 Task: Research Airbnb properties in Palagonia, Italy from 12th November, 2023 to 15th November, 2023 for 2 adults.1  bedroom having 1 bed and 1 bathroom. Property type can be hotel. Look for 5 properties as per requirement.
Action: Mouse moved to (418, 66)
Screenshot: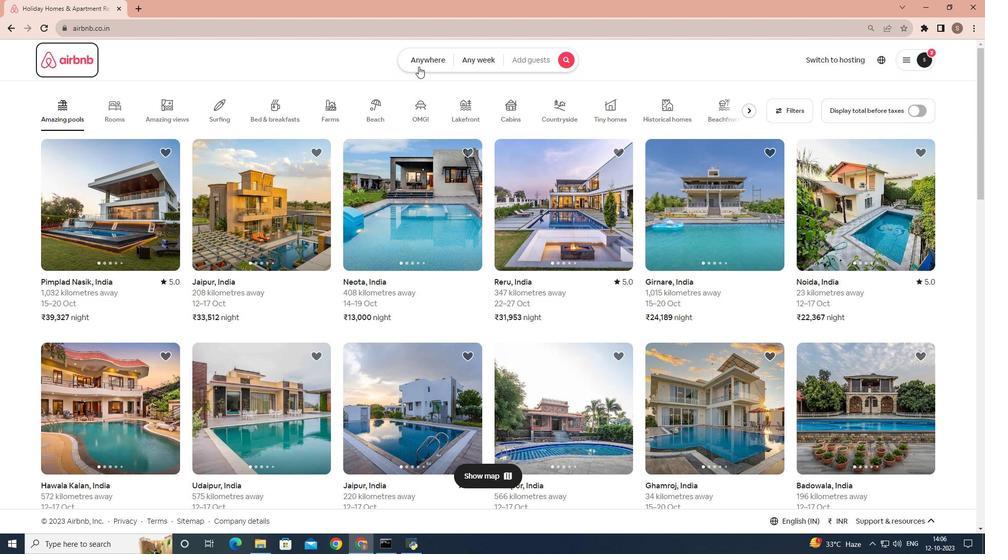 
Action: Mouse pressed left at (418, 66)
Screenshot: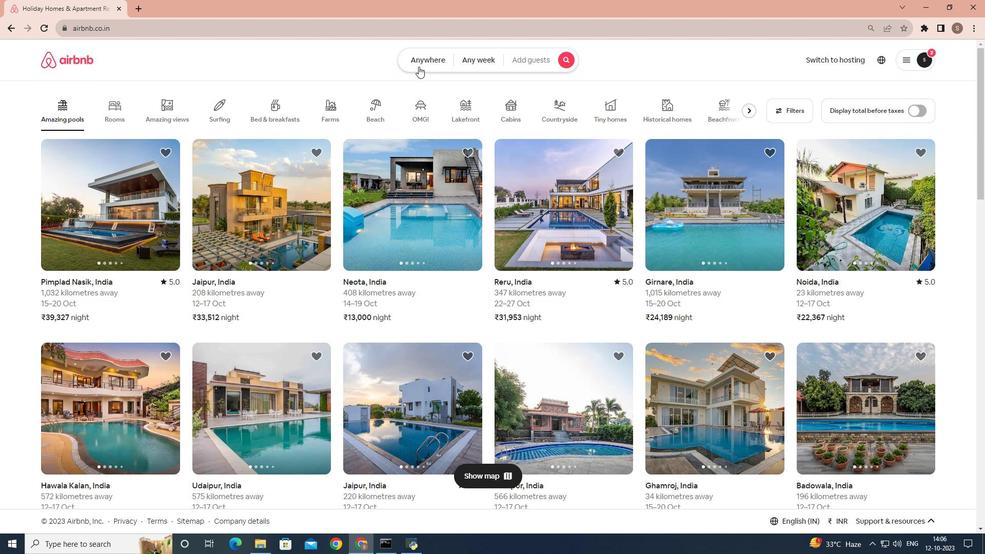 
Action: Mouse moved to (376, 101)
Screenshot: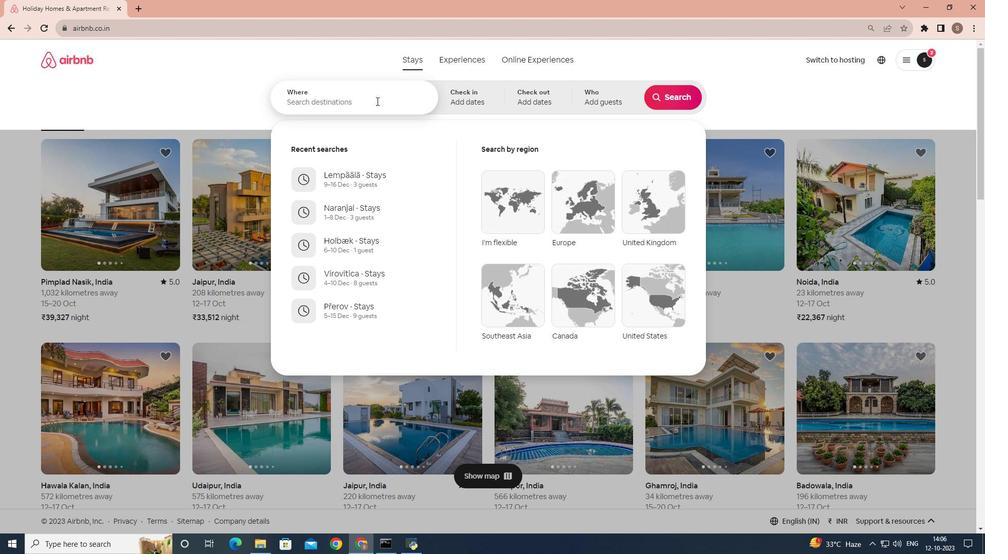 
Action: Mouse pressed left at (376, 101)
Screenshot: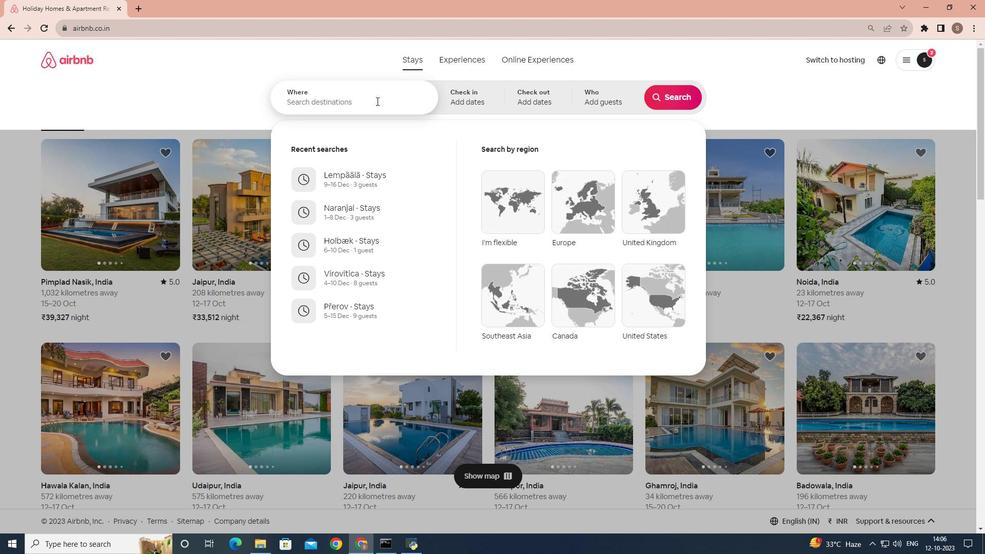 
Action: Mouse moved to (376, 101)
Screenshot: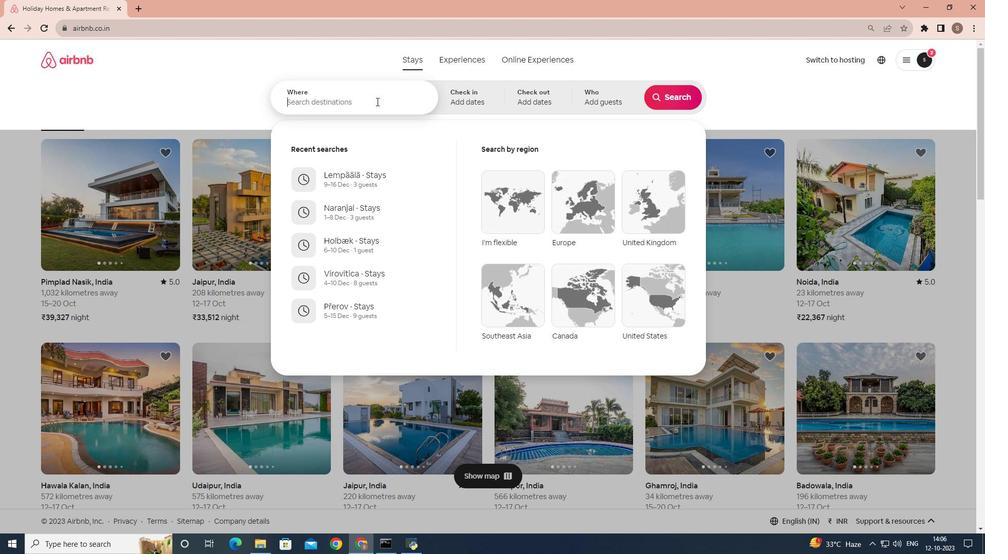 
Action: Key pressed <Key.shift_r>Palagonia,<Key.space><Key.shift>italy
Screenshot: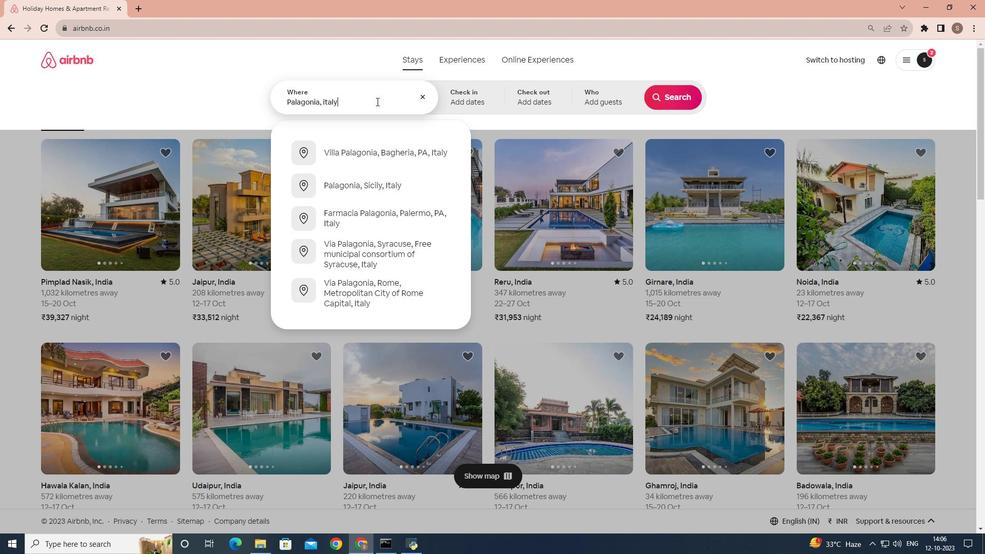 
Action: Mouse moved to (474, 95)
Screenshot: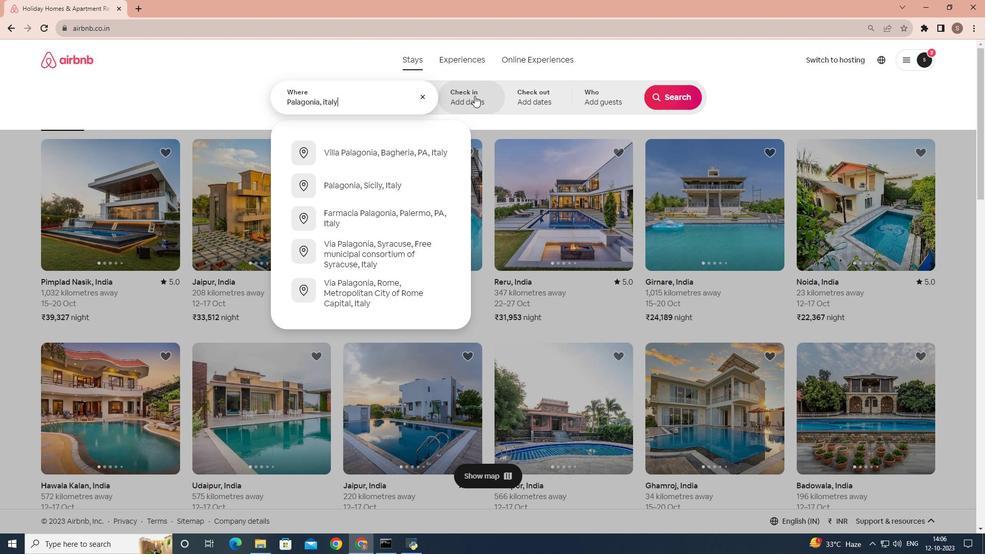 
Action: Mouse pressed left at (474, 95)
Screenshot: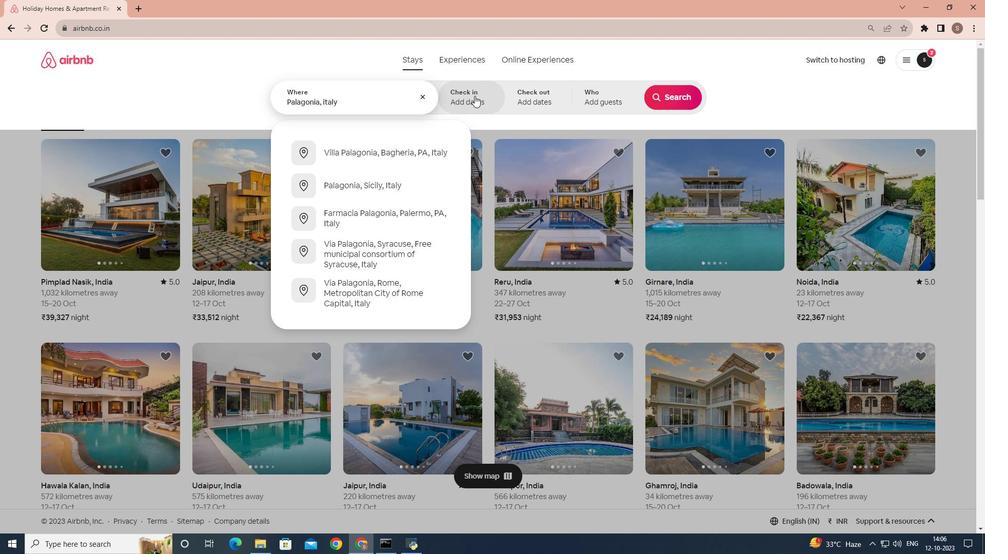
Action: Mouse moved to (517, 271)
Screenshot: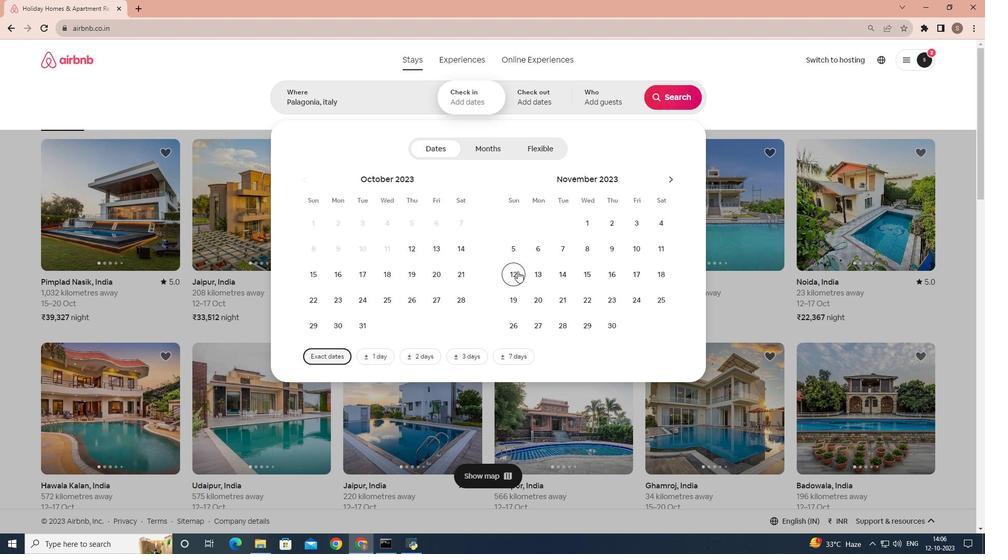 
Action: Mouse pressed left at (517, 271)
Screenshot: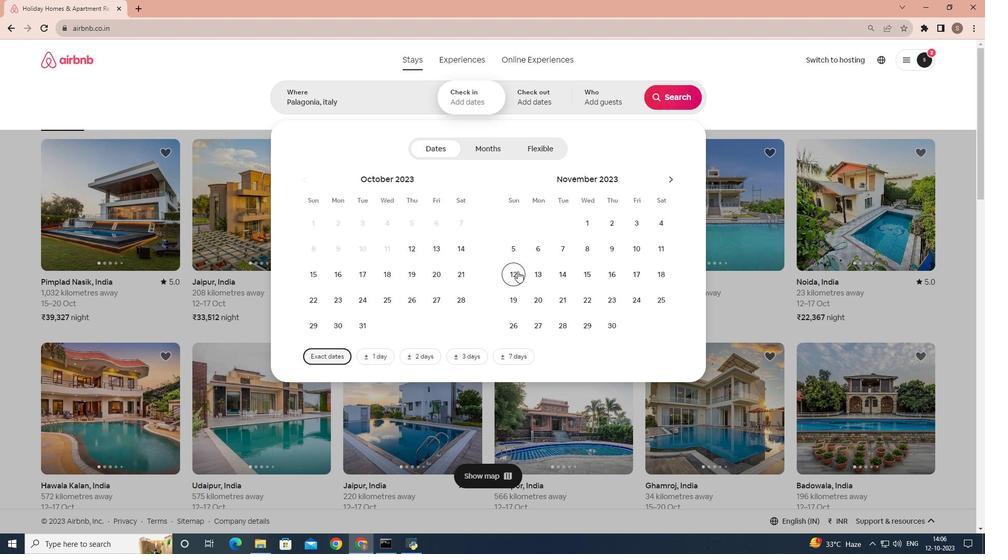 
Action: Mouse moved to (593, 280)
Screenshot: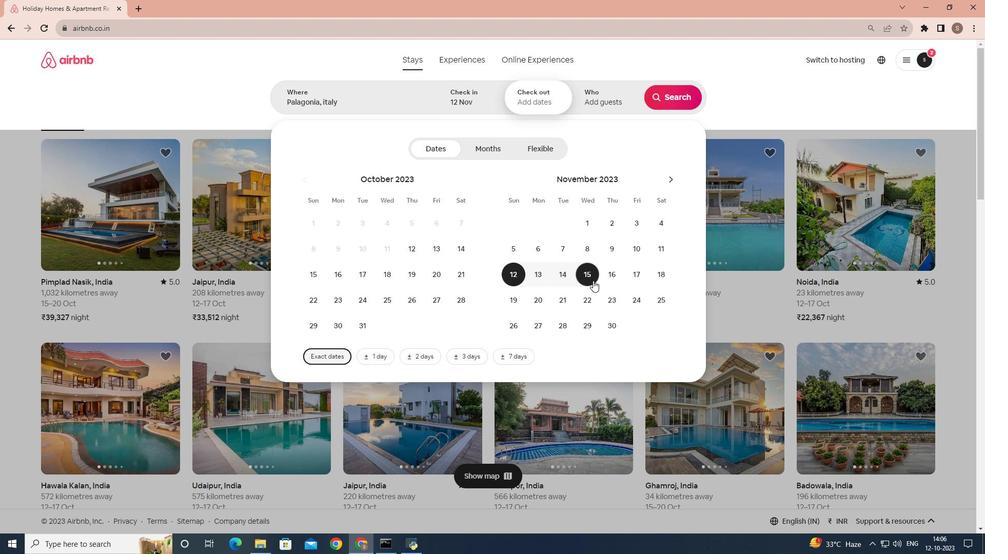 
Action: Mouse pressed left at (593, 280)
Screenshot: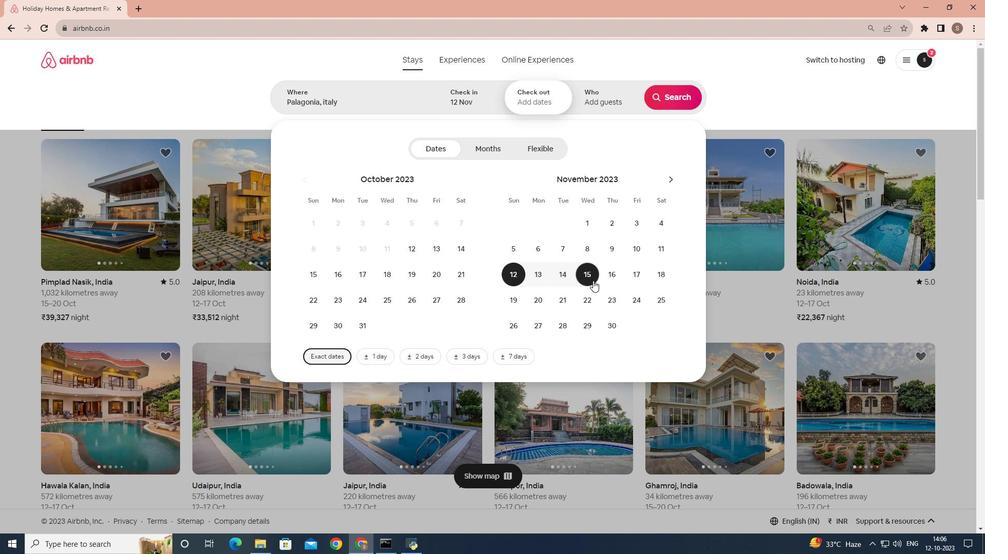 
Action: Mouse moved to (613, 98)
Screenshot: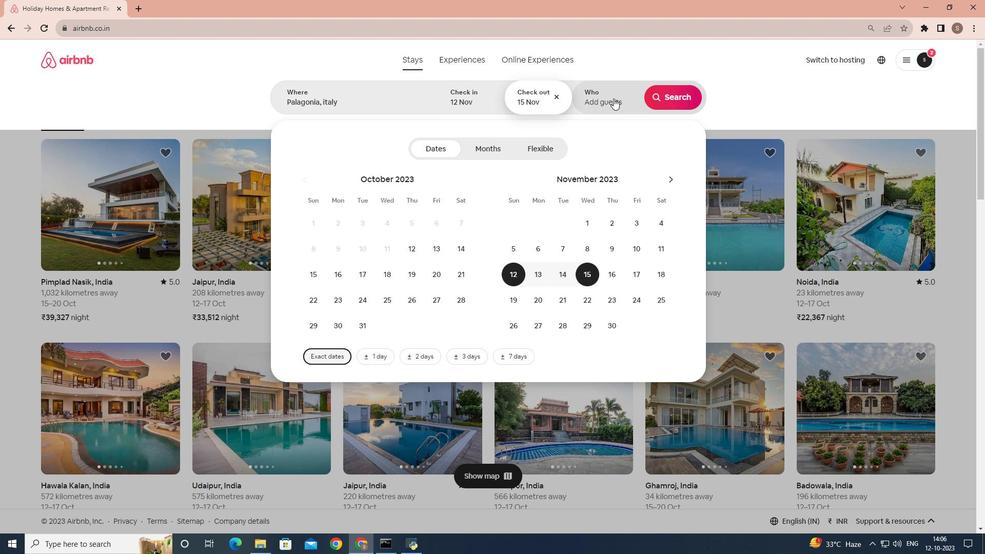 
Action: Mouse pressed left at (613, 98)
Screenshot: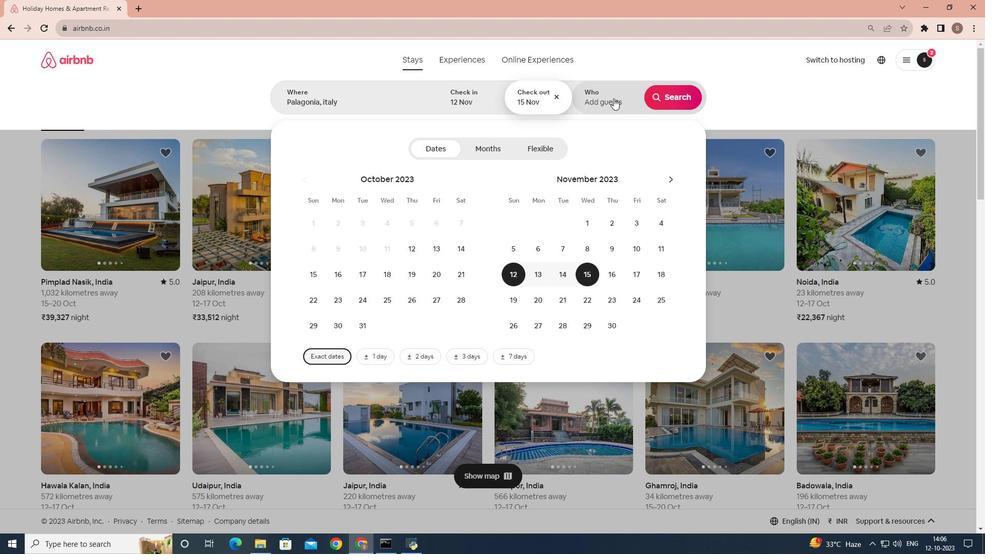 
Action: Mouse moved to (682, 147)
Screenshot: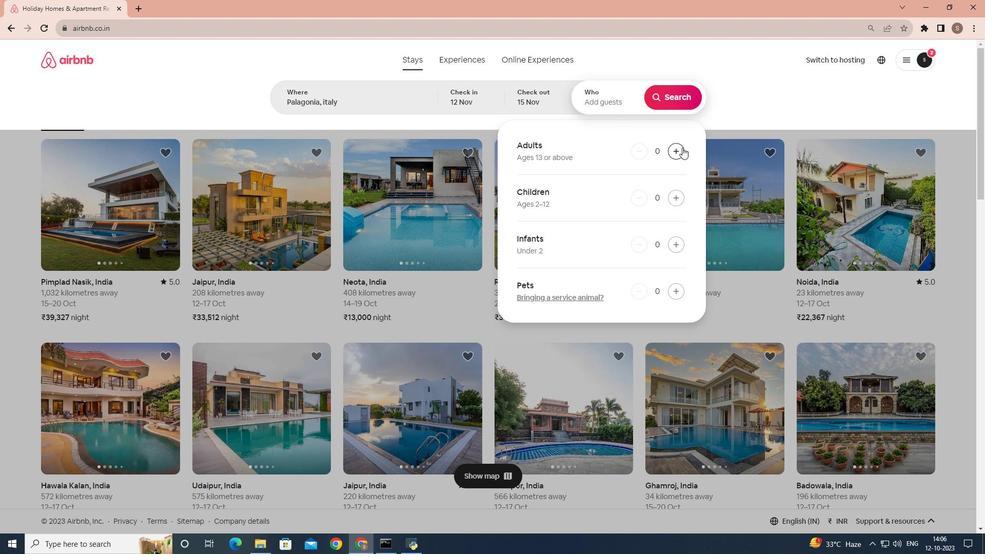 
Action: Mouse pressed left at (682, 147)
Screenshot: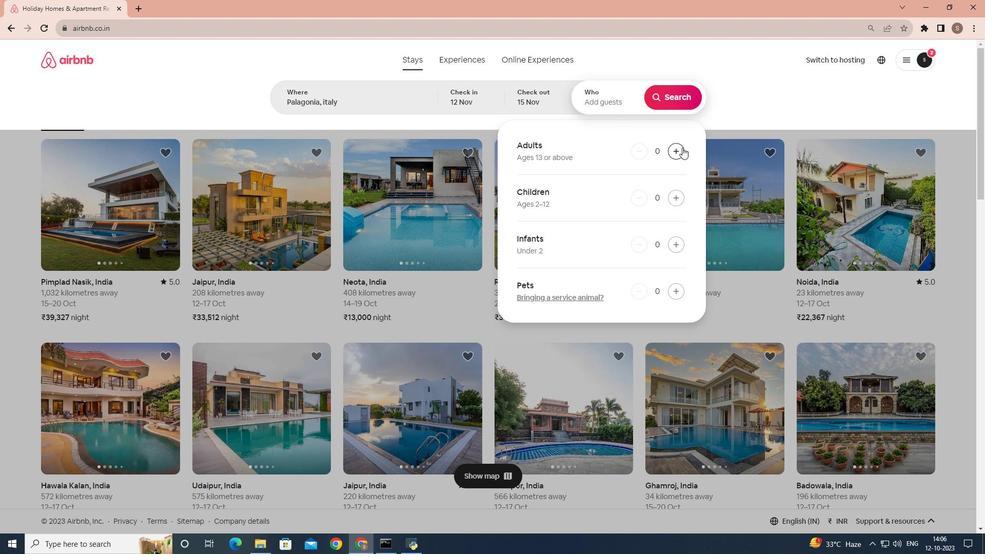 
Action: Mouse pressed left at (682, 147)
Screenshot: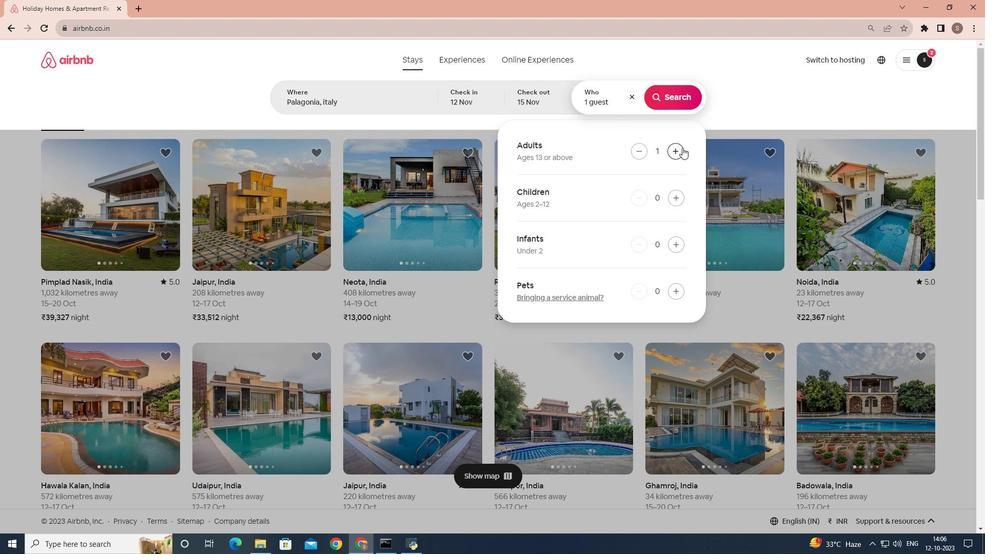 
Action: Mouse moved to (682, 101)
Screenshot: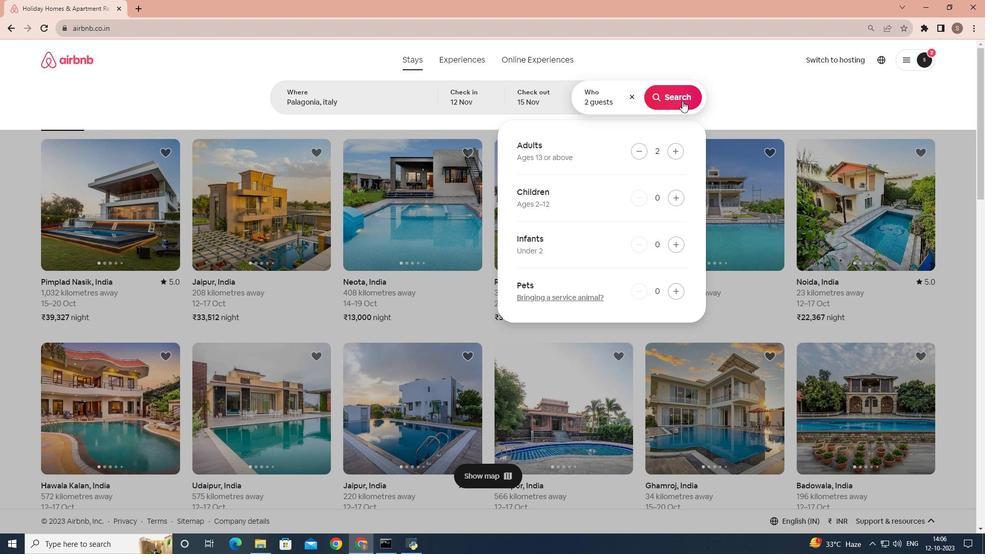 
Action: Mouse pressed left at (682, 101)
Screenshot: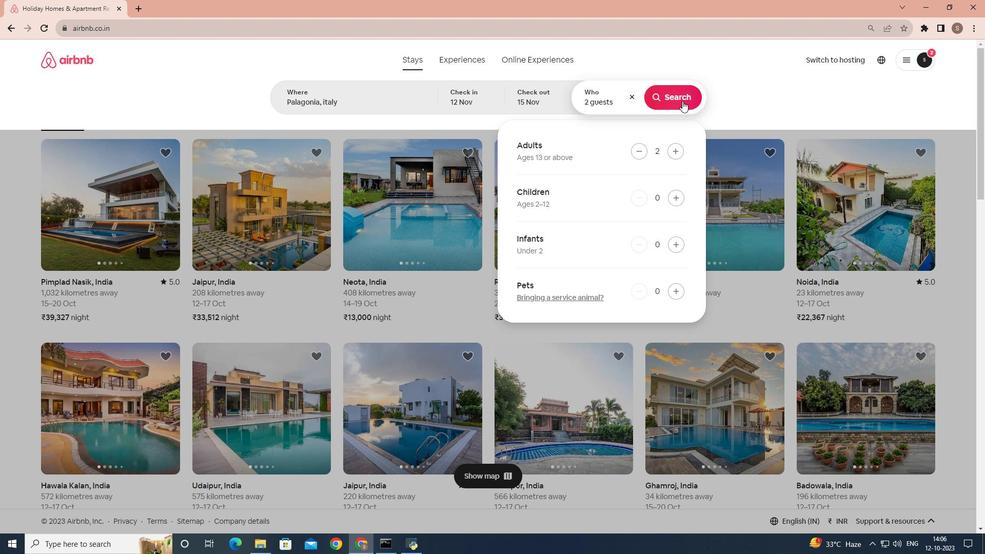 
Action: Mouse moved to (813, 99)
Screenshot: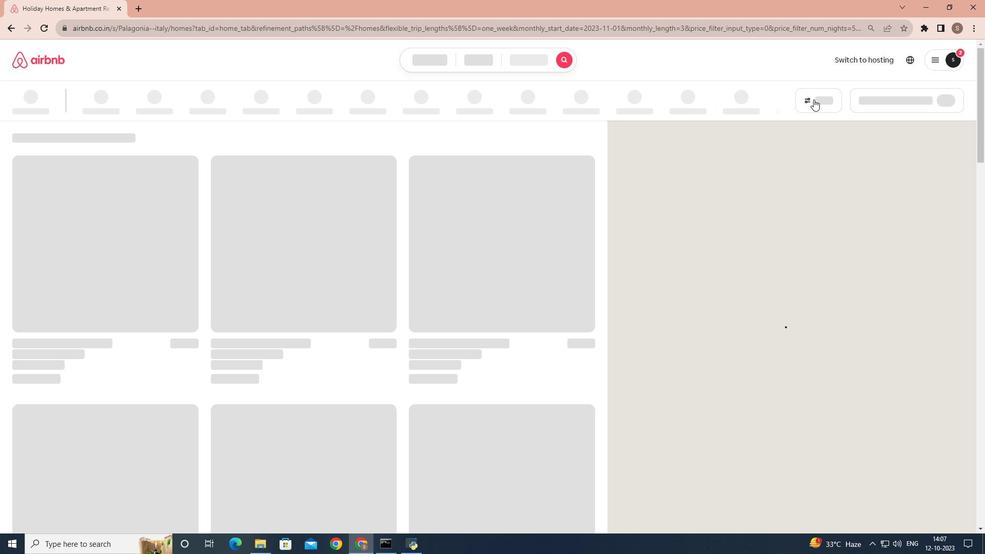 
Action: Mouse pressed left at (813, 99)
Screenshot: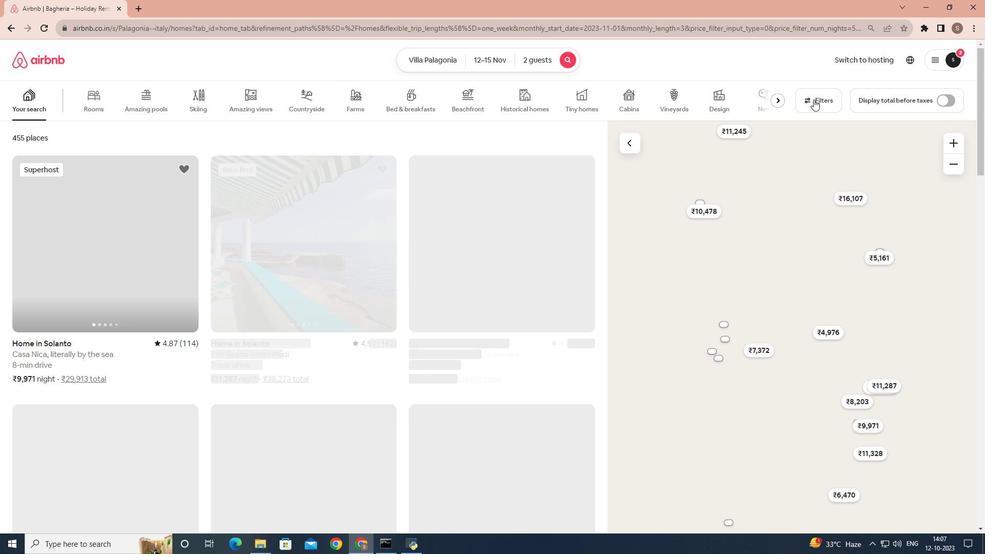 
Action: Mouse moved to (528, 234)
Screenshot: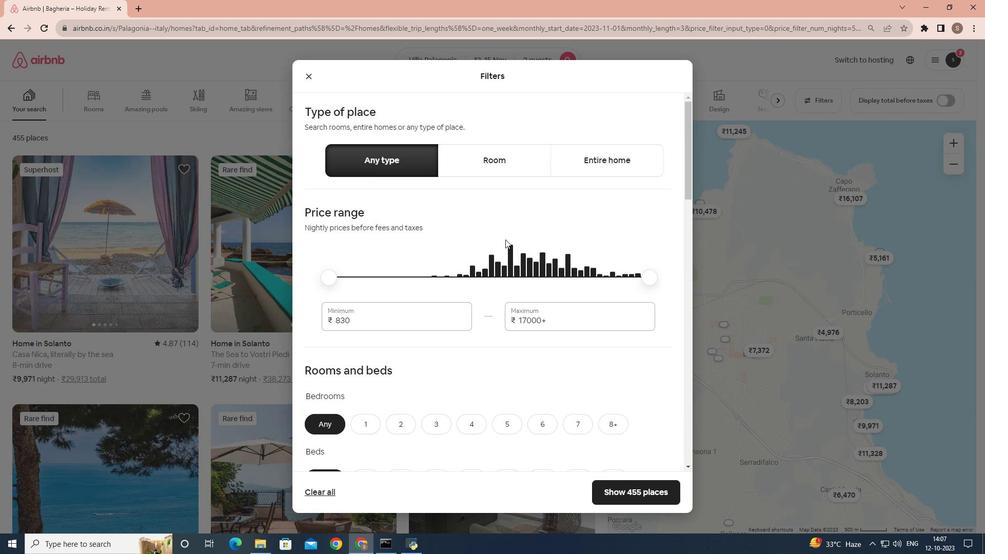 
Action: Mouse scrolled (528, 233) with delta (0, 0)
Screenshot: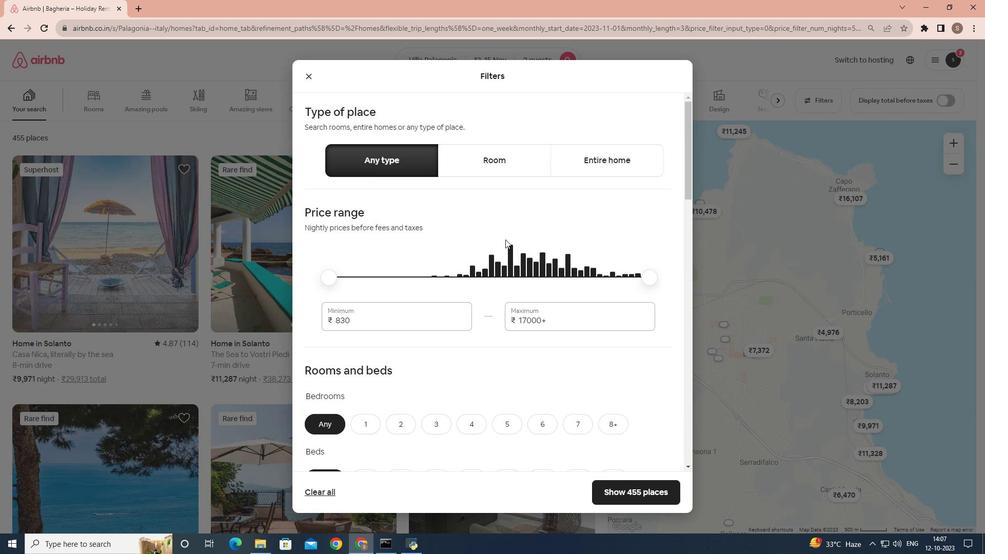 
Action: Mouse moved to (489, 245)
Screenshot: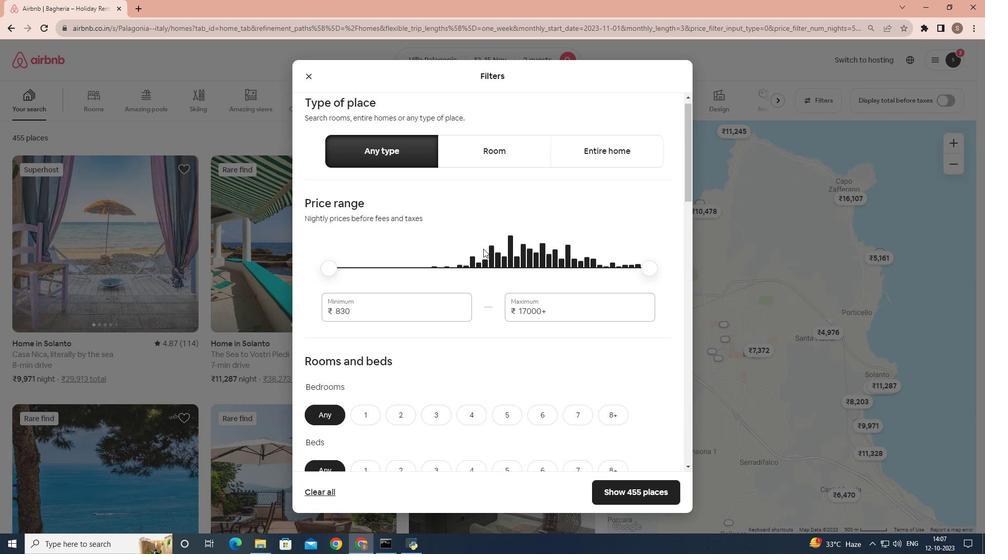 
Action: Mouse scrolled (489, 245) with delta (0, 0)
Screenshot: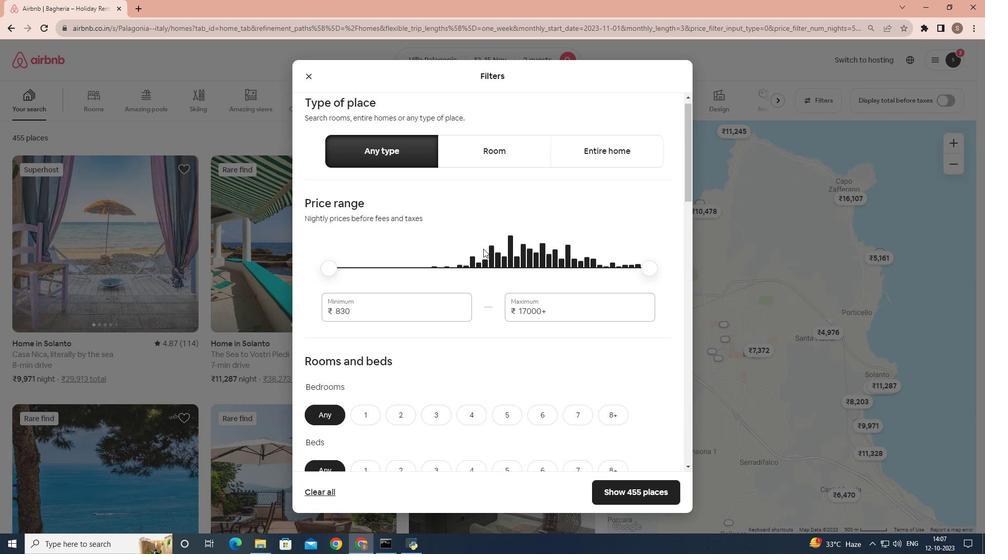 
Action: Mouse moved to (364, 322)
Screenshot: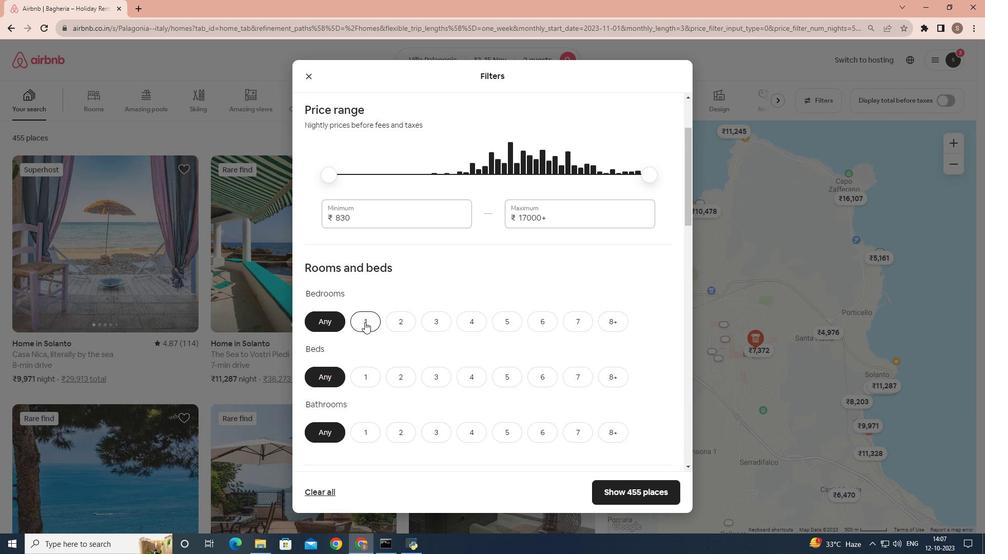 
Action: Mouse pressed left at (364, 322)
Screenshot: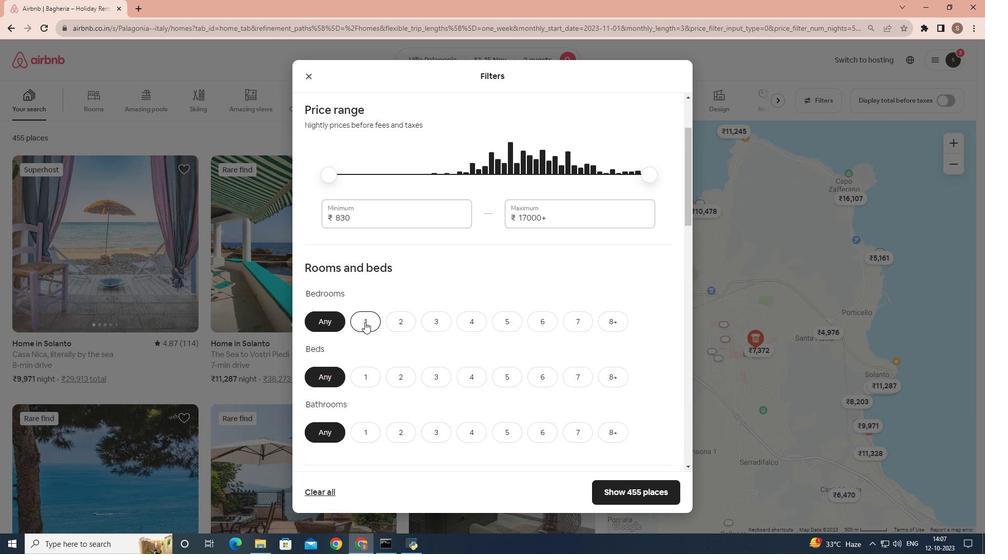 
Action: Mouse scrolled (364, 321) with delta (0, 0)
Screenshot: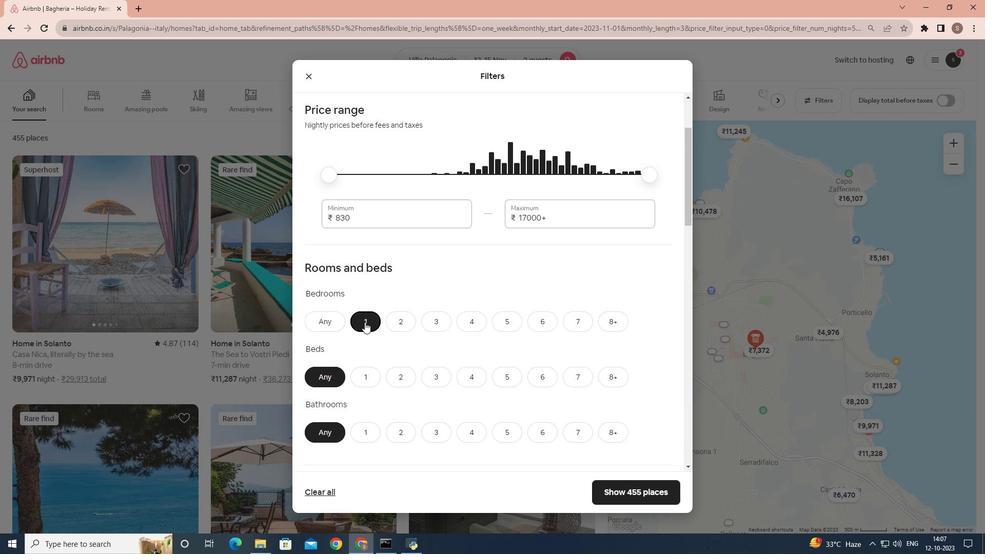 
Action: Mouse scrolled (364, 321) with delta (0, 0)
Screenshot: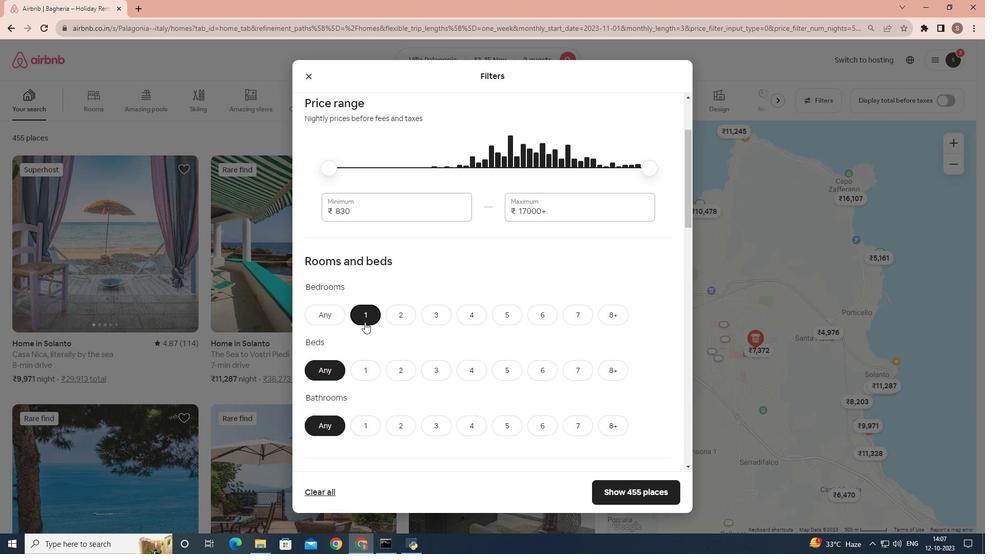 
Action: Mouse moved to (363, 277)
Screenshot: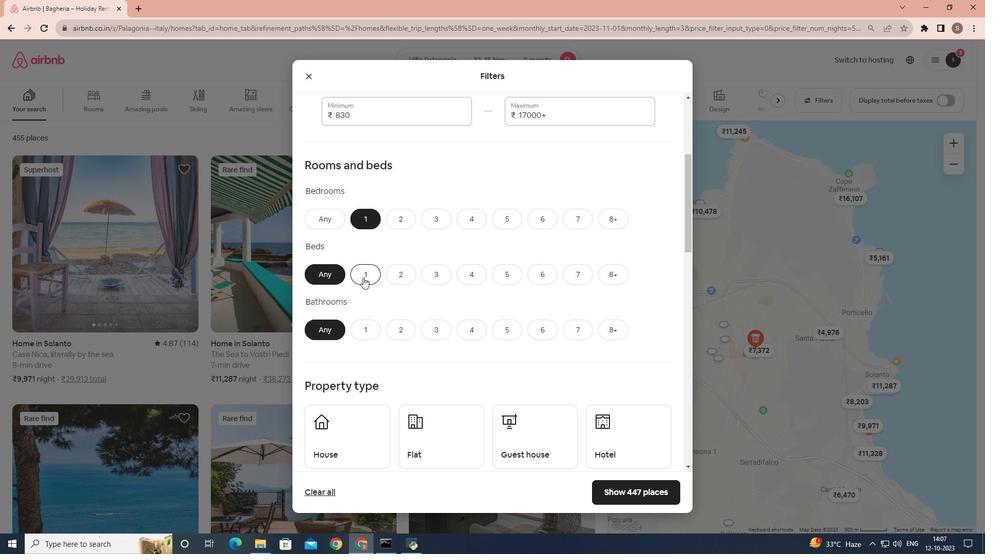 
Action: Mouse pressed left at (363, 277)
Screenshot: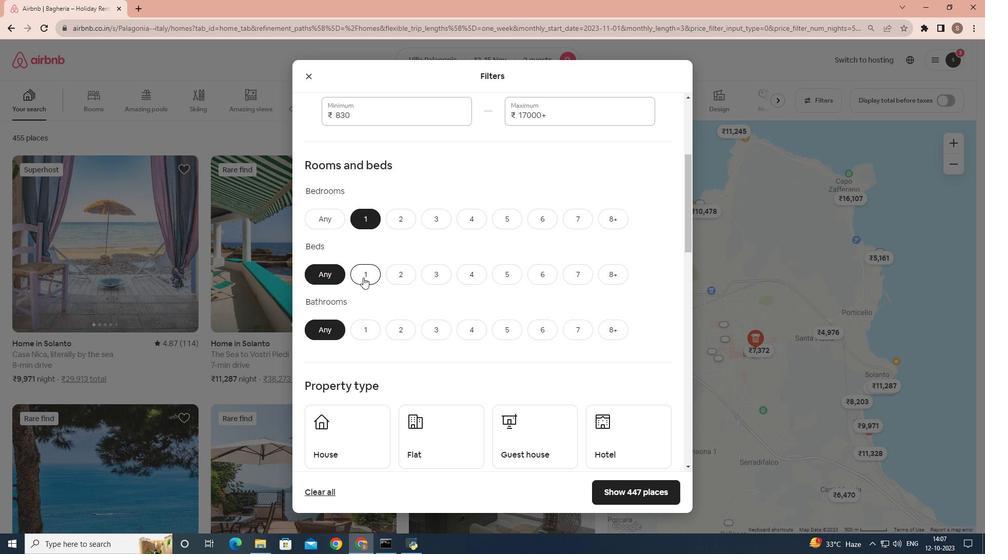 
Action: Mouse scrolled (363, 277) with delta (0, 0)
Screenshot: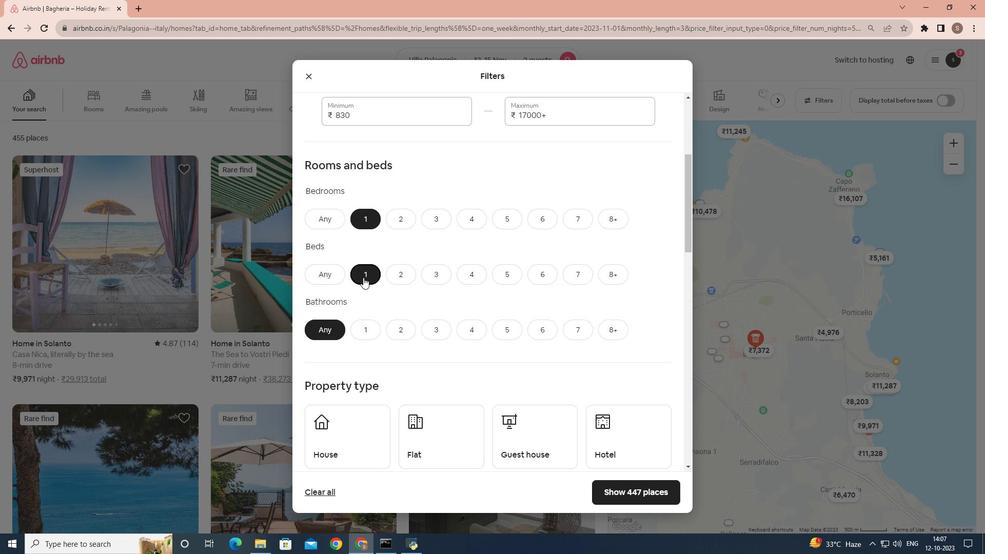
Action: Mouse moved to (364, 285)
Screenshot: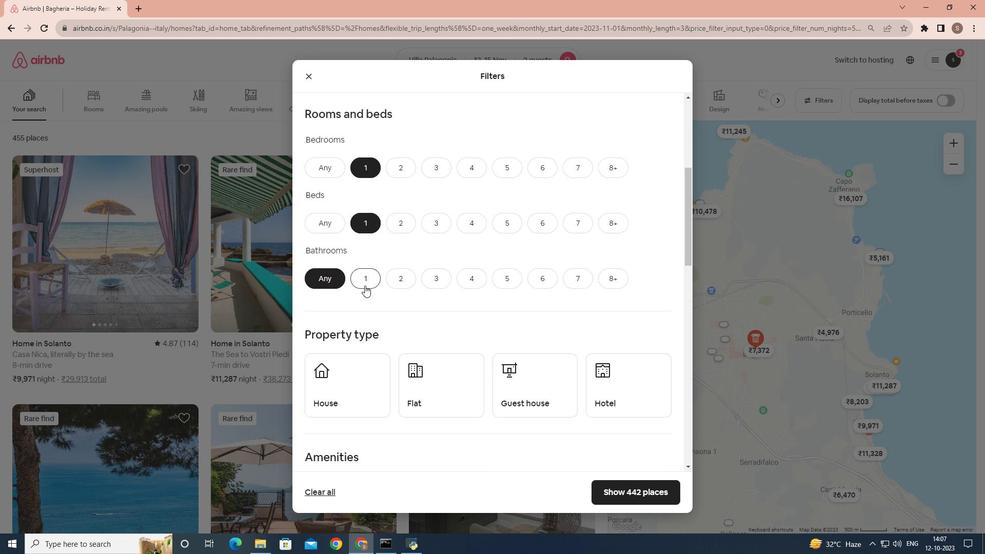 
Action: Mouse pressed left at (364, 285)
Screenshot: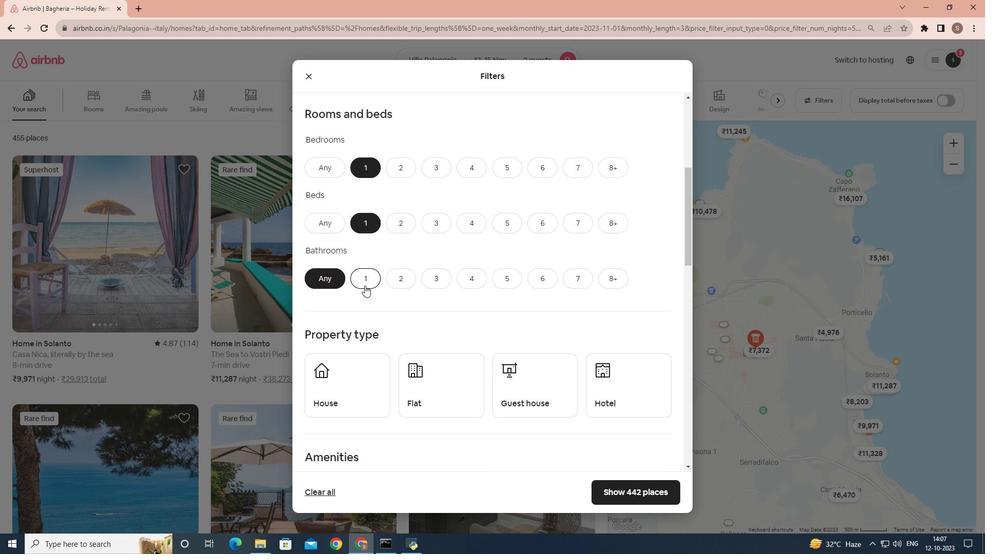 
Action: Mouse scrolled (364, 285) with delta (0, 0)
Screenshot: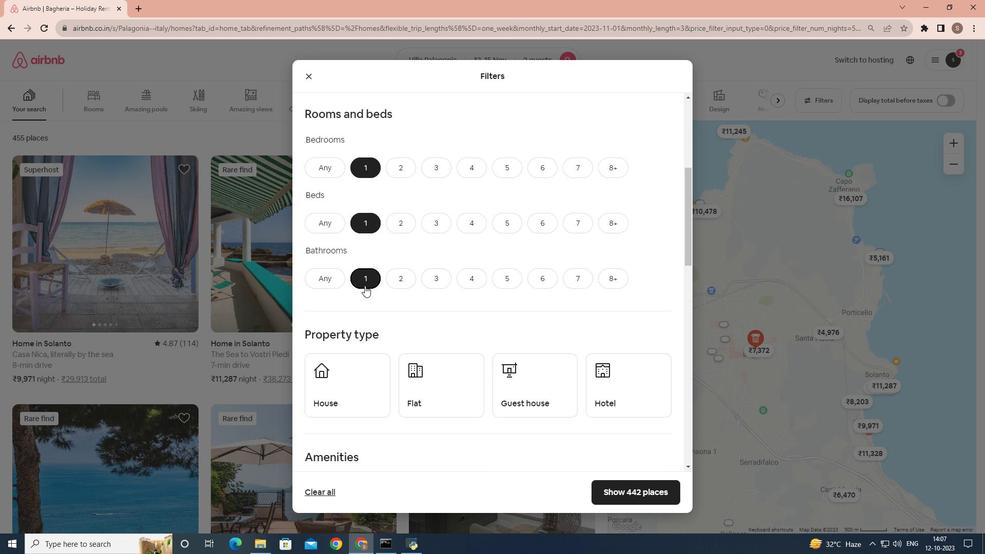 
Action: Mouse scrolled (364, 285) with delta (0, 0)
Screenshot: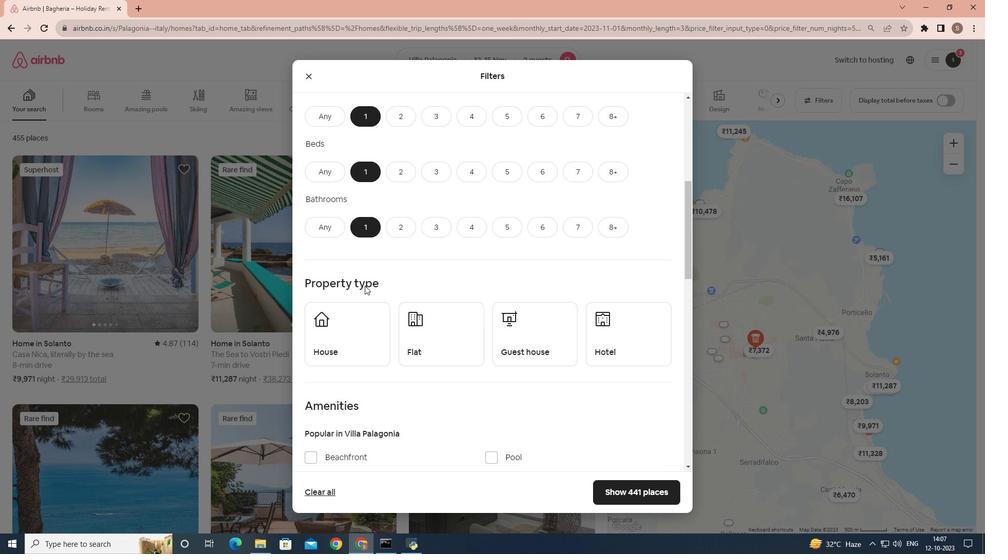 
Action: Mouse moved to (601, 275)
Screenshot: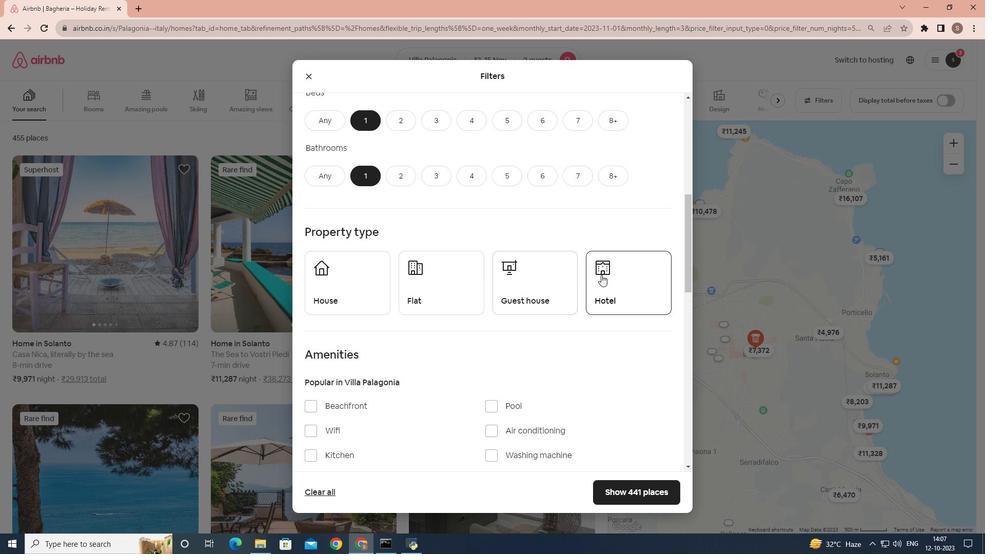 
Action: Mouse pressed left at (601, 275)
Screenshot: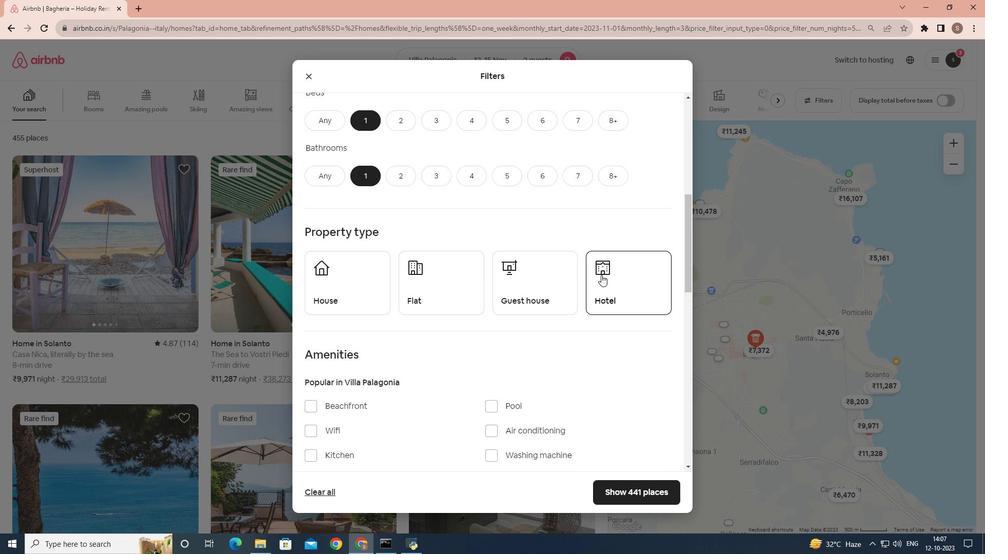 
Action: Mouse moved to (456, 300)
Screenshot: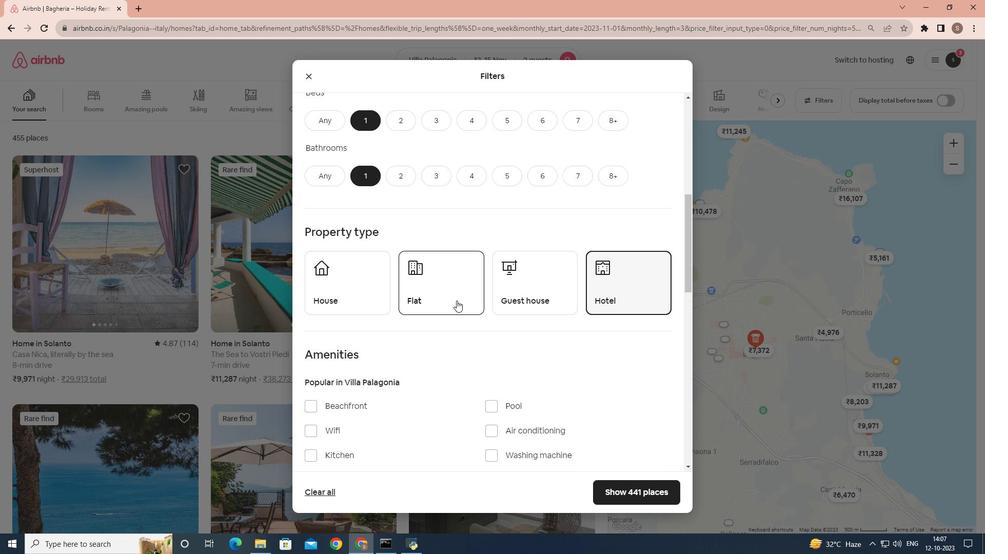 
Action: Mouse scrolled (456, 300) with delta (0, 0)
Screenshot: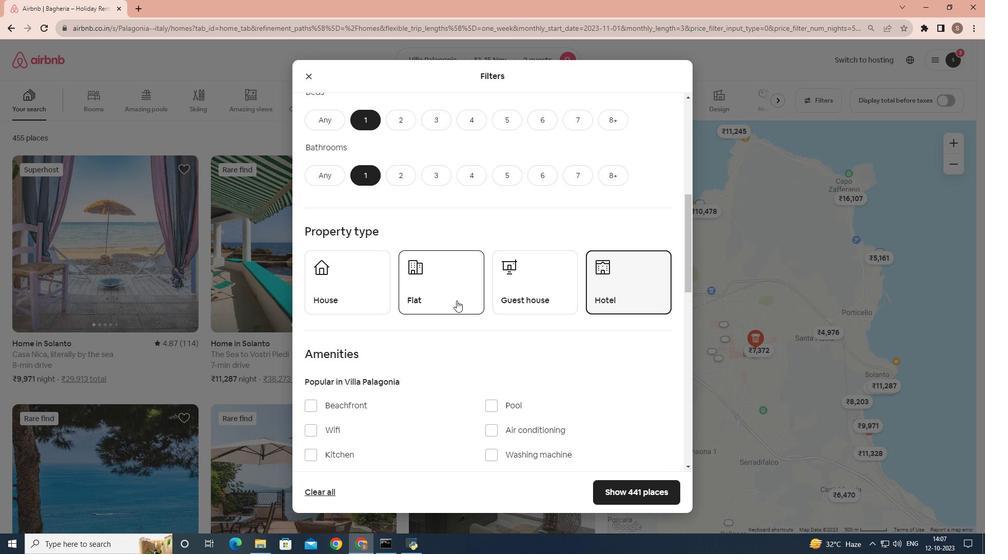 
Action: Mouse moved to (456, 300)
Screenshot: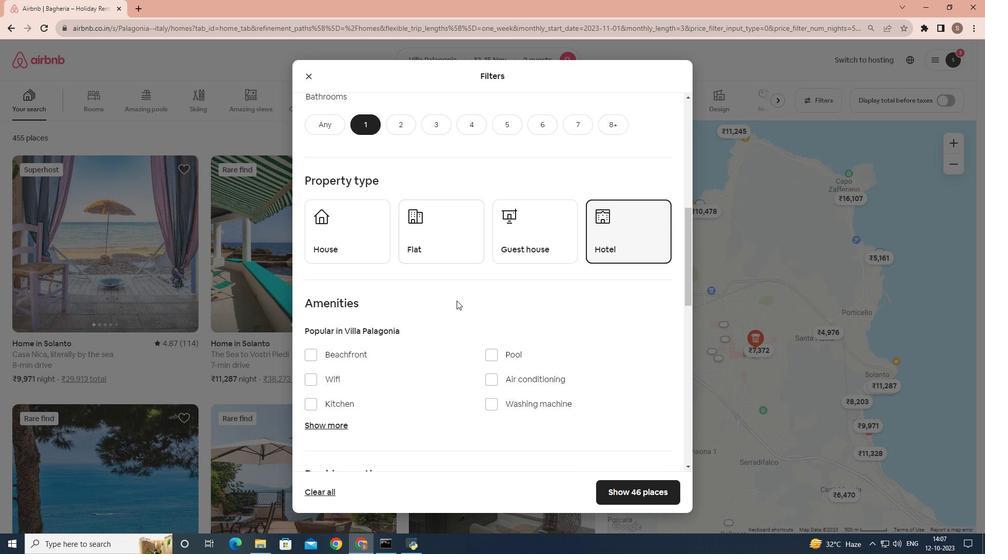 
Action: Mouse scrolled (456, 300) with delta (0, 0)
Screenshot: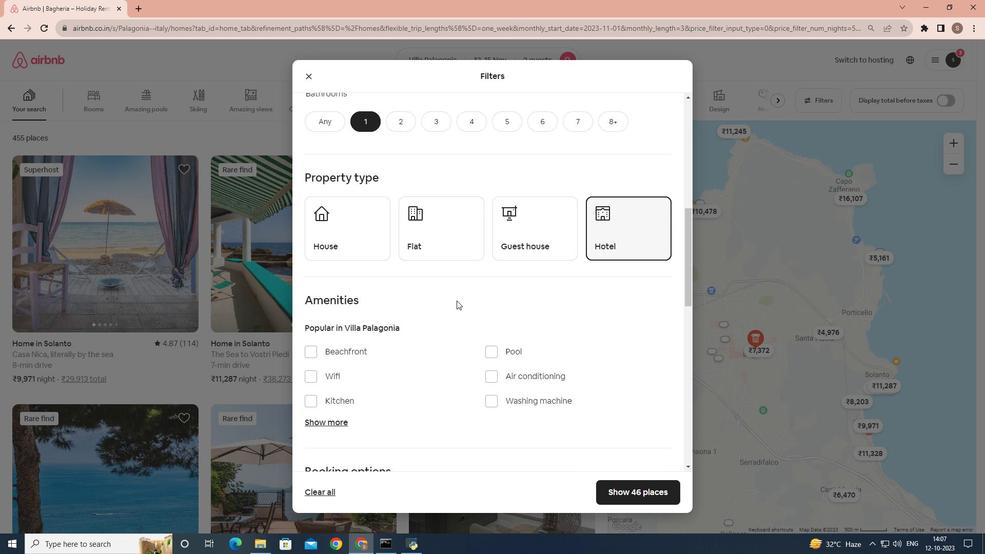 
Action: Mouse moved to (618, 490)
Screenshot: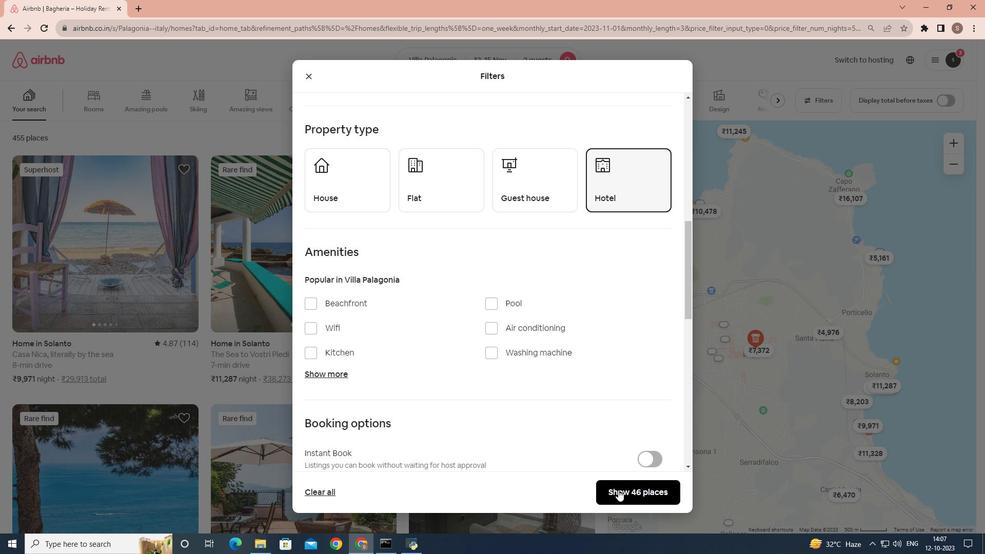 
Action: Mouse pressed left at (618, 490)
Screenshot: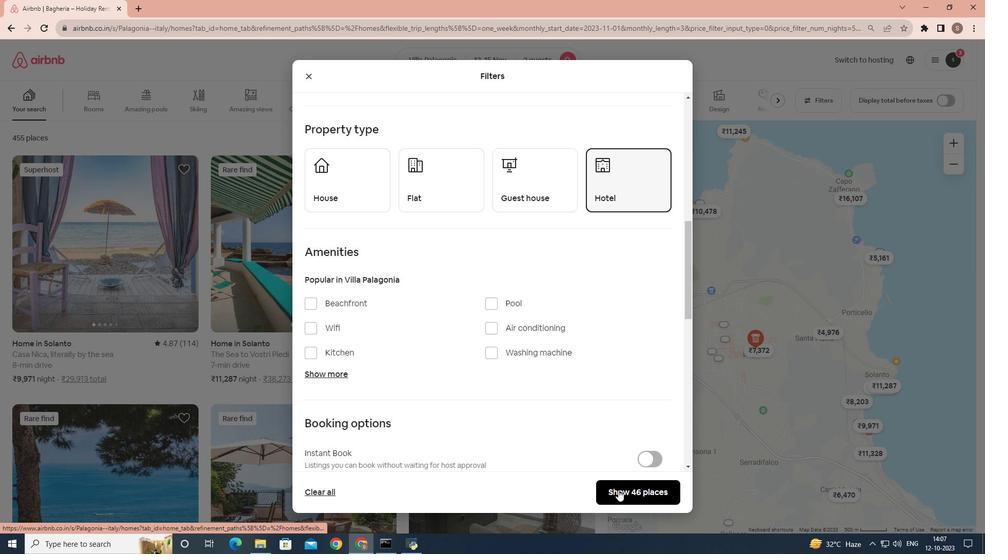 
Action: Mouse moved to (120, 271)
Screenshot: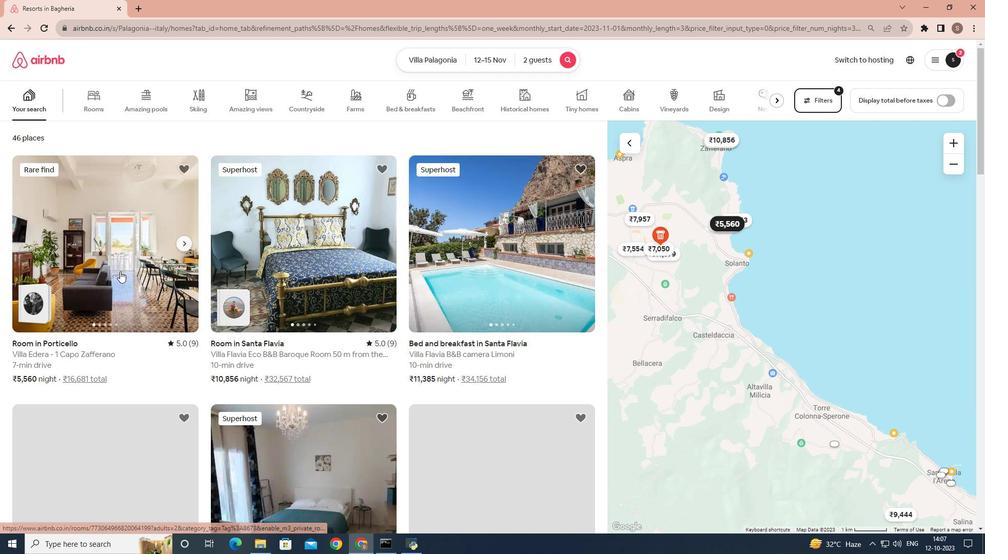 
Action: Mouse pressed left at (120, 271)
Screenshot: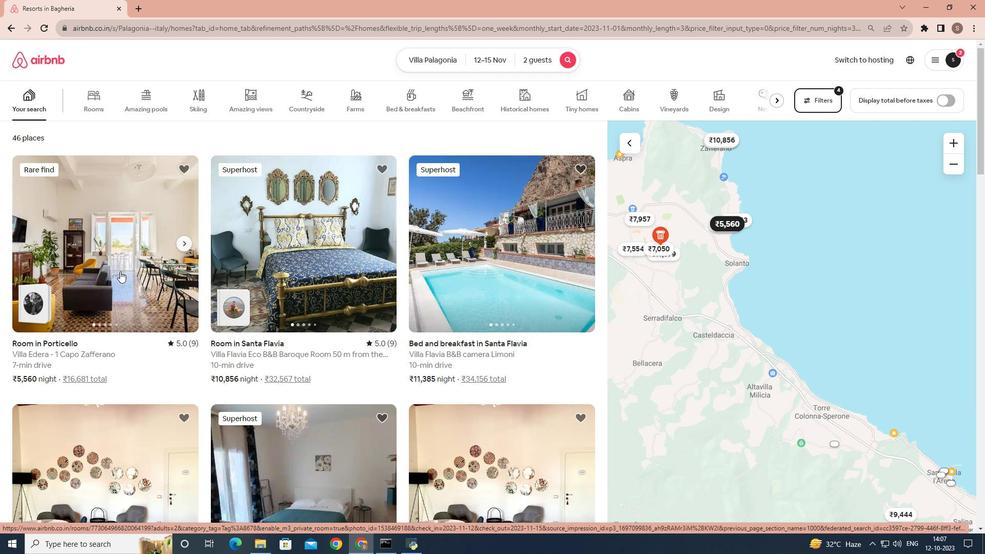 
Action: Mouse moved to (722, 381)
Screenshot: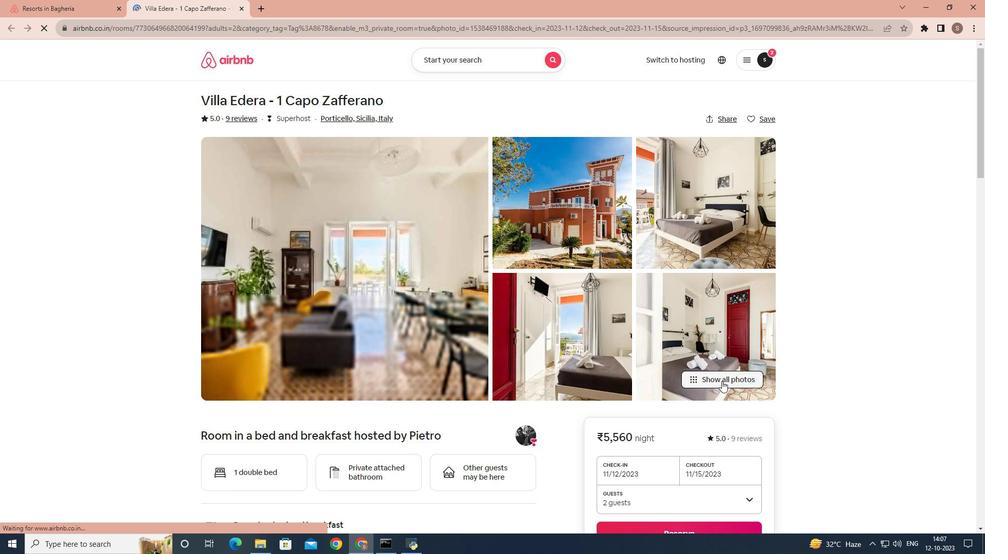 
Action: Mouse pressed left at (722, 381)
Screenshot: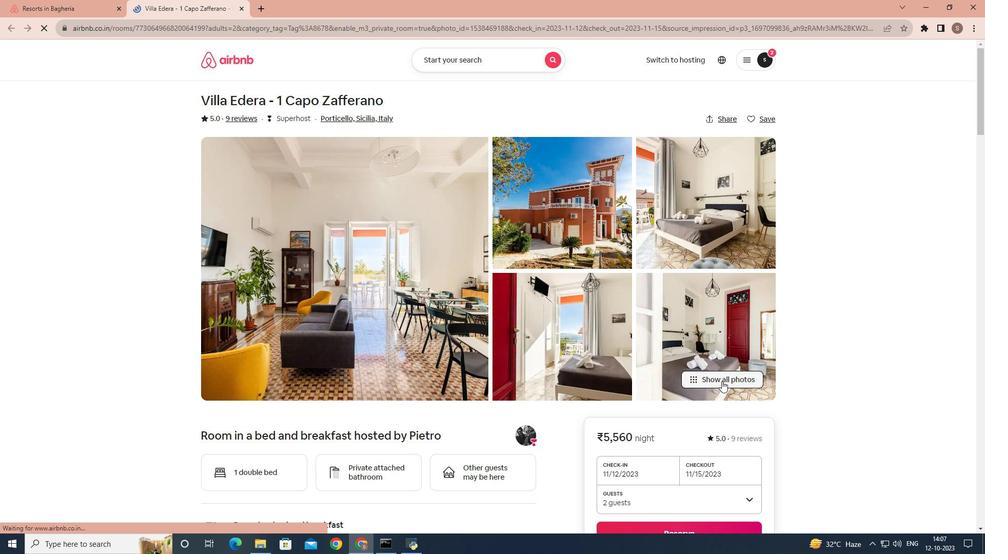 
Action: Mouse moved to (704, 392)
Screenshot: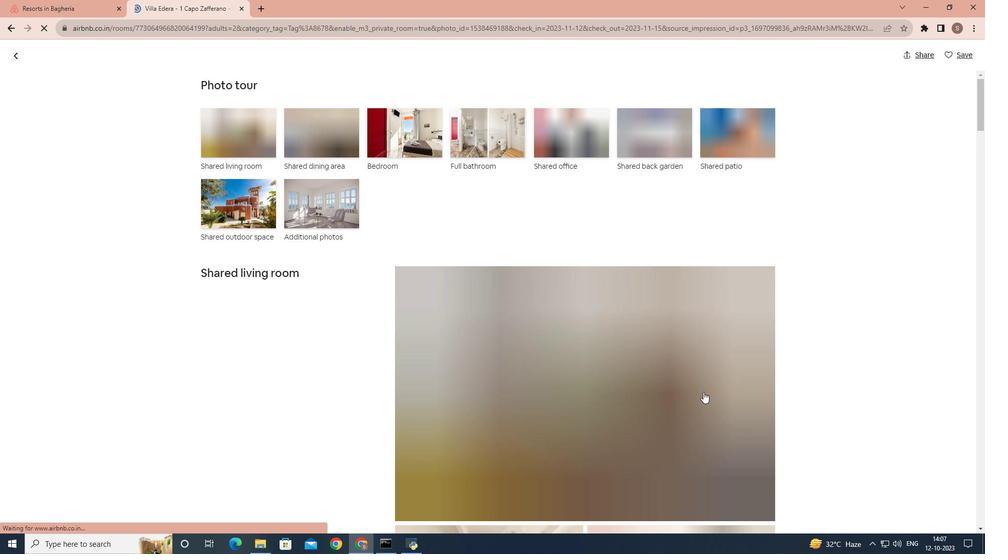 
Action: Mouse scrolled (704, 391) with delta (0, 0)
Screenshot: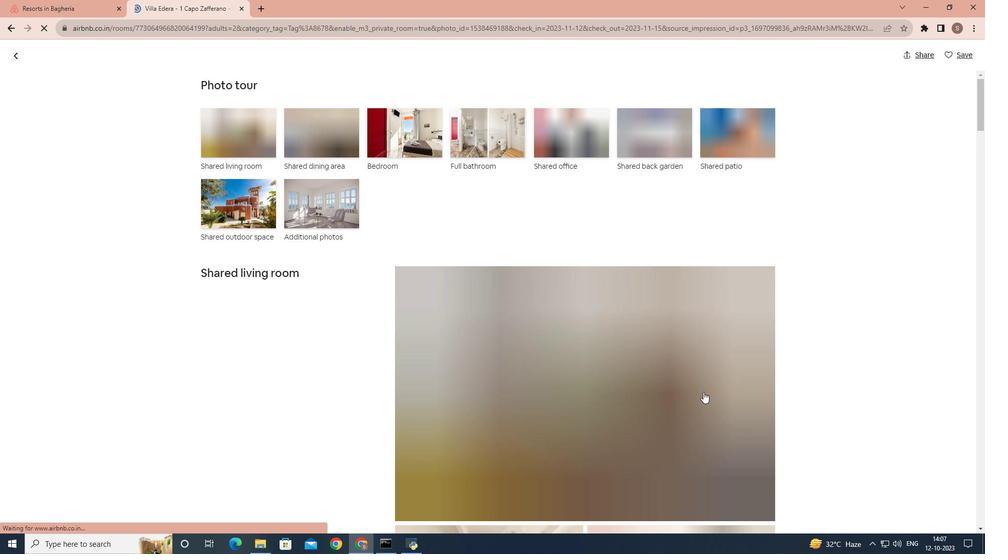 
Action: Mouse moved to (703, 392)
Screenshot: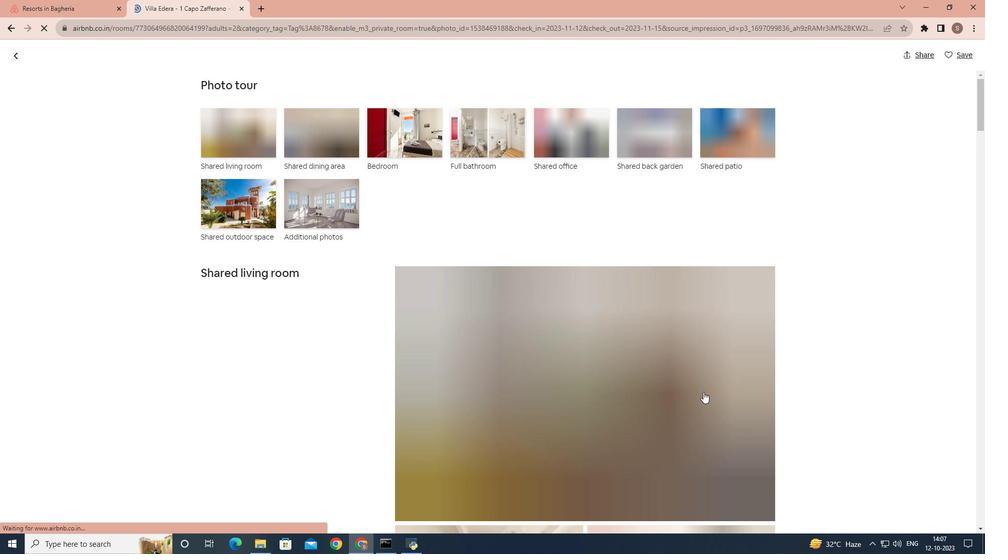 
Action: Mouse scrolled (703, 391) with delta (0, 0)
Screenshot: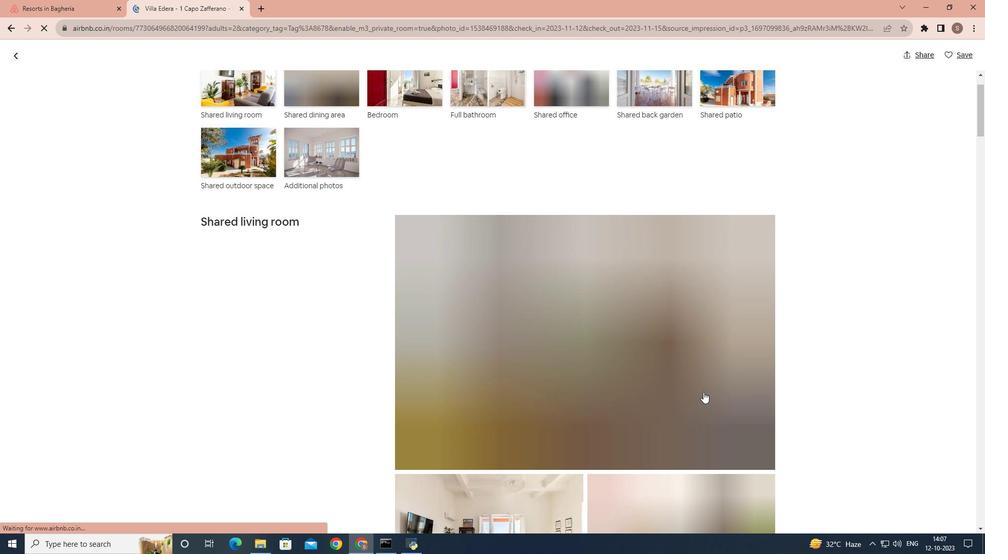 
Action: Mouse scrolled (703, 391) with delta (0, 0)
Screenshot: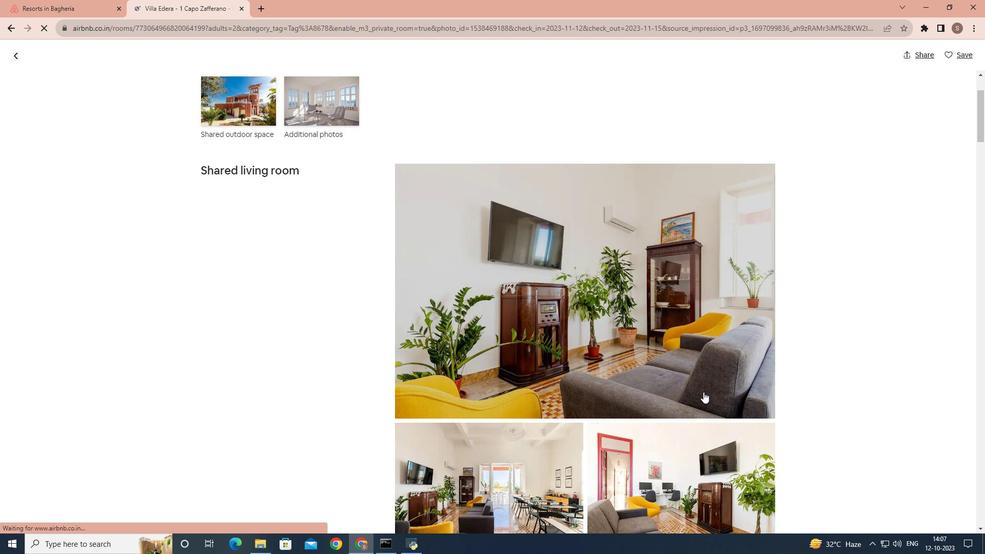 
Action: Mouse scrolled (703, 391) with delta (0, 0)
Screenshot: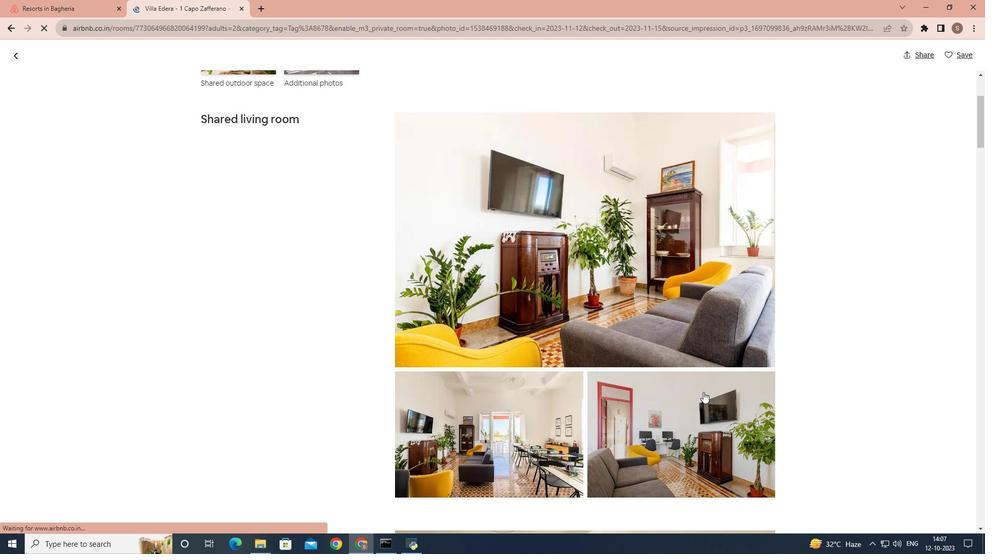 
Action: Mouse scrolled (703, 391) with delta (0, 0)
Screenshot: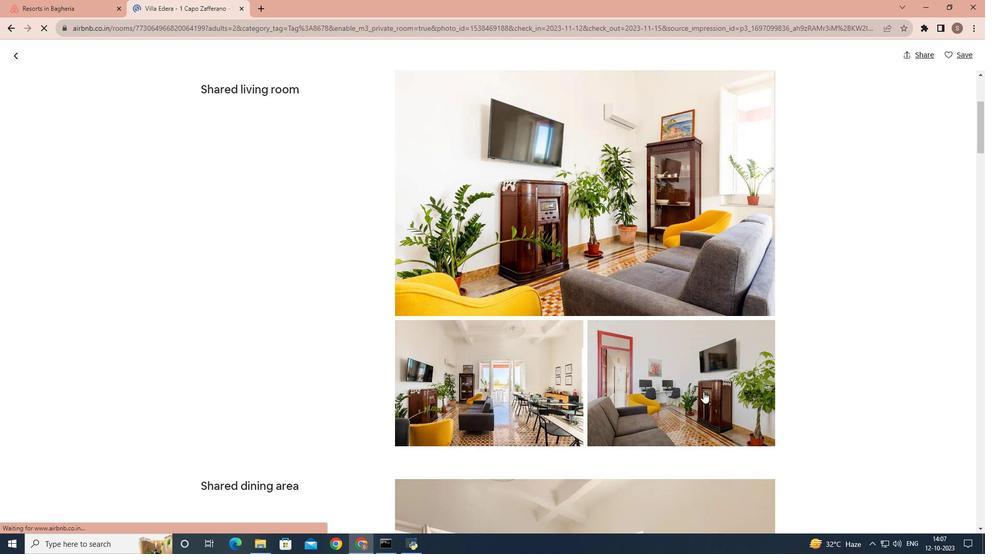 
Action: Mouse scrolled (703, 391) with delta (0, 0)
Screenshot: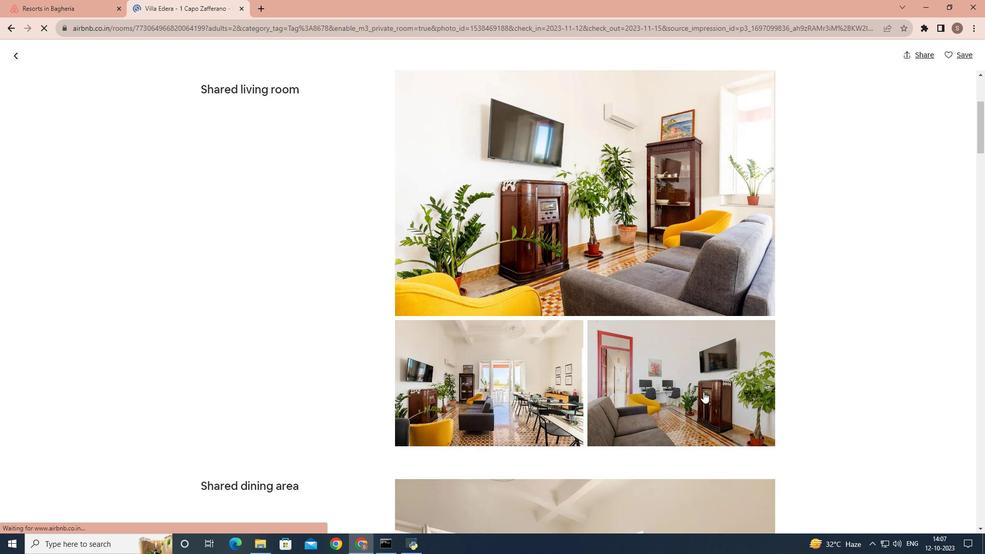 
Action: Mouse scrolled (703, 391) with delta (0, 0)
Screenshot: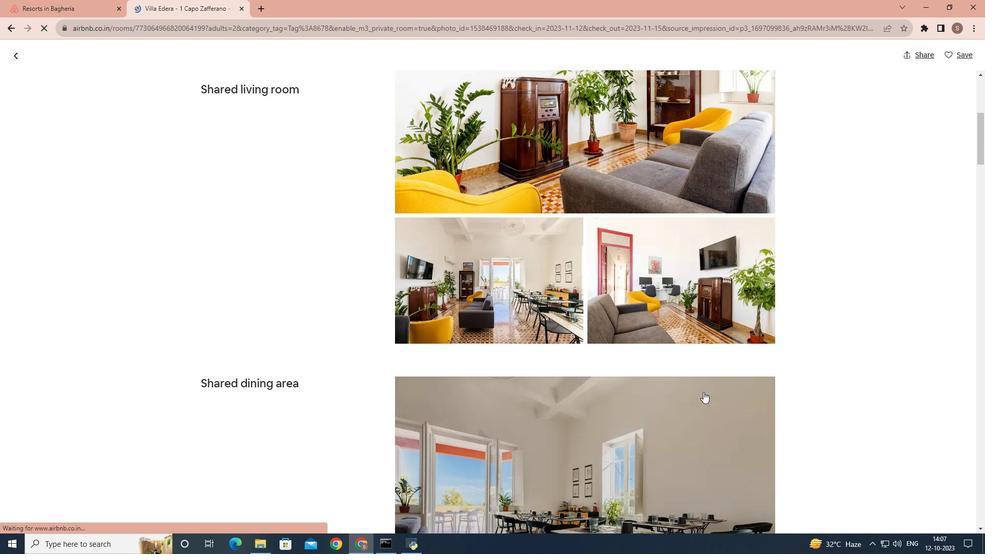 
Action: Mouse scrolled (703, 391) with delta (0, 0)
Screenshot: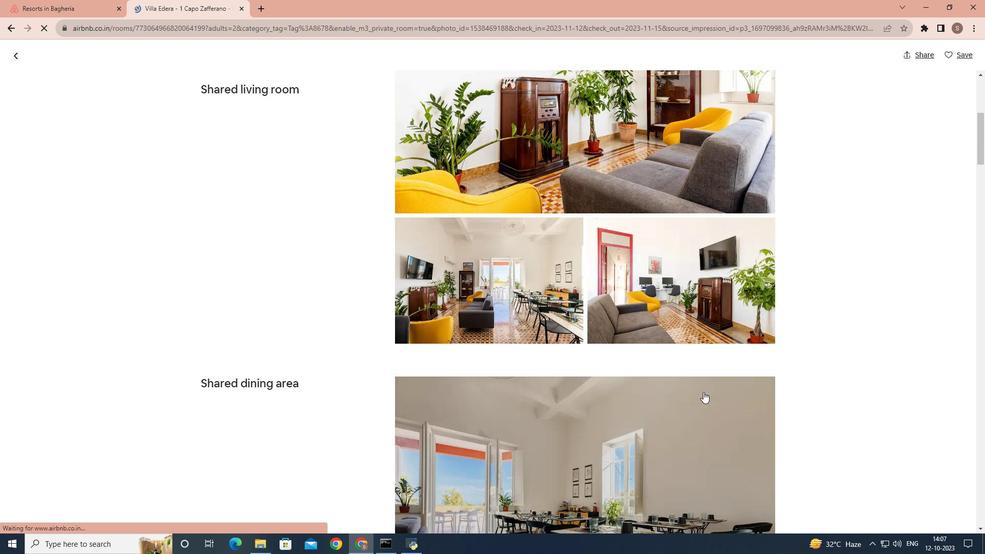 
Action: Mouse scrolled (703, 391) with delta (0, 0)
Screenshot: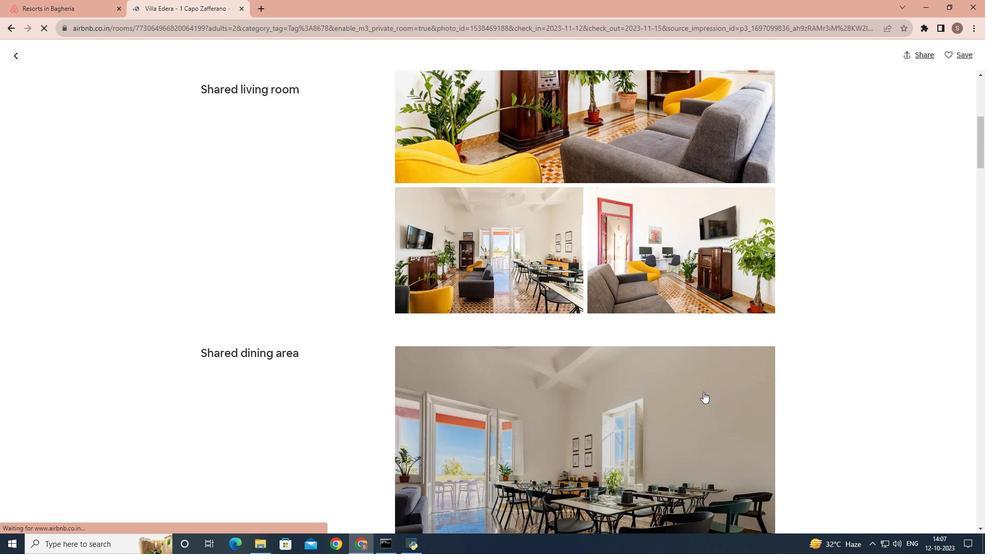 
Action: Mouse scrolled (703, 391) with delta (0, 0)
Screenshot: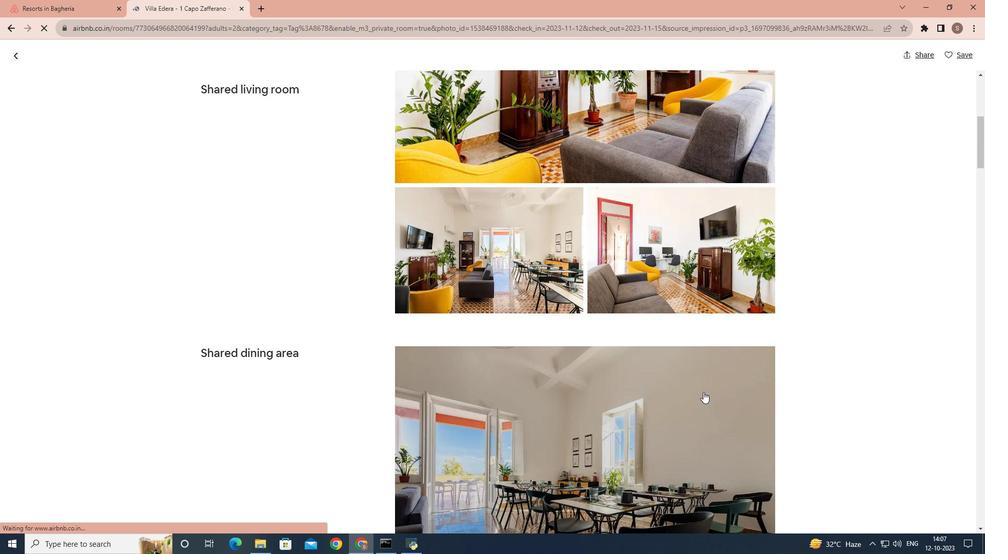 
Action: Mouse scrolled (703, 391) with delta (0, 0)
Screenshot: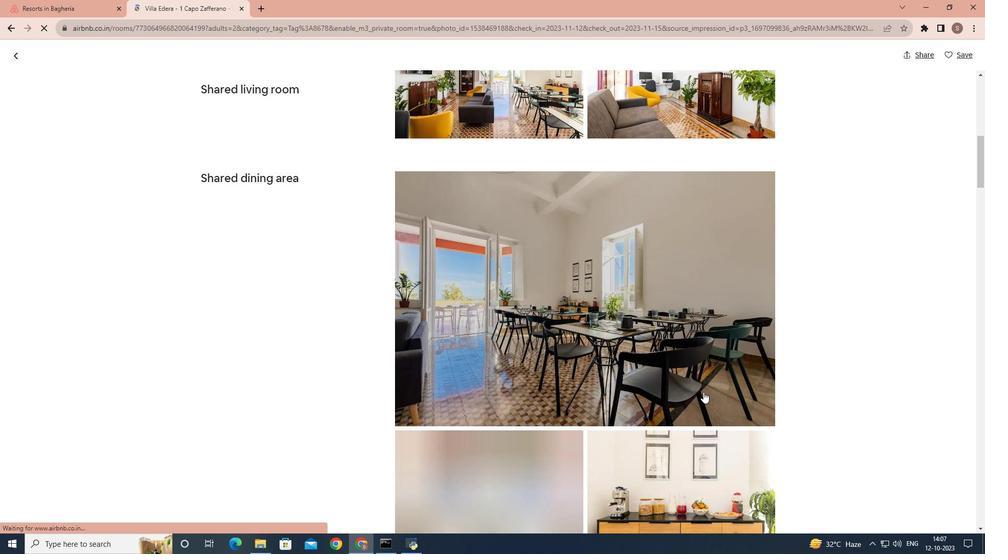 
Action: Mouse scrolled (703, 391) with delta (0, 0)
Screenshot: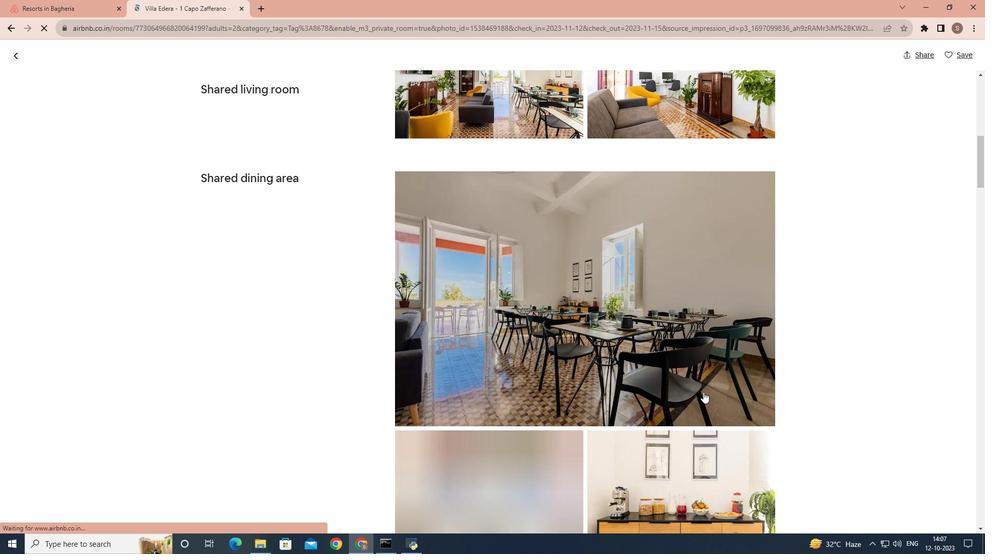 
Action: Mouse scrolled (703, 391) with delta (0, 0)
Screenshot: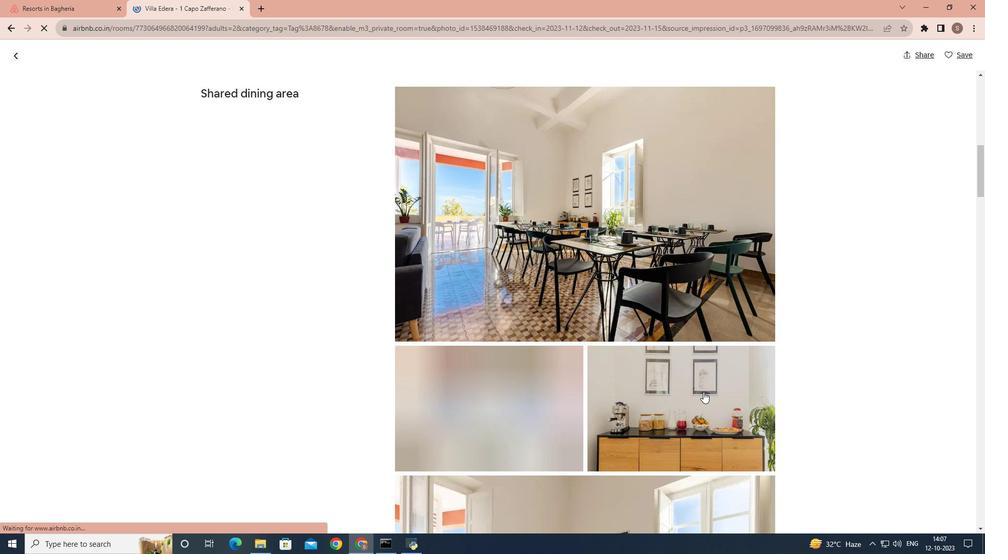 
Action: Mouse scrolled (703, 391) with delta (0, 0)
Screenshot: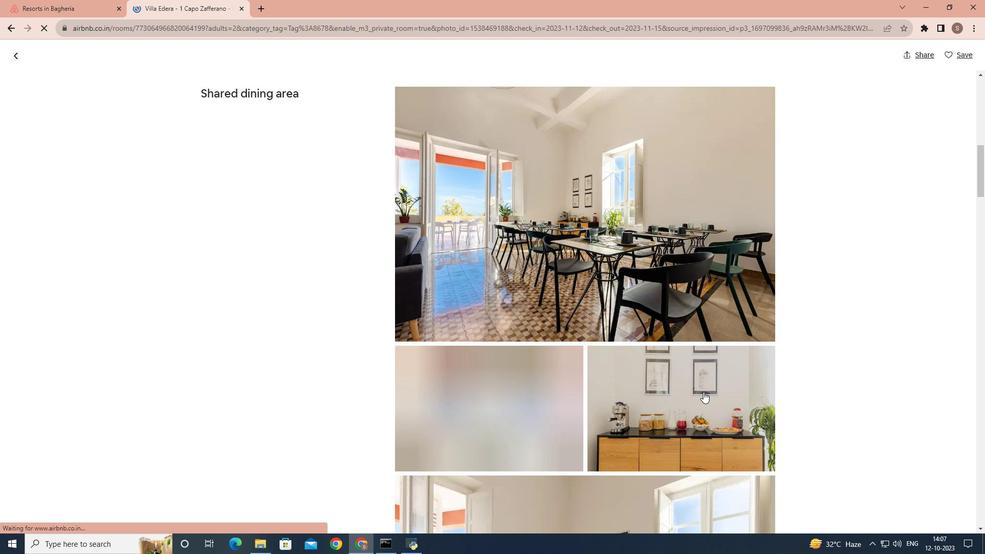 
Action: Mouse scrolled (703, 391) with delta (0, 0)
Screenshot: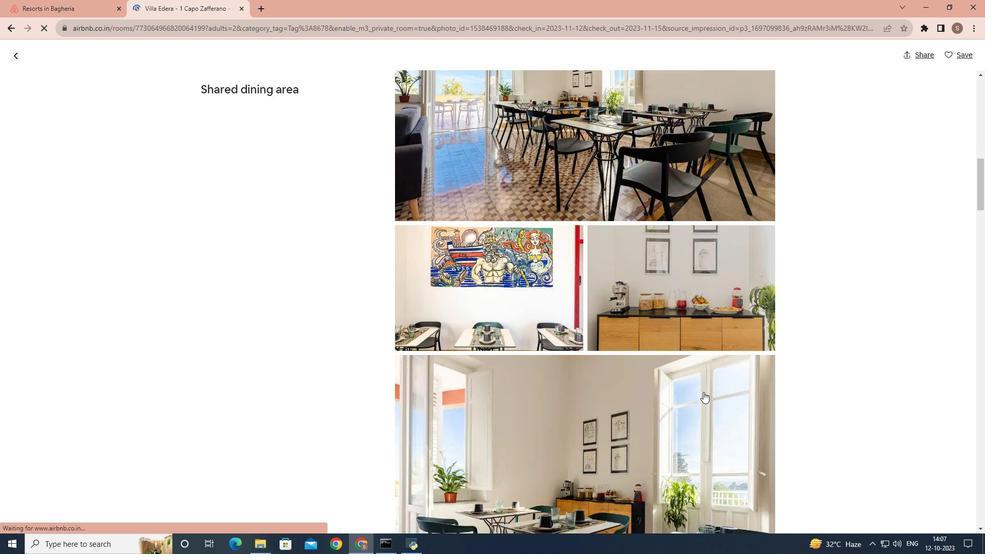 
Action: Mouse scrolled (703, 391) with delta (0, 0)
Screenshot: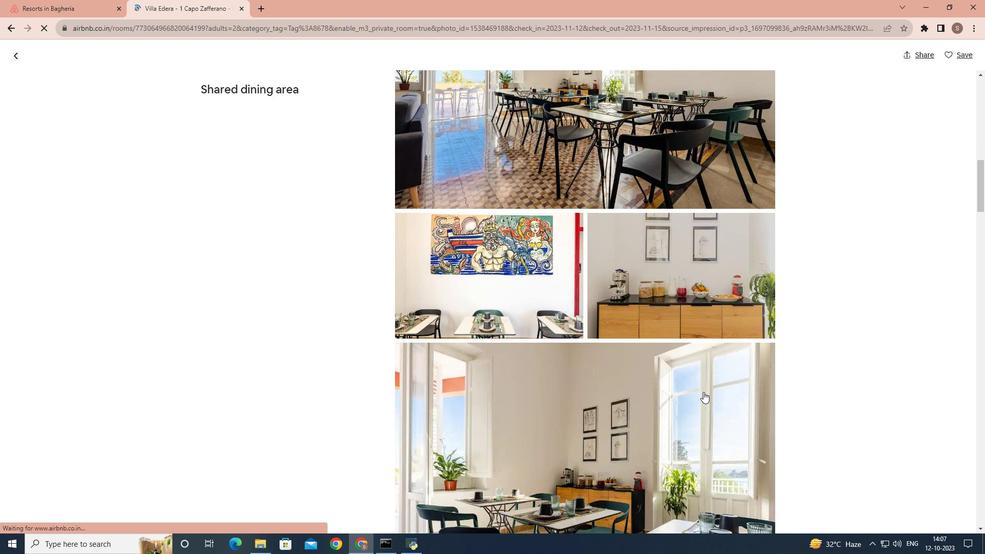 
Action: Mouse scrolled (703, 391) with delta (0, 0)
Screenshot: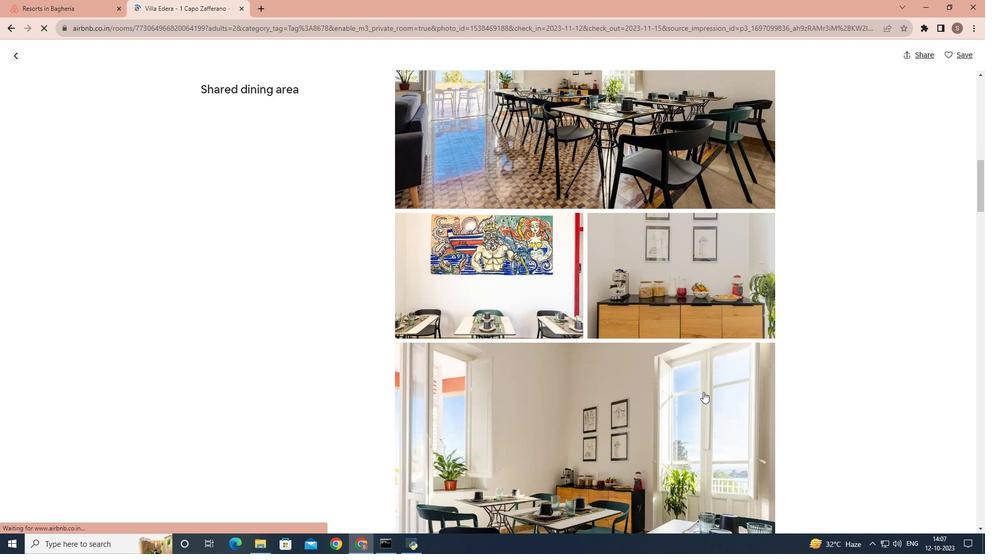
Action: Mouse scrolled (703, 391) with delta (0, 0)
Screenshot: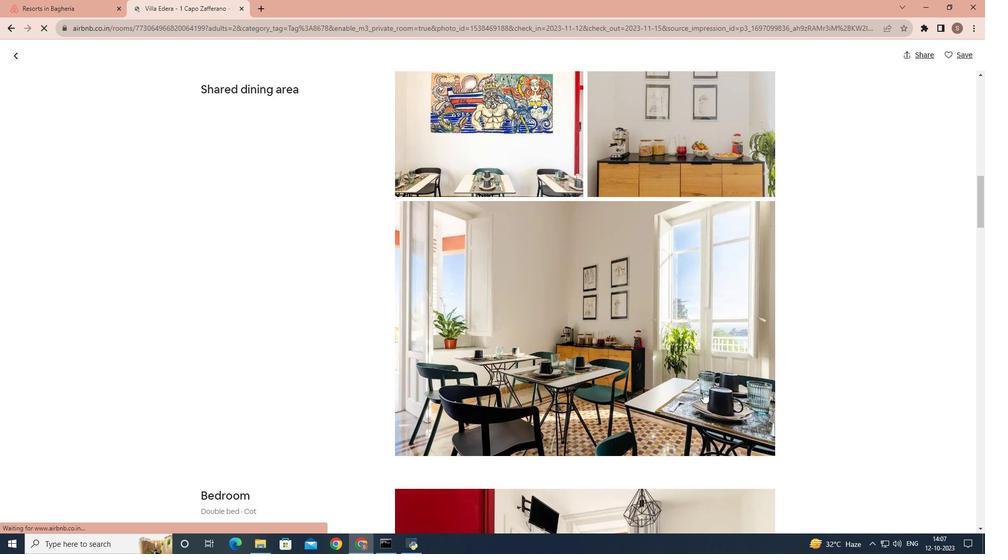 
Action: Mouse scrolled (703, 391) with delta (0, 0)
Screenshot: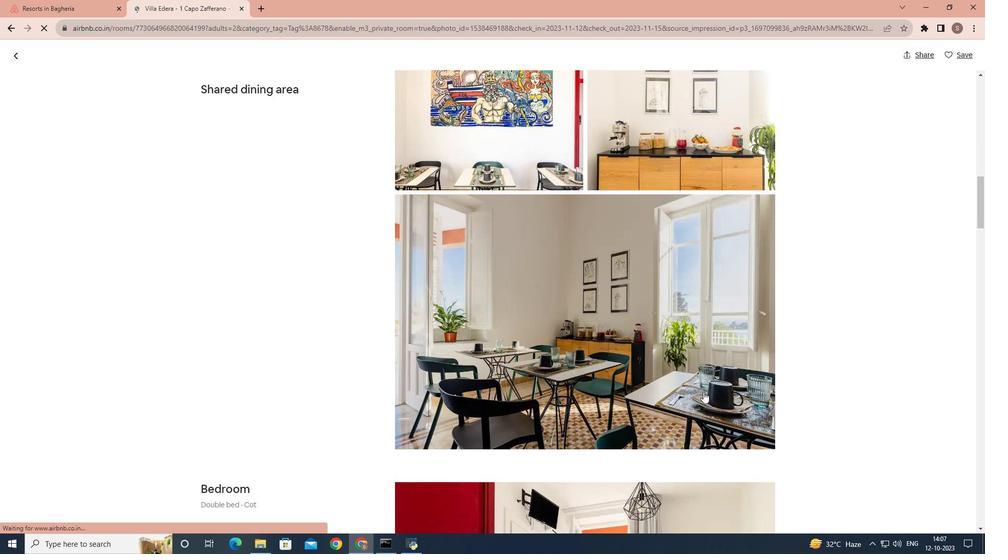 
Action: Mouse scrolled (703, 391) with delta (0, 0)
Screenshot: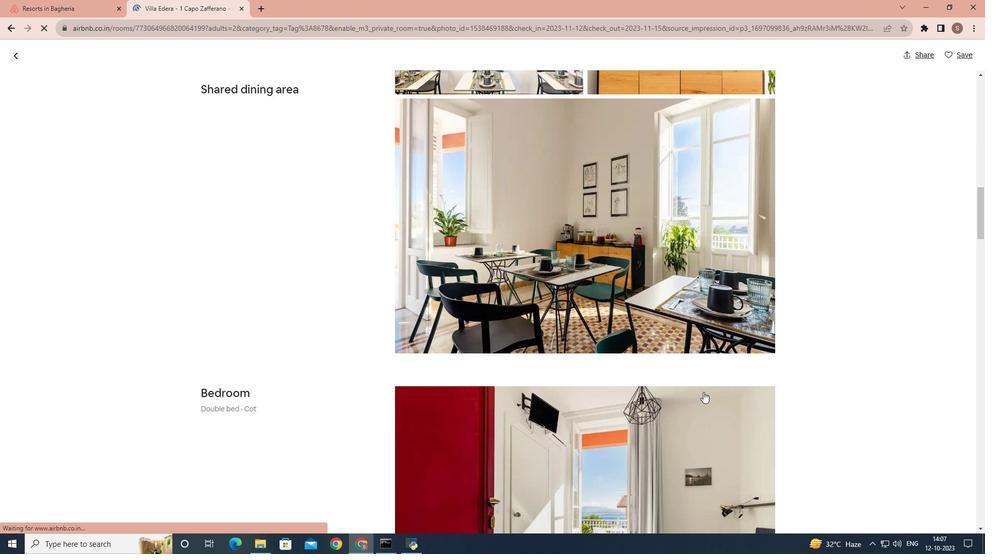 
Action: Mouse scrolled (703, 391) with delta (0, 0)
Screenshot: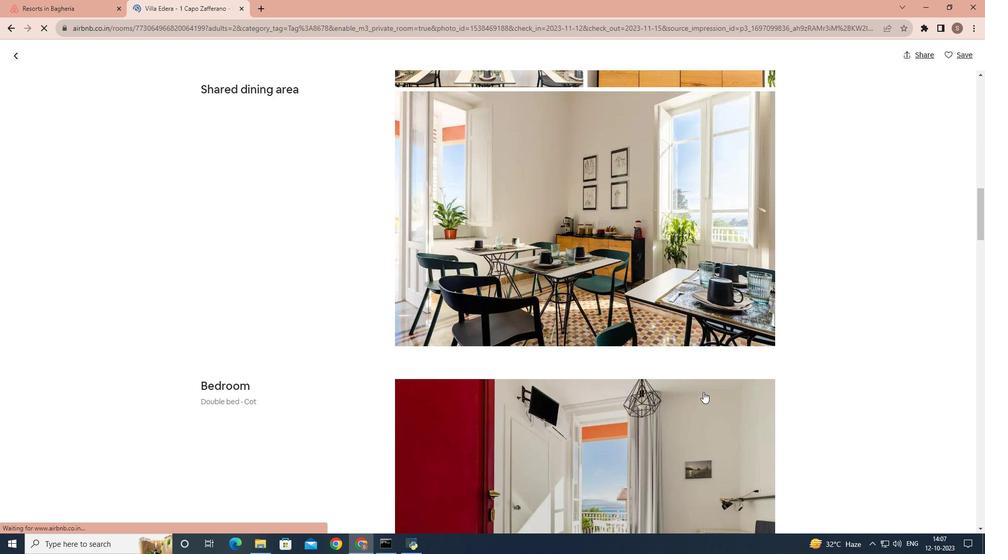 
Action: Mouse scrolled (703, 391) with delta (0, 0)
Screenshot: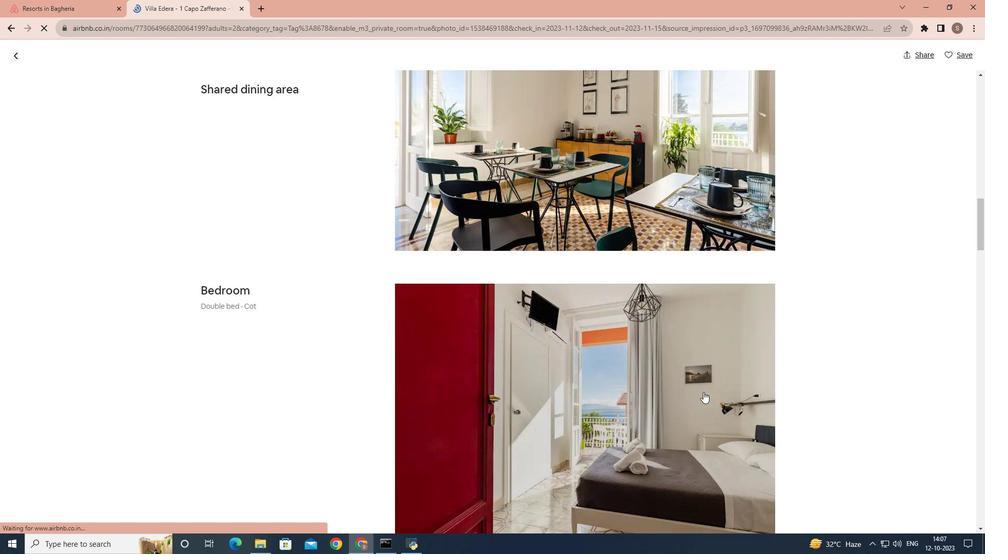 
Action: Mouse scrolled (703, 391) with delta (0, 0)
Screenshot: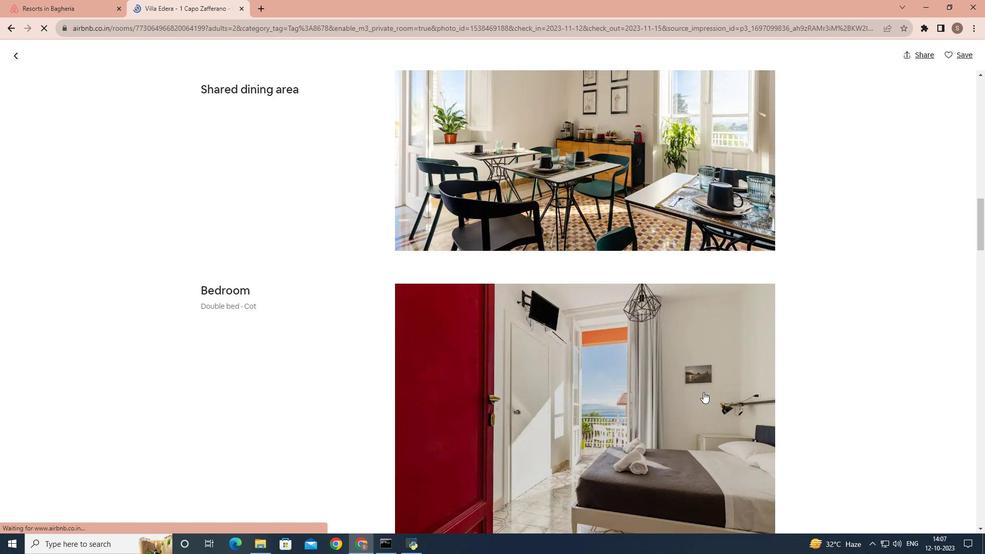
Action: Mouse scrolled (703, 391) with delta (0, 0)
Screenshot: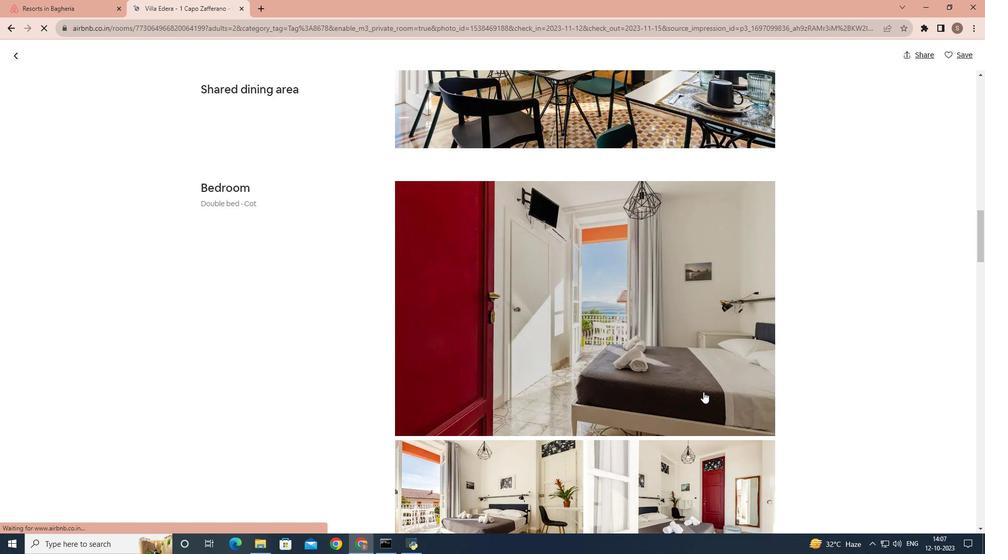 
Action: Mouse scrolled (703, 391) with delta (0, 0)
Screenshot: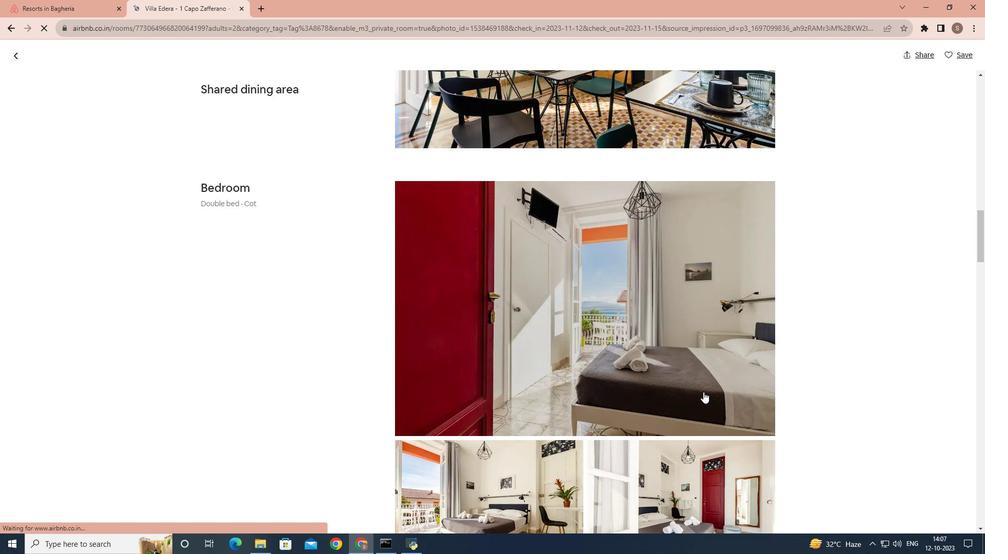 
Action: Mouse scrolled (703, 391) with delta (0, 0)
Screenshot: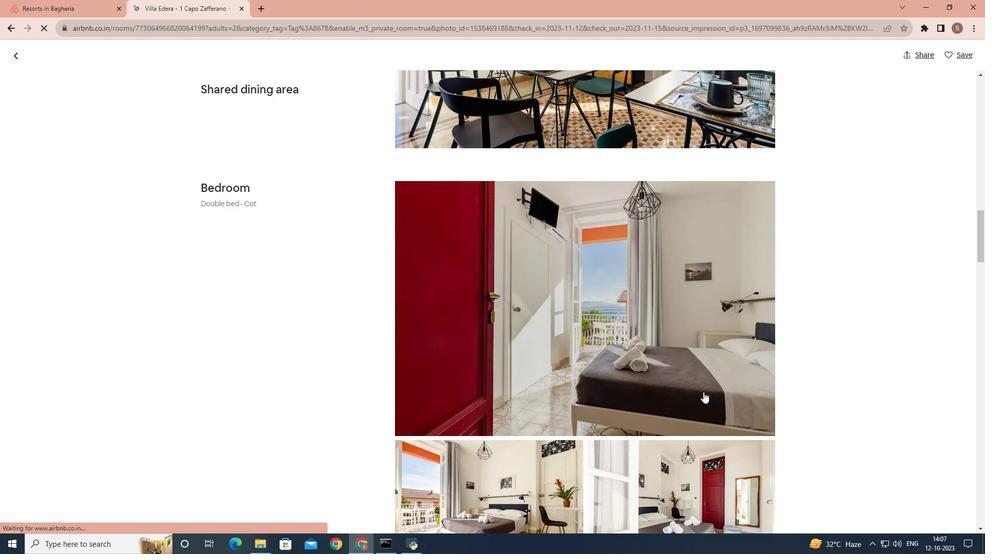 
Action: Mouse scrolled (703, 391) with delta (0, 0)
Screenshot: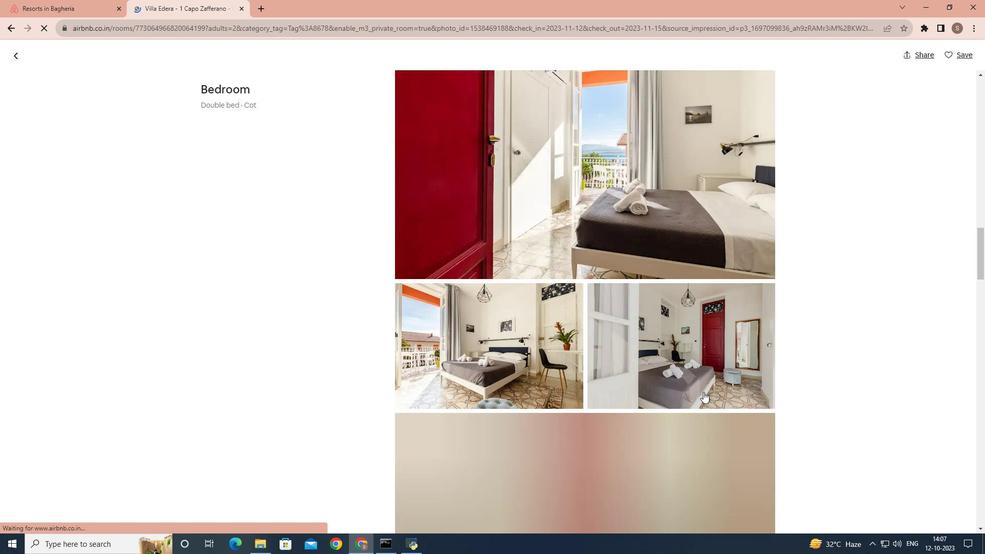 
Action: Mouse scrolled (703, 391) with delta (0, 0)
Screenshot: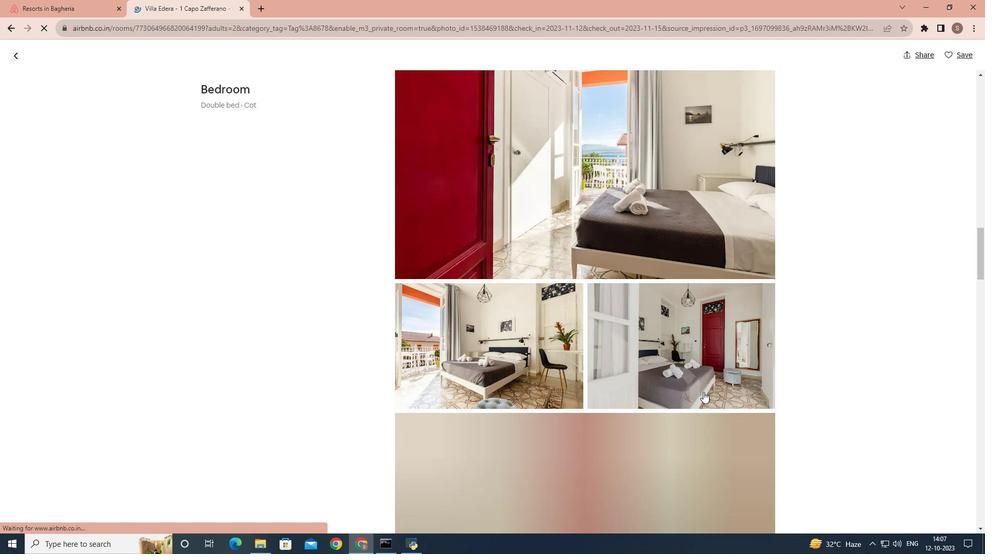 
Action: Mouse scrolled (703, 391) with delta (0, 0)
Screenshot: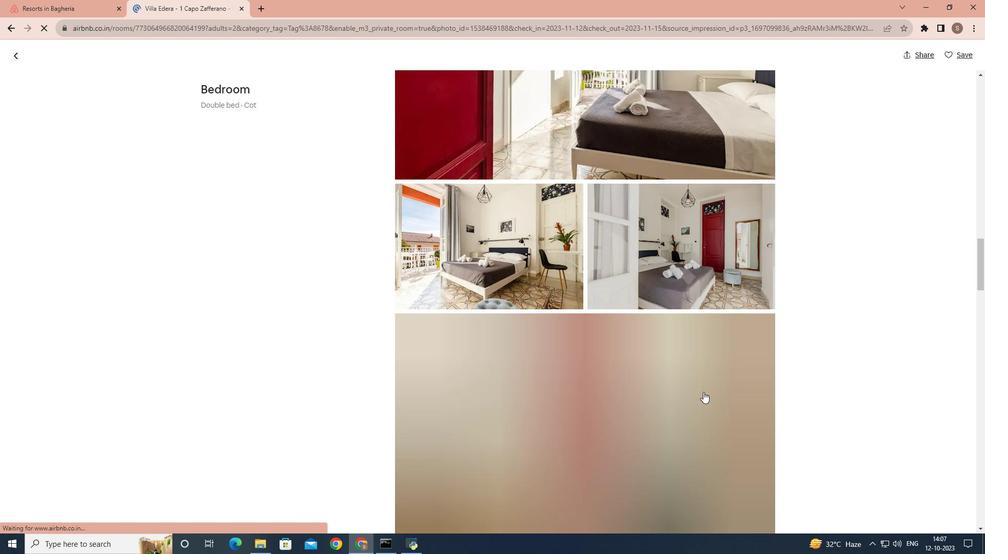
Action: Mouse scrolled (703, 391) with delta (0, 0)
Screenshot: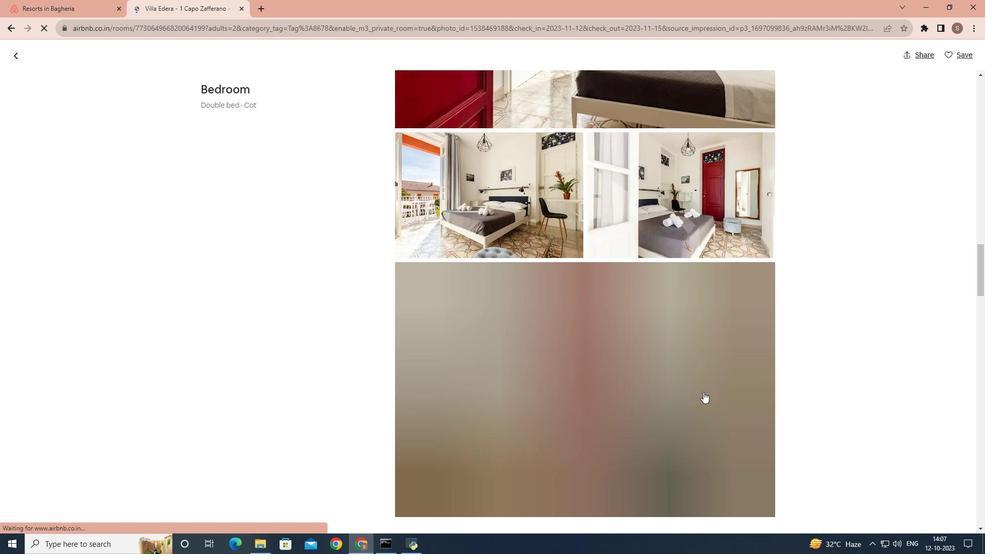 
Action: Mouse scrolled (703, 391) with delta (0, 0)
Screenshot: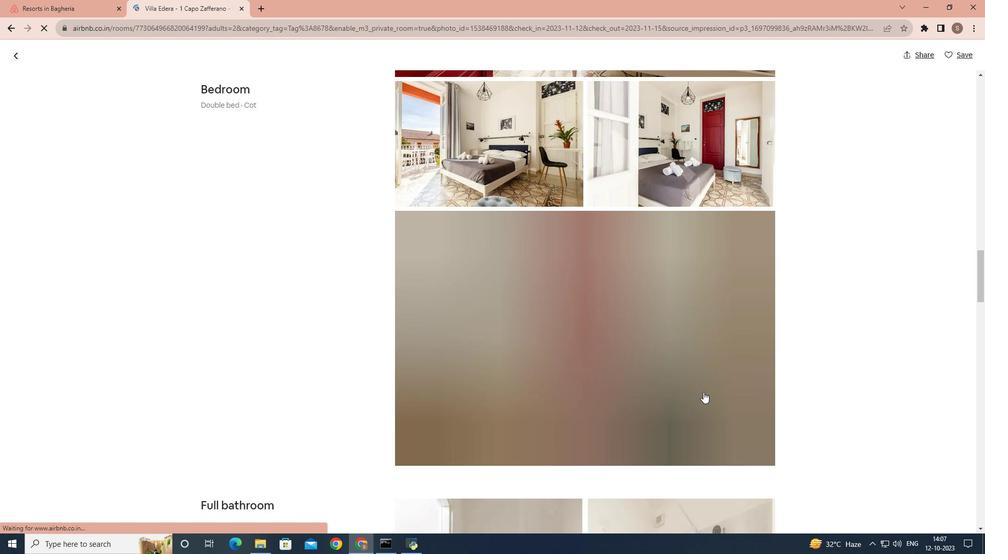 
Action: Mouse scrolled (703, 391) with delta (0, 0)
Screenshot: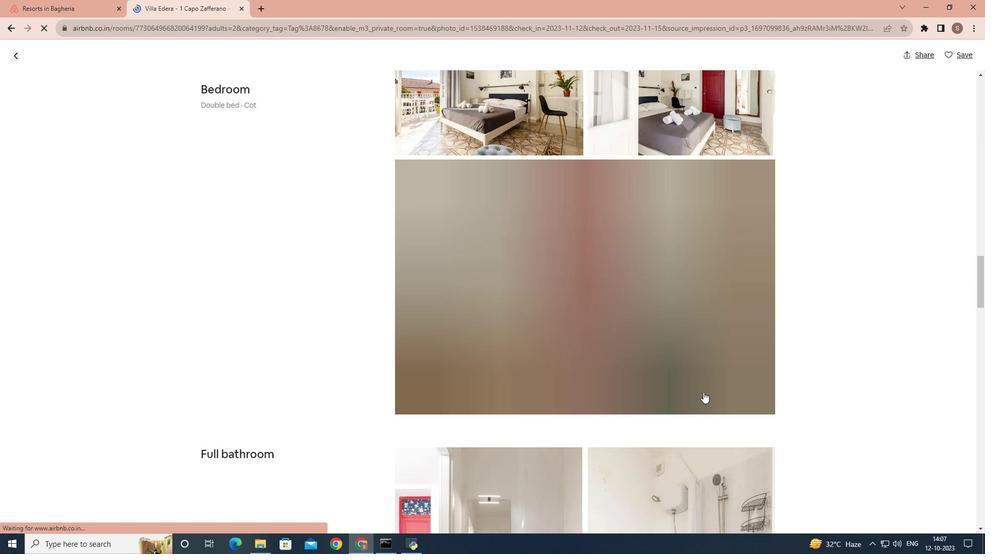 
Action: Mouse scrolled (703, 391) with delta (0, 0)
Screenshot: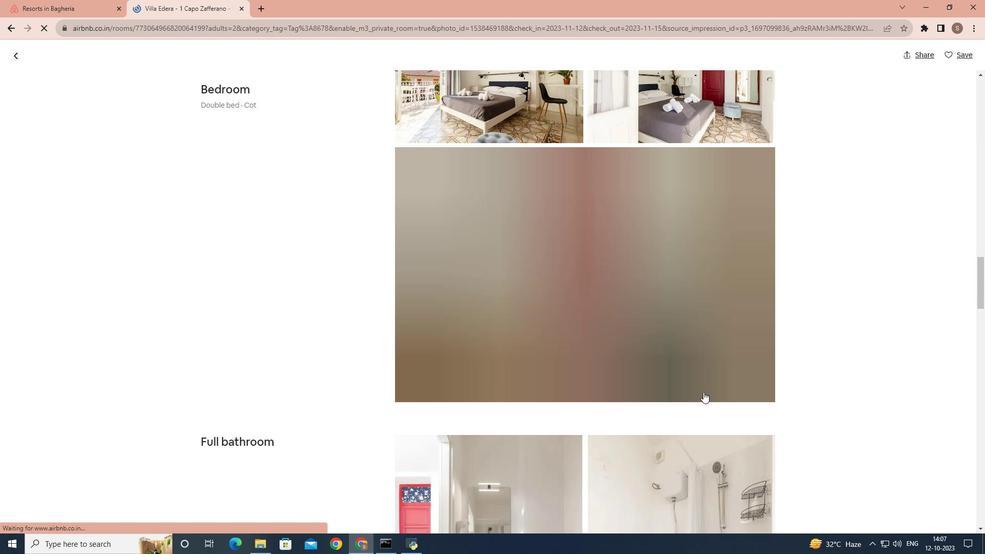 
Action: Mouse scrolled (703, 392) with delta (0, 0)
Screenshot: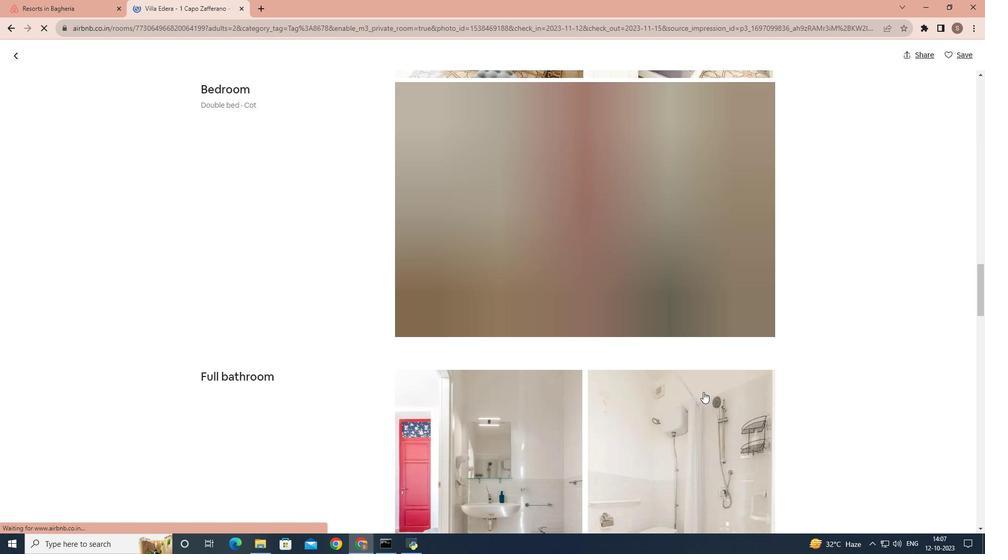 
Action: Mouse scrolled (703, 391) with delta (0, 0)
Screenshot: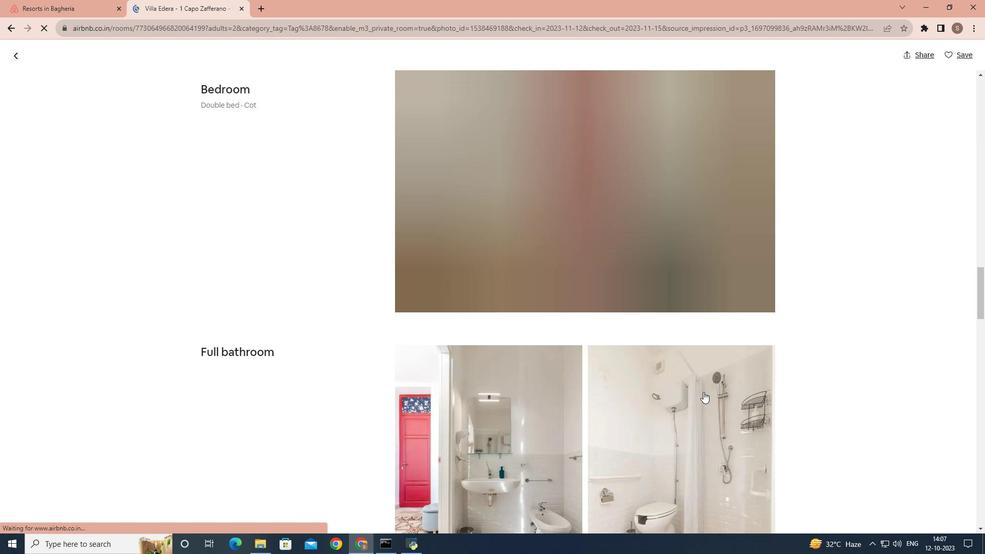 
Action: Mouse scrolled (703, 391) with delta (0, 0)
Screenshot: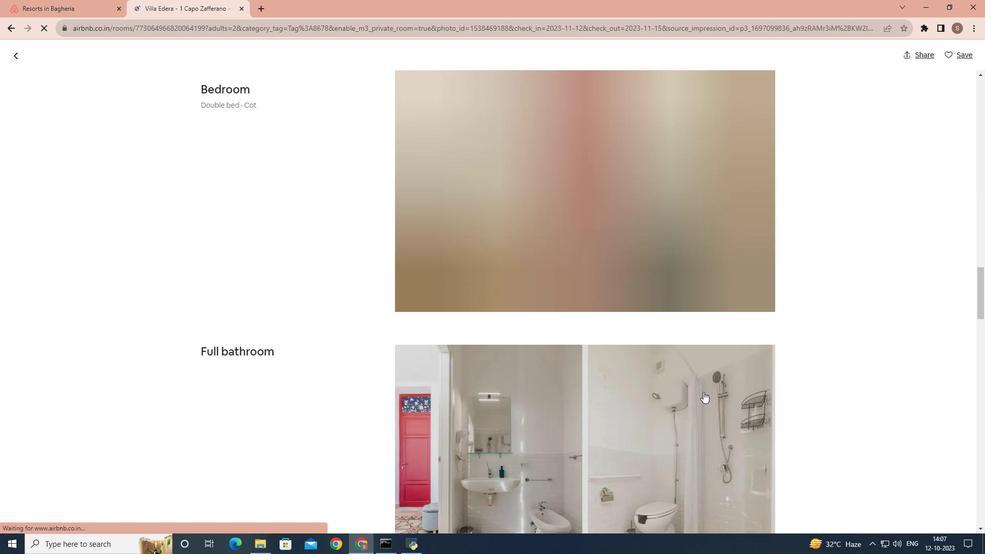 
Action: Mouse scrolled (703, 391) with delta (0, 0)
Screenshot: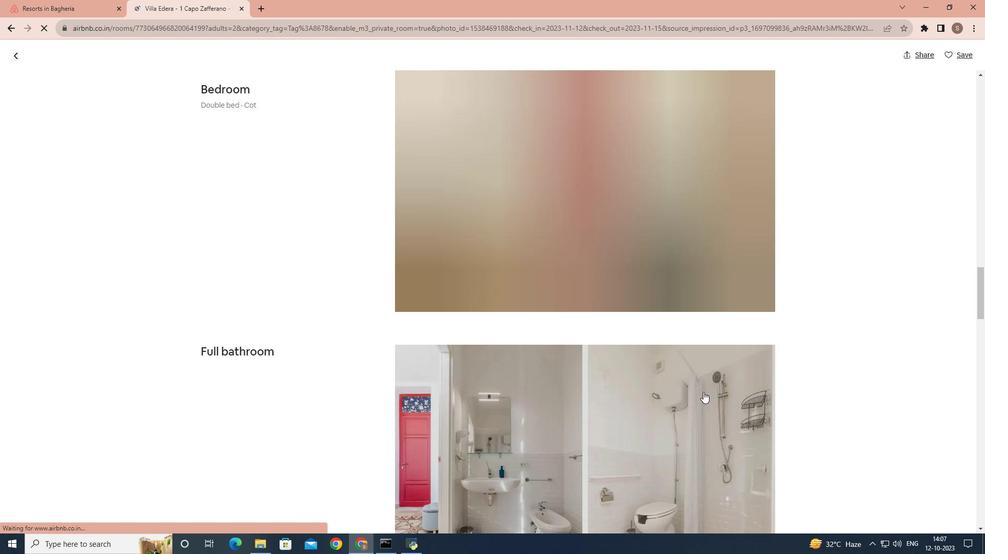 
Action: Mouse scrolled (703, 391) with delta (0, 0)
Screenshot: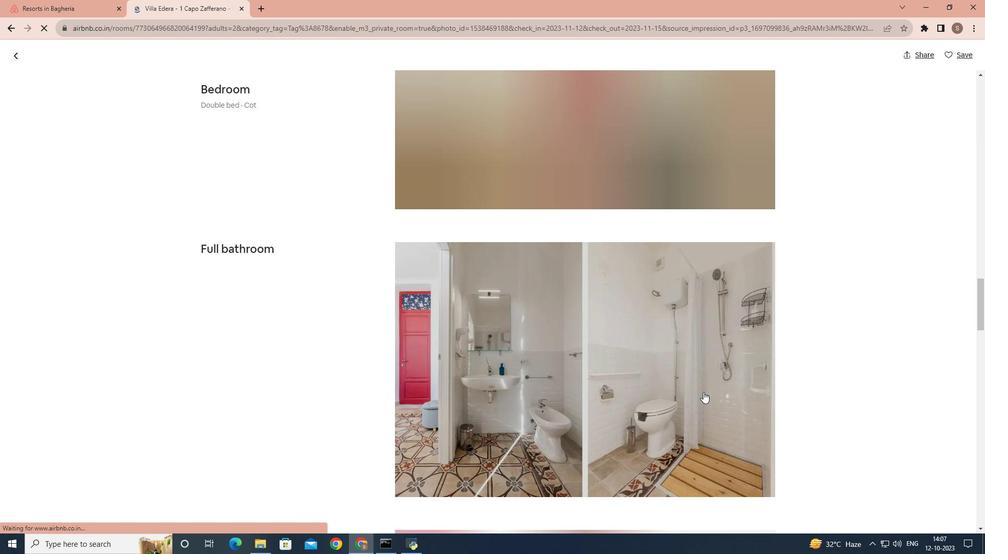 
Action: Mouse scrolled (703, 391) with delta (0, 0)
Screenshot: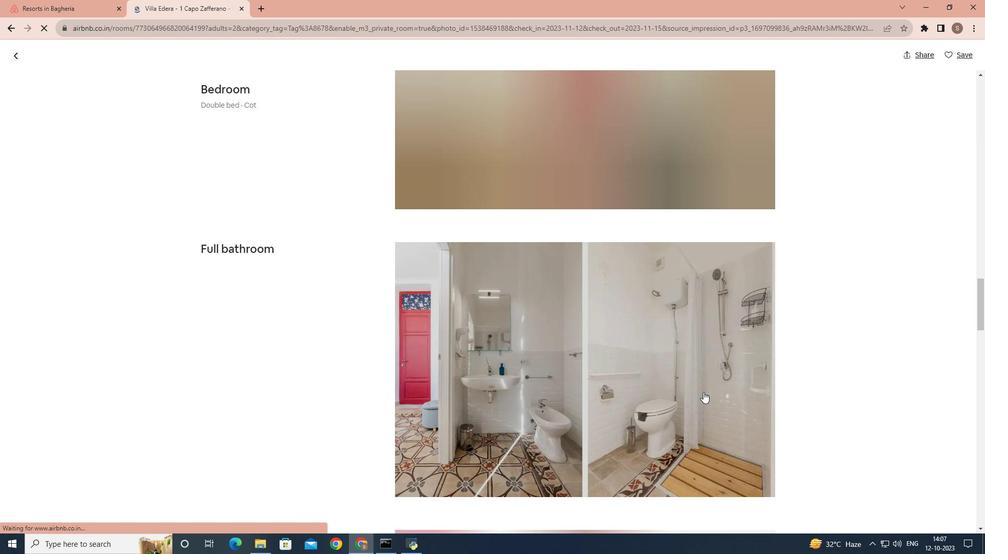 
Action: Mouse scrolled (703, 391) with delta (0, 0)
Screenshot: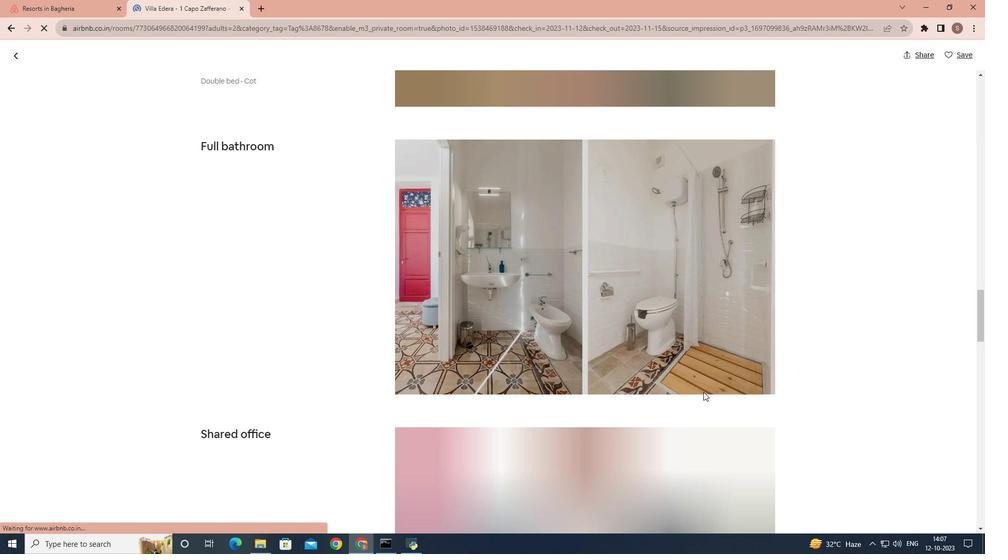 
Action: Mouse scrolled (703, 391) with delta (0, 0)
Screenshot: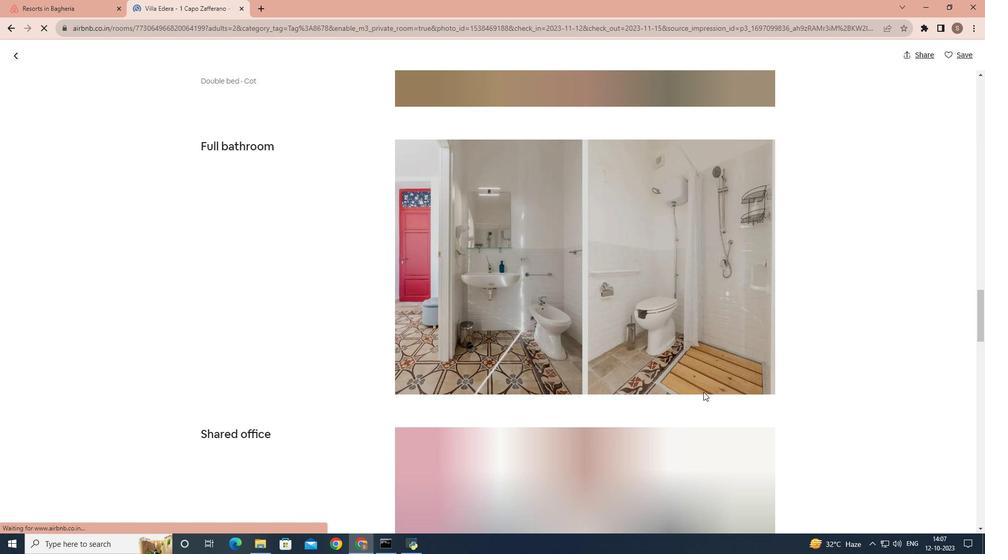 
Action: Mouse scrolled (703, 391) with delta (0, 0)
Screenshot: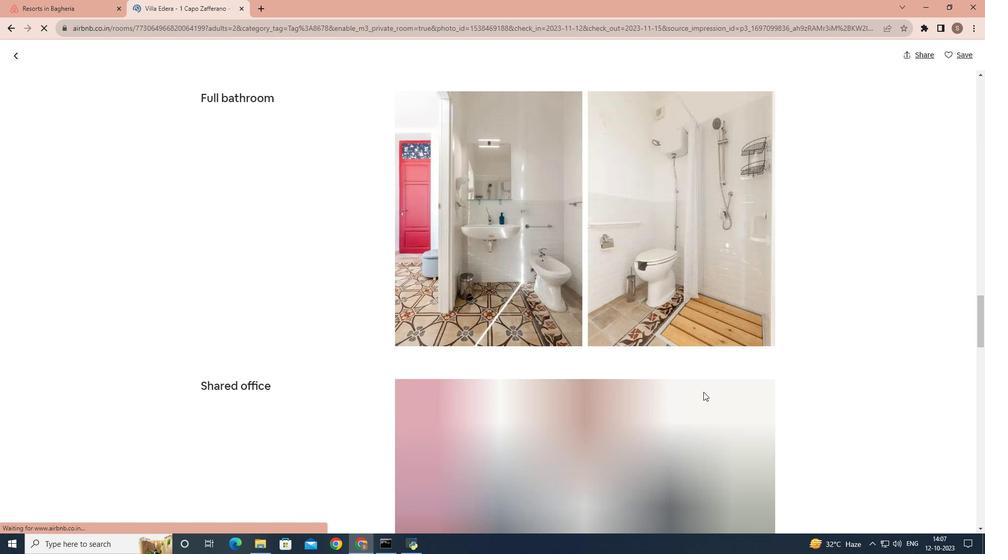 
Action: Mouse scrolled (703, 391) with delta (0, 0)
Screenshot: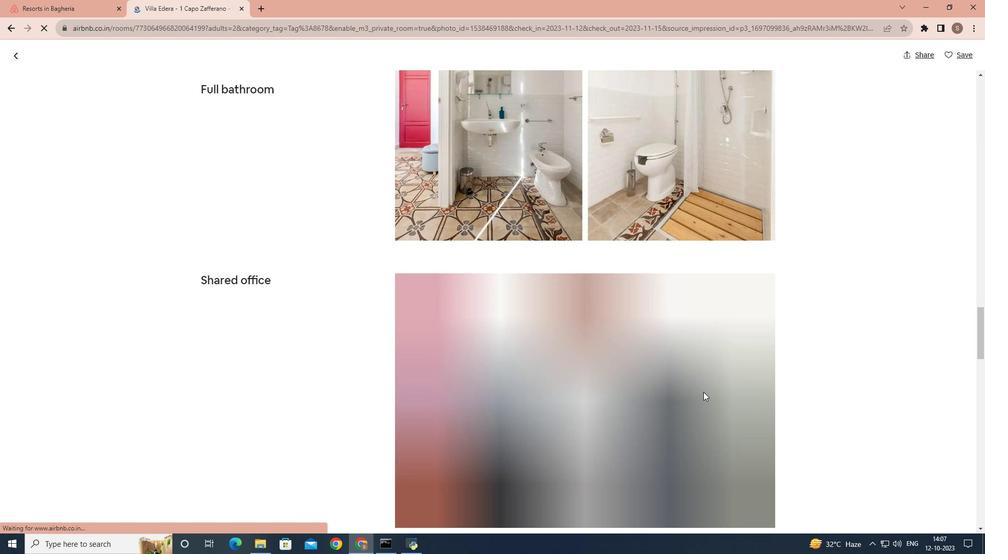 
Action: Mouse scrolled (703, 391) with delta (0, 0)
Screenshot: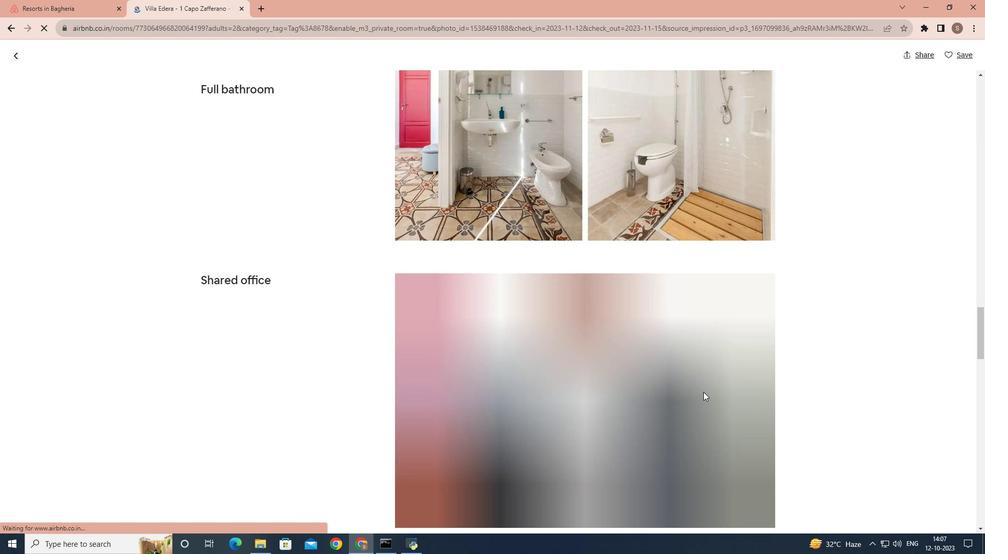 
Action: Mouse scrolled (703, 391) with delta (0, 0)
Screenshot: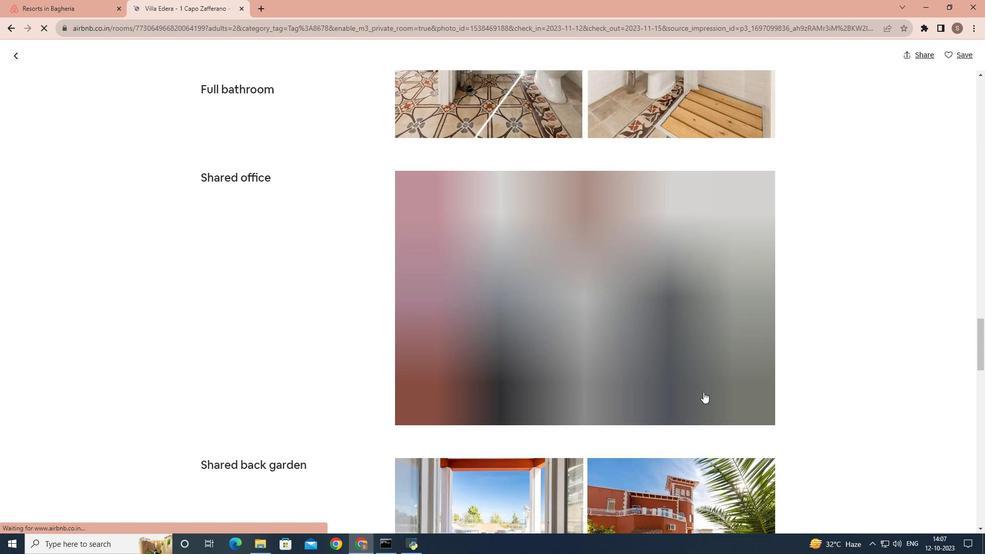 
Action: Mouse scrolled (703, 391) with delta (0, 0)
Screenshot: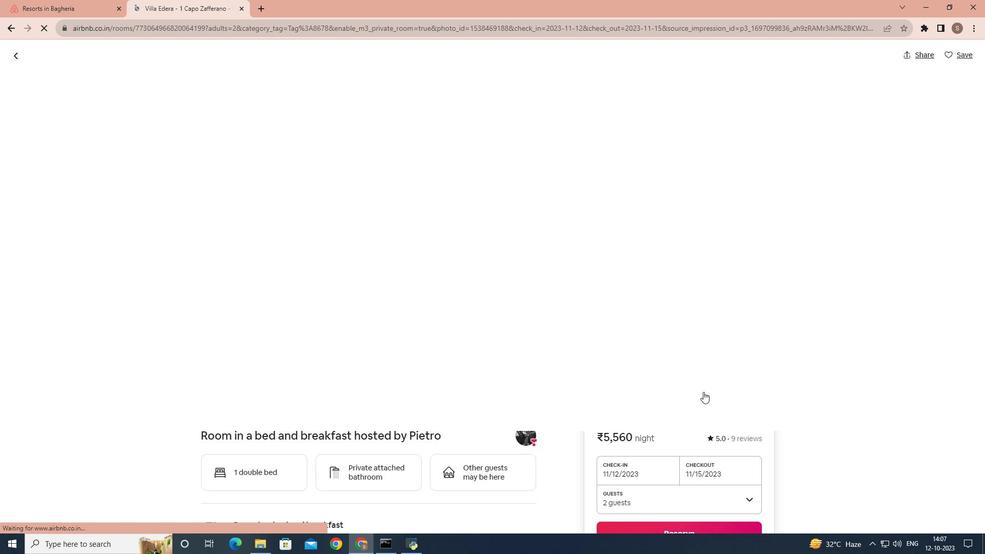 
Action: Mouse scrolled (703, 391) with delta (0, 0)
Screenshot: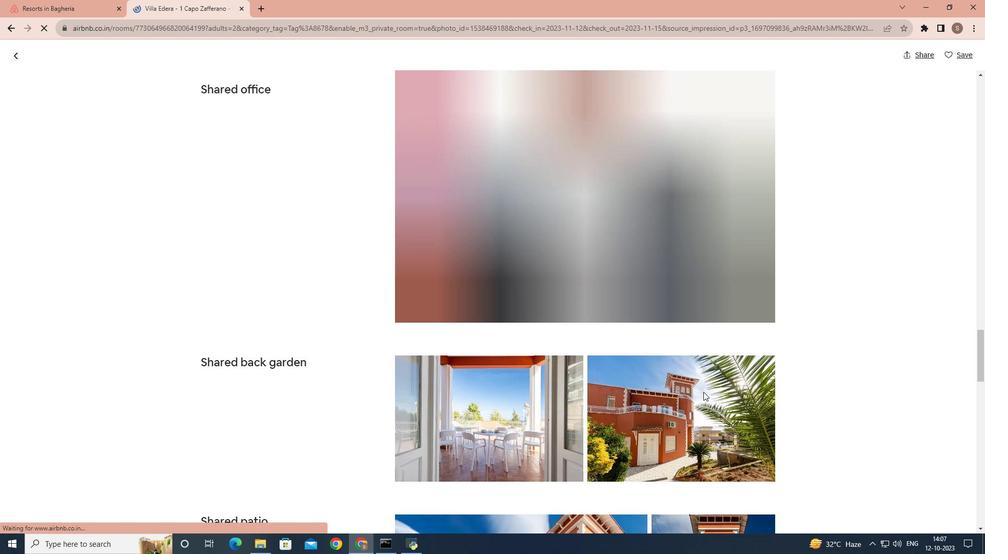
Action: Mouse scrolled (703, 391) with delta (0, 0)
Screenshot: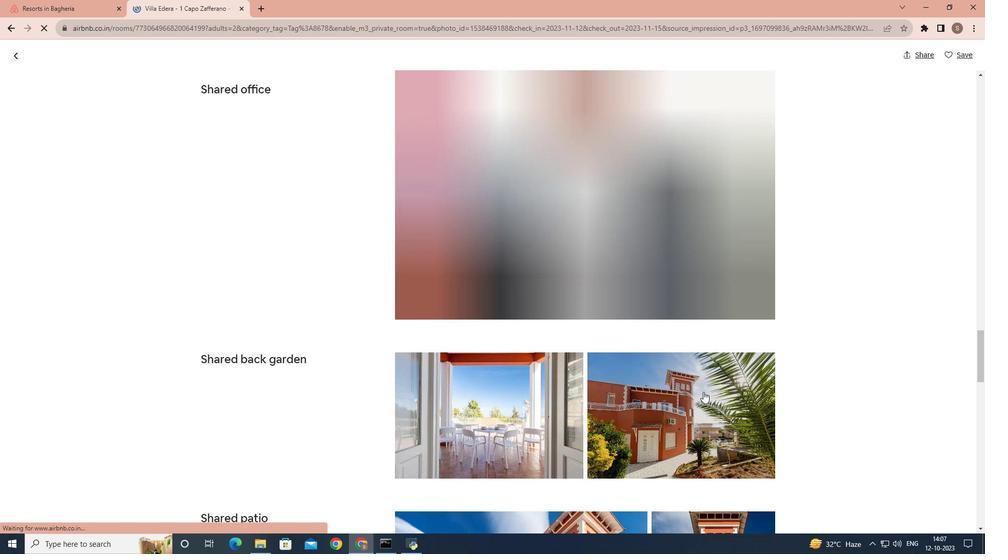
Action: Mouse scrolled (703, 391) with delta (0, 0)
Screenshot: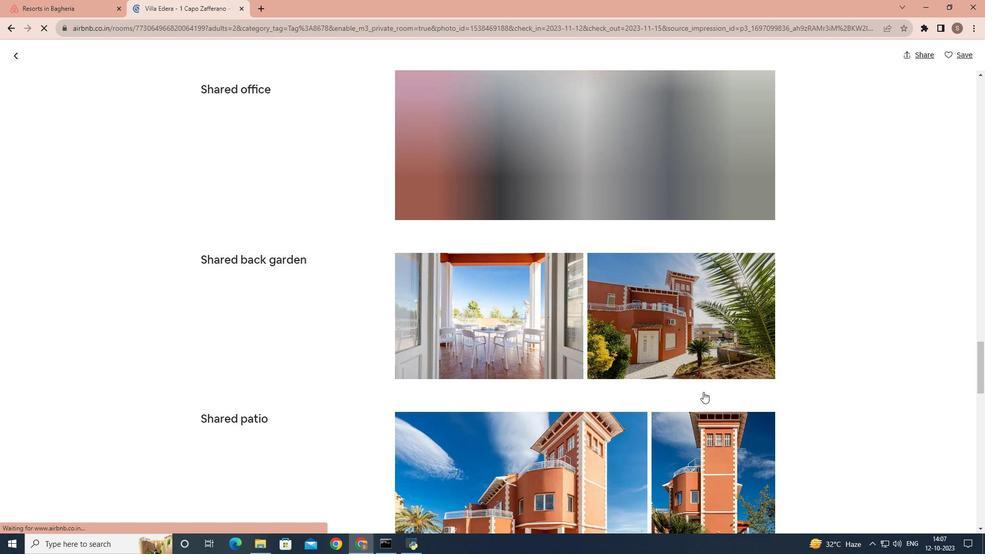 
Action: Mouse scrolled (703, 391) with delta (0, 0)
Screenshot: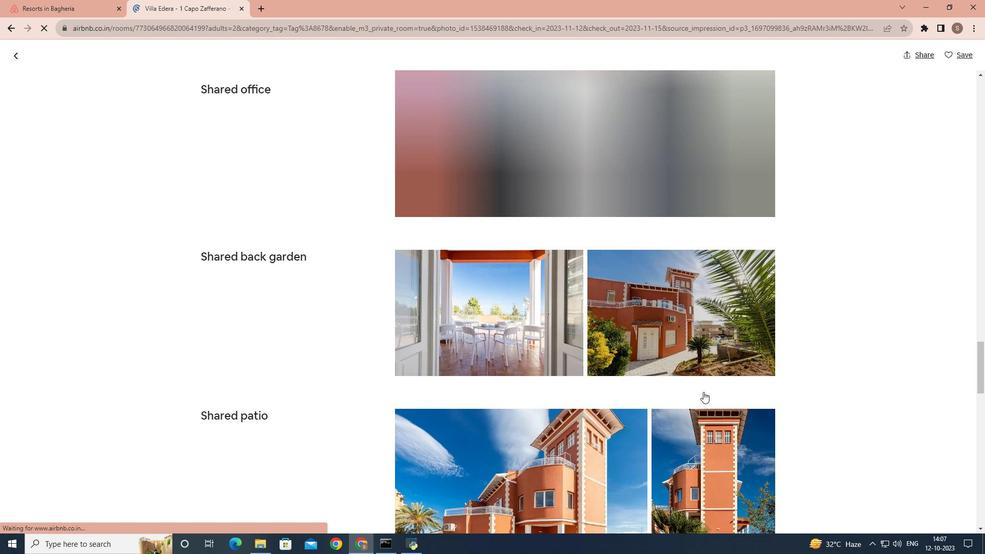 
Action: Mouse scrolled (703, 391) with delta (0, 0)
Screenshot: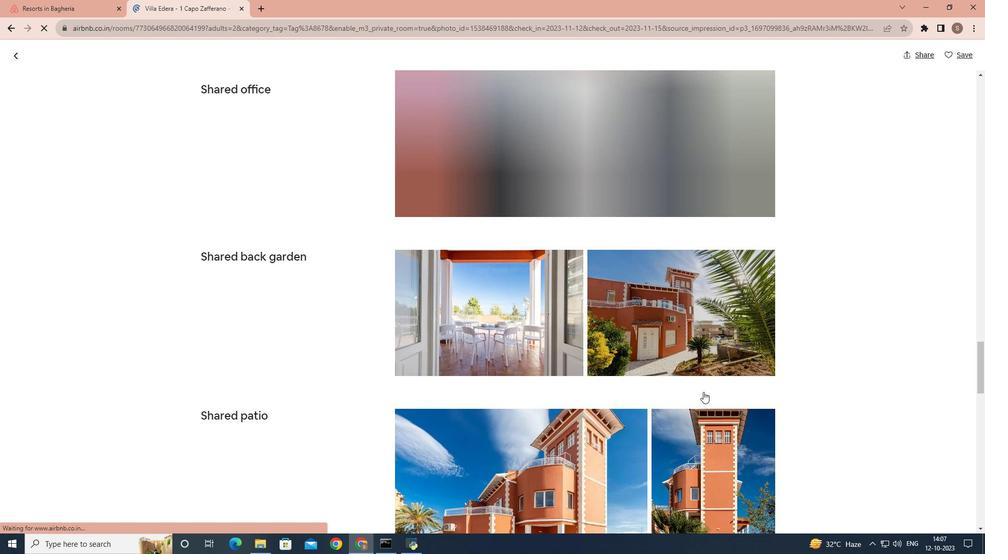 
Action: Mouse scrolled (703, 391) with delta (0, 0)
Screenshot: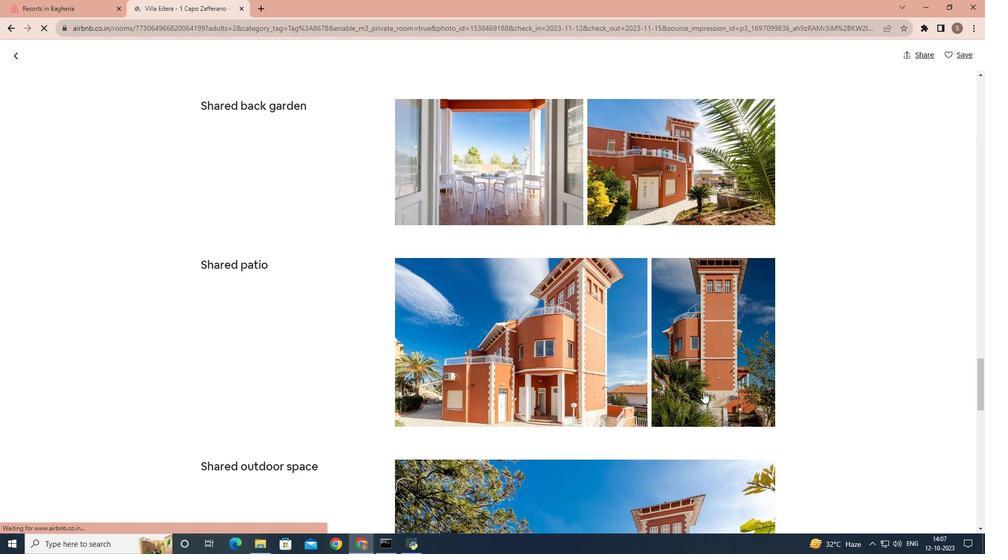
Action: Mouse scrolled (703, 391) with delta (0, 0)
Screenshot: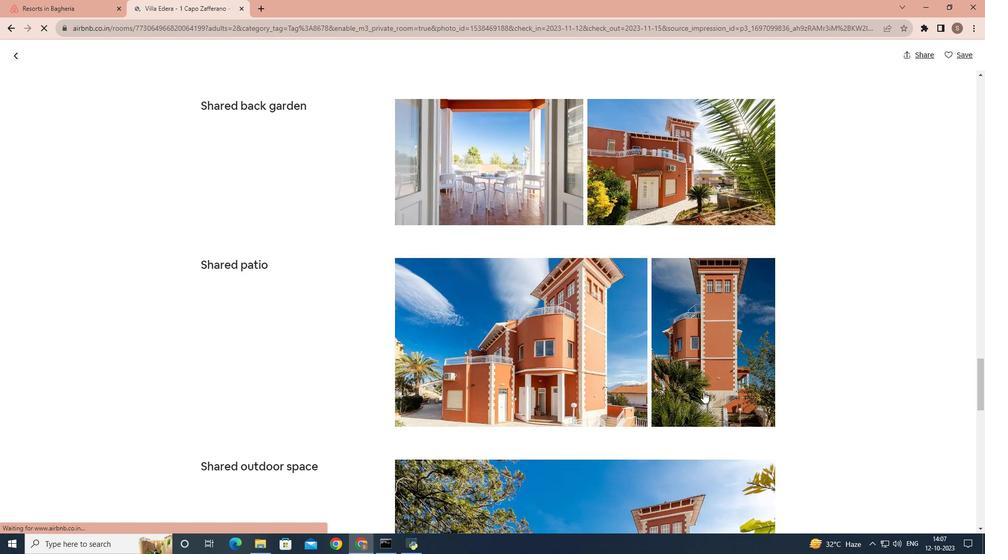 
Action: Mouse scrolled (703, 391) with delta (0, 0)
Screenshot: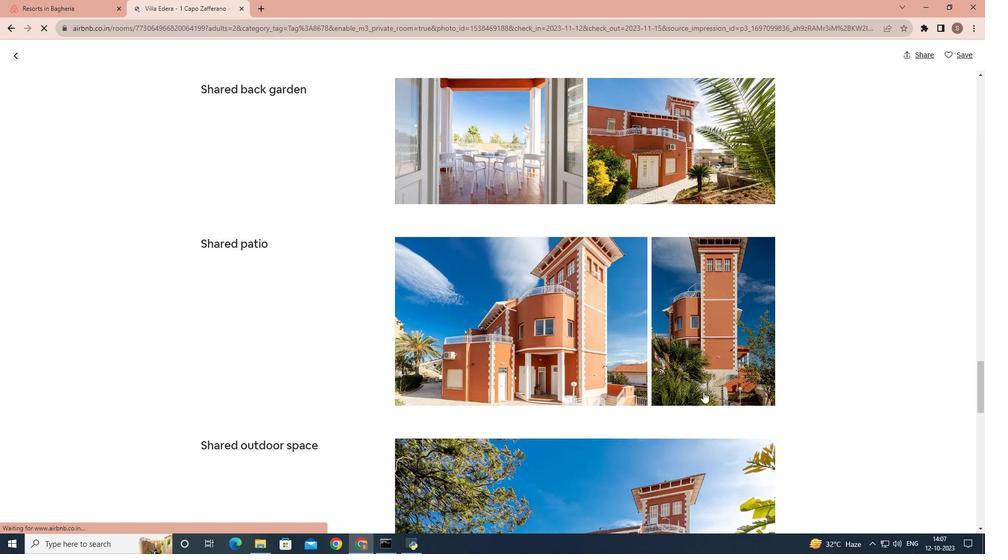 
Action: Mouse scrolled (703, 391) with delta (0, 0)
Screenshot: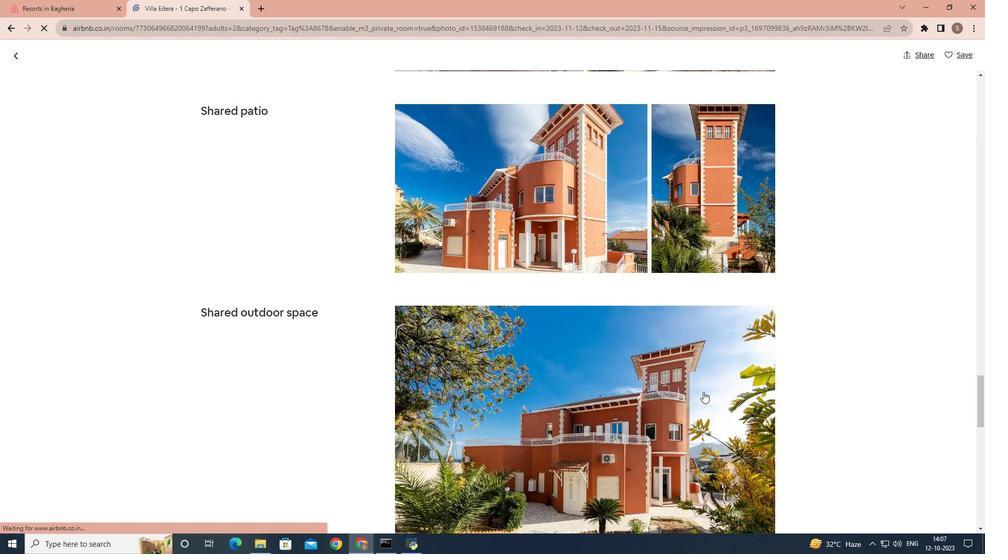 
Action: Mouse scrolled (703, 391) with delta (0, 0)
Screenshot: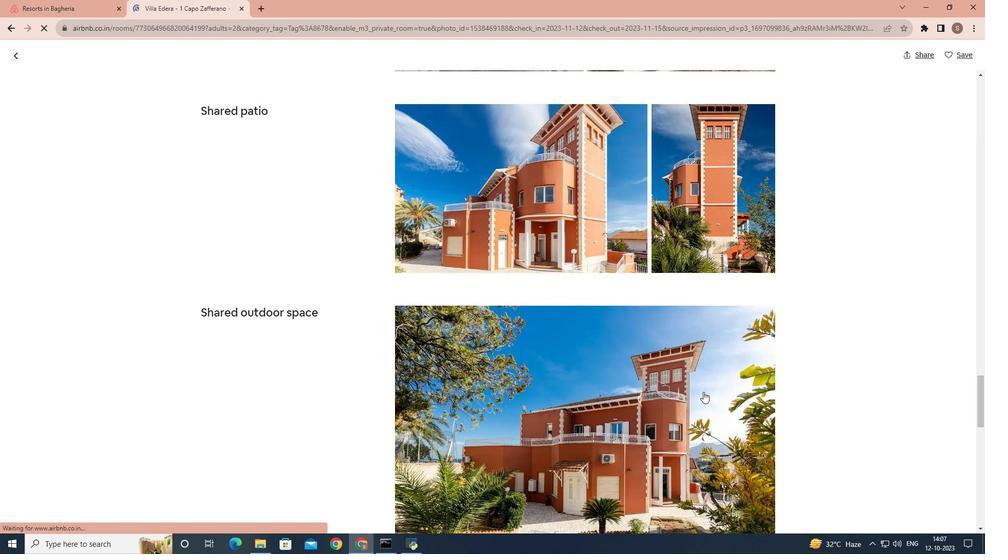 
Action: Mouse scrolled (703, 391) with delta (0, 0)
Screenshot: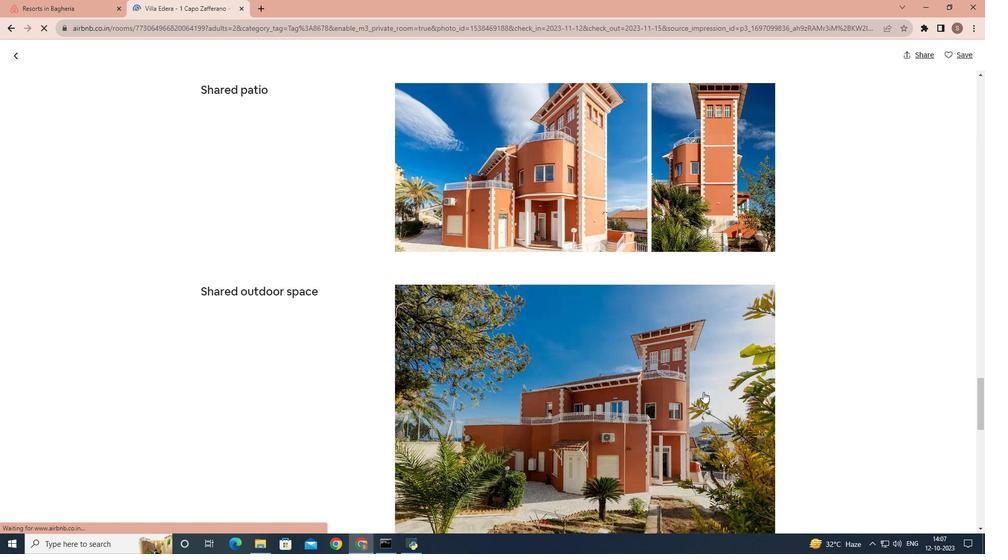 
Action: Mouse scrolled (703, 391) with delta (0, 0)
Screenshot: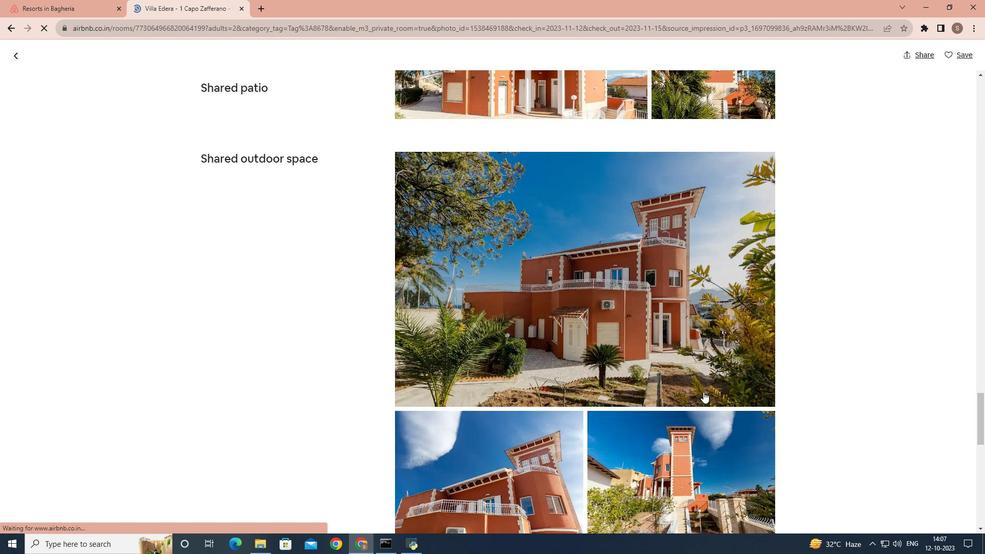 
Action: Mouse scrolled (703, 391) with delta (0, 0)
Screenshot: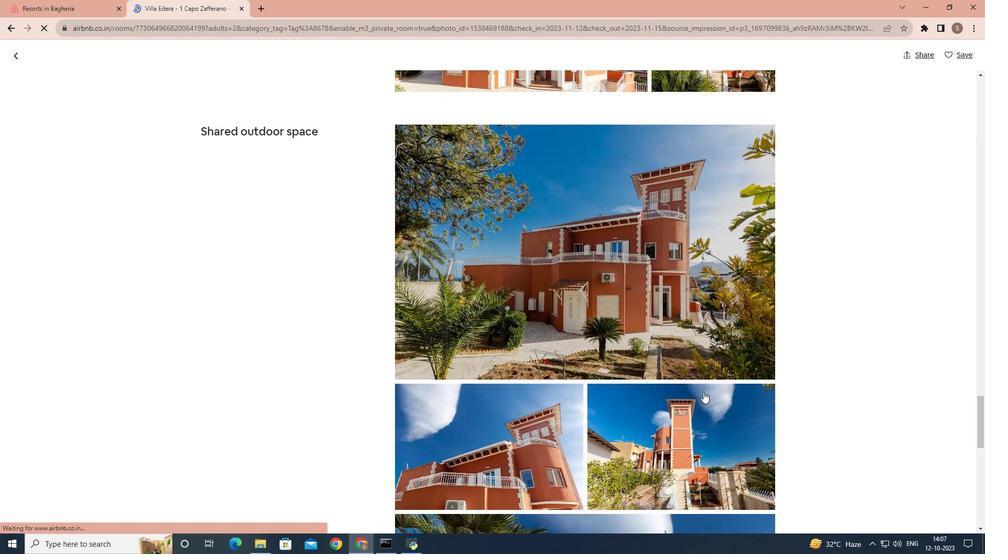 
Action: Mouse scrolled (703, 391) with delta (0, 0)
Screenshot: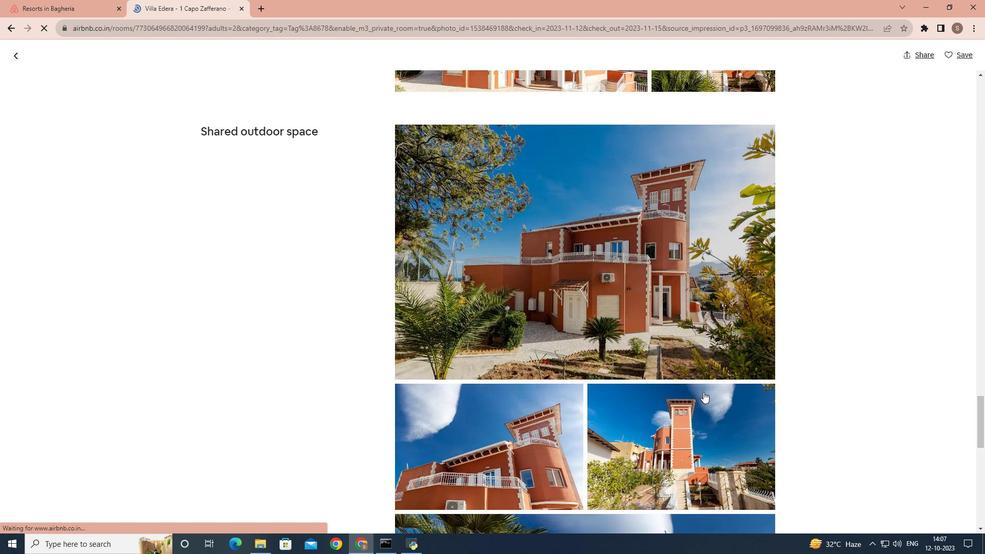 
Action: Mouse scrolled (703, 391) with delta (0, 0)
Screenshot: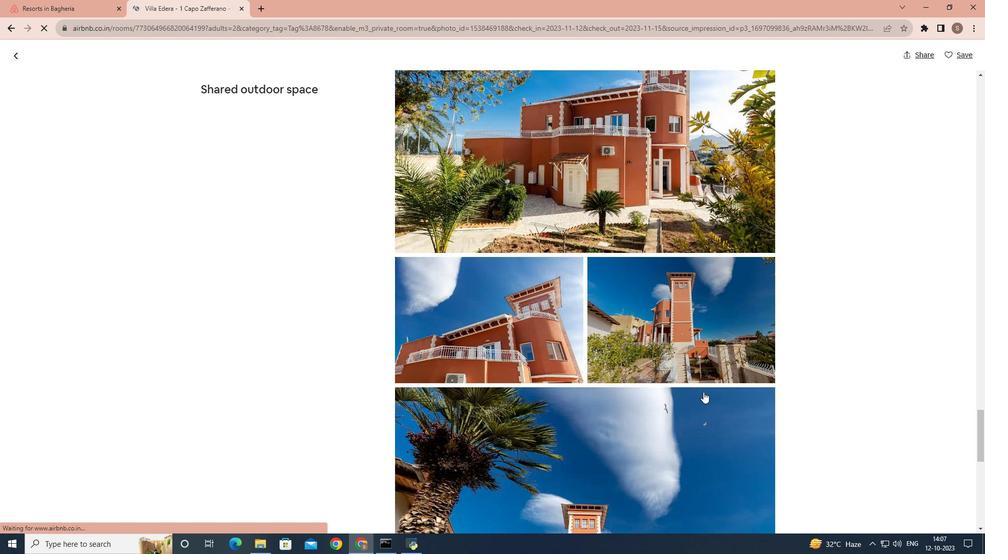 
Action: Mouse scrolled (703, 391) with delta (0, 0)
Screenshot: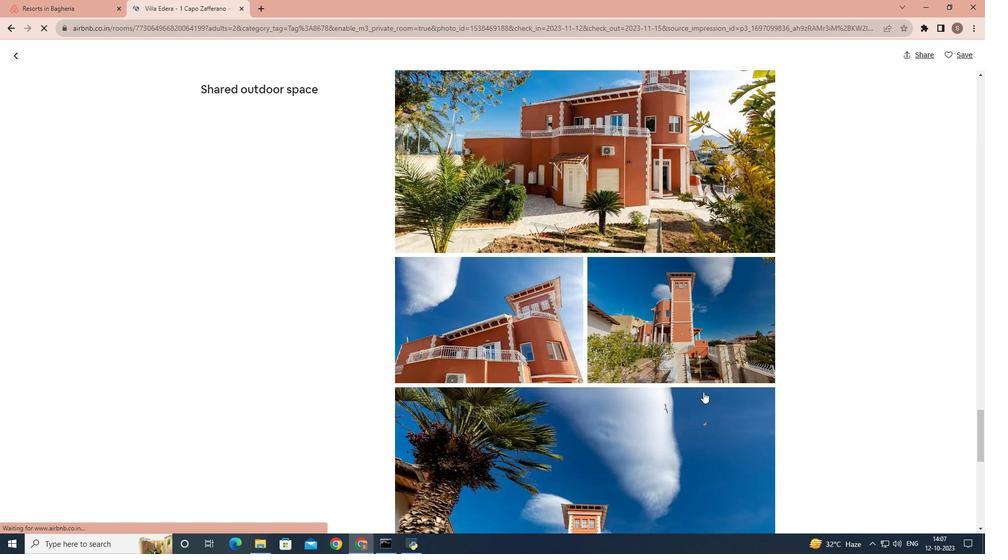 
Action: Mouse scrolled (703, 391) with delta (0, 0)
Screenshot: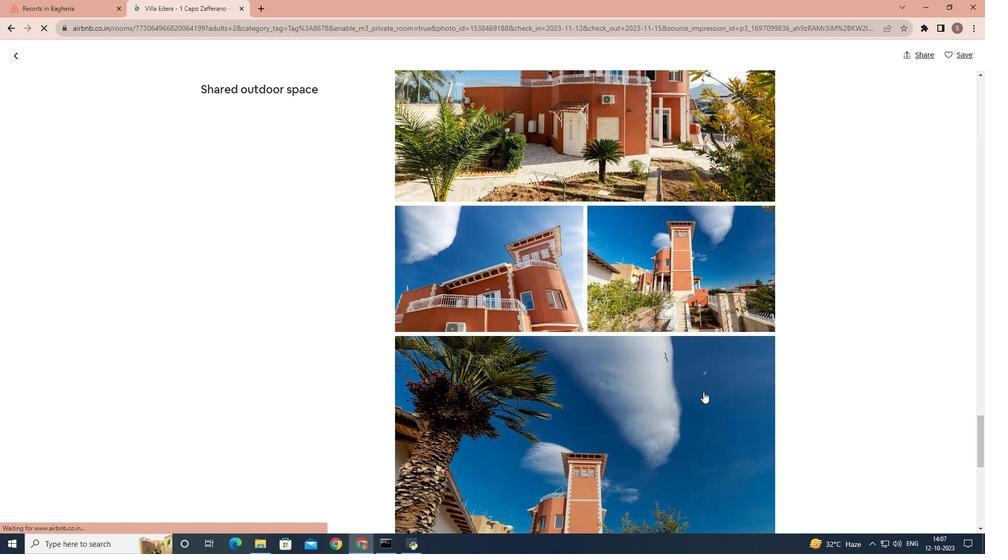 
Action: Mouse scrolled (703, 391) with delta (0, 0)
Screenshot: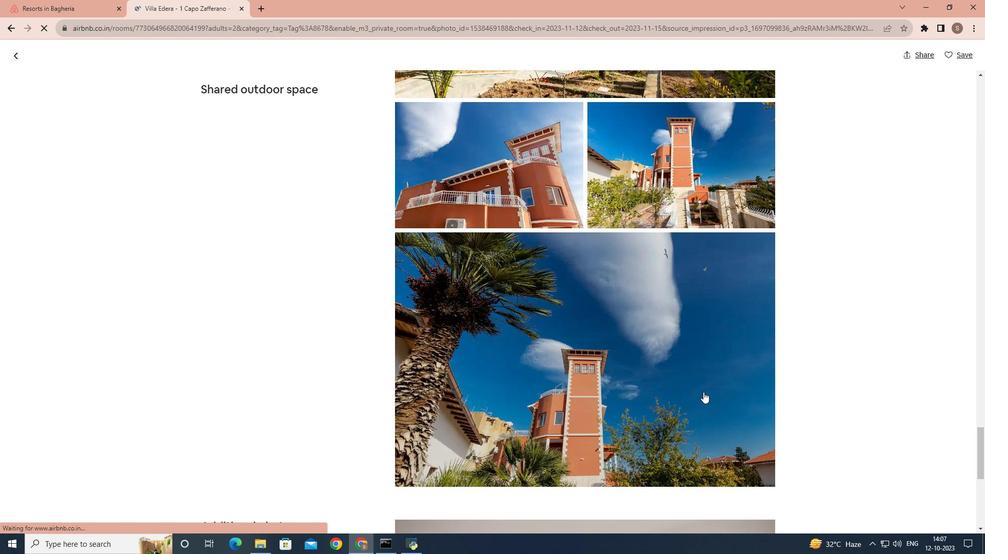 
Action: Mouse scrolled (703, 391) with delta (0, 0)
Screenshot: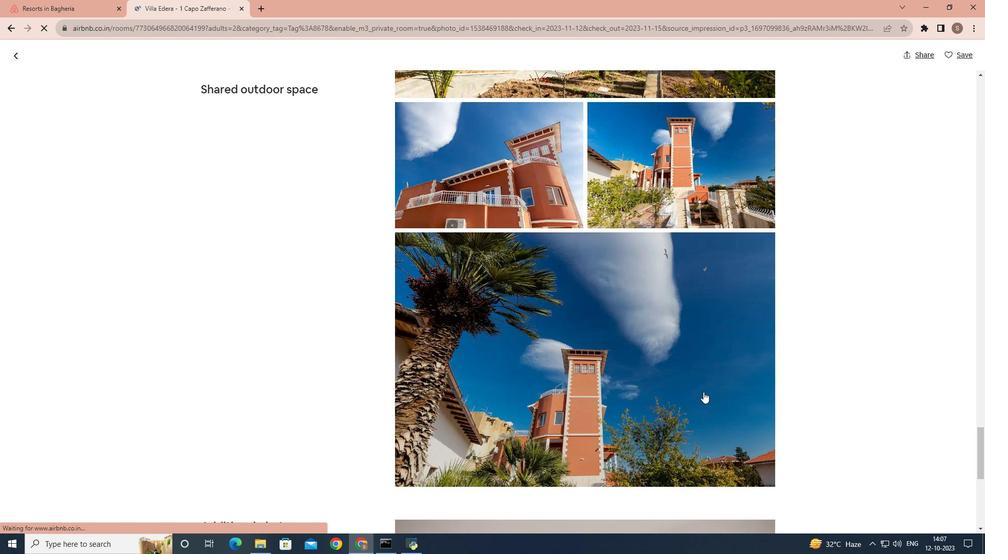 
Action: Mouse scrolled (703, 391) with delta (0, 0)
Screenshot: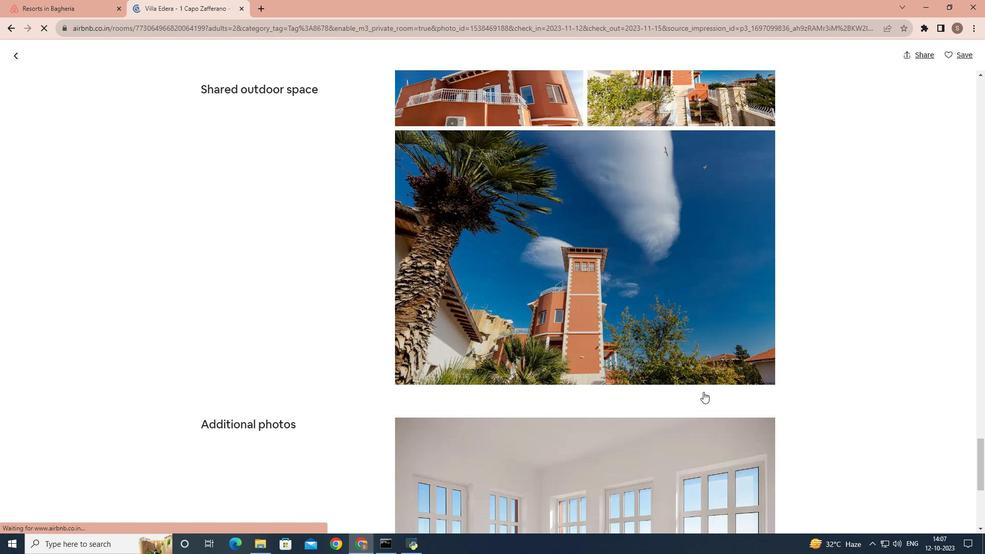 
Action: Mouse scrolled (703, 391) with delta (0, 0)
Screenshot: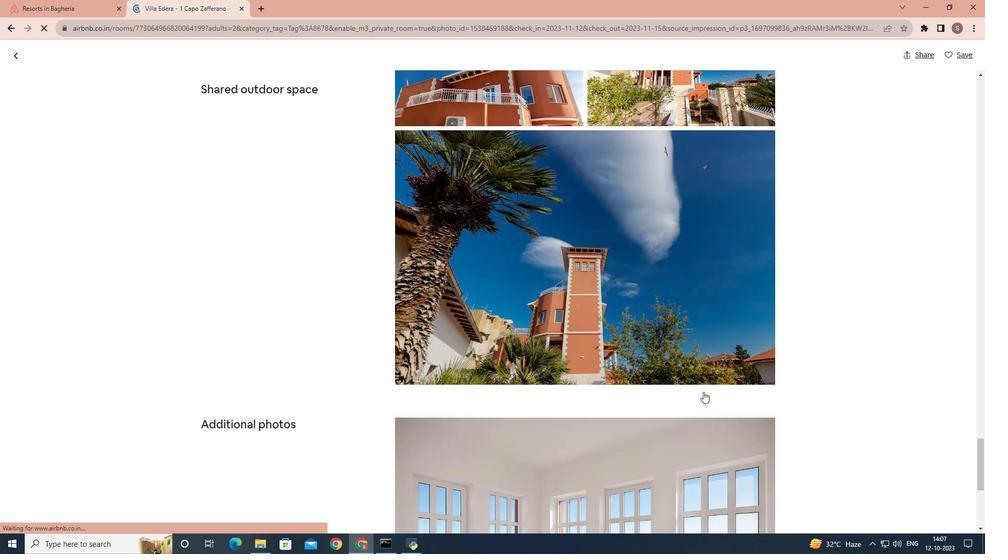 
Action: Mouse scrolled (703, 391) with delta (0, 0)
Screenshot: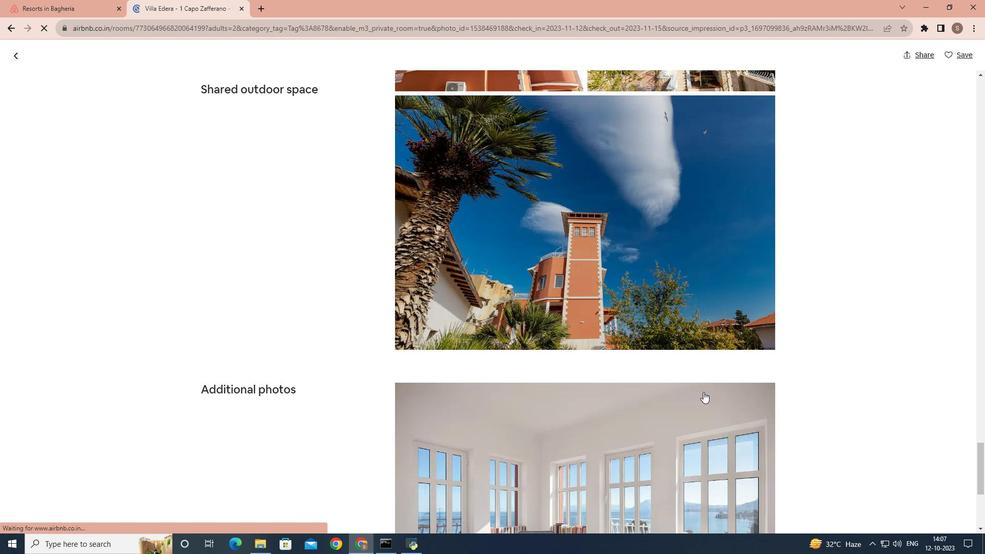 
Action: Mouse scrolled (703, 391) with delta (0, 0)
Screenshot: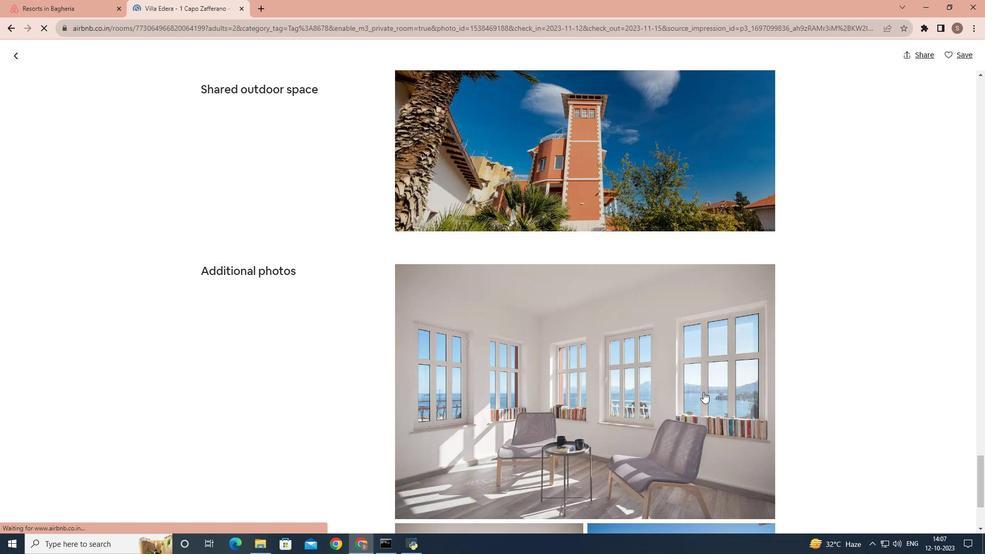 
Action: Mouse scrolled (703, 391) with delta (0, 0)
Screenshot: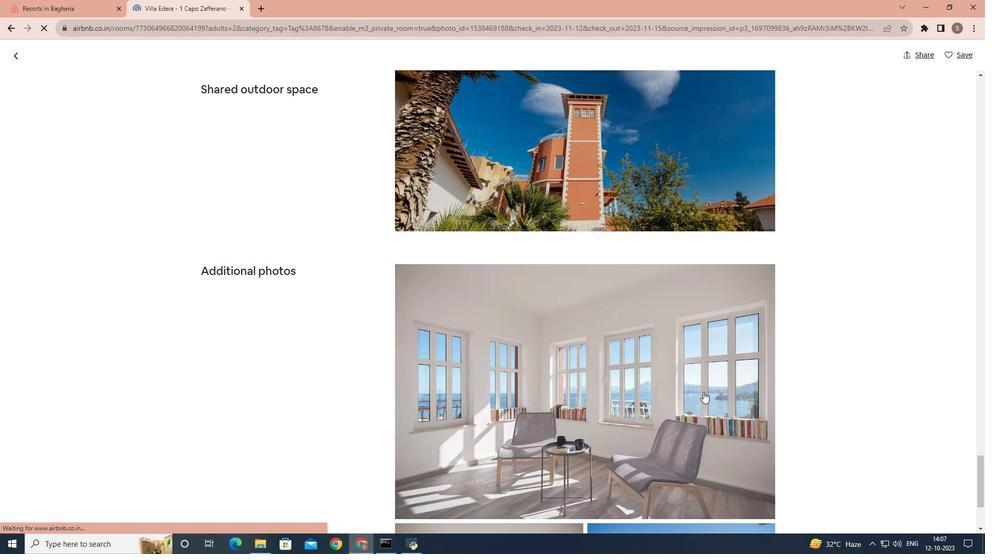 
Action: Mouse scrolled (703, 391) with delta (0, 0)
Screenshot: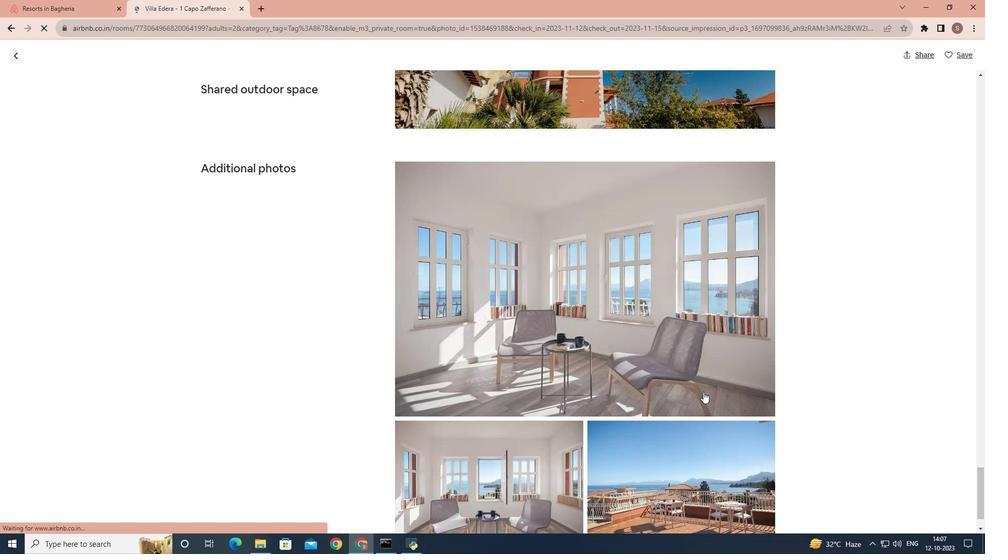 
Action: Mouse scrolled (703, 391) with delta (0, 0)
Screenshot: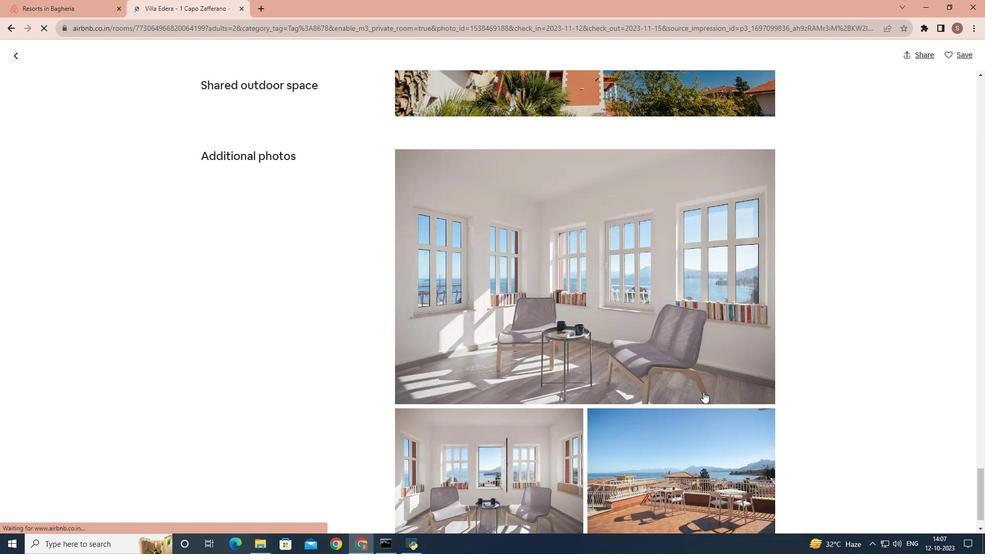 
Action: Mouse scrolled (703, 391) with delta (0, 0)
Screenshot: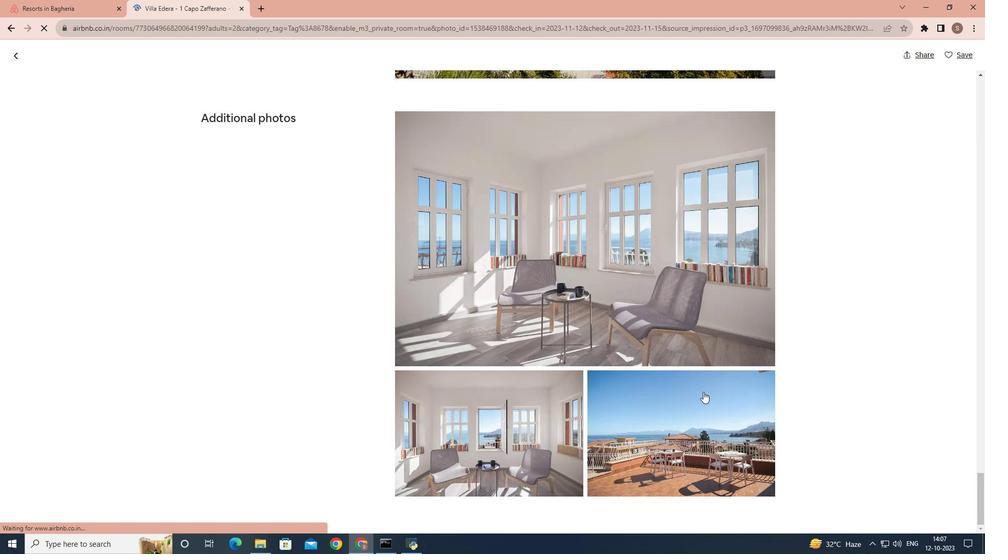 
Action: Mouse scrolled (703, 391) with delta (0, 0)
Screenshot: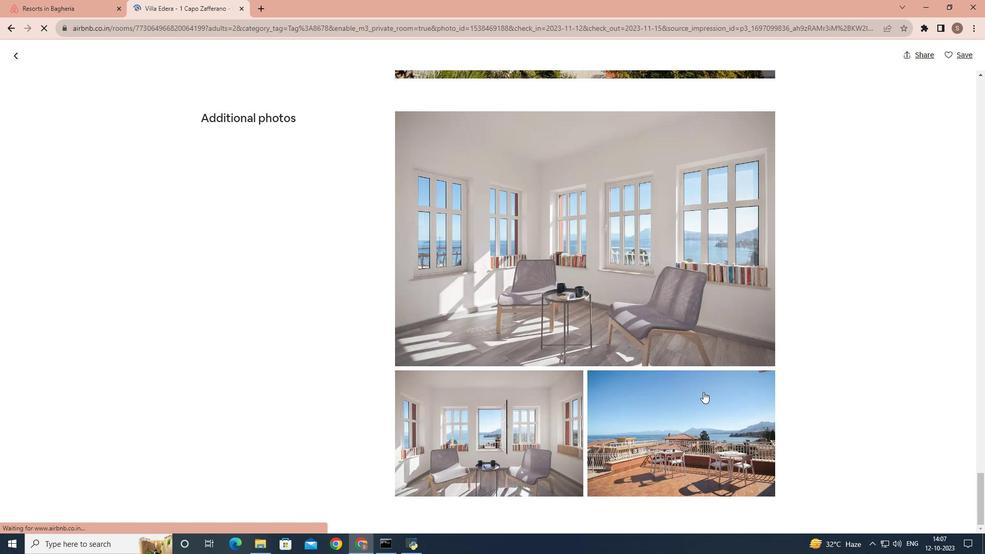 
Action: Mouse scrolled (703, 391) with delta (0, 0)
Screenshot: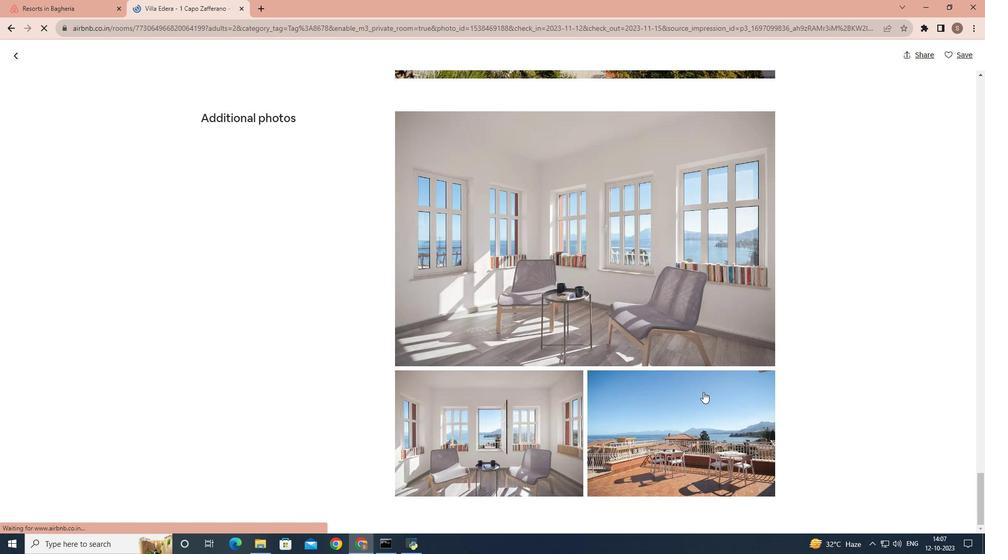 
Action: Mouse scrolled (703, 391) with delta (0, 0)
Screenshot: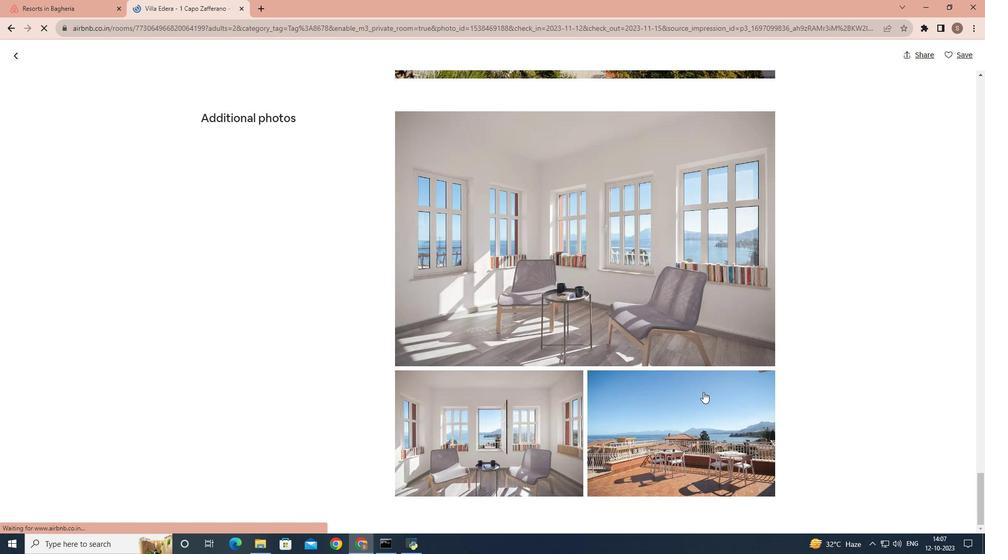 
Action: Mouse moved to (11, 57)
Screenshot: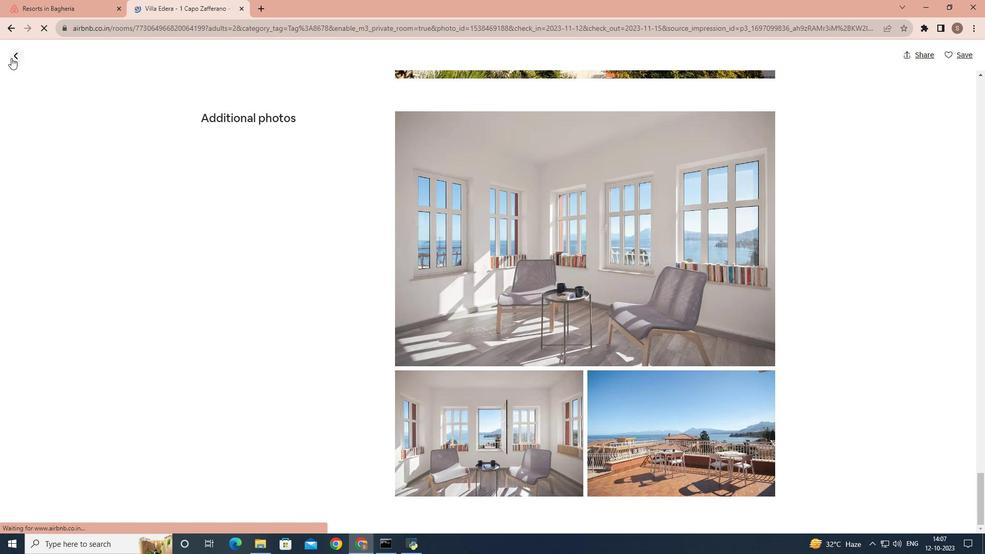 
Action: Mouse pressed left at (11, 57)
Screenshot: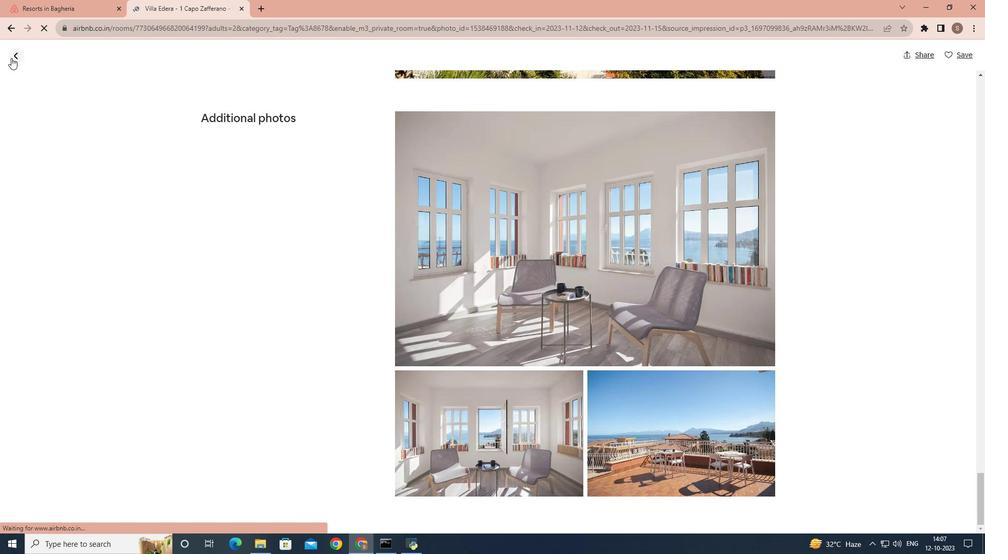 
Action: Mouse moved to (313, 234)
Screenshot: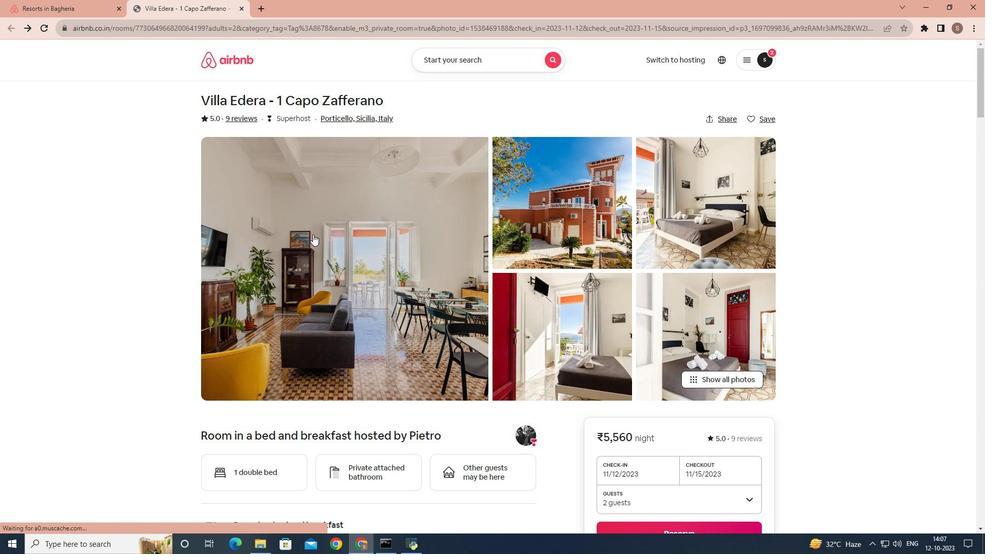 
Action: Mouse scrolled (313, 234) with delta (0, 0)
Screenshot: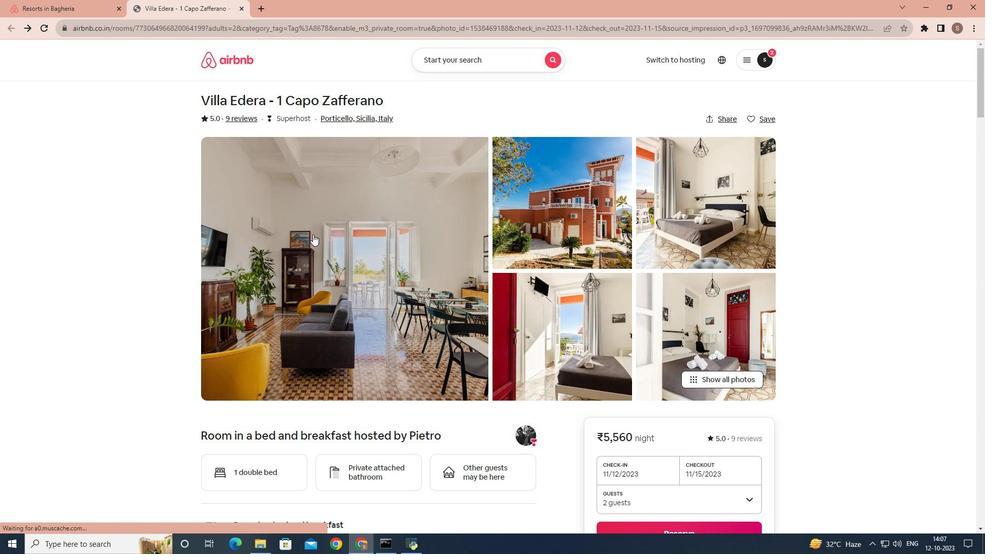 
Action: Mouse moved to (313, 234)
Screenshot: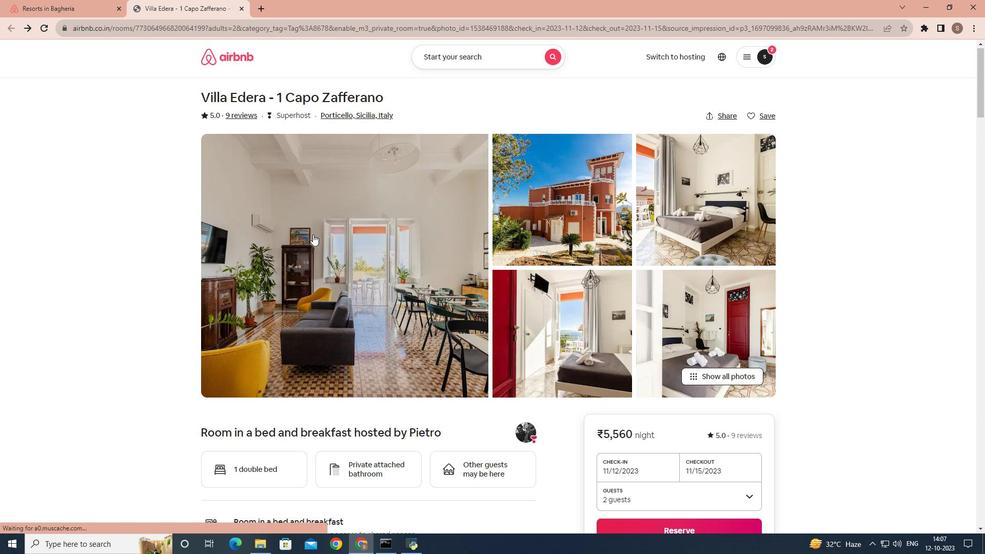 
Action: Mouse scrolled (313, 234) with delta (0, 0)
Screenshot: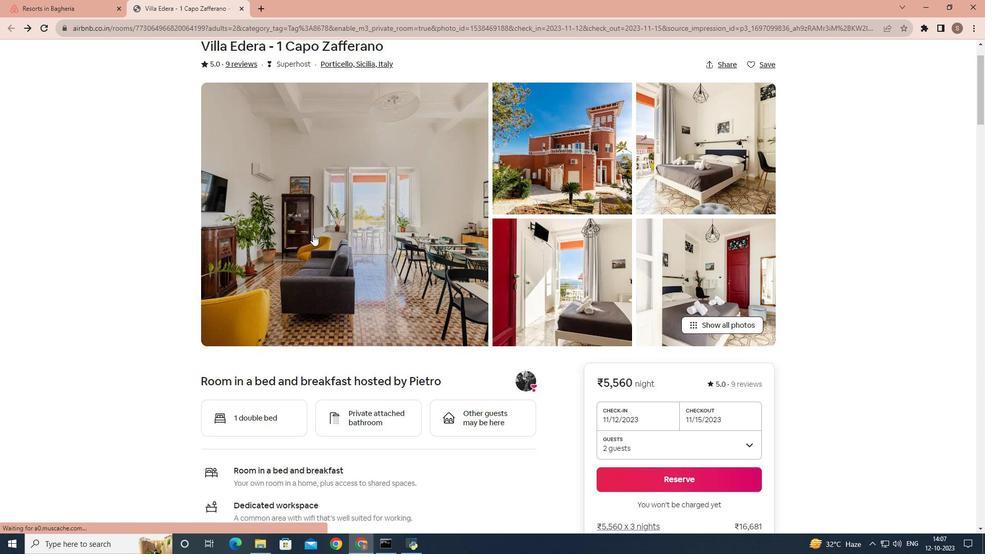 
Action: Mouse scrolled (313, 234) with delta (0, 0)
Screenshot: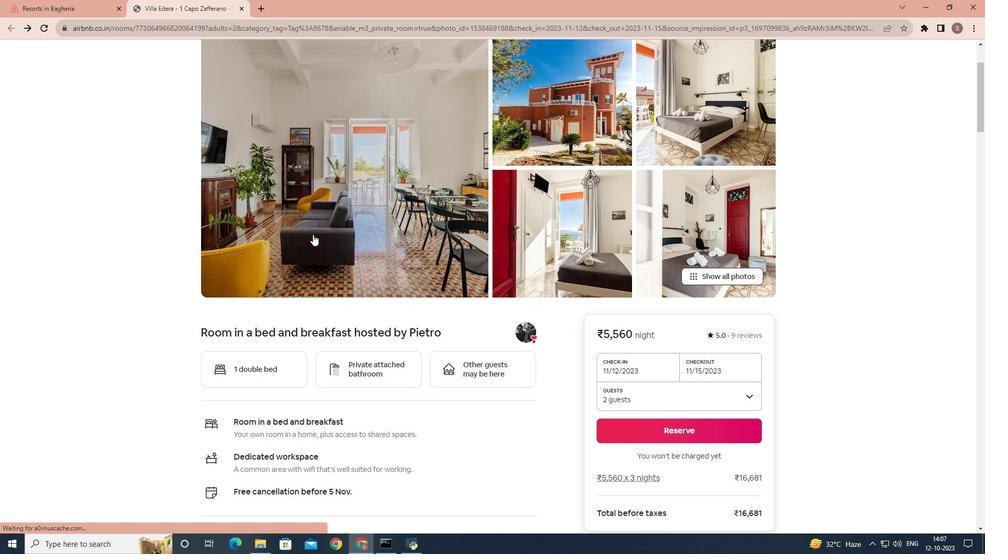 
Action: Mouse scrolled (313, 234) with delta (0, 0)
Screenshot: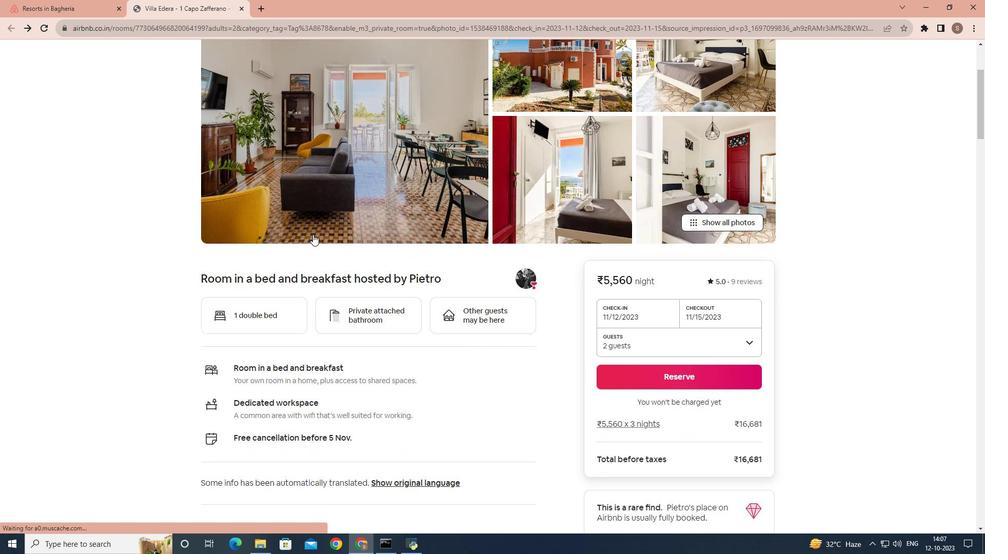 
Action: Mouse scrolled (313, 234) with delta (0, 0)
Screenshot: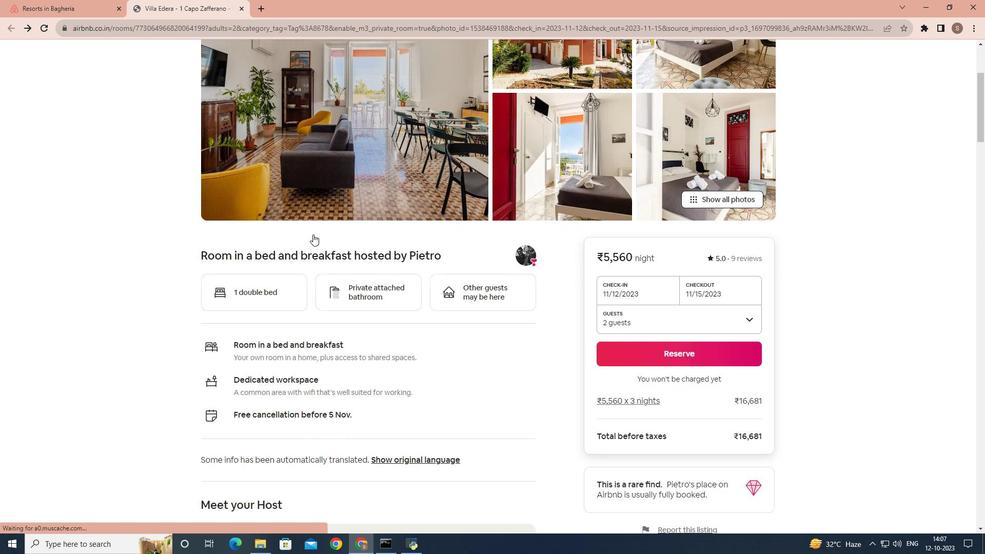 
Action: Mouse scrolled (313, 234) with delta (0, 0)
Screenshot: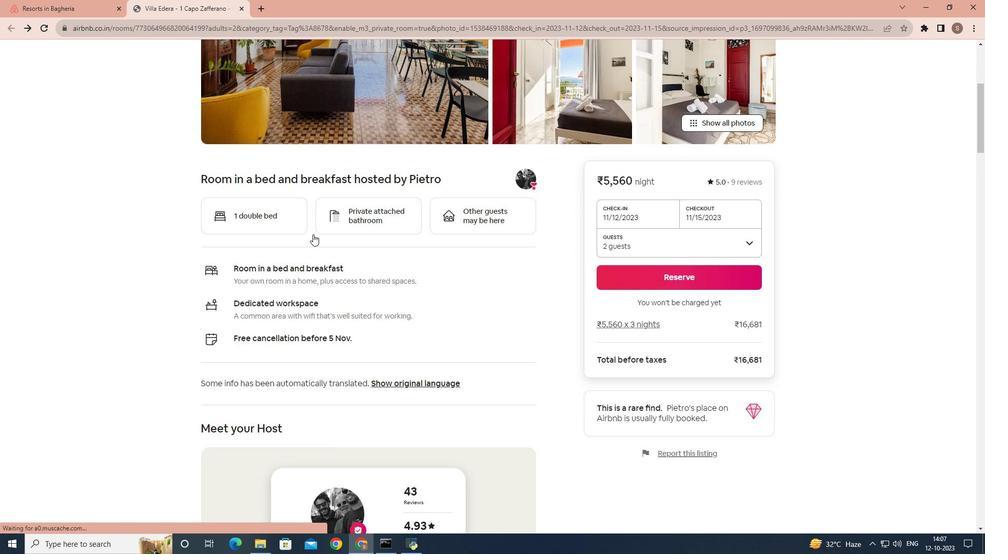 
Action: Mouse scrolled (313, 234) with delta (0, 0)
Screenshot: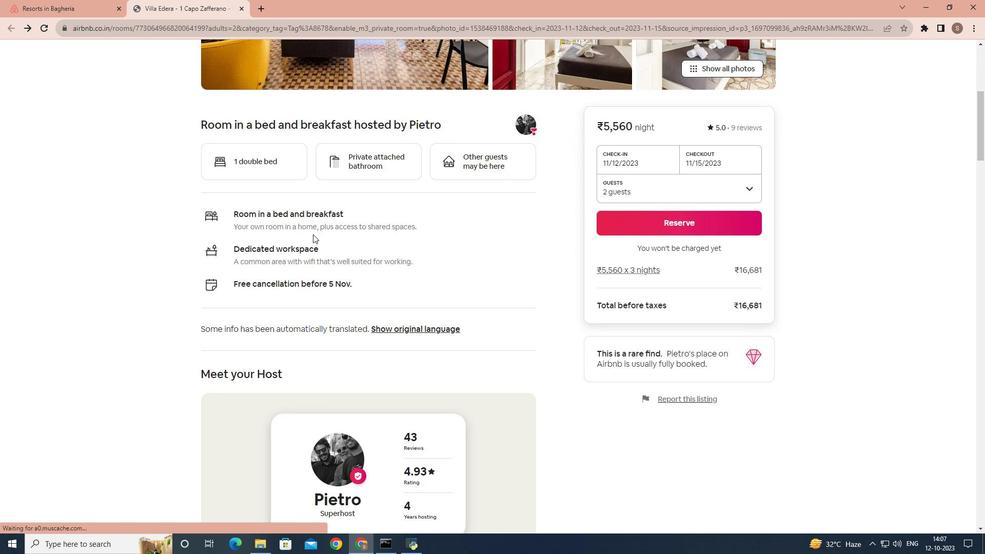 
Action: Mouse scrolled (313, 234) with delta (0, 0)
Screenshot: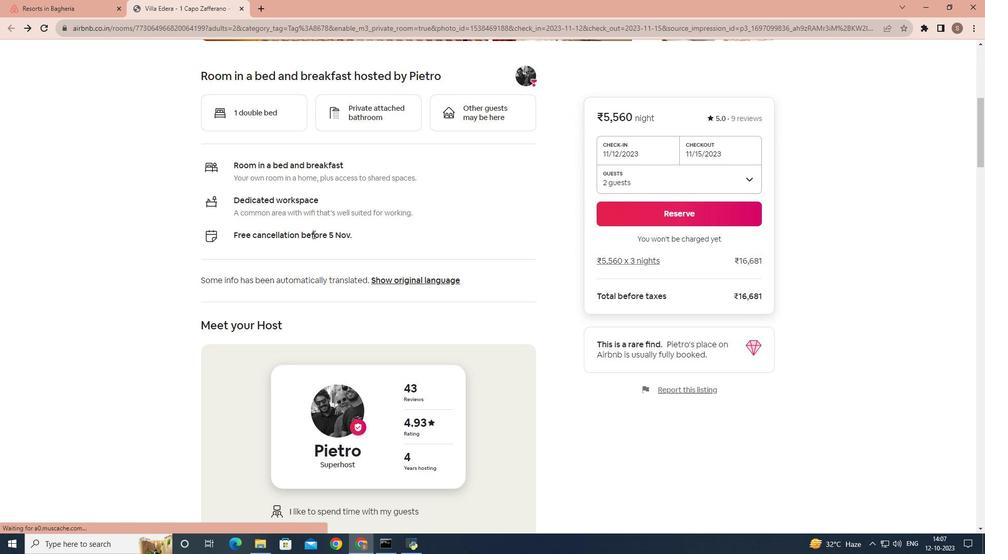 
Action: Mouse scrolled (313, 234) with delta (0, 0)
Screenshot: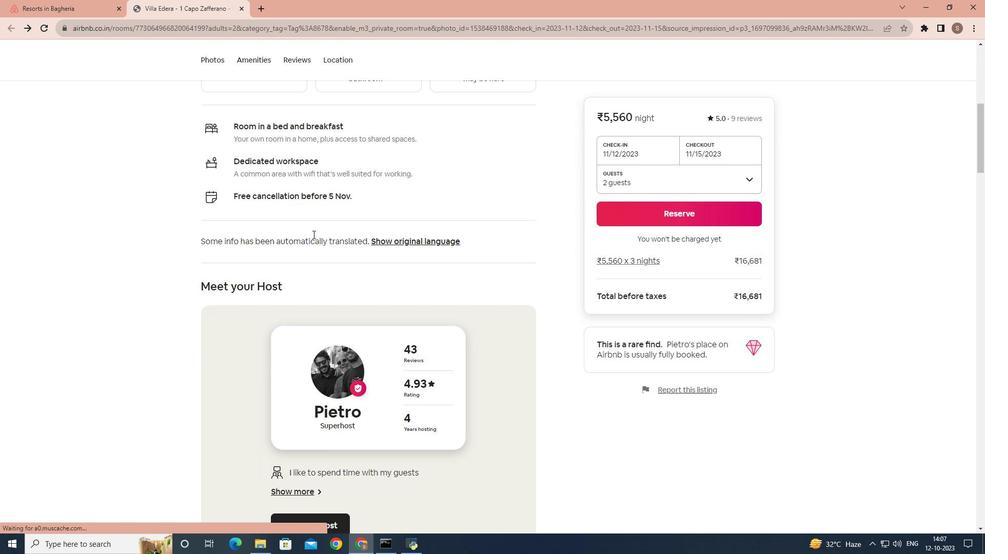 
Action: Mouse scrolled (313, 234) with delta (0, 0)
Screenshot: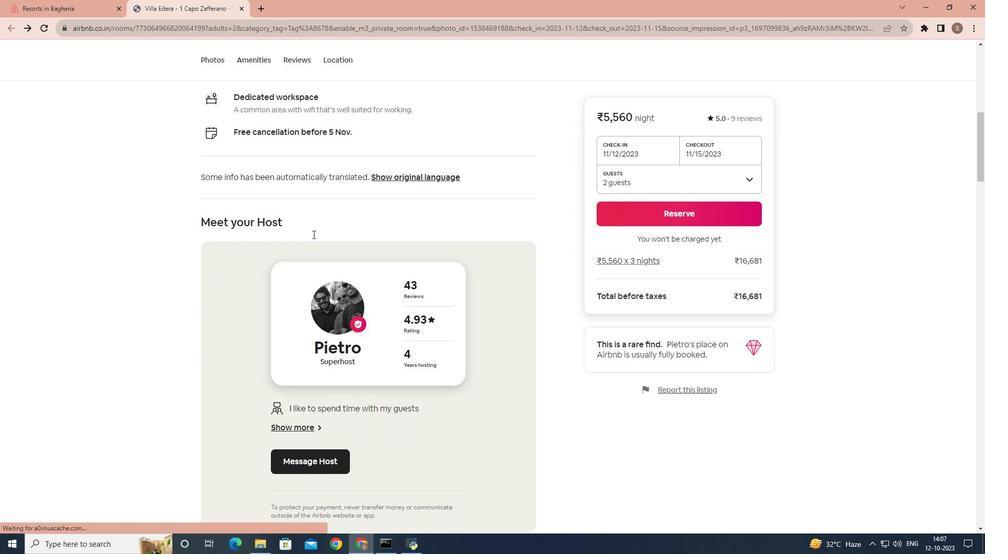 
Action: Mouse scrolled (313, 234) with delta (0, 0)
Screenshot: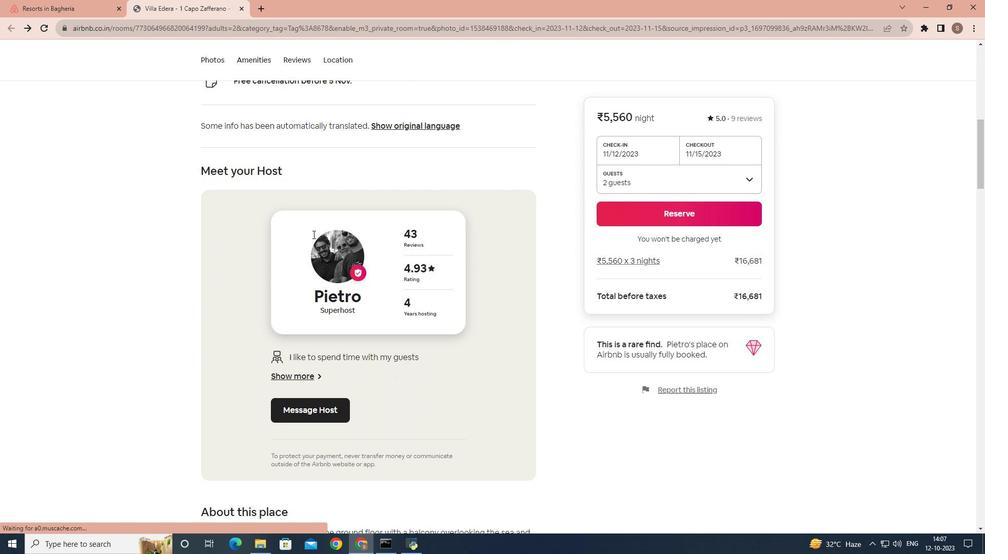
Action: Mouse scrolled (313, 234) with delta (0, 0)
Screenshot: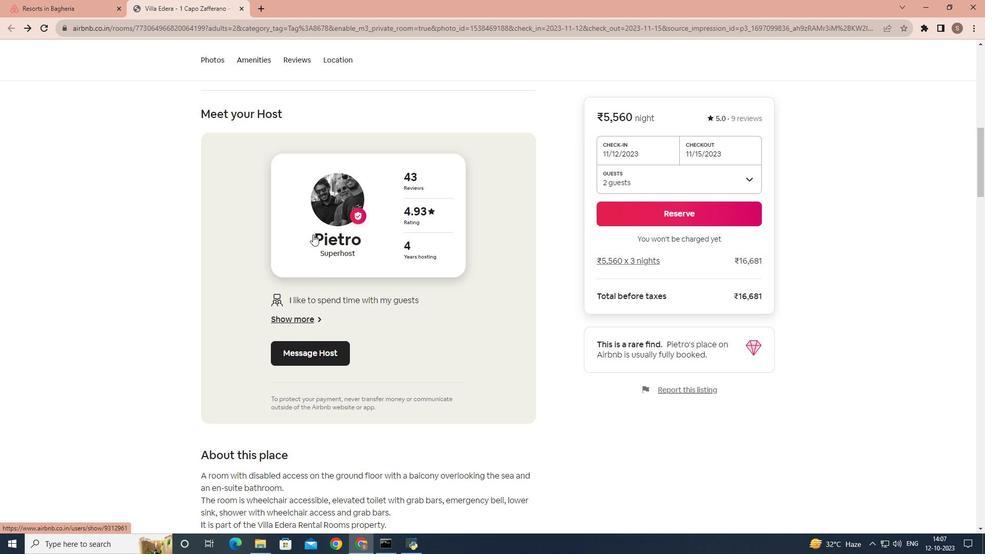 
Action: Mouse scrolled (313, 234) with delta (0, 0)
Screenshot: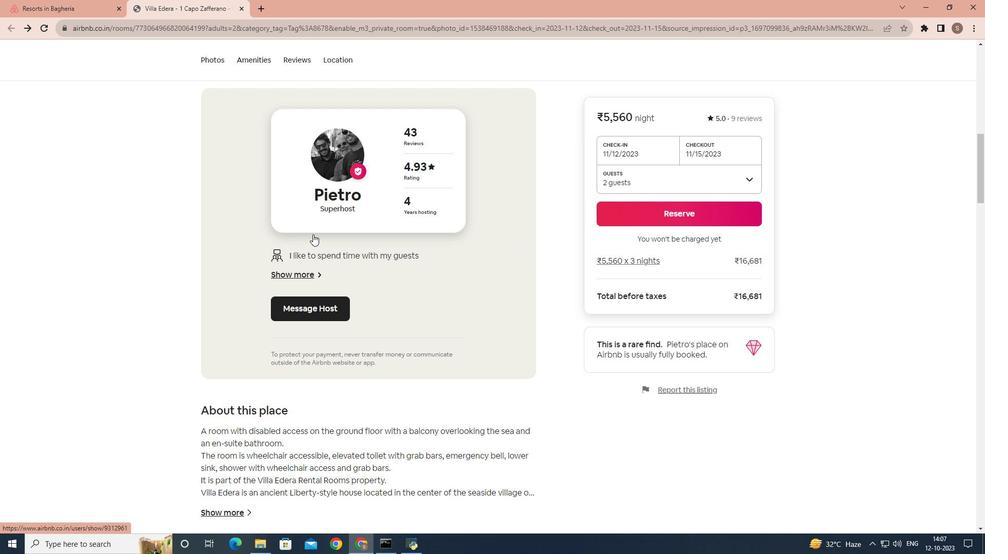 
Action: Mouse scrolled (313, 234) with delta (0, 0)
Screenshot: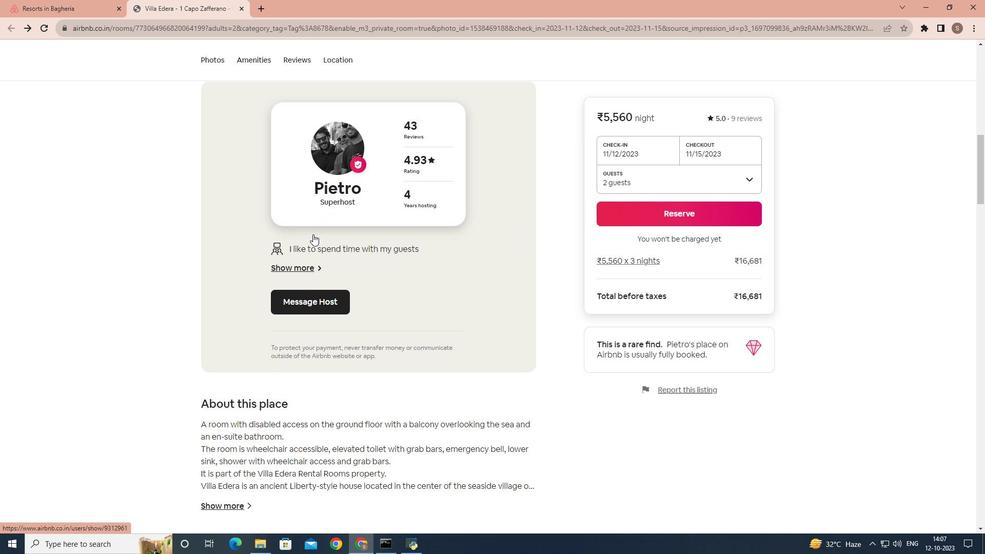 
Action: Mouse scrolled (313, 234) with delta (0, 0)
Screenshot: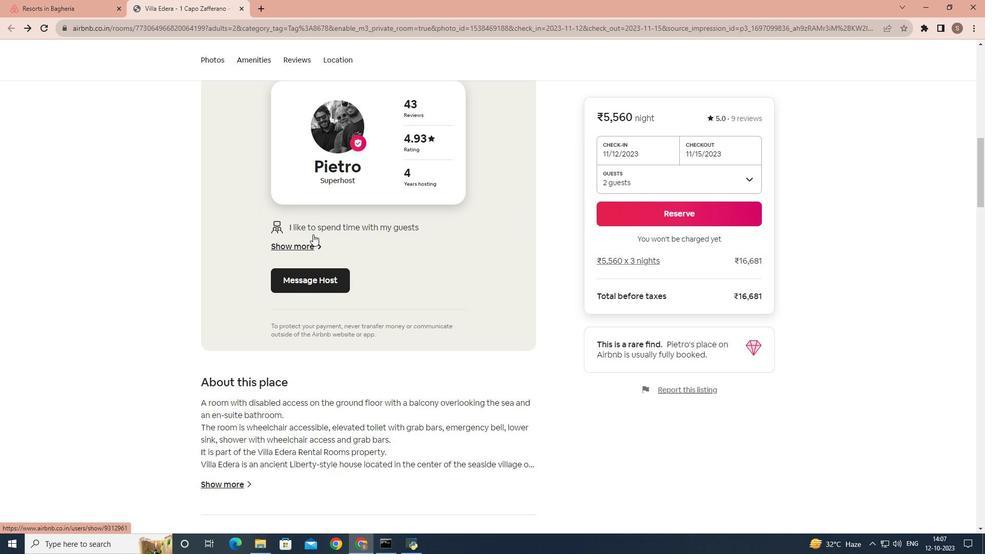 
Action: Mouse scrolled (313, 234) with delta (0, 0)
Screenshot: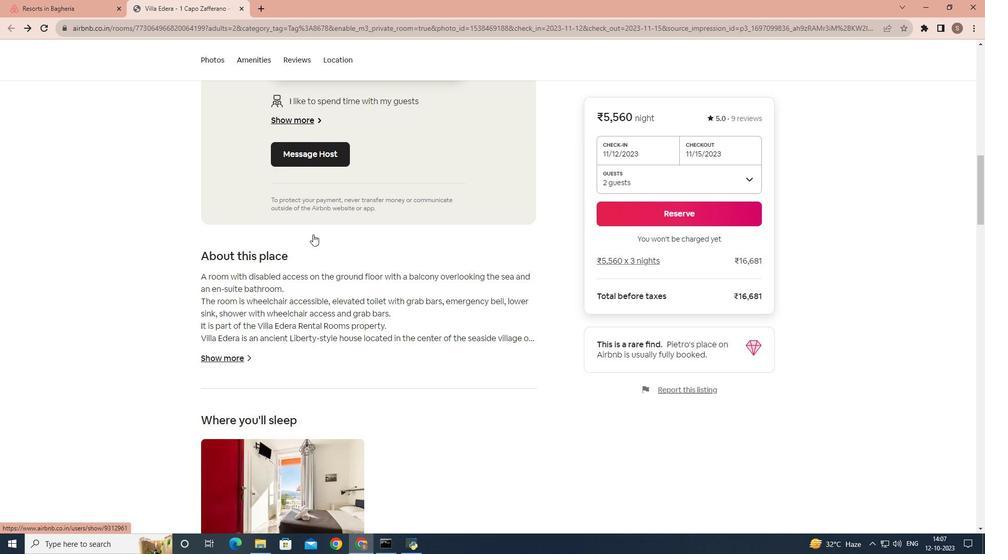 
Action: Mouse scrolled (313, 234) with delta (0, 0)
Screenshot: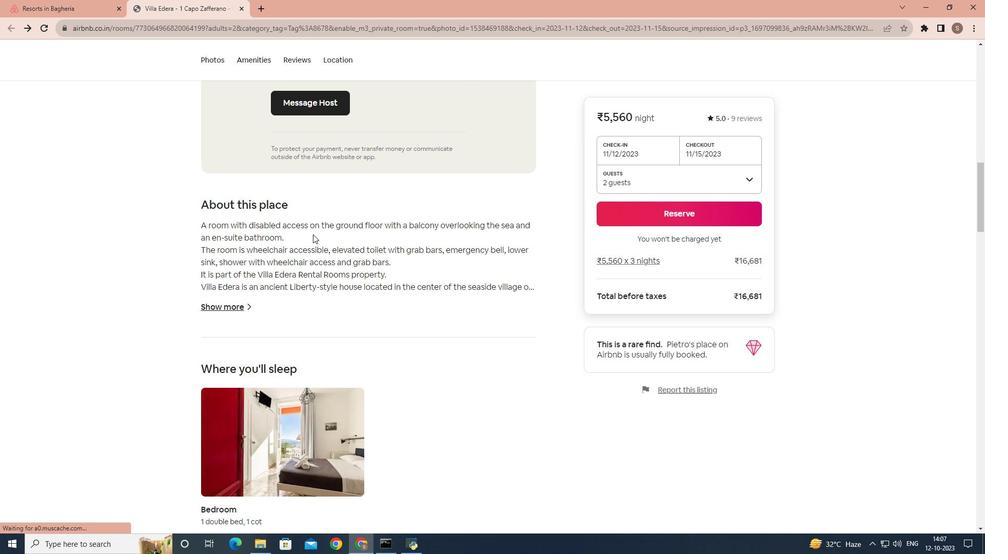 
Action: Mouse moved to (274, 249)
Screenshot: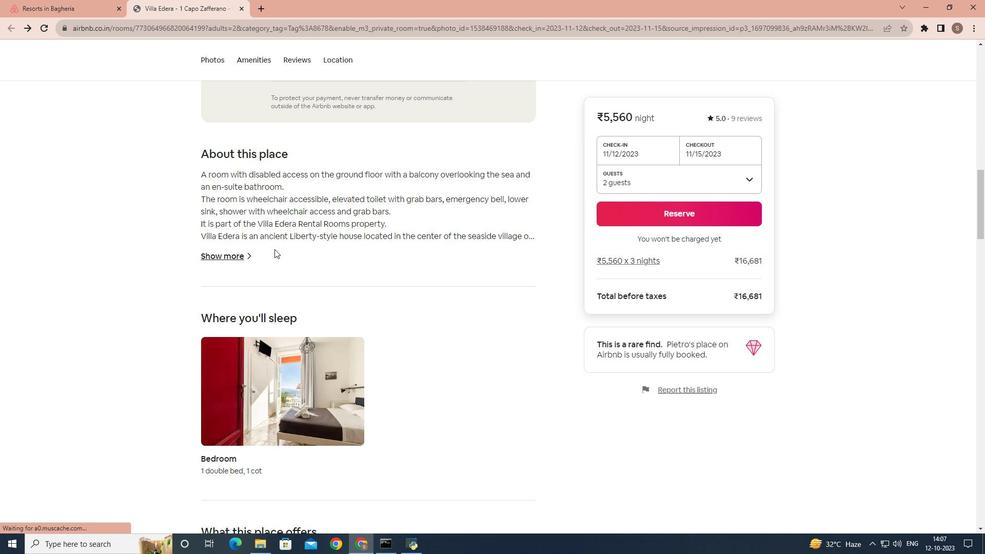 
Action: Mouse scrolled (274, 248) with delta (0, 0)
Screenshot: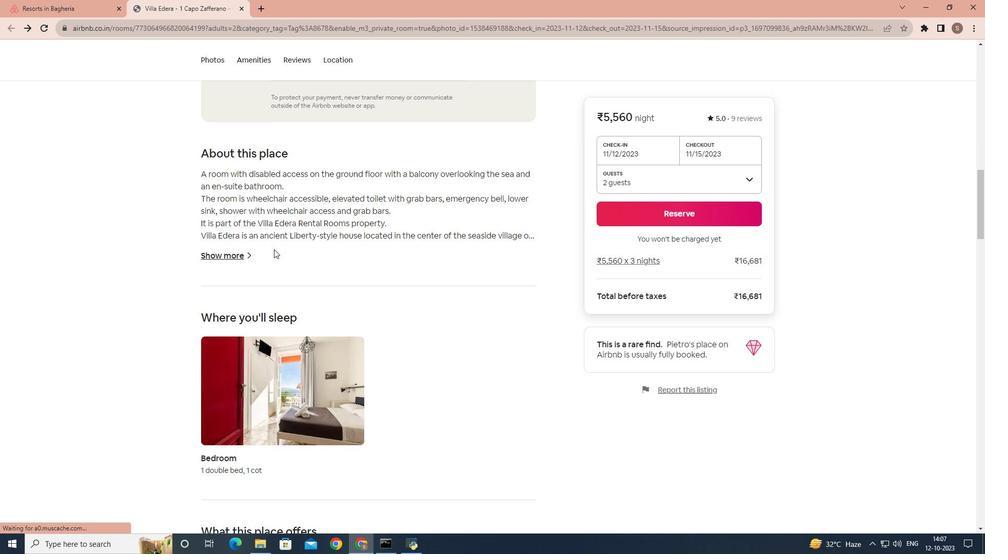 
Action: Mouse moved to (243, 208)
Screenshot: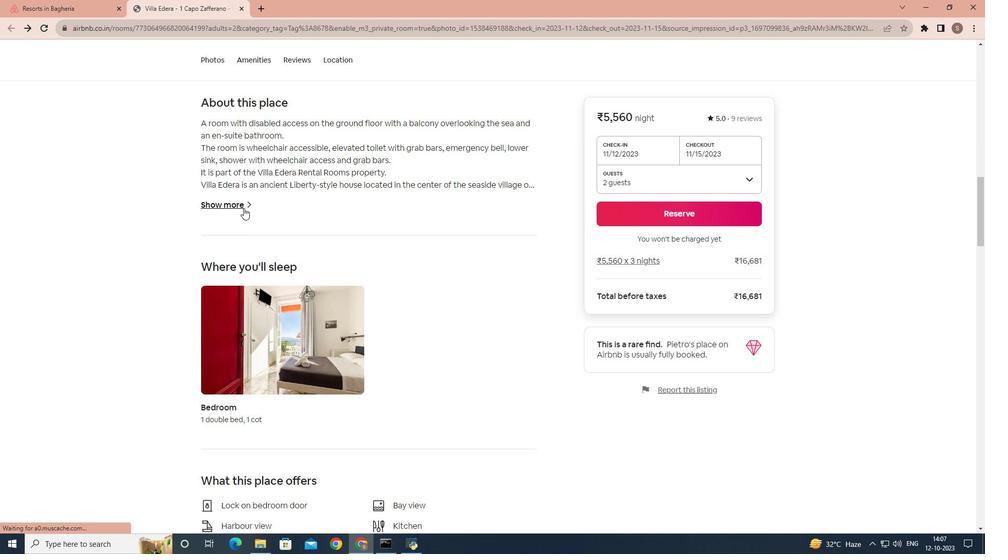 
Action: Mouse pressed left at (243, 208)
Screenshot: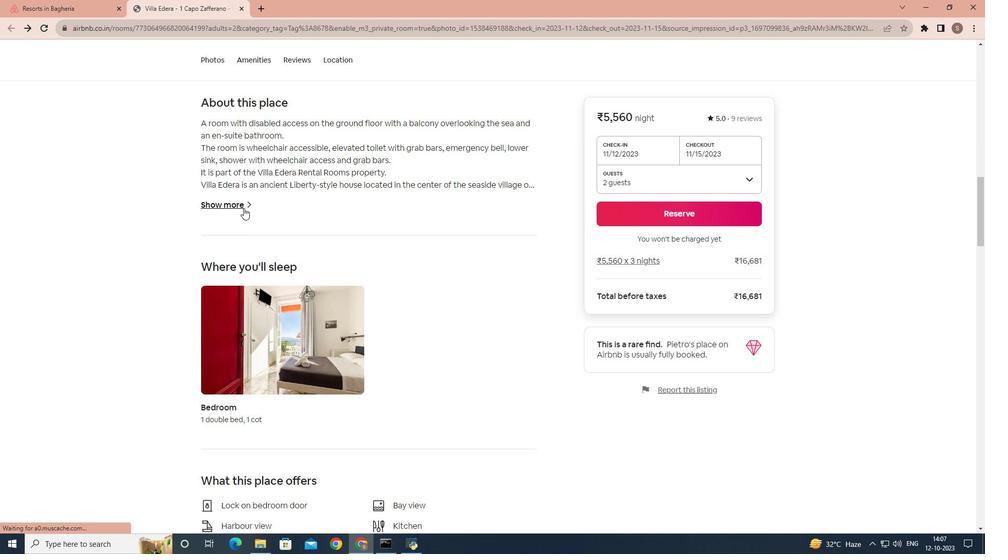 
Action: Mouse moved to (484, 263)
Screenshot: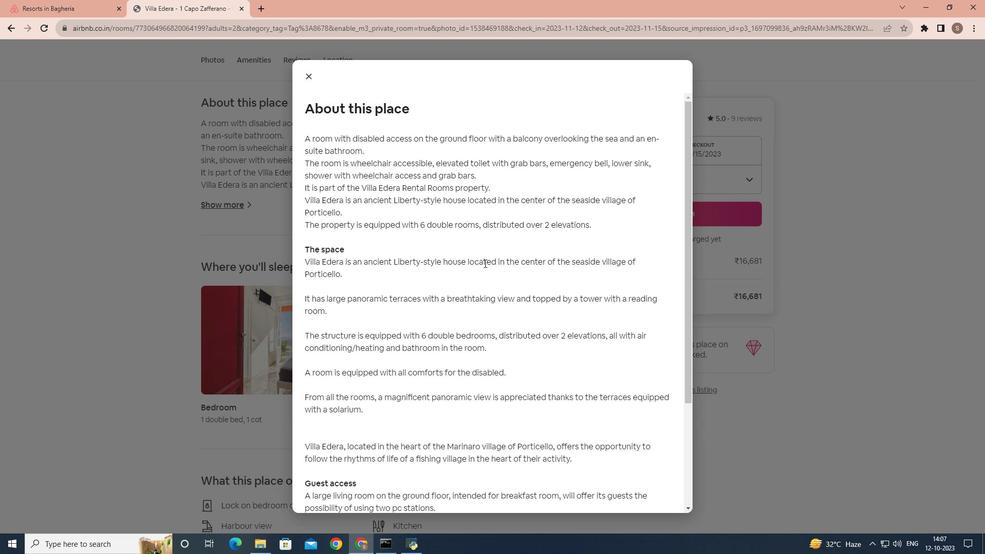 
Action: Mouse scrolled (484, 262) with delta (0, 0)
Screenshot: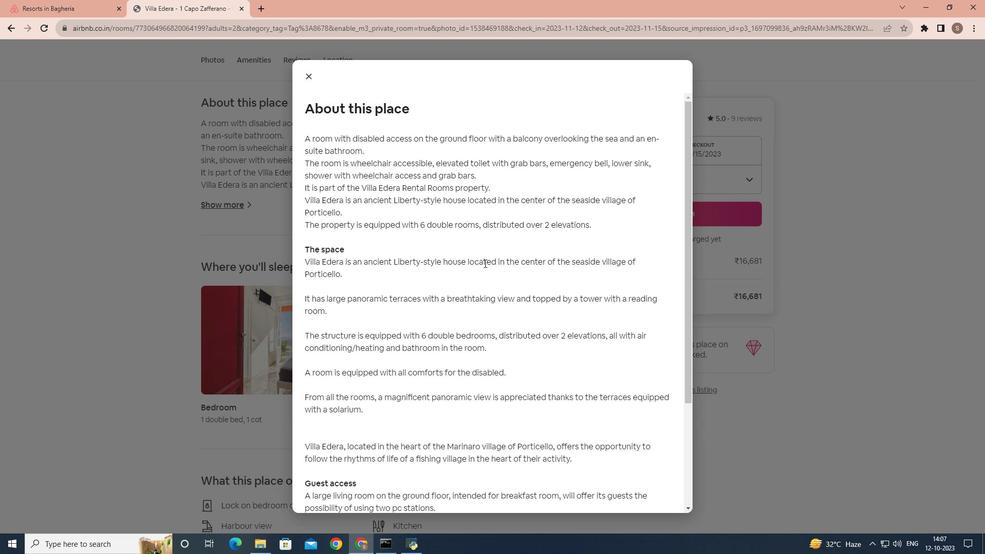 
Action: Mouse scrolled (484, 262) with delta (0, 0)
Screenshot: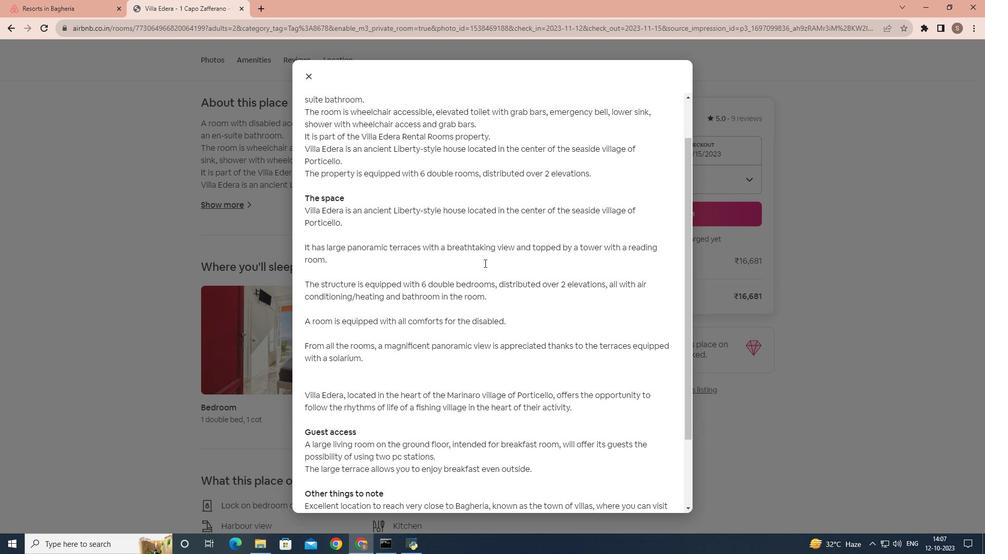 
Action: Mouse scrolled (484, 262) with delta (0, 0)
Screenshot: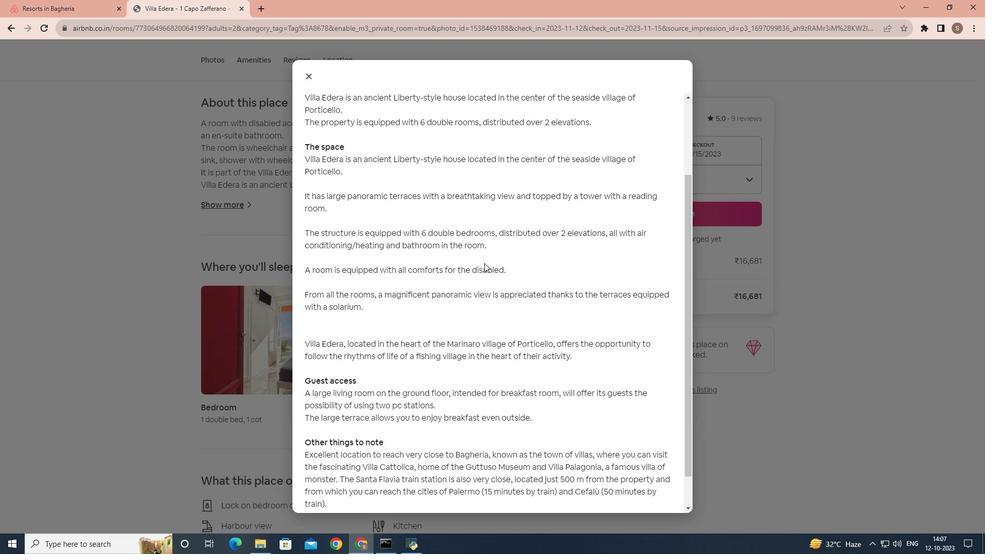 
Action: Mouse scrolled (484, 262) with delta (0, 0)
Screenshot: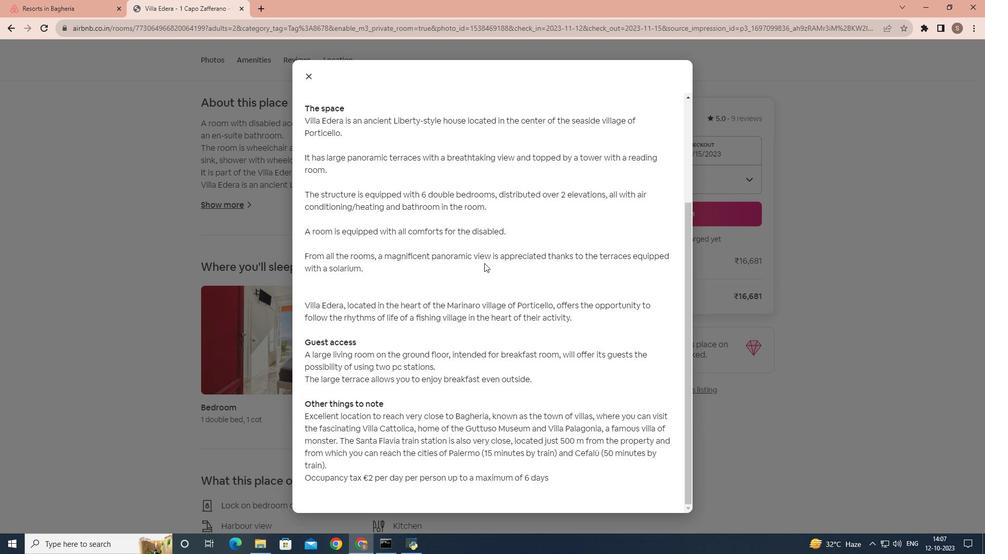 
Action: Mouse moved to (308, 71)
Screenshot: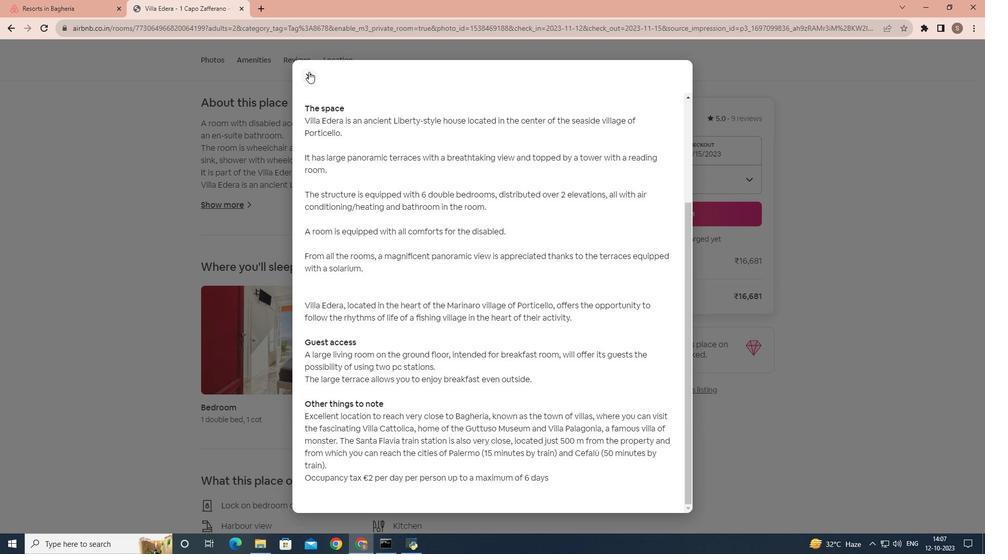 
Action: Mouse pressed left at (308, 71)
Screenshot: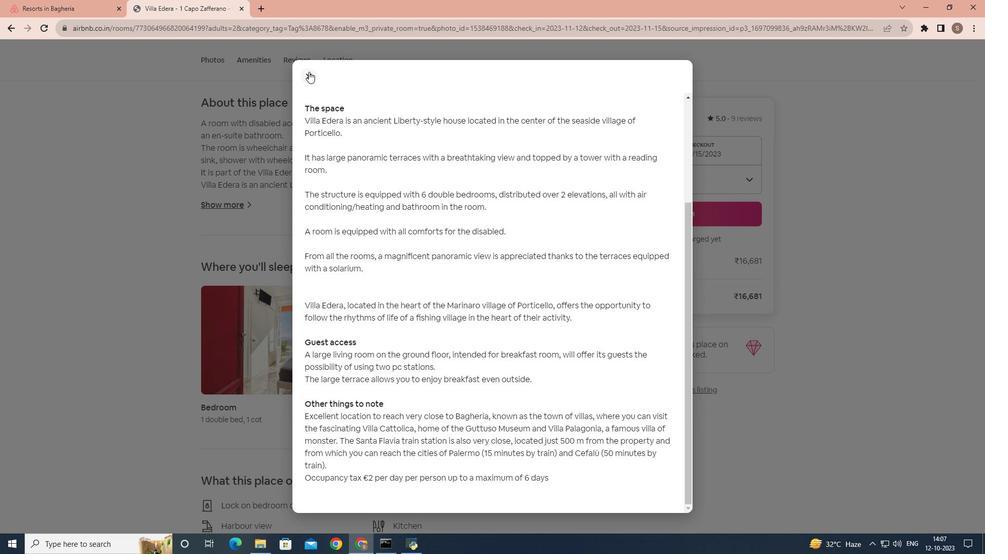 
Action: Mouse pressed left at (308, 71)
Screenshot: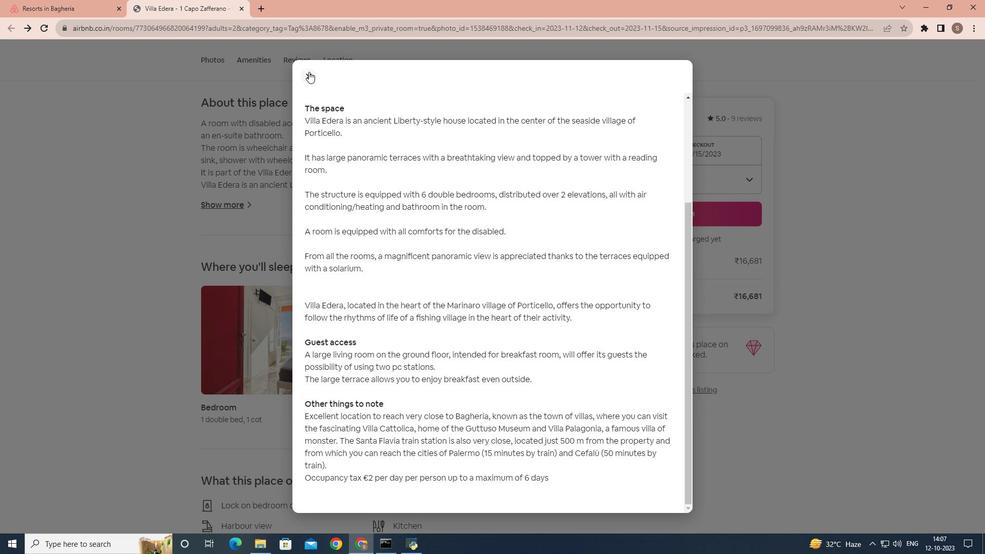 
Action: Mouse moved to (326, 139)
Screenshot: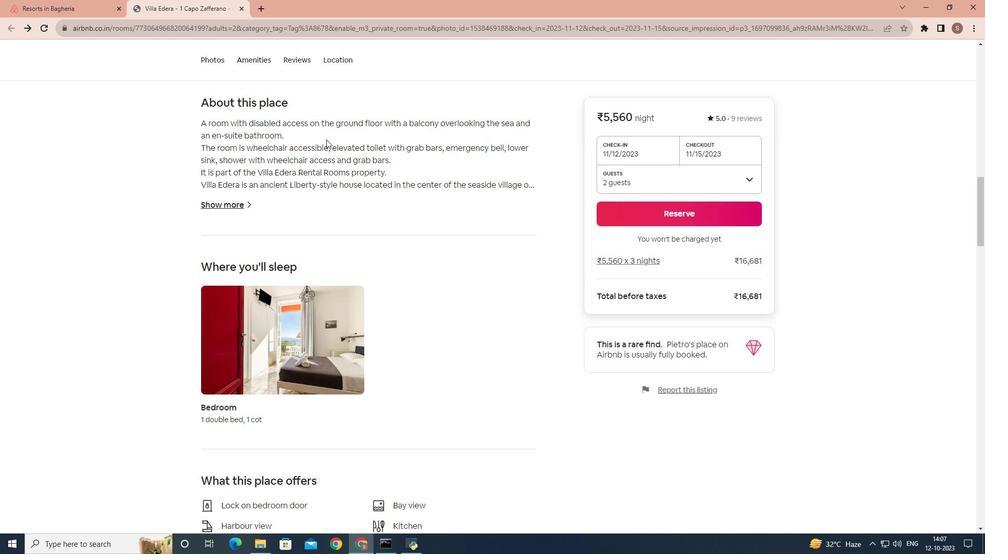 
Action: Mouse scrolled (326, 139) with delta (0, 0)
Screenshot: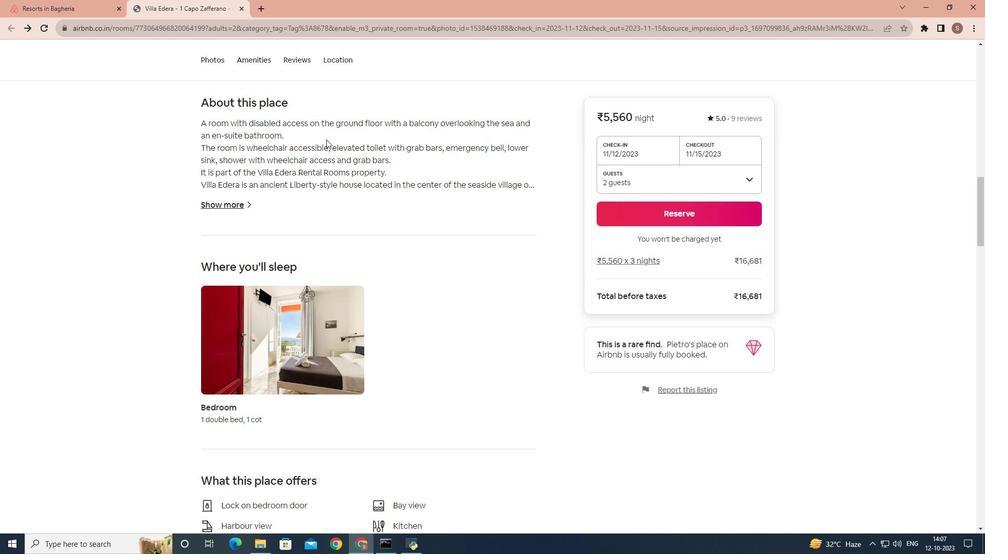 
Action: Mouse moved to (326, 140)
Screenshot: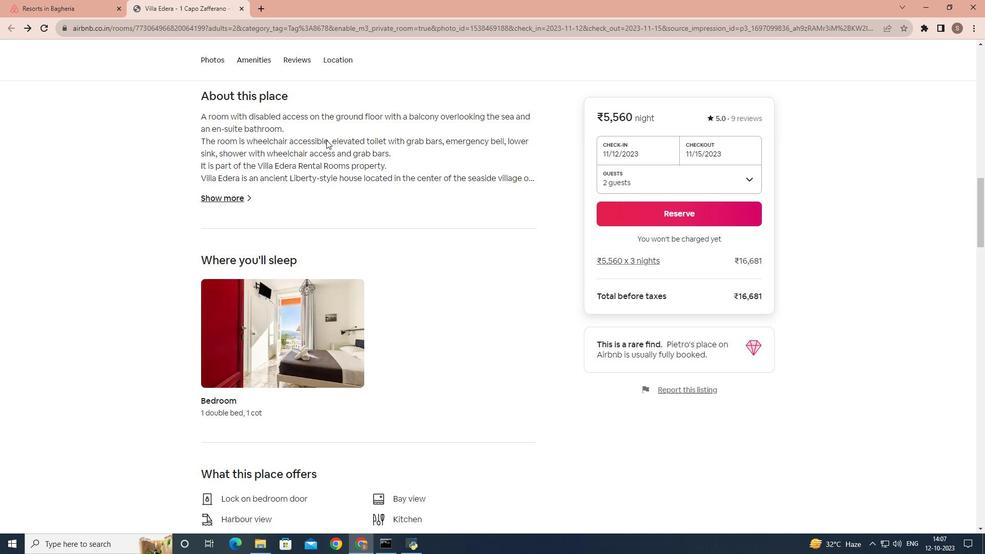 
Action: Mouse scrolled (326, 139) with delta (0, 0)
Screenshot: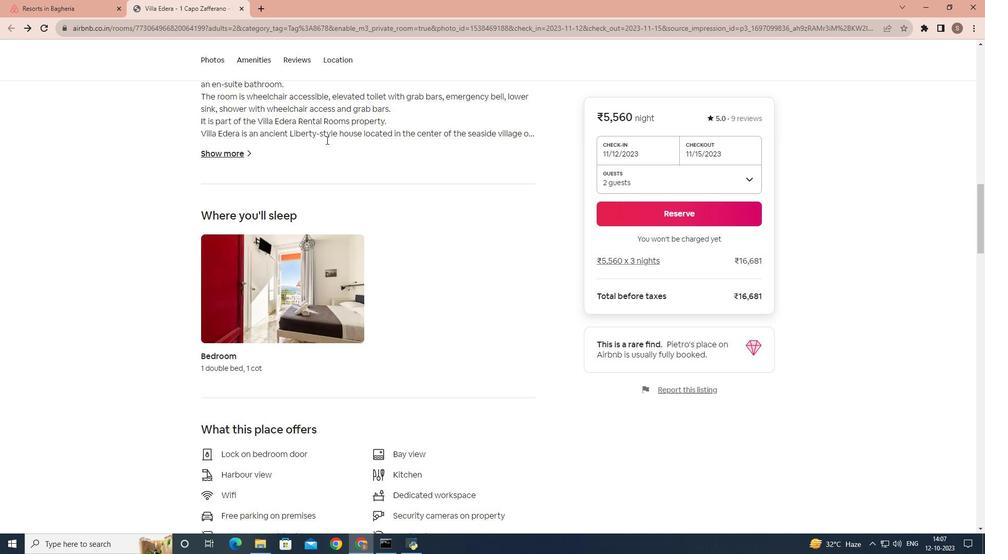 
Action: Mouse scrolled (326, 139) with delta (0, 0)
Screenshot: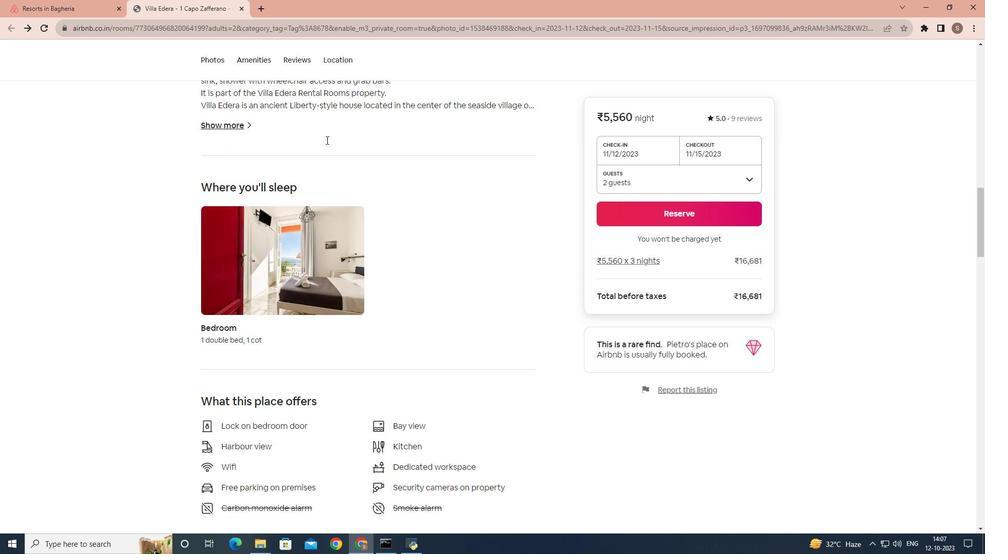 
Action: Mouse moved to (304, 159)
Screenshot: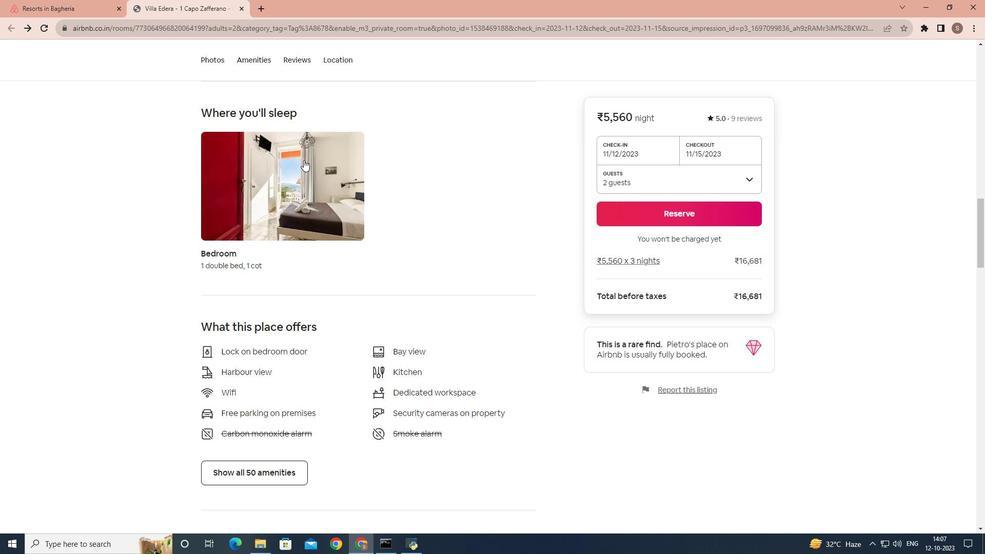 
Action: Mouse scrolled (304, 159) with delta (0, 0)
Screenshot: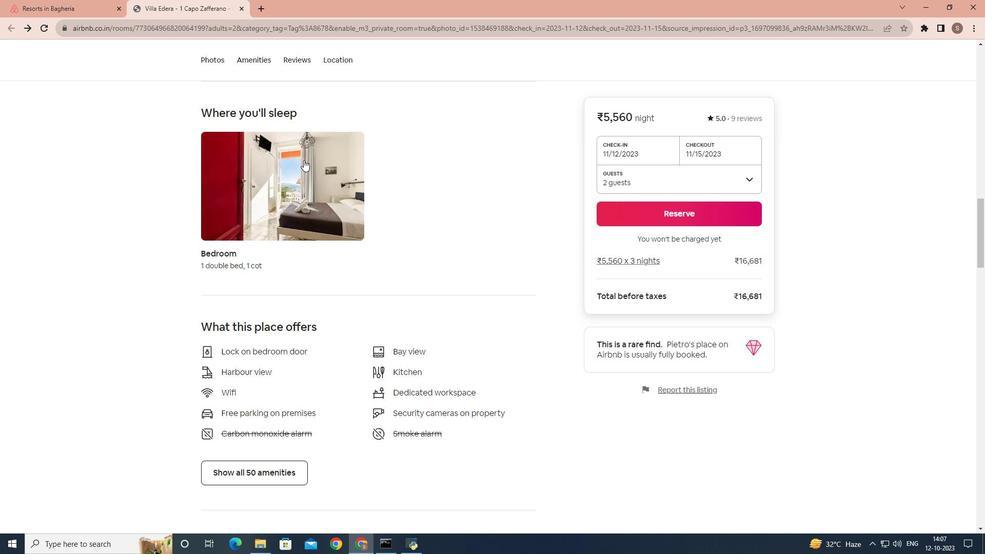 
Action: Mouse moved to (300, 164)
Screenshot: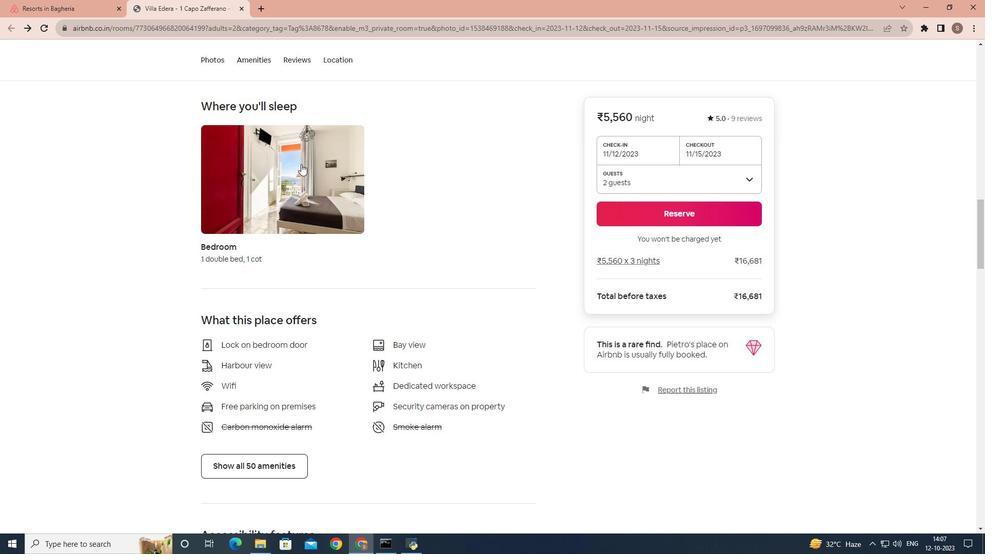 
Action: Mouse scrolled (300, 164) with delta (0, 0)
Screenshot: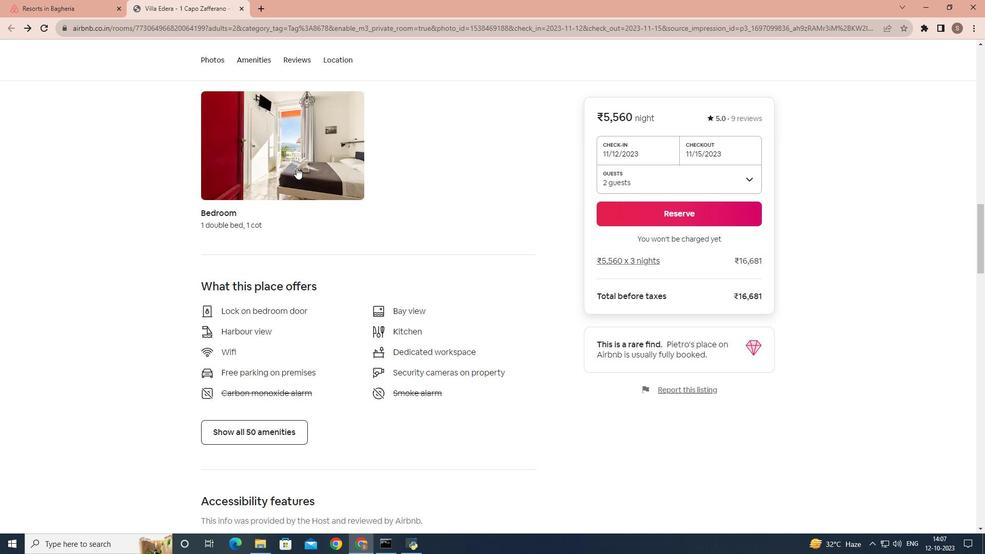 
Action: Mouse moved to (285, 208)
Screenshot: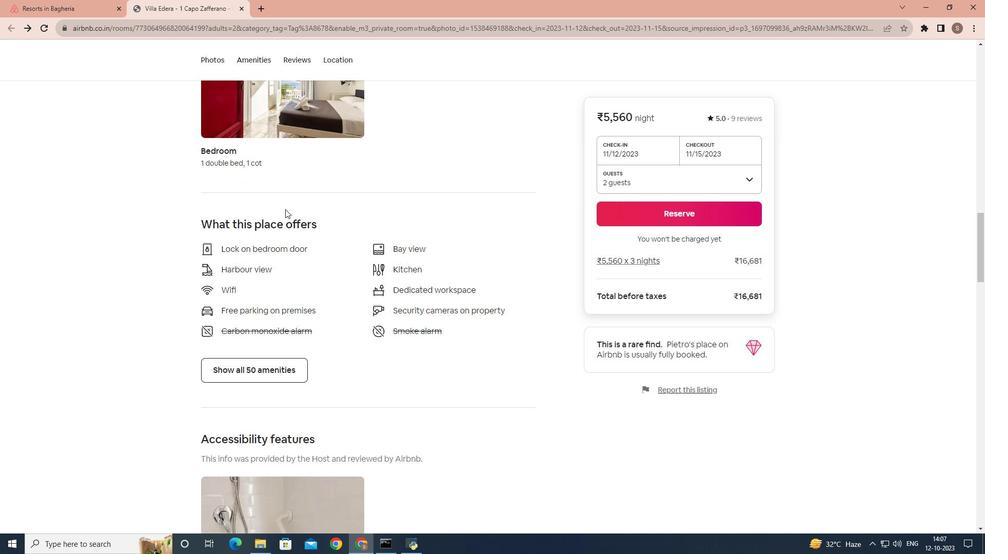 
Action: Mouse scrolled (285, 207) with delta (0, 0)
Screenshot: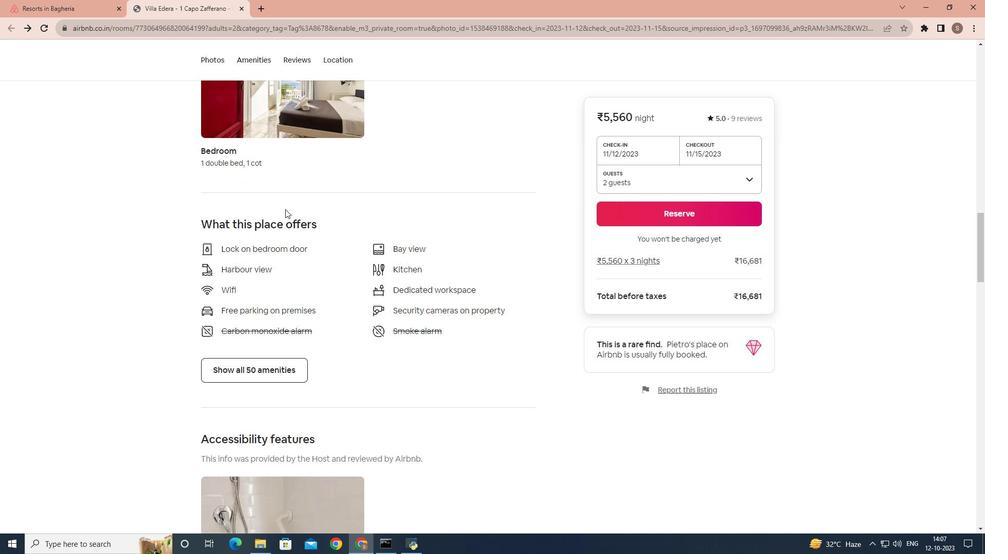 
Action: Mouse moved to (285, 209)
Screenshot: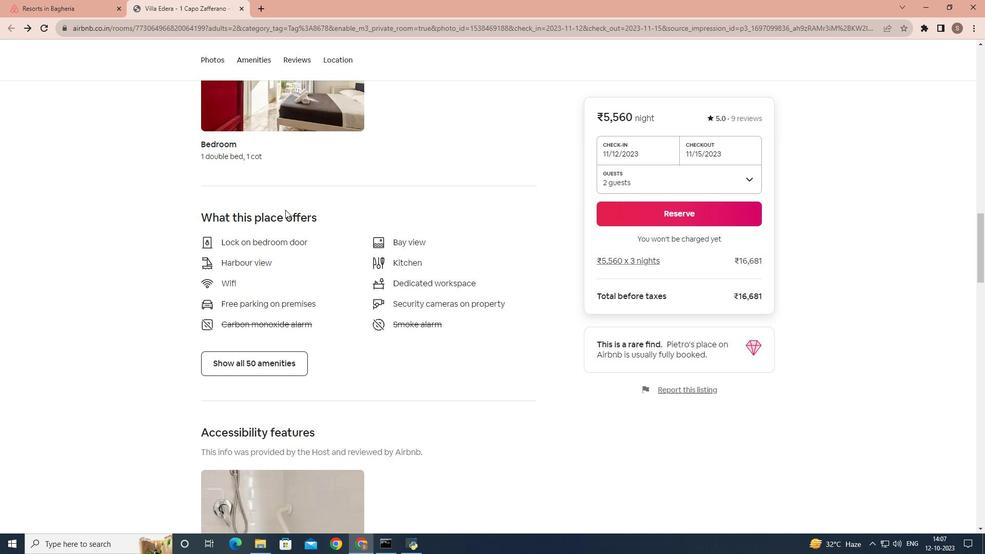 
Action: Mouse scrolled (285, 209) with delta (0, 0)
Screenshot: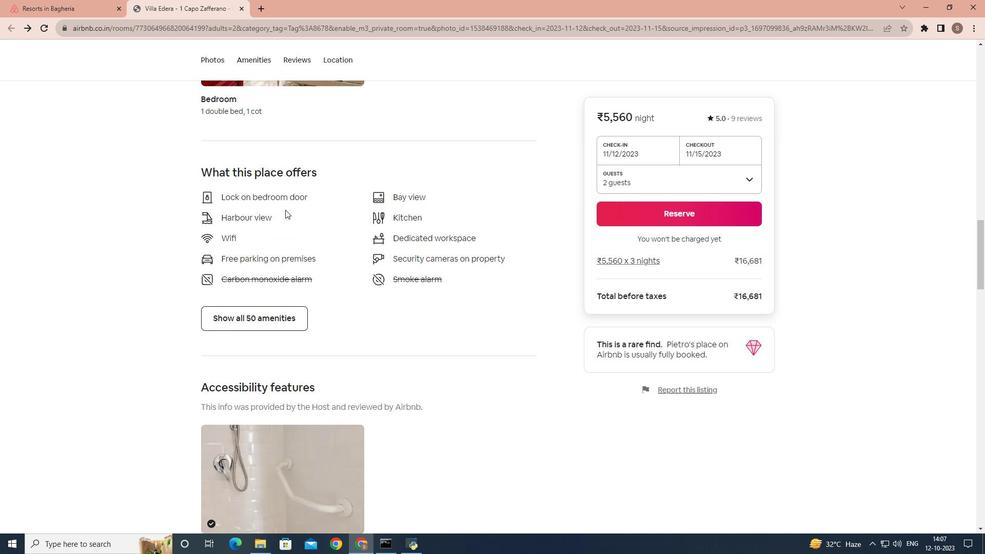 
Action: Mouse moved to (275, 270)
Screenshot: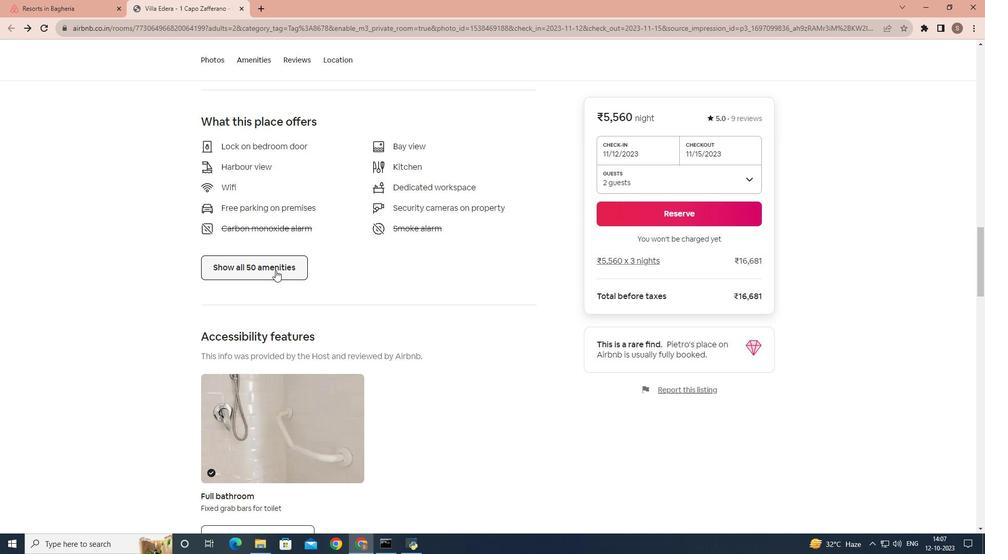 
Action: Mouse pressed left at (275, 270)
Screenshot: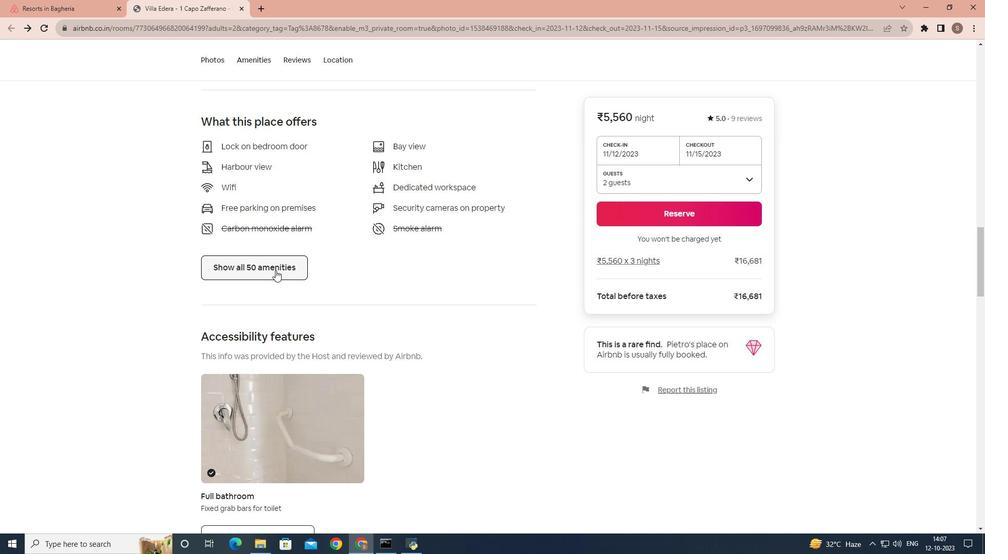 
Action: Mouse moved to (351, 255)
Screenshot: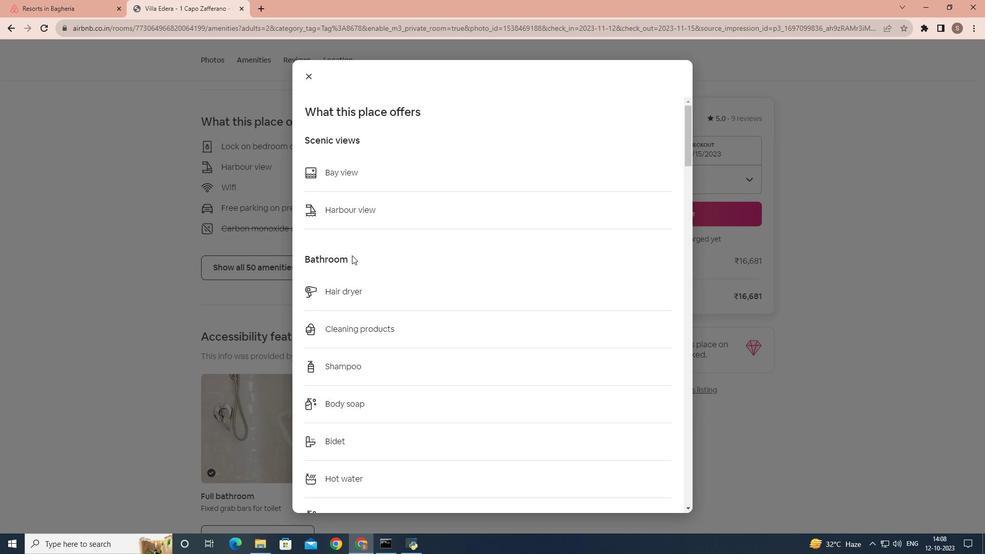 
Action: Mouse scrolled (351, 255) with delta (0, 0)
Screenshot: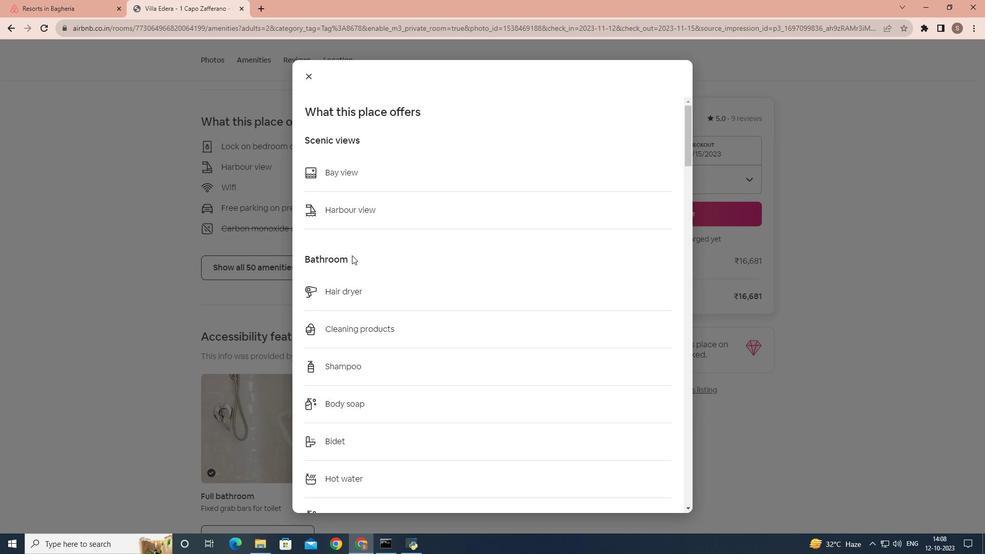 
Action: Mouse moved to (355, 256)
Screenshot: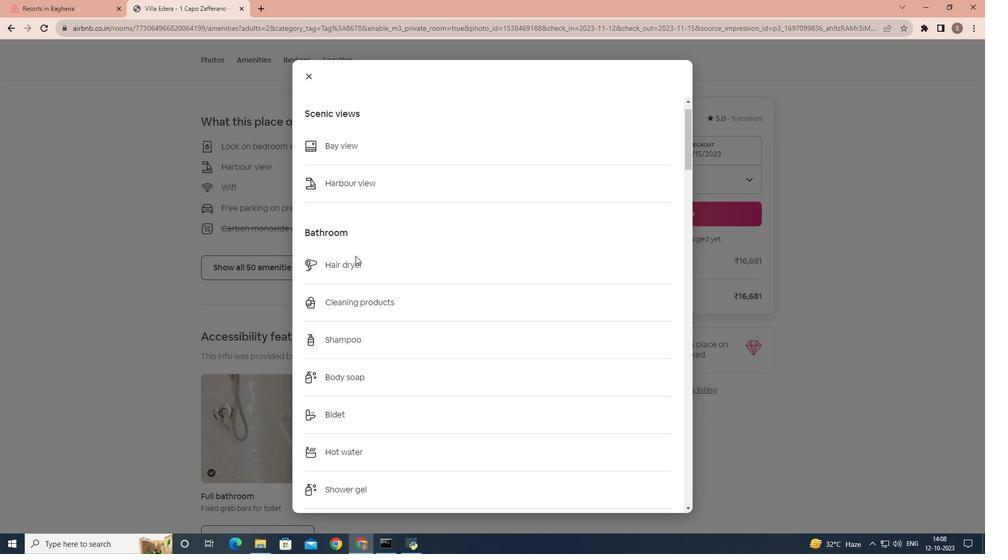 
Action: Mouse scrolled (355, 255) with delta (0, 0)
Screenshot: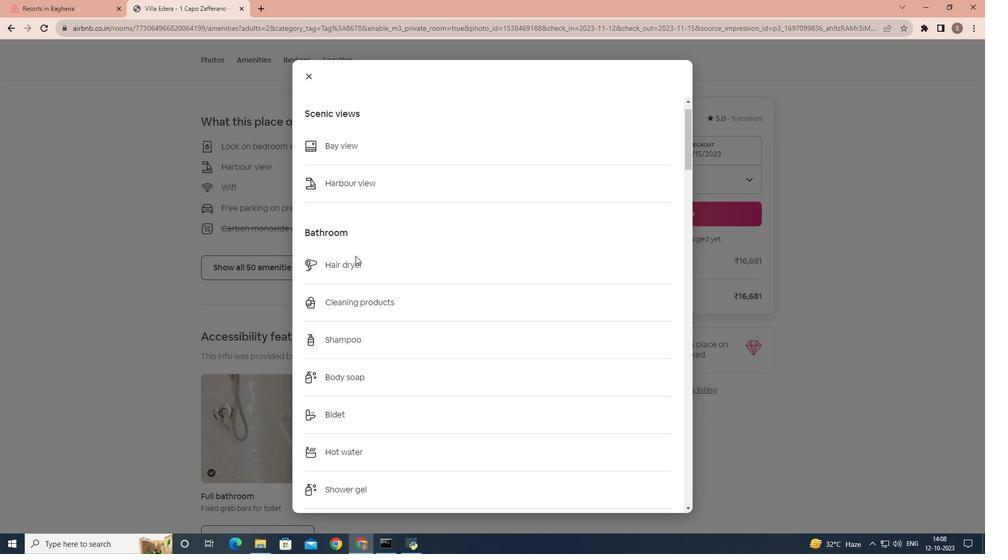 
Action: Mouse moved to (356, 256)
Screenshot: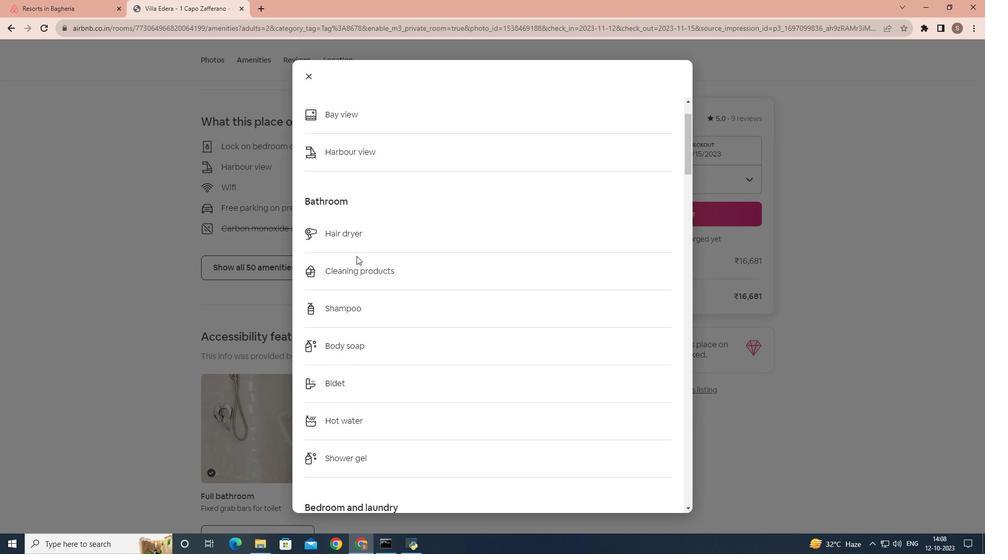 
Action: Mouse scrolled (356, 255) with delta (0, 0)
Screenshot: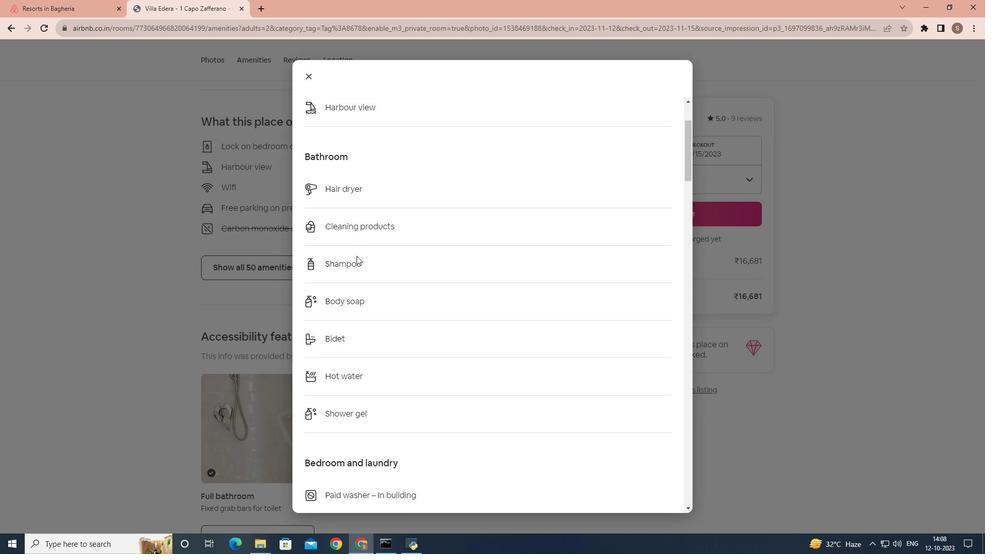 
Action: Mouse scrolled (356, 255) with delta (0, 0)
Screenshot: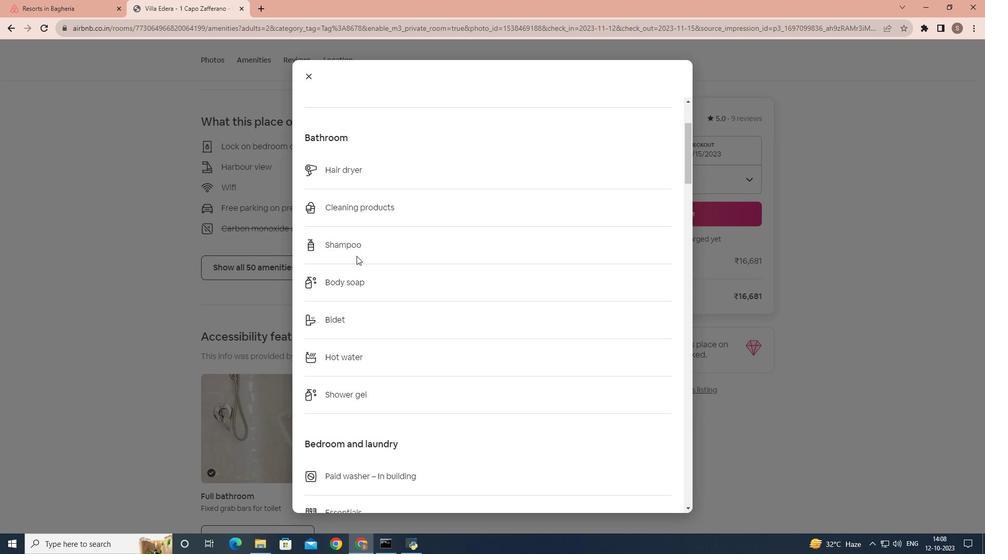 
Action: Mouse scrolled (356, 255) with delta (0, 0)
Screenshot: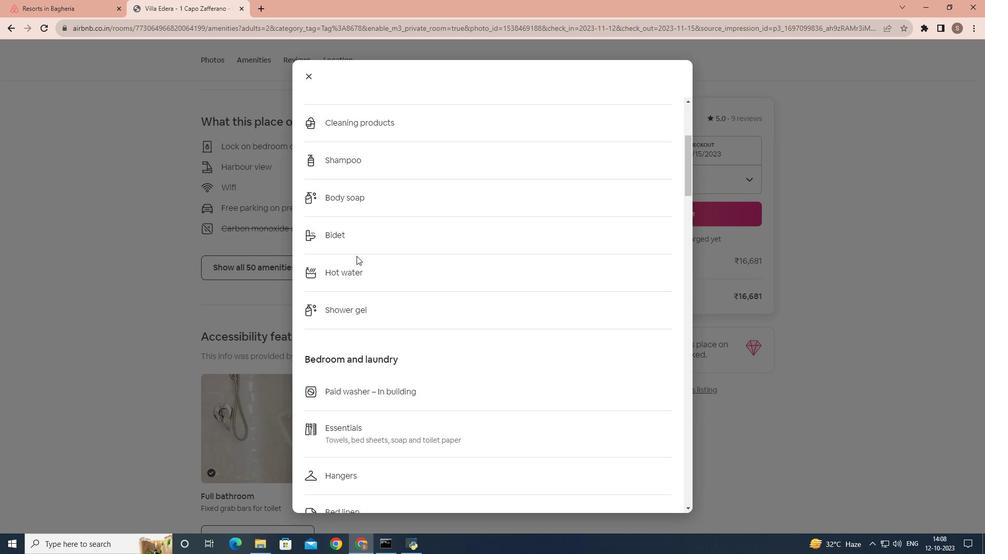 
Action: Mouse scrolled (356, 255) with delta (0, 0)
Screenshot: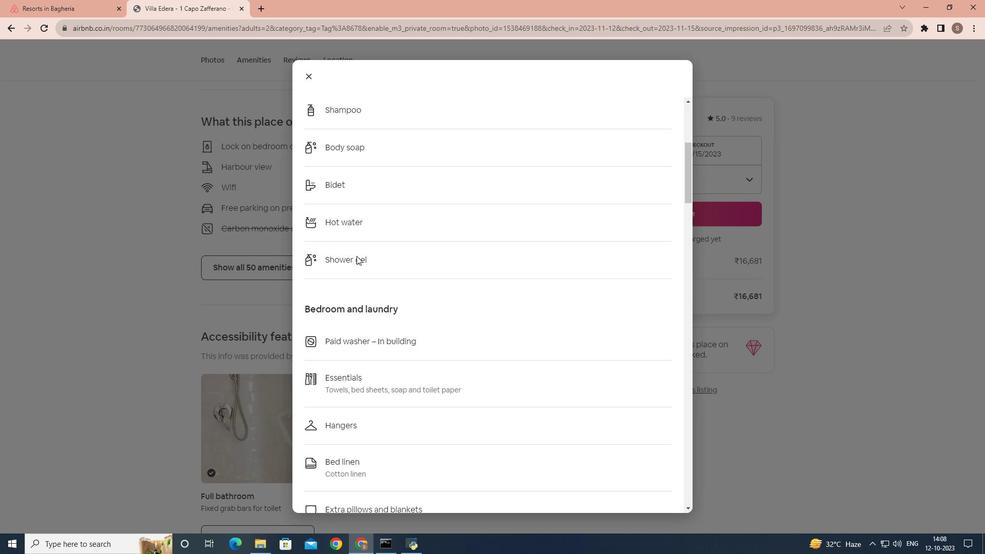 
Action: Mouse scrolled (356, 255) with delta (0, 0)
Screenshot: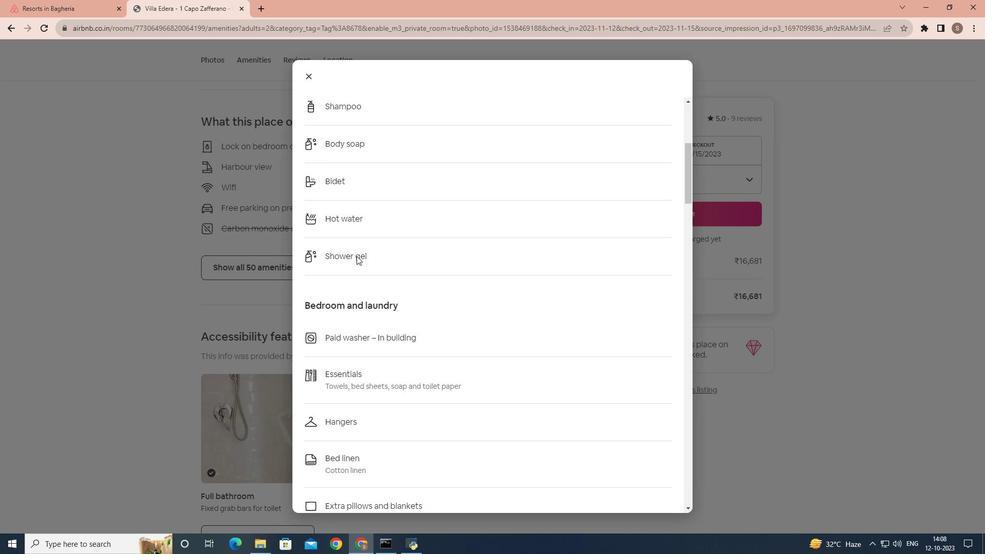 
Action: Mouse scrolled (356, 255) with delta (0, 0)
Screenshot: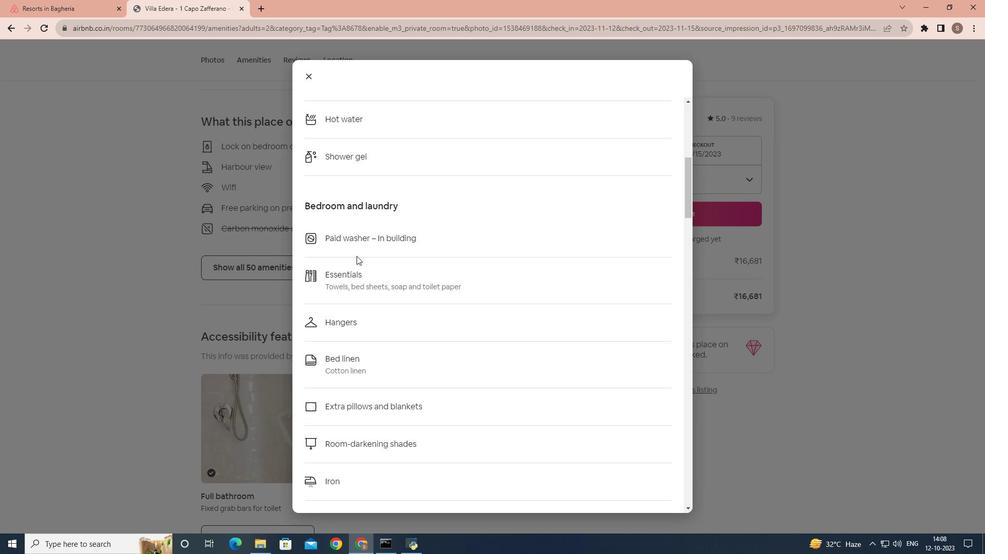 
Action: Mouse scrolled (356, 255) with delta (0, 0)
Screenshot: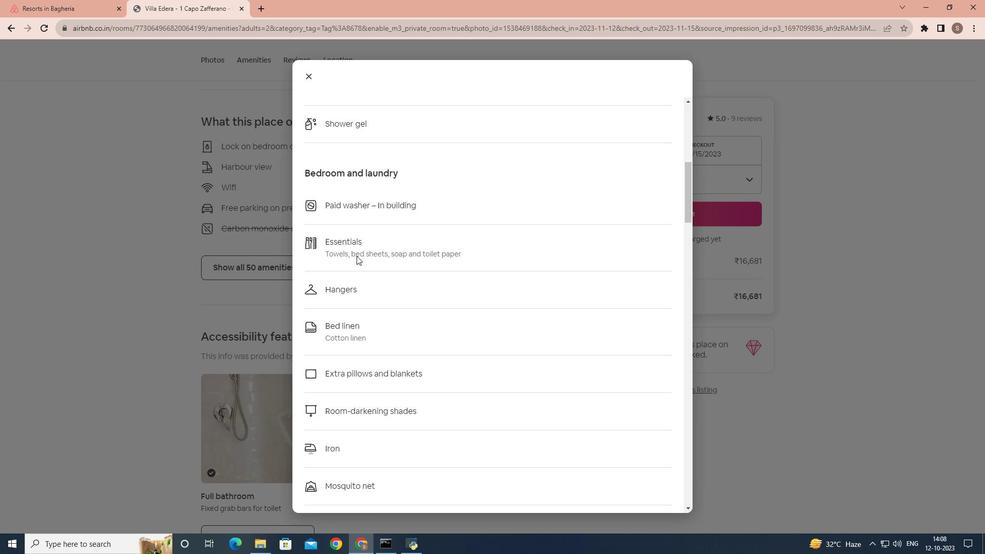 
Action: Mouse scrolled (356, 255) with delta (0, 0)
Screenshot: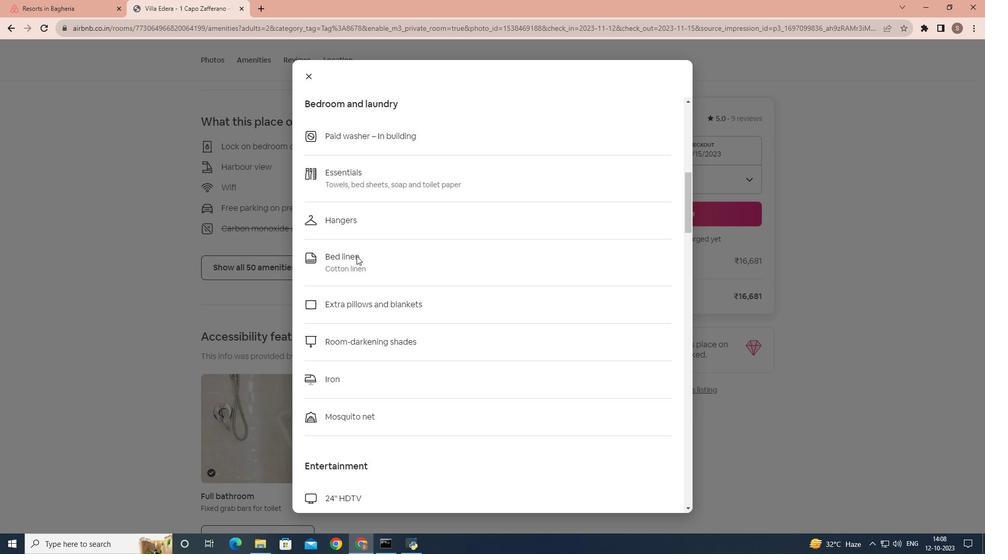 
Action: Mouse scrolled (356, 255) with delta (0, 0)
Screenshot: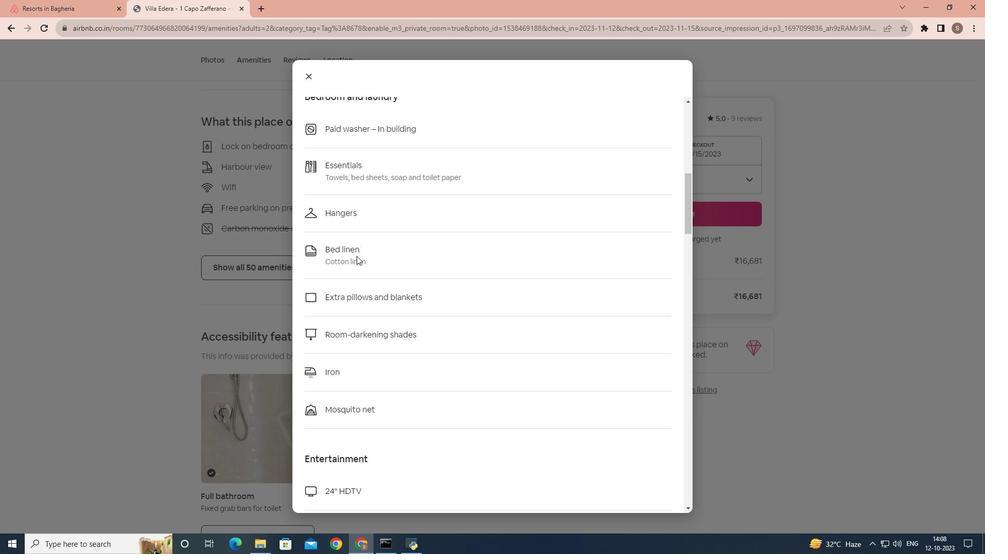 
Action: Mouse scrolled (356, 255) with delta (0, 0)
Screenshot: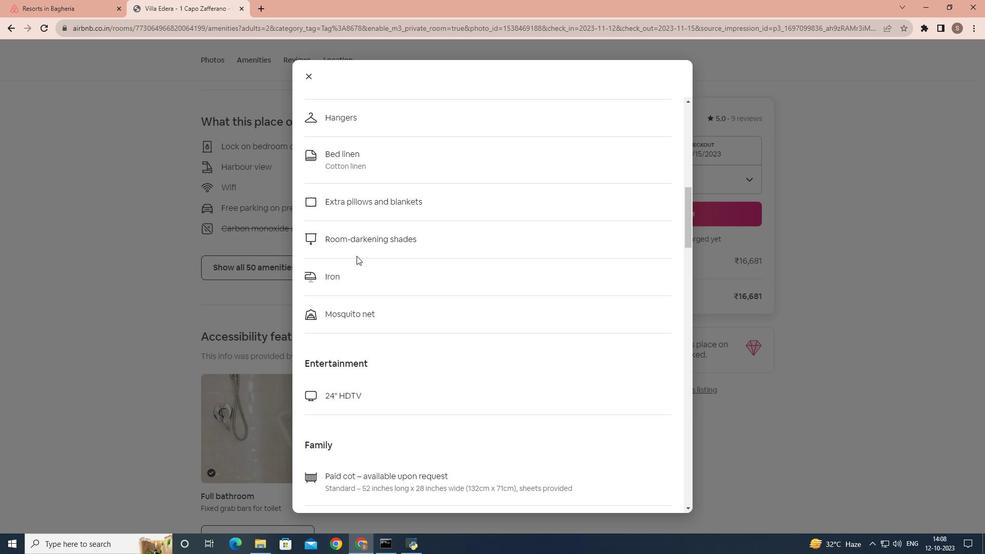 
Action: Mouse scrolled (356, 255) with delta (0, 0)
Screenshot: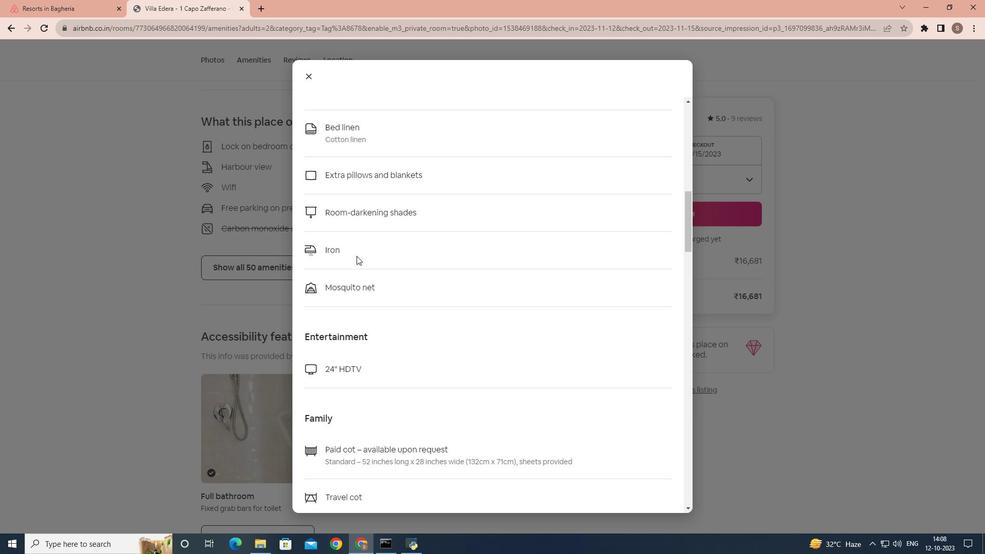 
Action: Mouse scrolled (356, 255) with delta (0, 0)
Screenshot: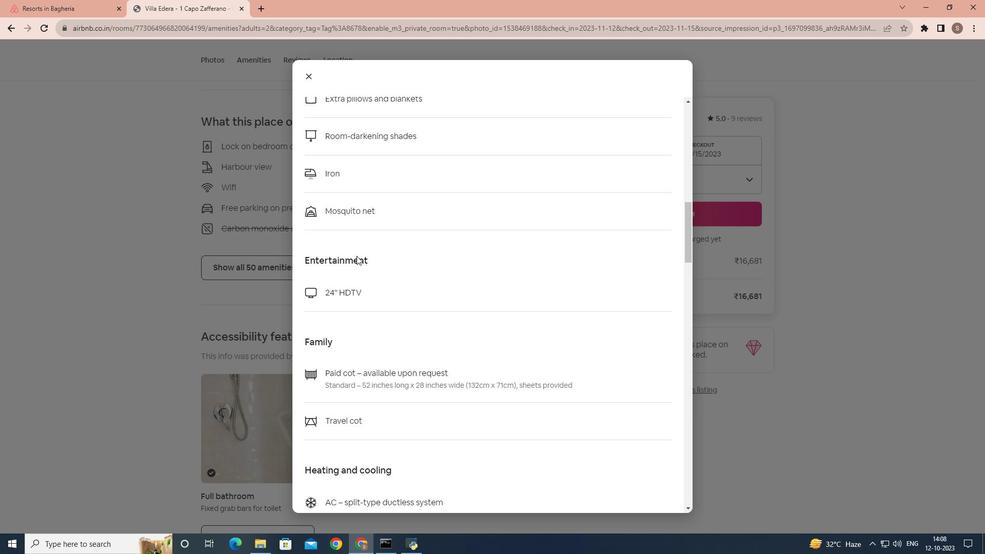 
Action: Mouse scrolled (356, 255) with delta (0, 0)
Screenshot: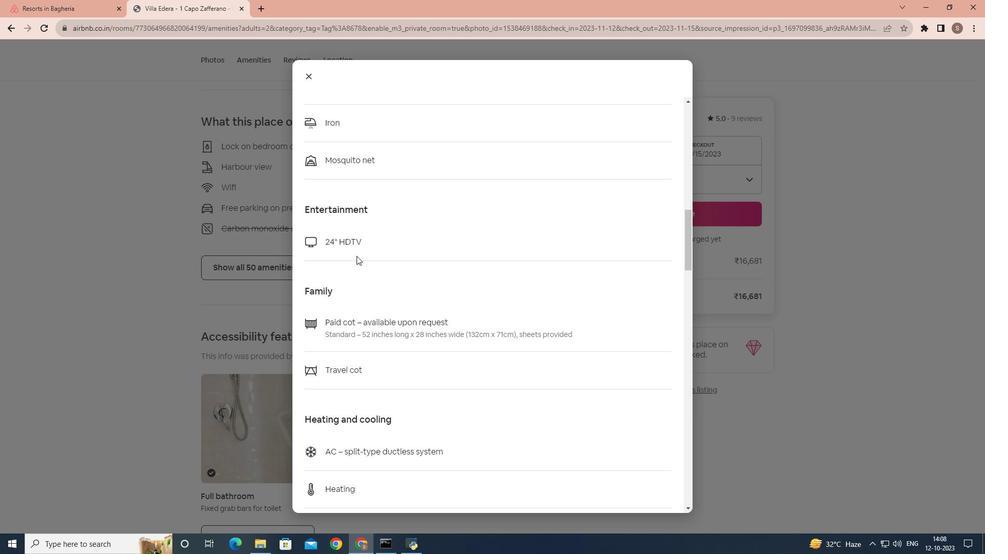 
Action: Mouse scrolled (356, 255) with delta (0, 0)
Screenshot: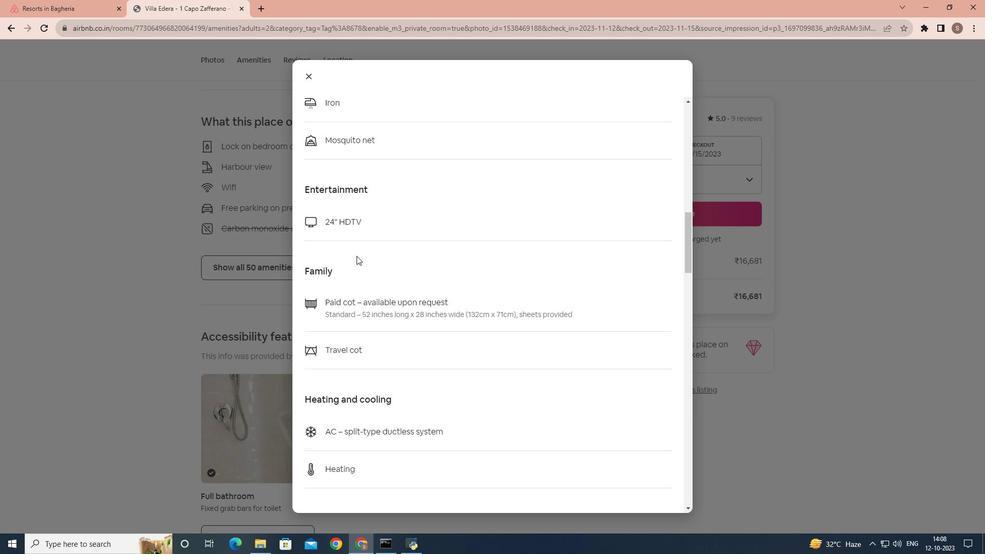 
Action: Mouse scrolled (356, 255) with delta (0, 0)
Screenshot: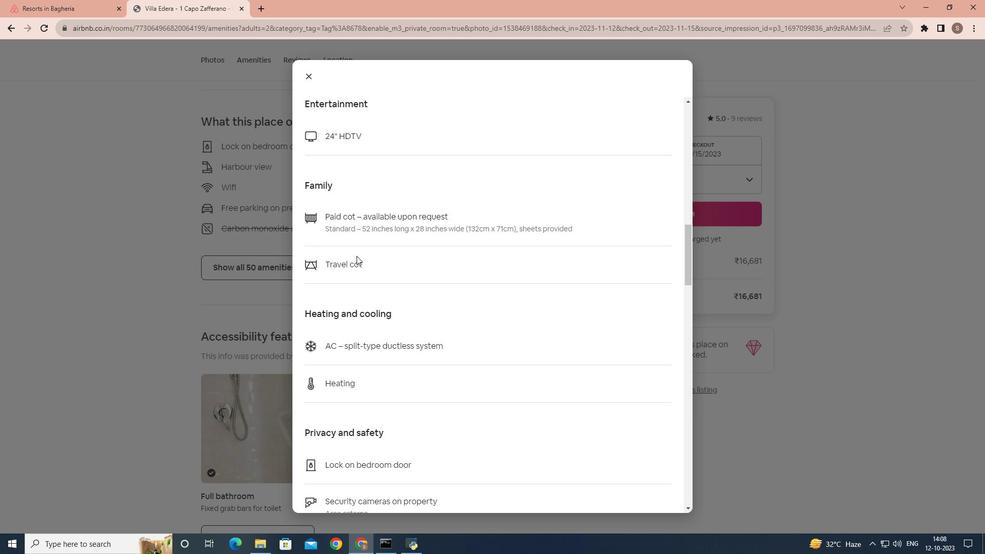 
Action: Mouse scrolled (356, 255) with delta (0, 0)
Screenshot: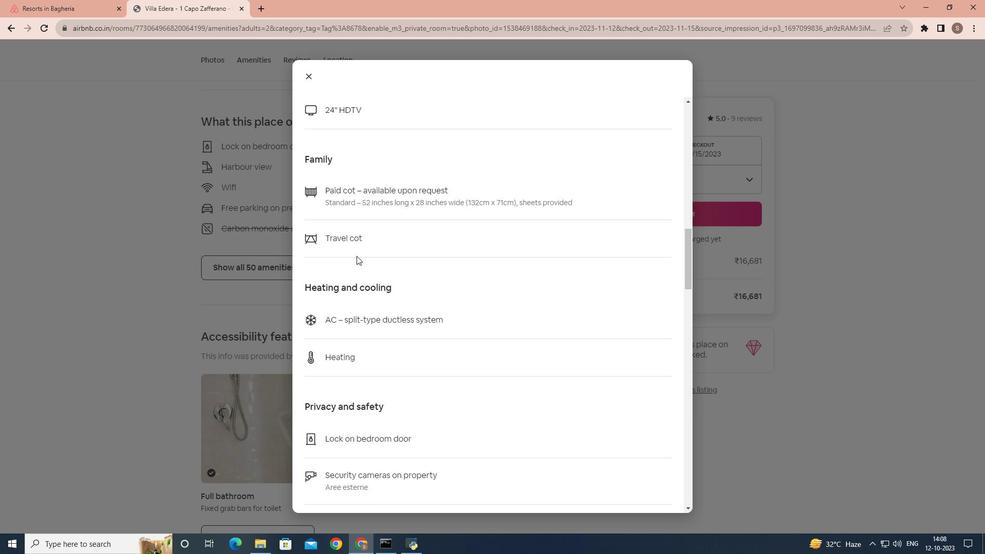 
Action: Mouse scrolled (356, 255) with delta (0, 0)
Screenshot: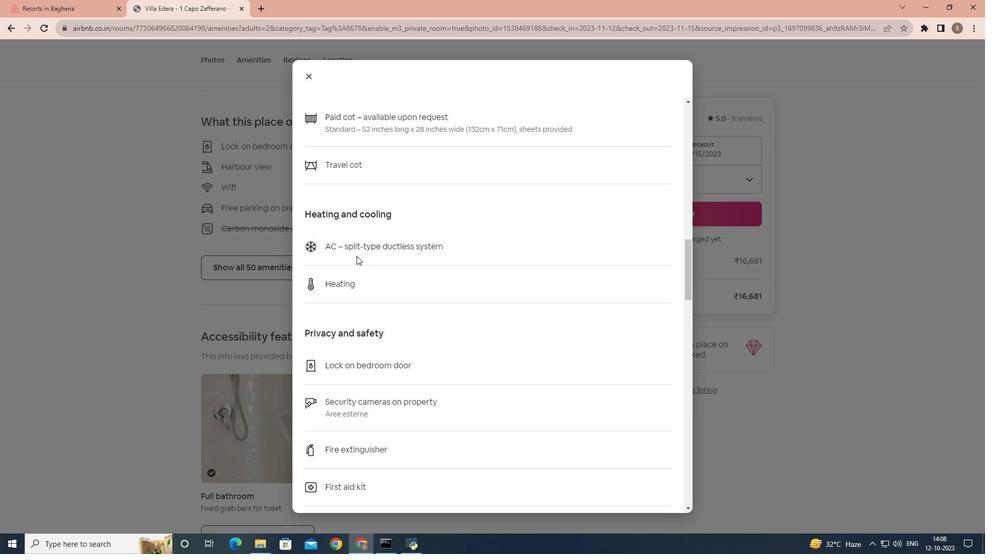 
Action: Mouse scrolled (356, 255) with delta (0, 0)
Screenshot: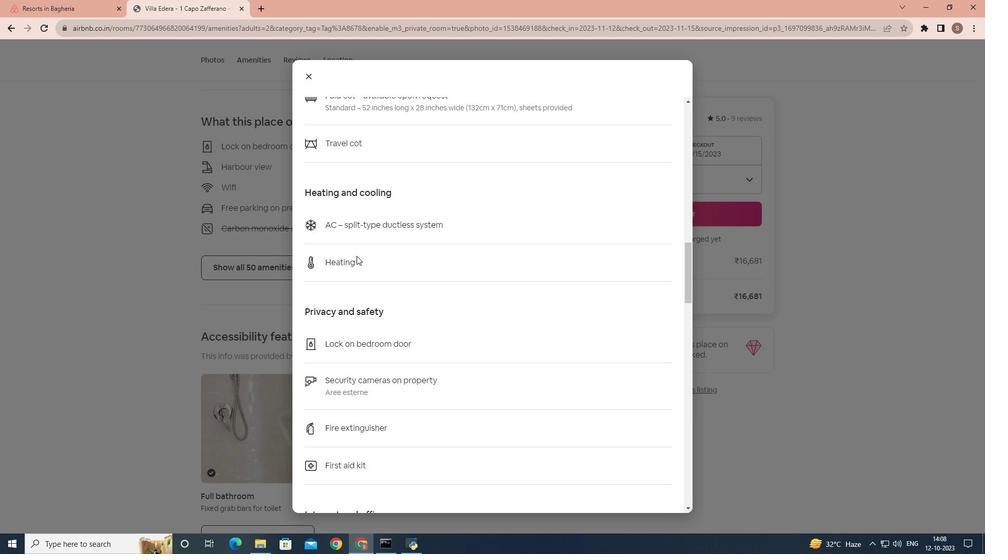 
Action: Mouse scrolled (356, 255) with delta (0, 0)
Screenshot: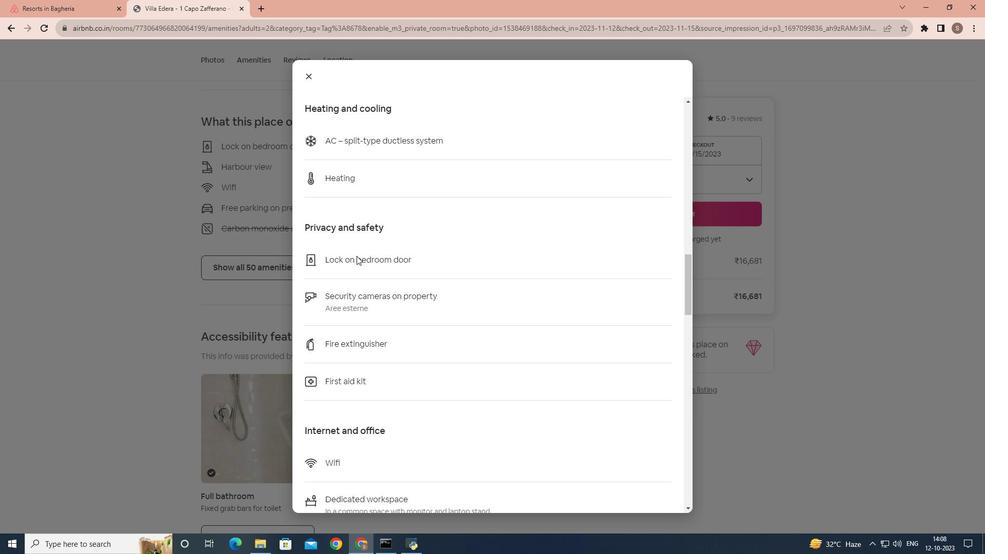 
Action: Mouse scrolled (356, 255) with delta (0, 0)
Screenshot: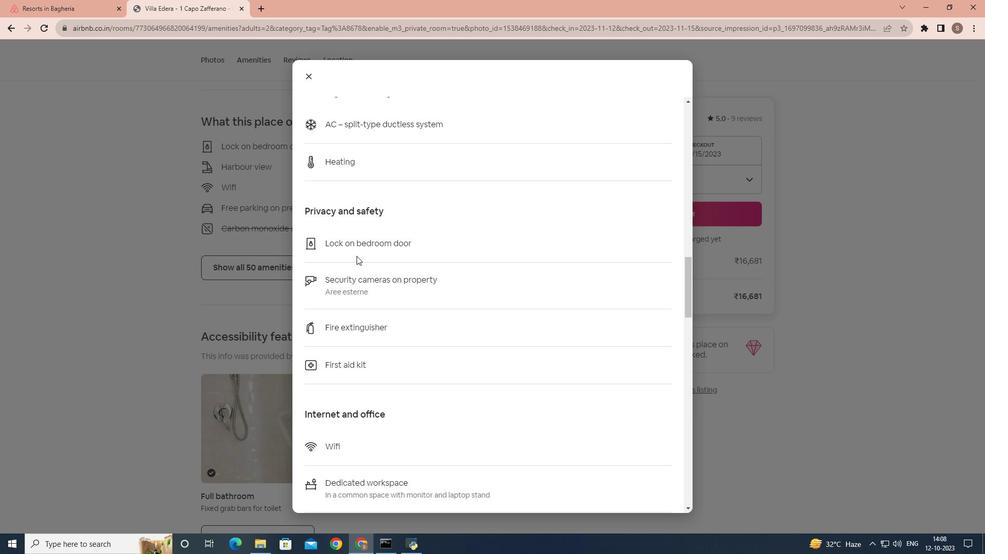 
Action: Mouse scrolled (356, 255) with delta (0, 0)
Screenshot: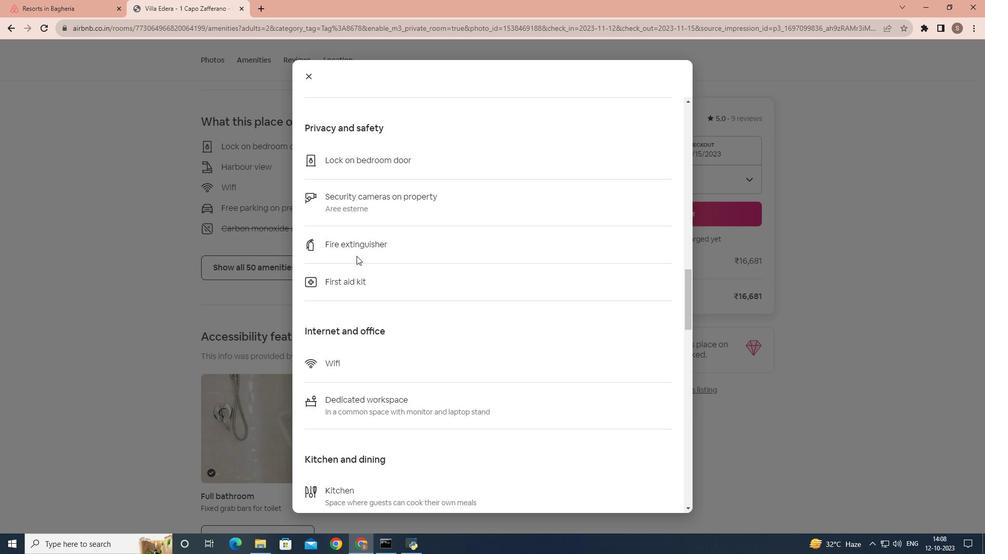 
Action: Mouse scrolled (356, 255) with delta (0, 0)
Screenshot: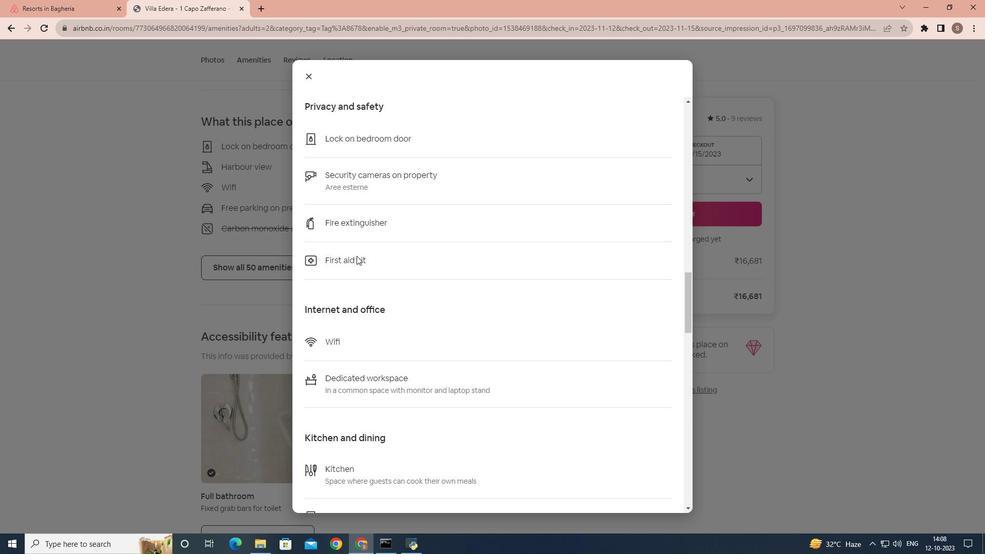 
Action: Mouse scrolled (356, 255) with delta (0, 0)
Screenshot: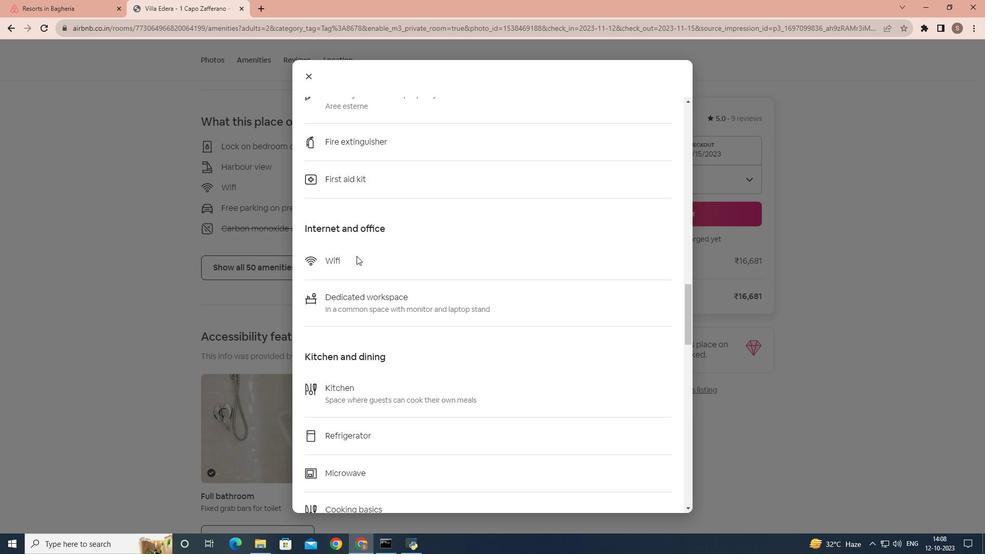 
Action: Mouse scrolled (356, 255) with delta (0, 0)
Screenshot: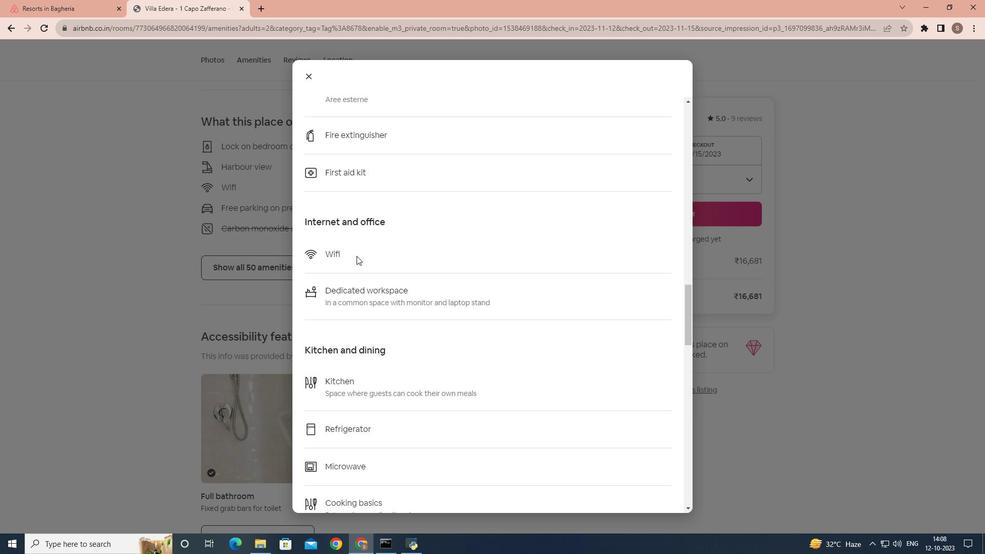 
Action: Mouse scrolled (356, 255) with delta (0, 0)
Screenshot: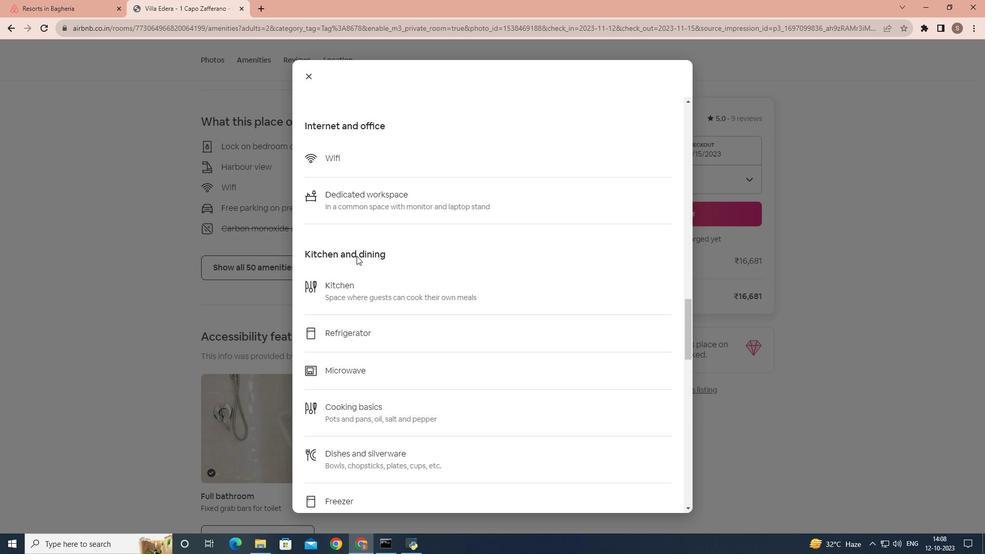 
Action: Mouse scrolled (356, 255) with delta (0, 0)
Screenshot: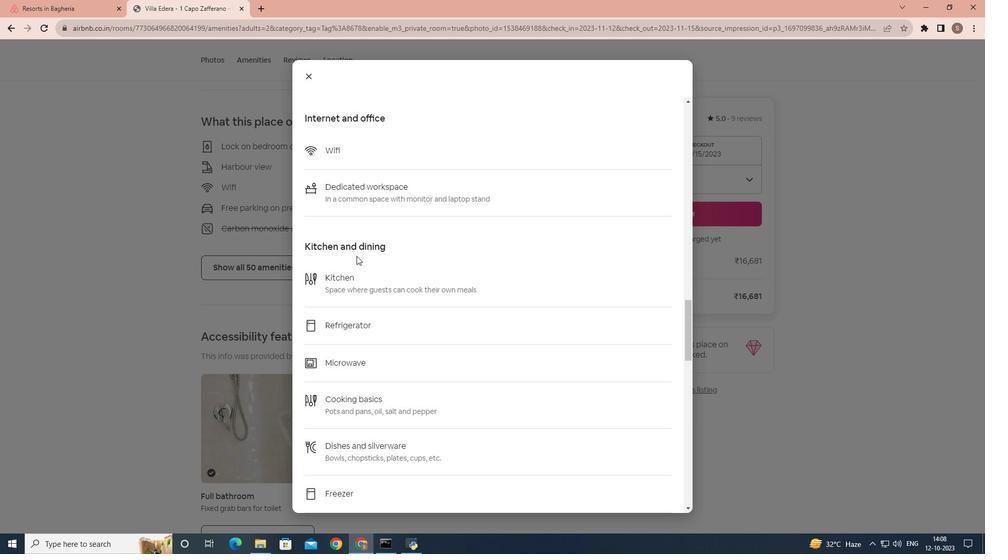 
Action: Mouse scrolled (356, 255) with delta (0, 0)
Screenshot: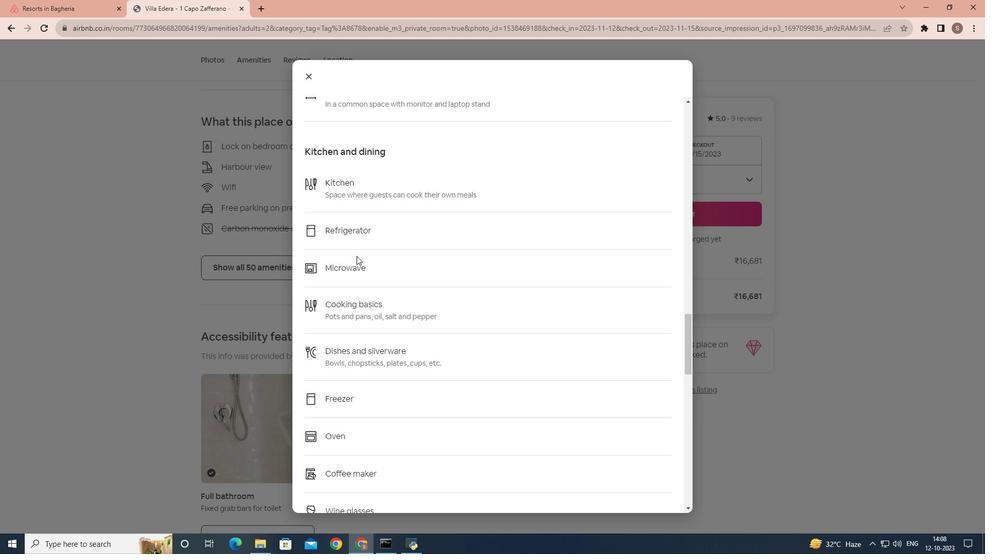 
Action: Mouse scrolled (356, 255) with delta (0, 0)
Screenshot: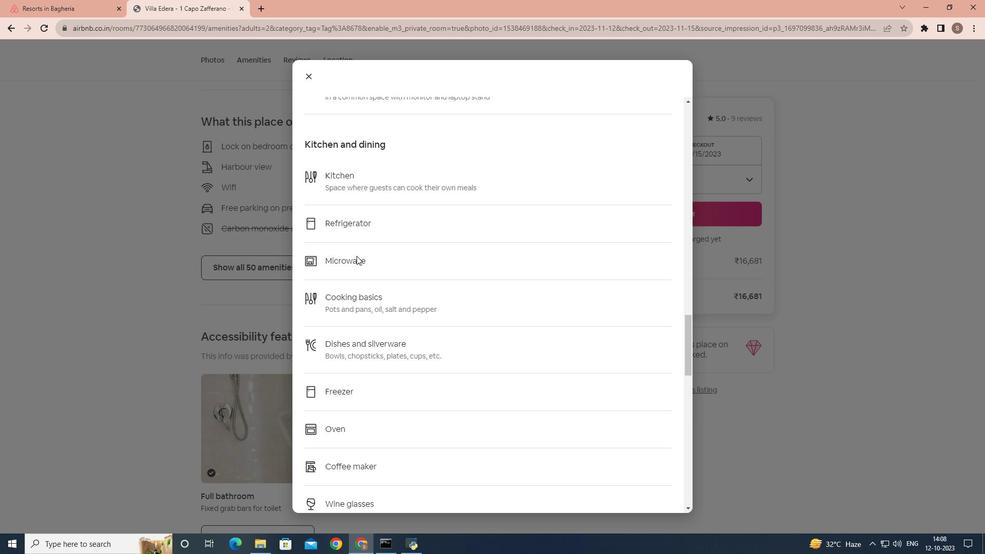 
Action: Mouse scrolled (356, 255) with delta (0, 0)
Screenshot: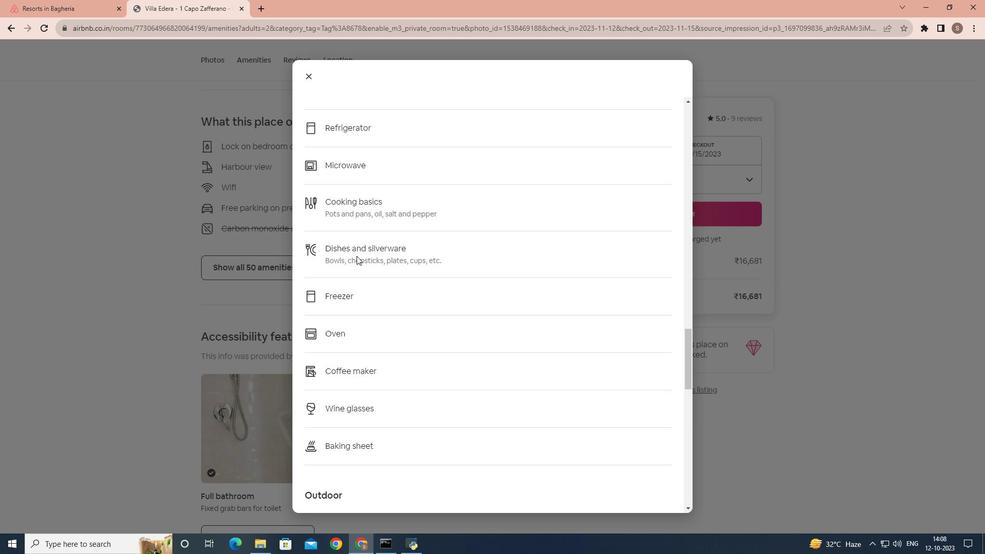 
Action: Mouse scrolled (356, 255) with delta (0, 0)
Screenshot: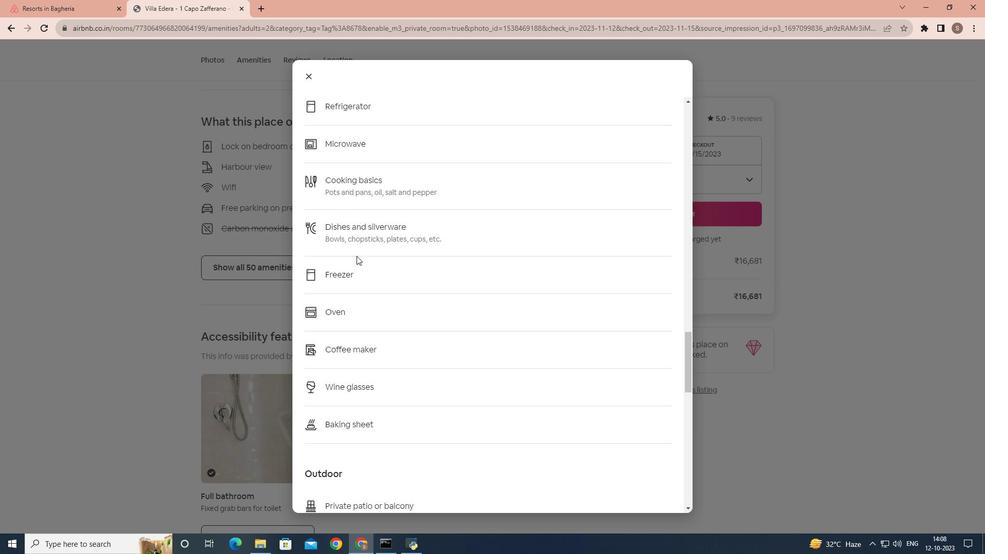 
Action: Mouse scrolled (356, 255) with delta (0, 0)
Screenshot: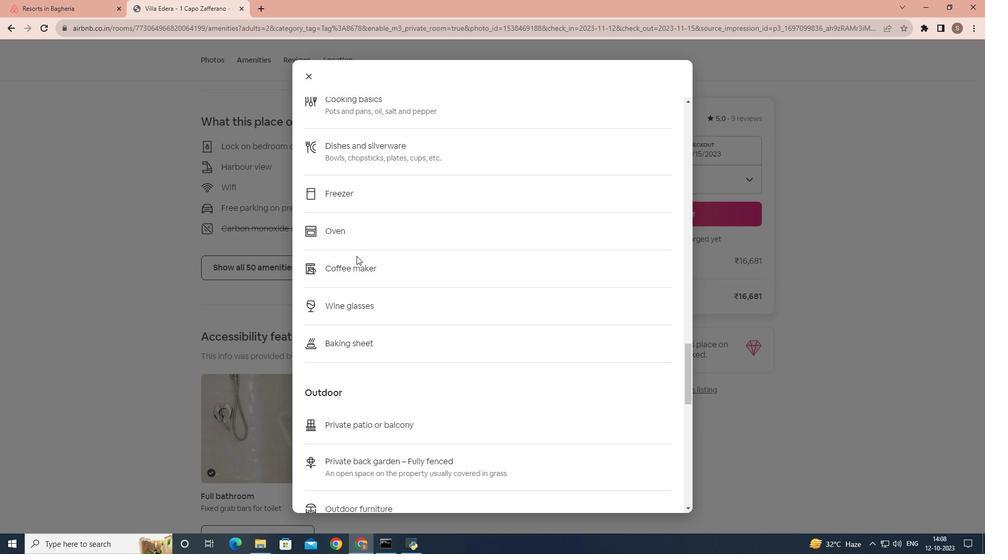 
Action: Mouse scrolled (356, 255) with delta (0, 0)
Screenshot: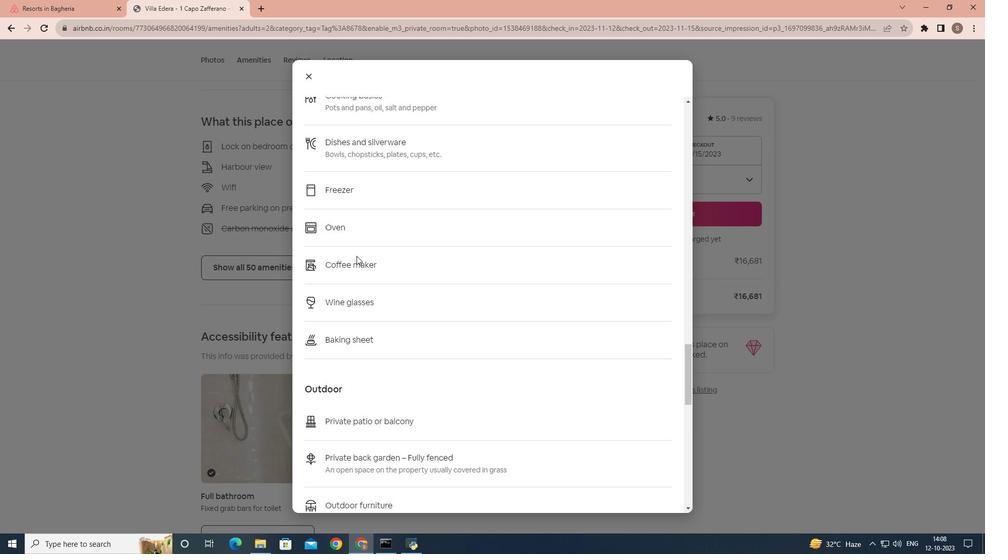 
Action: Mouse scrolled (356, 255) with delta (0, 0)
Screenshot: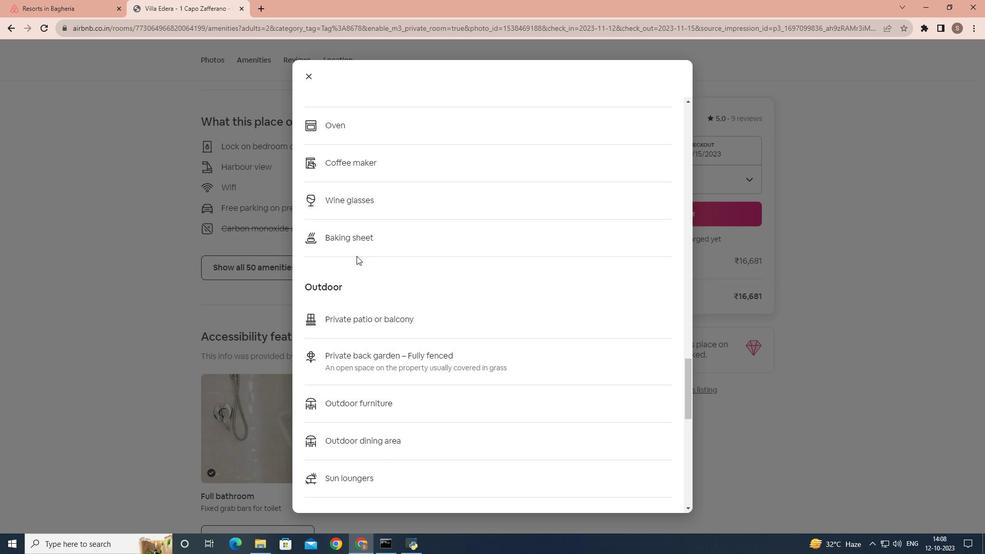 
Action: Mouse scrolled (356, 255) with delta (0, 0)
Screenshot: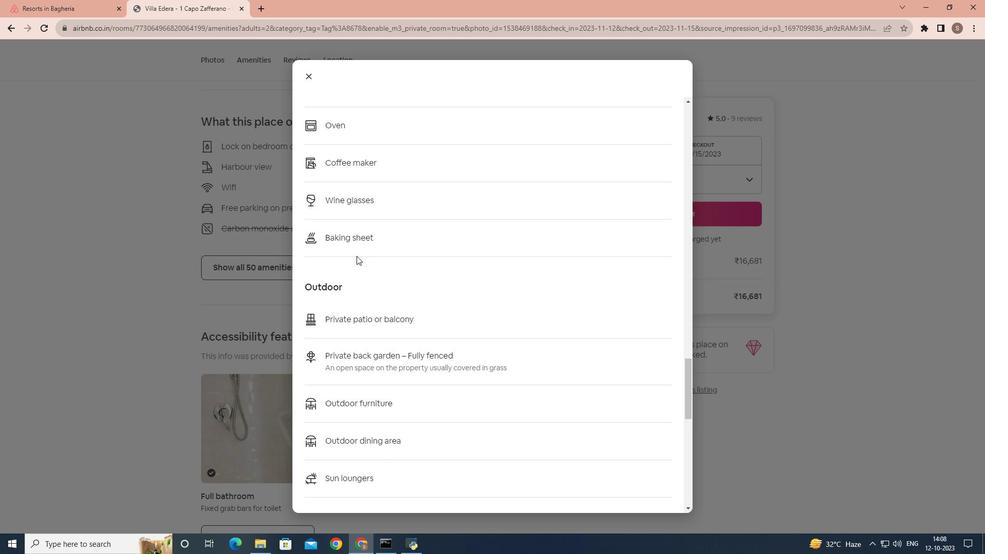 
Action: Mouse scrolled (356, 255) with delta (0, 0)
Screenshot: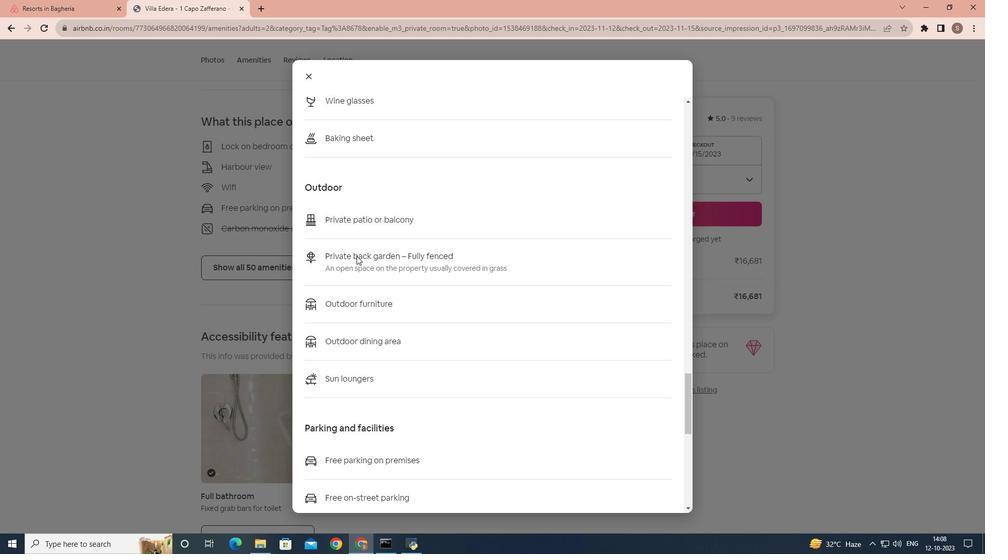 
Action: Mouse scrolled (356, 255) with delta (0, 0)
Screenshot: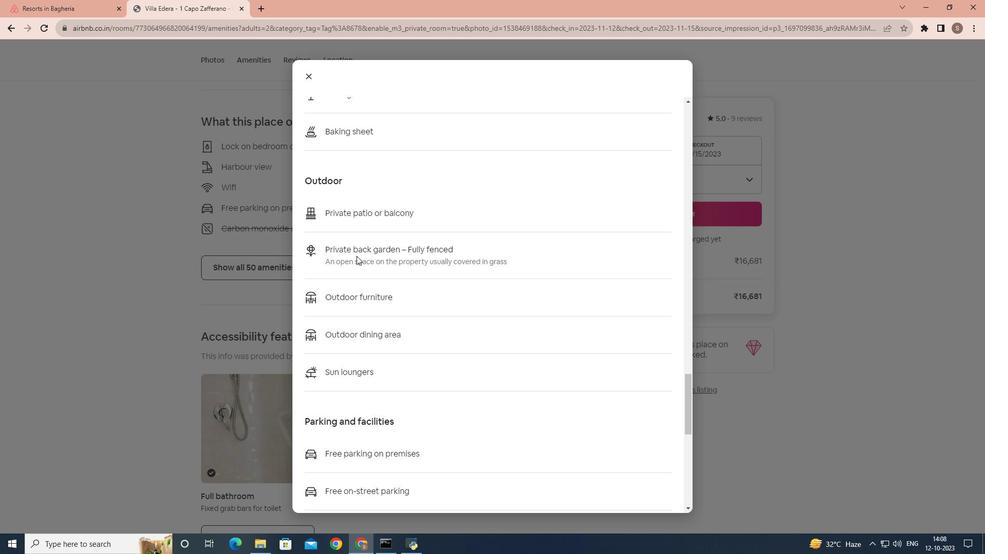 
Action: Mouse scrolled (356, 255) with delta (0, 0)
Screenshot: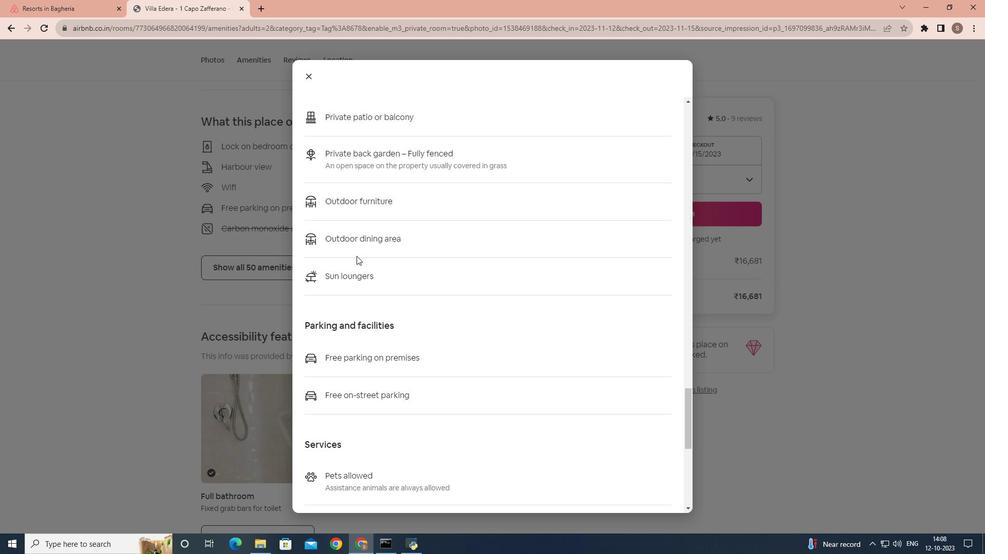 
Action: Mouse scrolled (356, 255) with delta (0, 0)
Screenshot: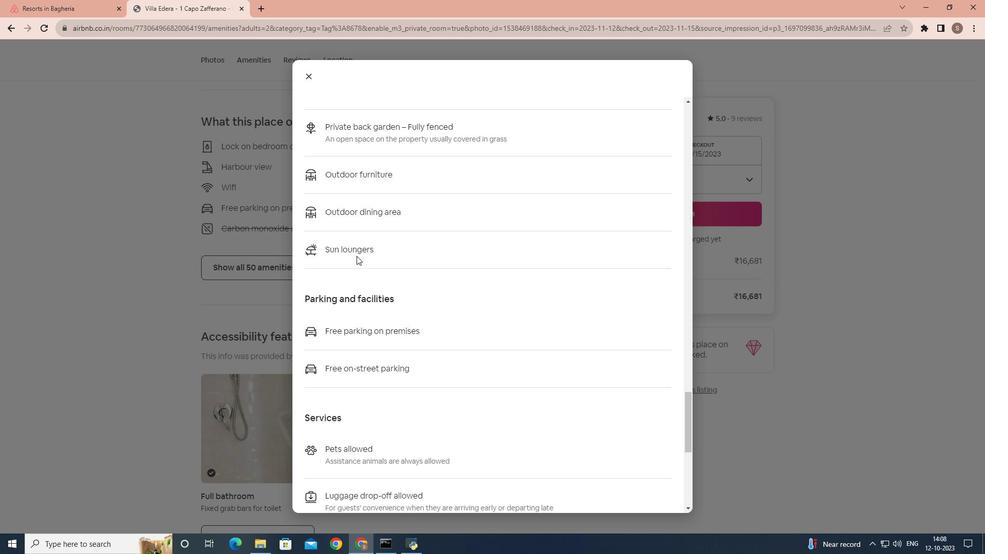 
Action: Mouse scrolled (356, 255) with delta (0, 0)
Screenshot: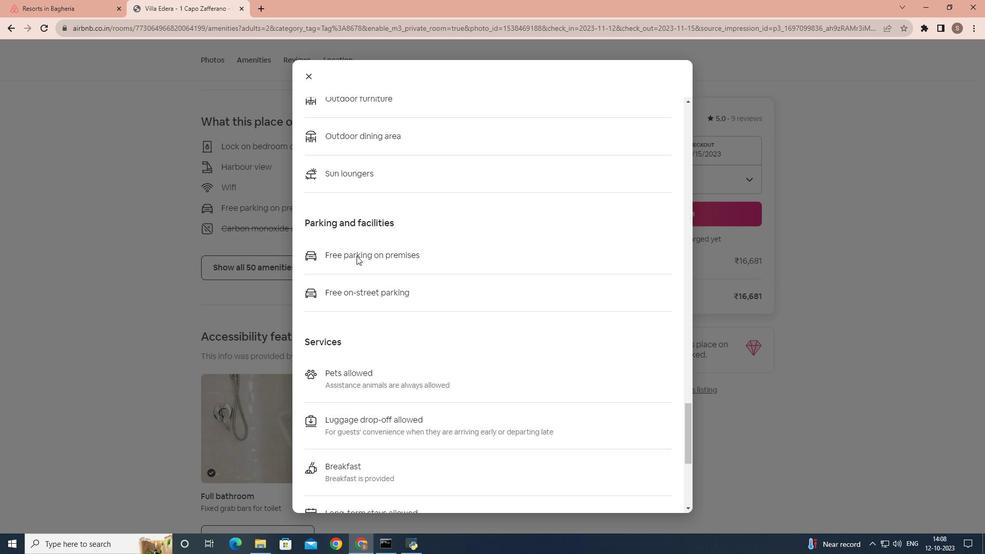 
Action: Mouse scrolled (356, 255) with delta (0, 0)
Screenshot: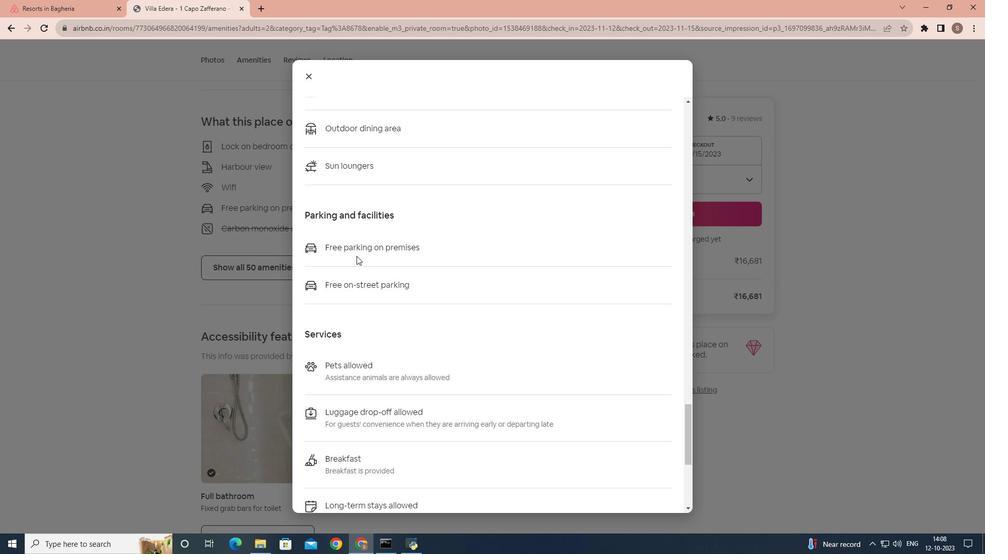 
Action: Mouse scrolled (356, 255) with delta (0, 0)
Screenshot: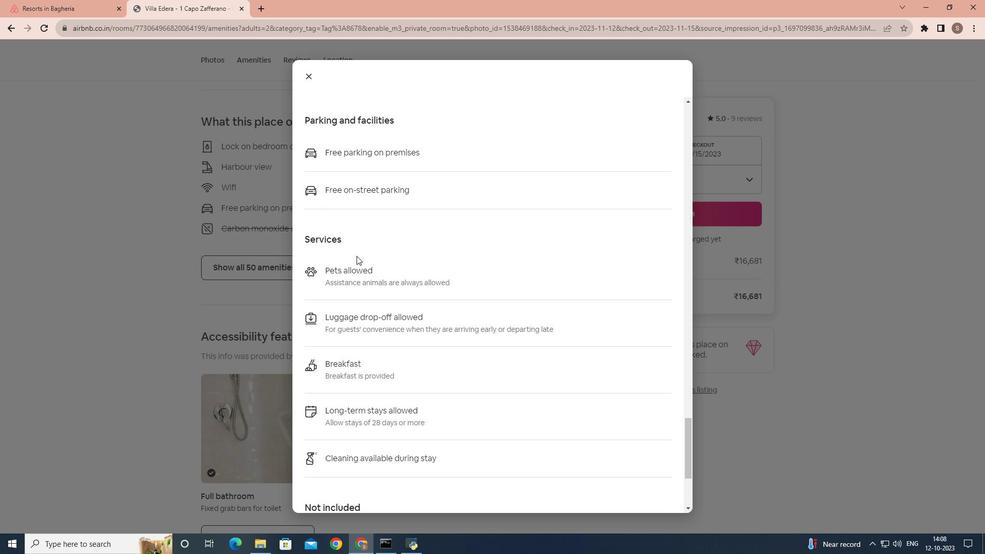 
Action: Mouse scrolled (356, 255) with delta (0, 0)
Screenshot: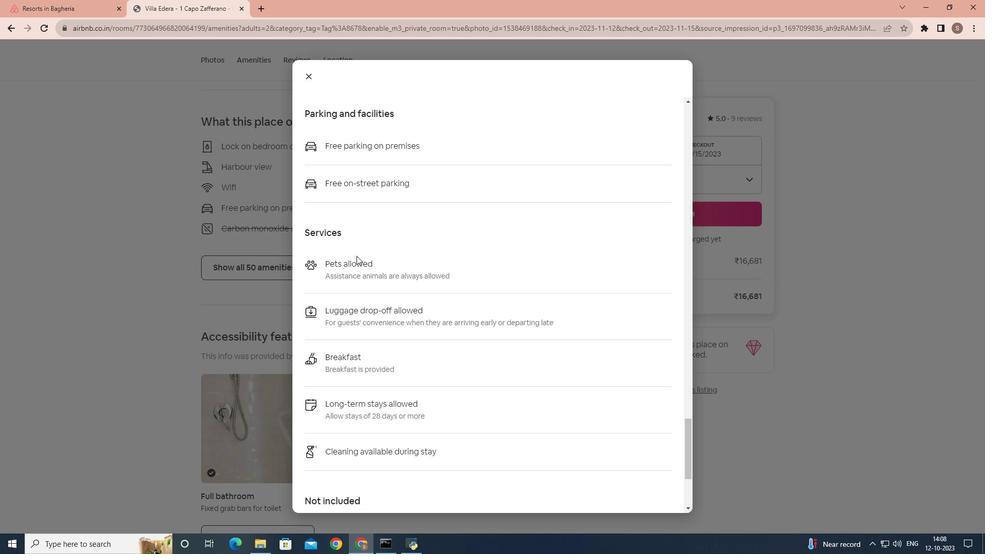 
Action: Mouse scrolled (356, 255) with delta (0, 0)
Screenshot: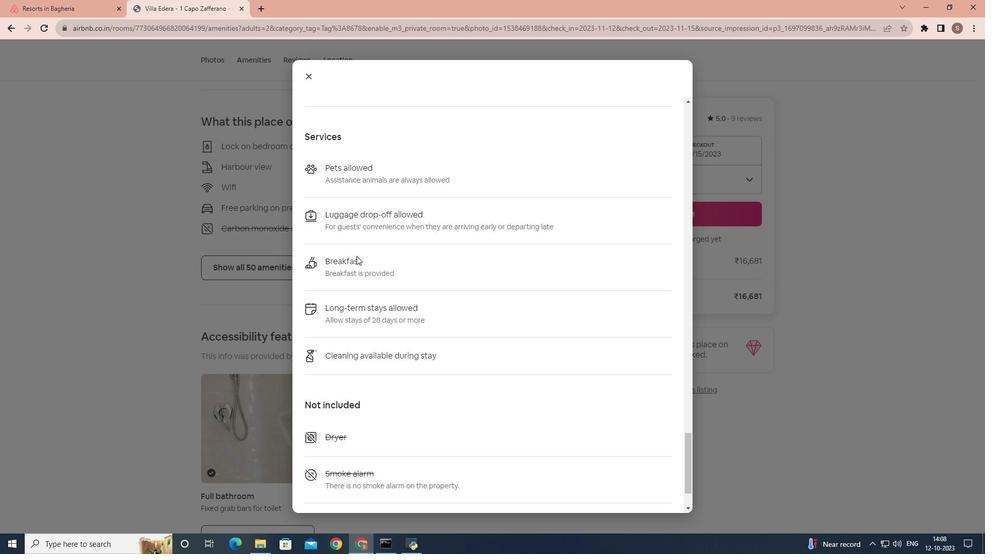 
Action: Mouse scrolled (356, 255) with delta (0, 0)
Screenshot: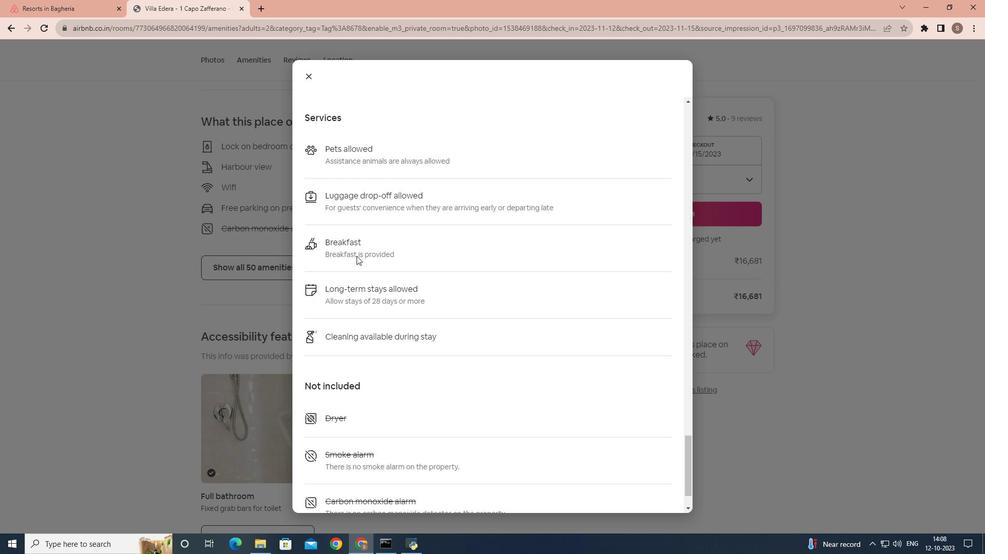 
Action: Mouse scrolled (356, 255) with delta (0, 0)
Screenshot: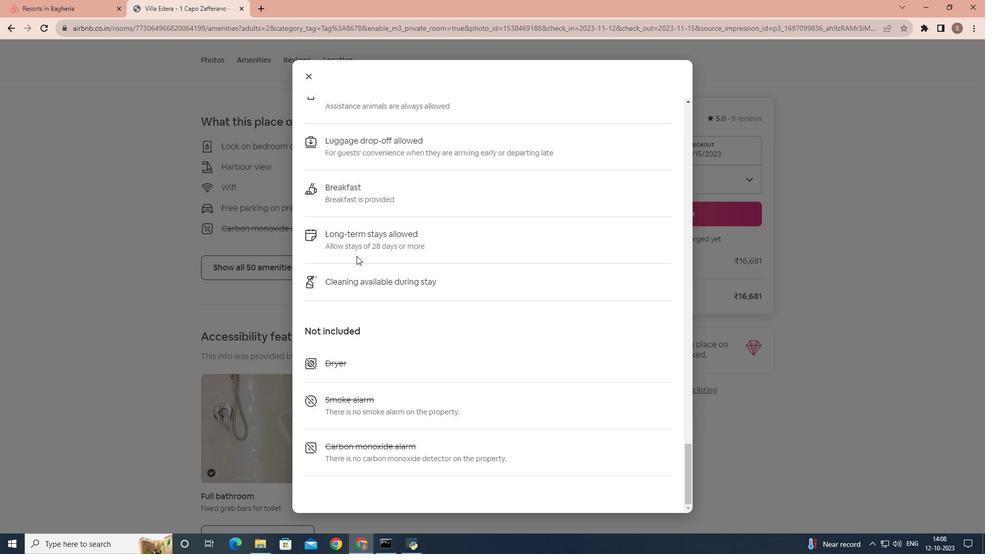 
Action: Mouse scrolled (356, 255) with delta (0, 0)
Screenshot: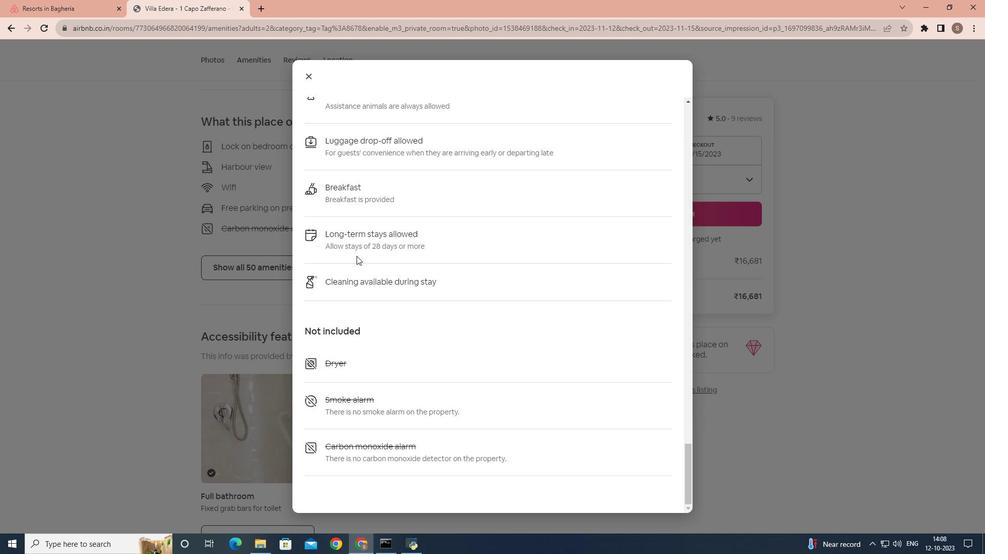 
Action: Mouse scrolled (356, 255) with delta (0, 0)
Screenshot: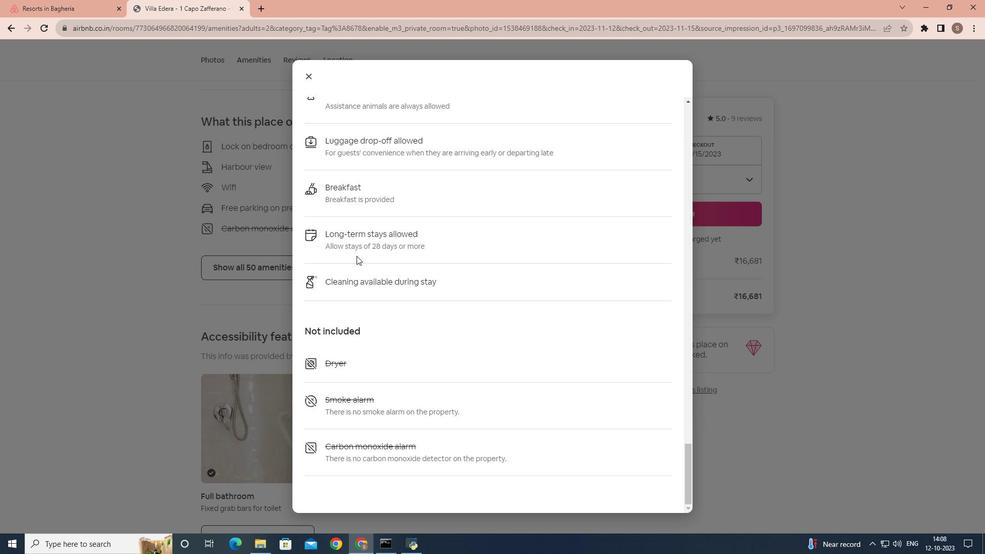 
Action: Mouse scrolled (356, 255) with delta (0, 0)
Screenshot: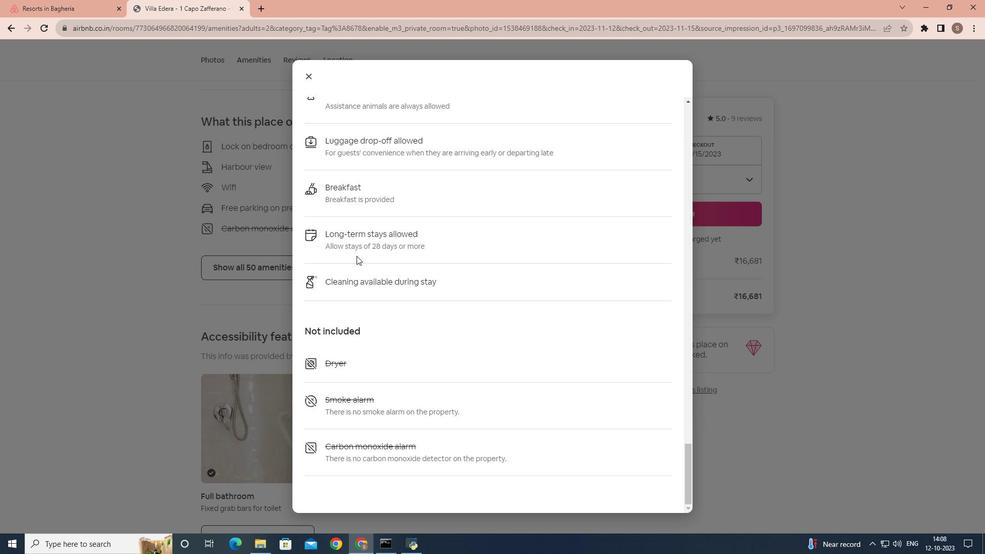 
Action: Mouse scrolled (356, 255) with delta (0, 0)
Screenshot: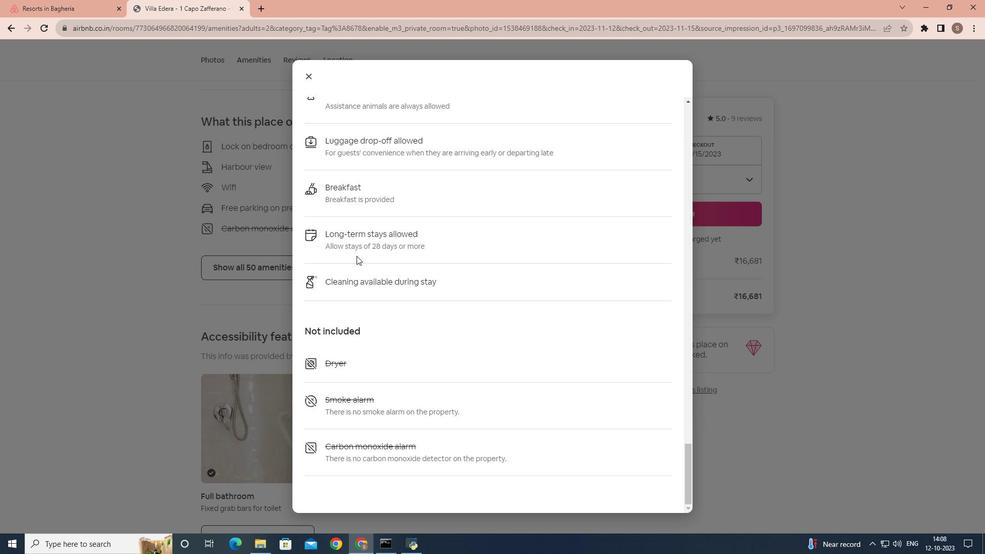 
Action: Mouse scrolled (356, 255) with delta (0, 0)
Screenshot: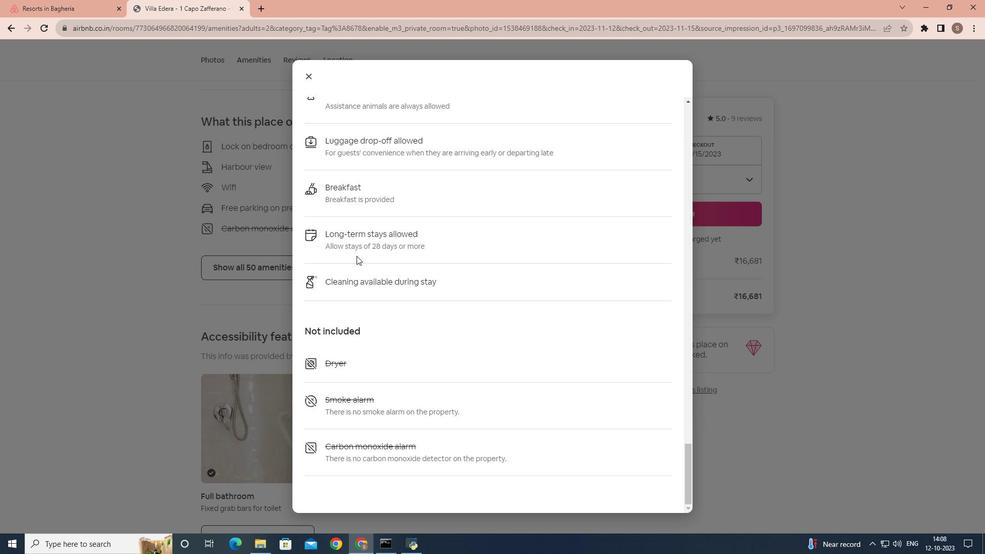 
Action: Mouse moved to (312, 71)
Screenshot: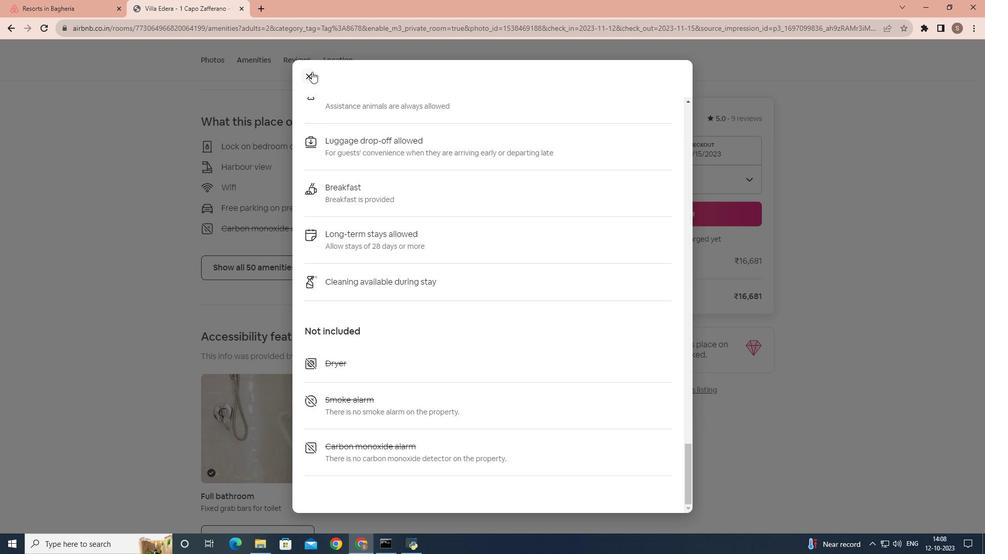 
Action: Mouse pressed left at (312, 71)
Screenshot: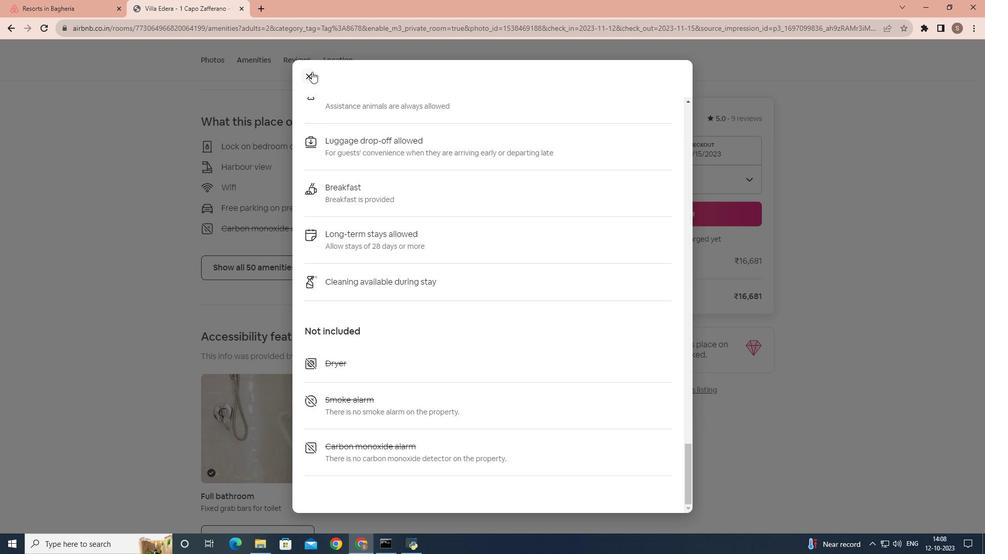 
Action: Mouse moved to (332, 275)
Screenshot: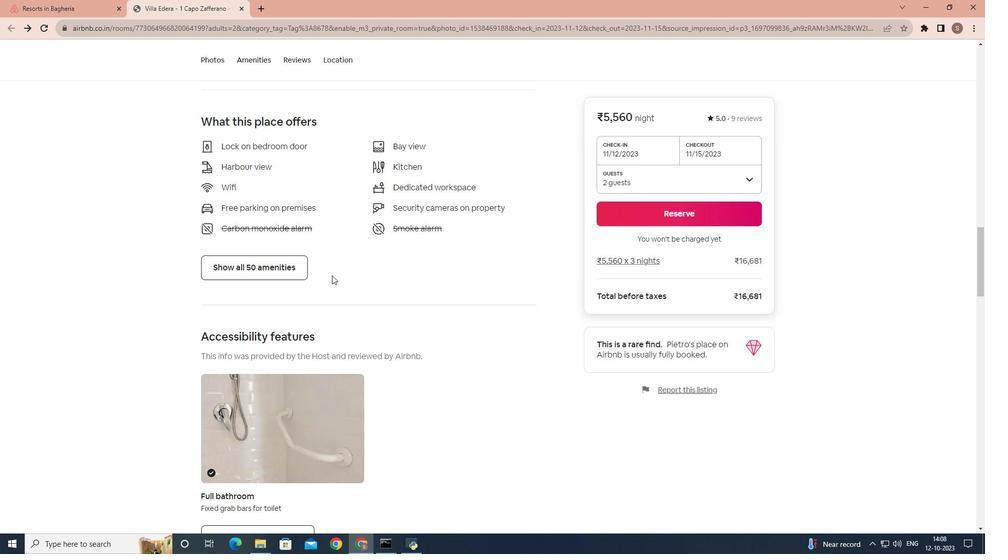
Action: Mouse scrolled (332, 275) with delta (0, 0)
Screenshot: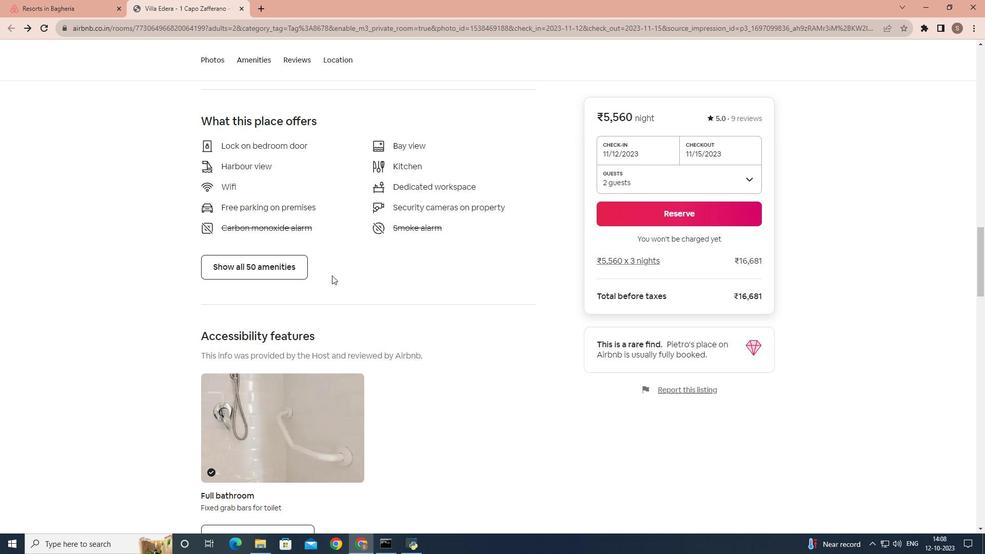 
Action: Mouse scrolled (332, 275) with delta (0, 0)
Screenshot: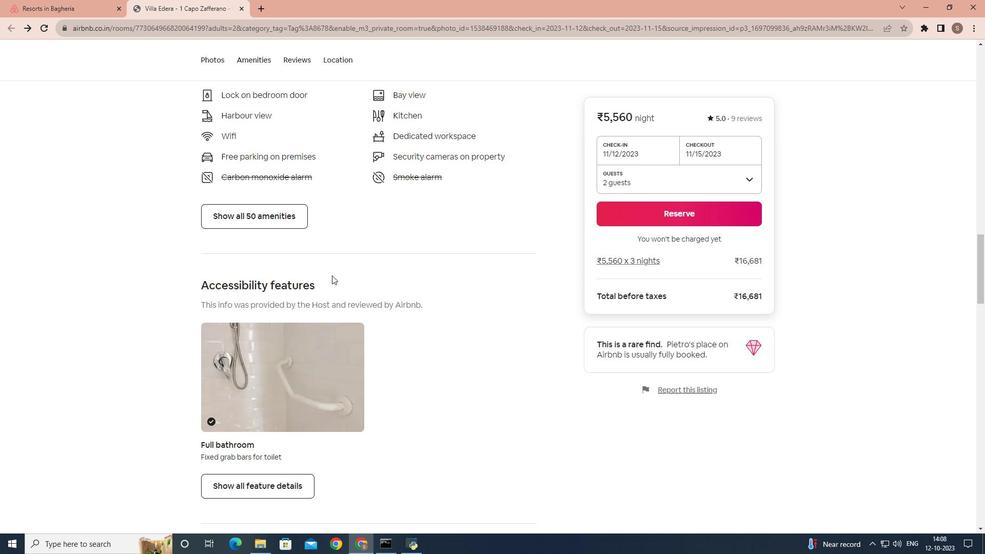 
Action: Mouse scrolled (332, 275) with delta (0, 0)
Screenshot: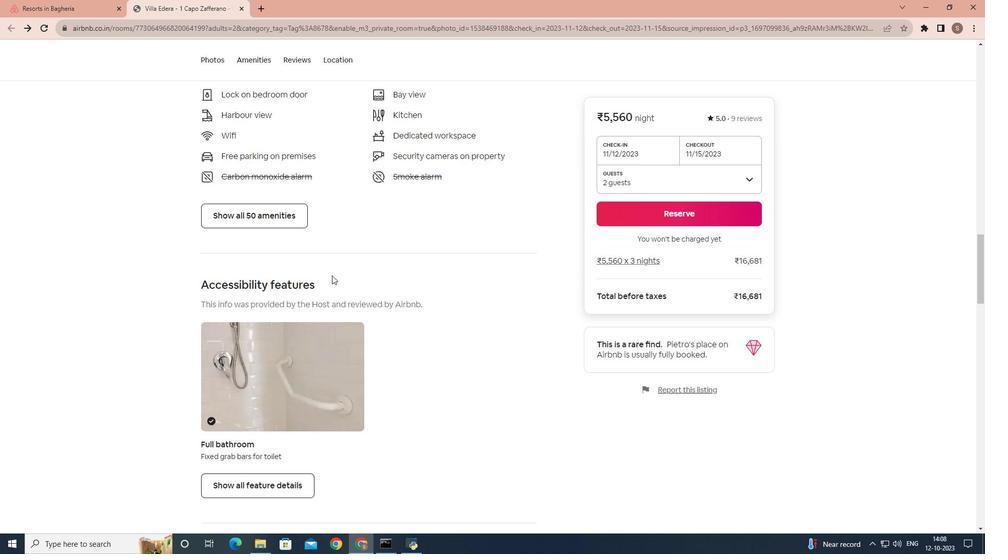 
Action: Mouse scrolled (332, 275) with delta (0, 0)
Screenshot: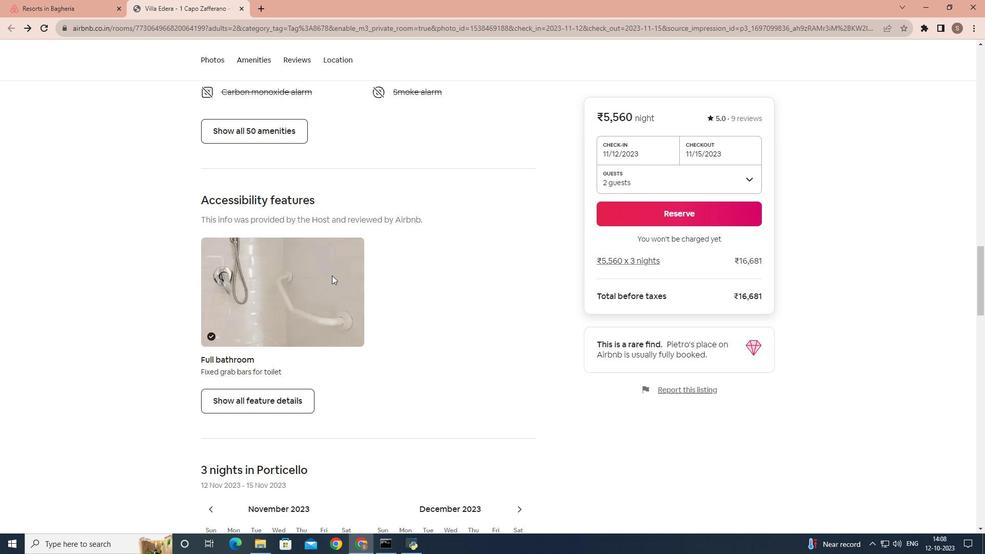 
Action: Mouse scrolled (332, 275) with delta (0, 0)
Screenshot: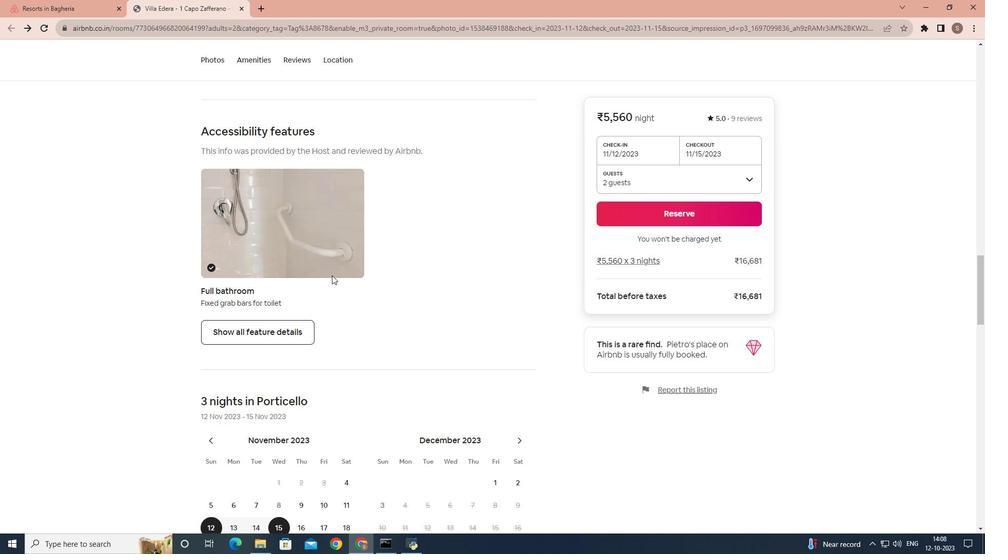 
Action: Mouse scrolled (332, 275) with delta (0, 0)
Screenshot: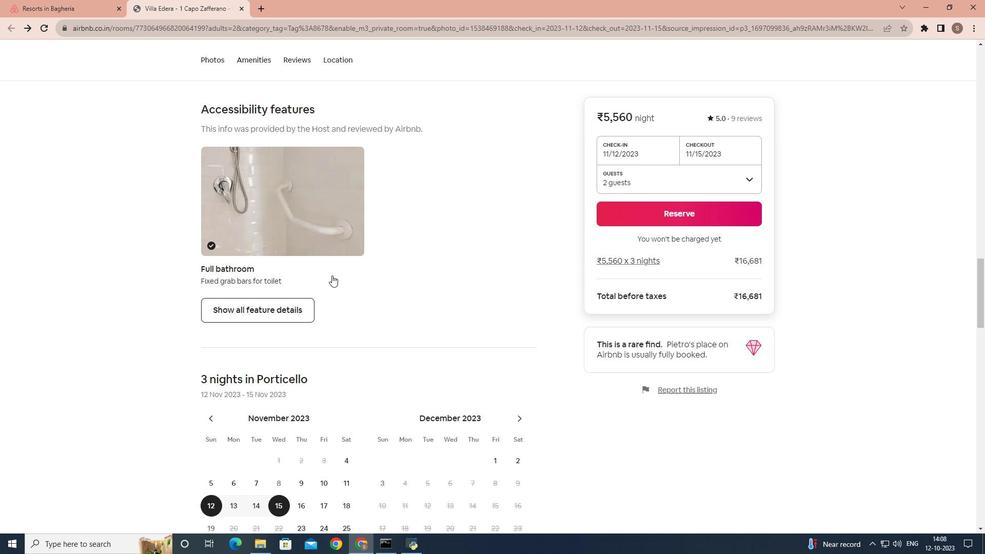 
Action: Mouse scrolled (332, 275) with delta (0, 0)
Screenshot: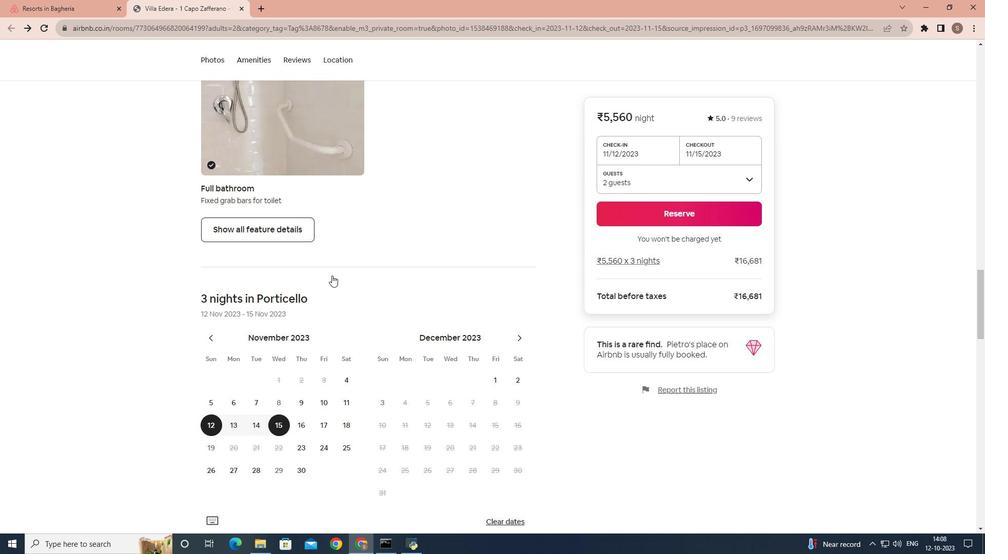 
Action: Mouse scrolled (332, 275) with delta (0, 0)
Screenshot: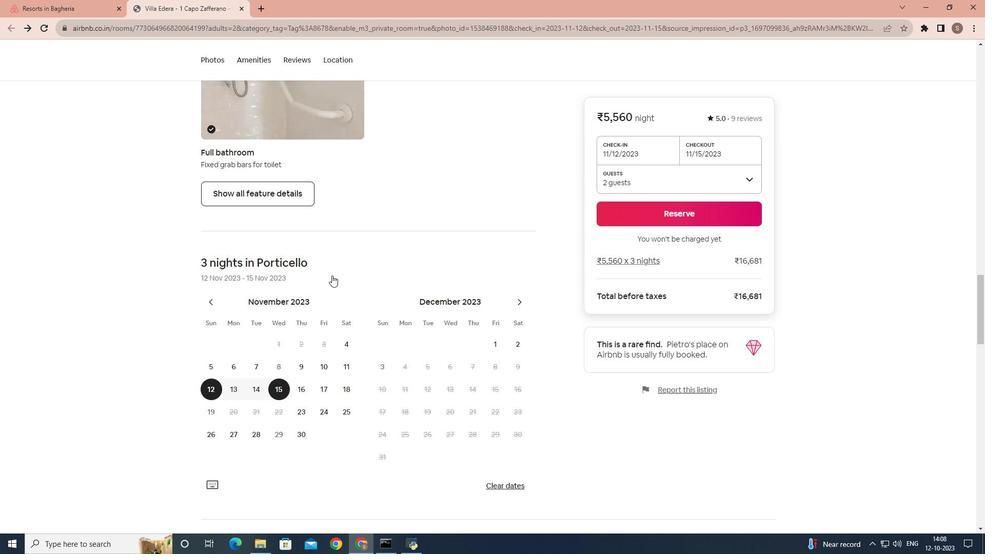 
Action: Mouse moved to (298, 298)
Screenshot: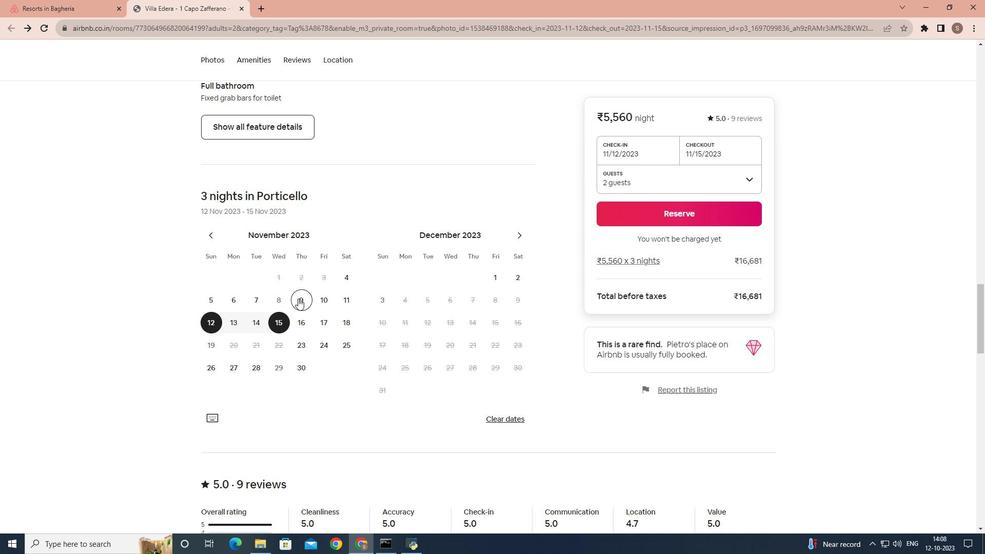 
Action: Mouse scrolled (298, 298) with delta (0, 0)
Screenshot: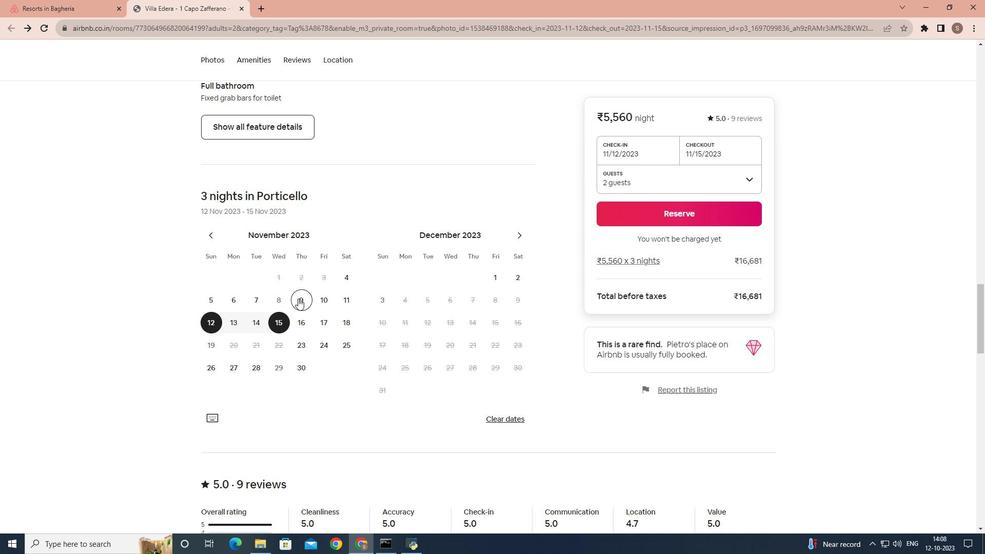 
Action: Mouse scrolled (298, 298) with delta (0, 0)
Screenshot: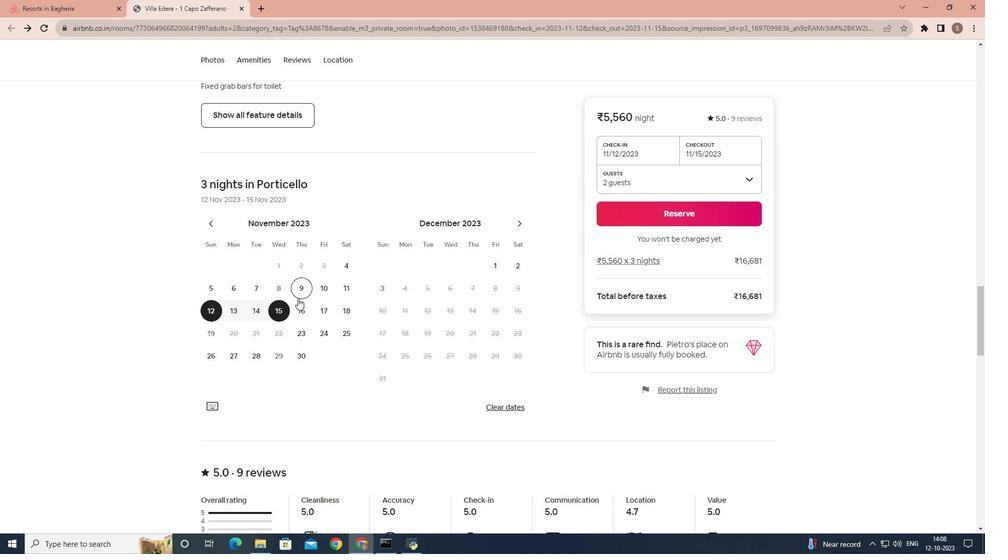 
Action: Mouse moved to (293, 300)
Screenshot: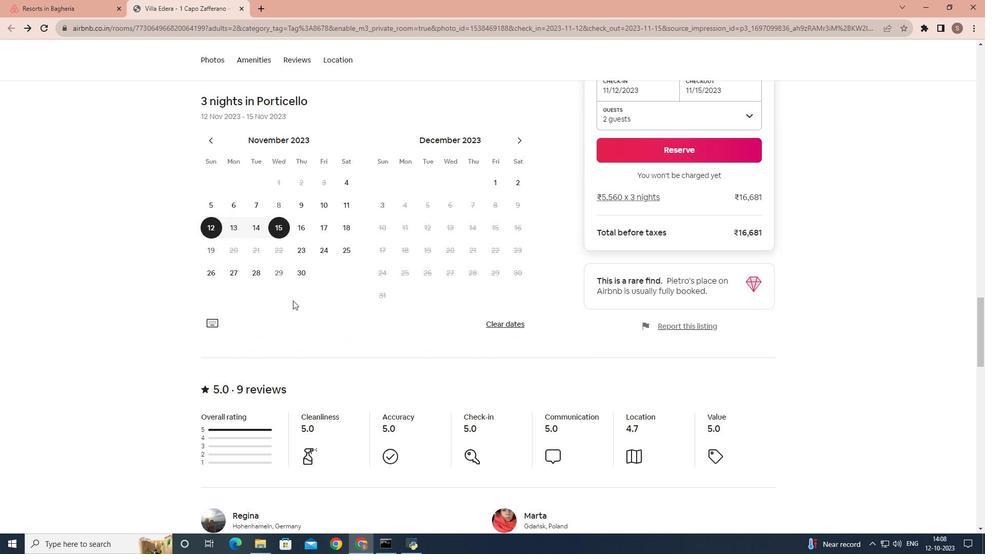 
Action: Mouse scrolled (293, 300) with delta (0, 0)
Screenshot: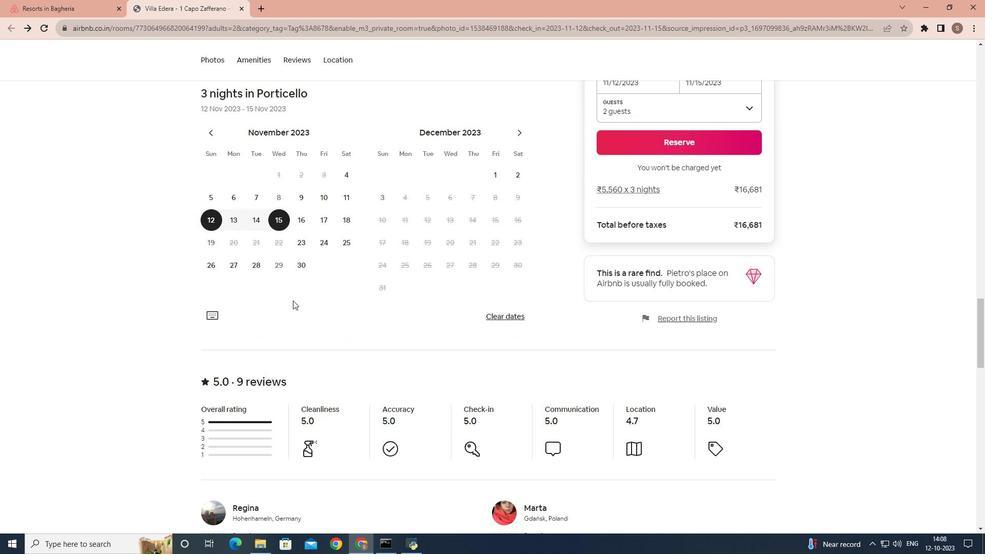 
Action: Mouse scrolled (293, 300) with delta (0, 0)
Screenshot: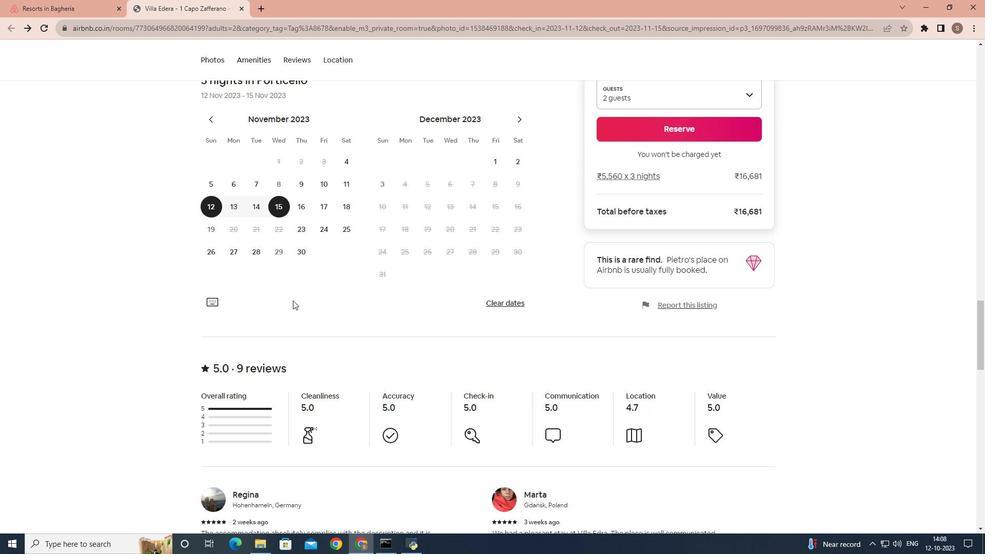 
Action: Mouse scrolled (293, 300) with delta (0, 0)
Screenshot: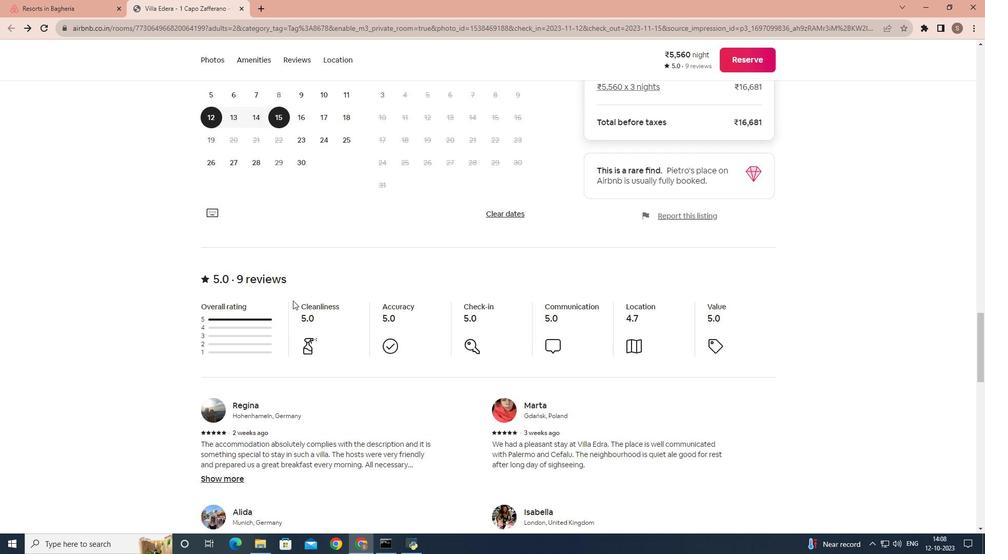 
Action: Mouse scrolled (293, 300) with delta (0, 0)
Screenshot: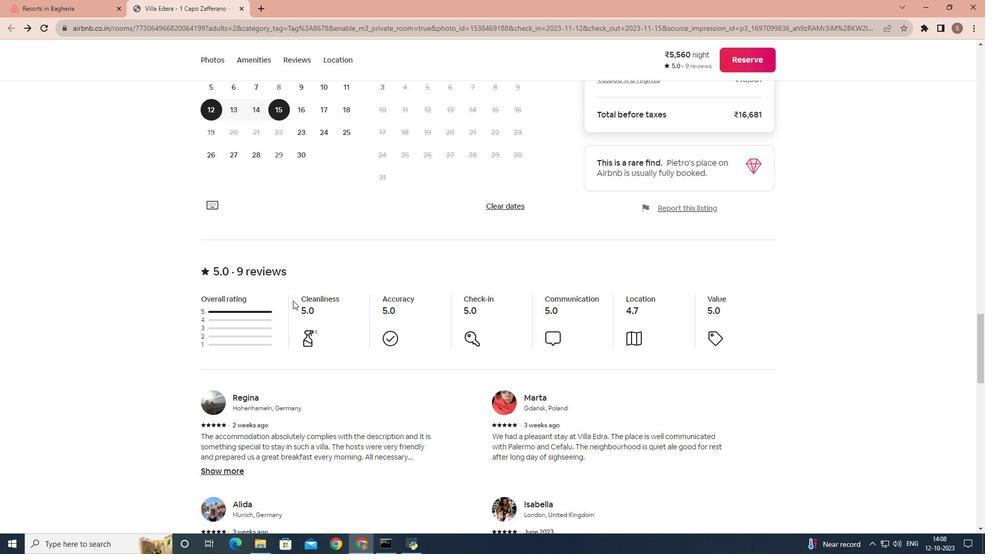 
Action: Mouse scrolled (293, 300) with delta (0, 0)
Screenshot: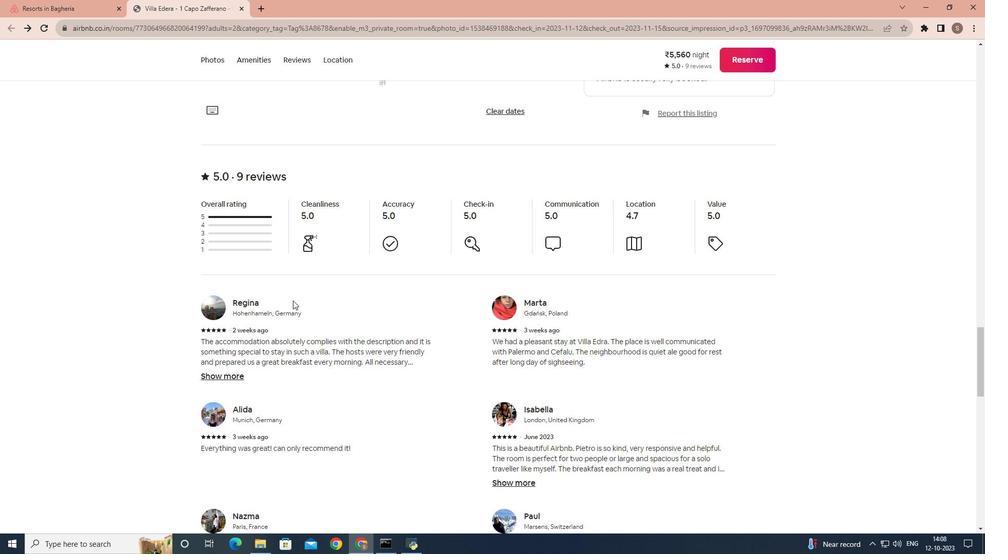 
Action: Mouse scrolled (293, 300) with delta (0, 0)
